 Task: HR & Operations: Post A Job [Hiring Process].
Action: Mouse moved to (81, 121)
Screenshot: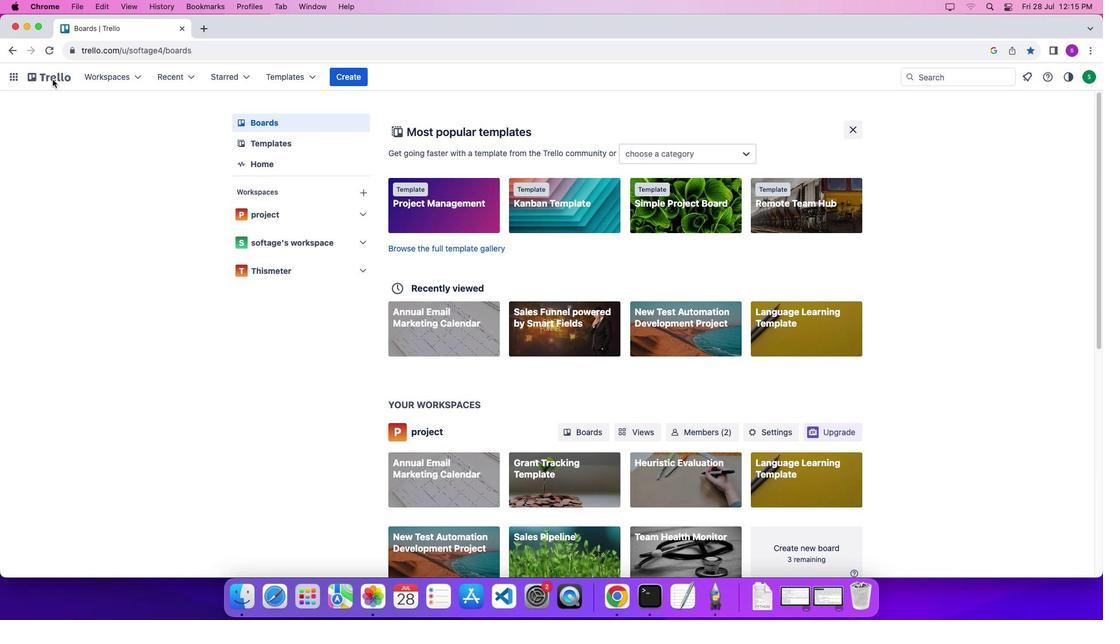 
Action: Mouse pressed left at (81, 121)
Screenshot: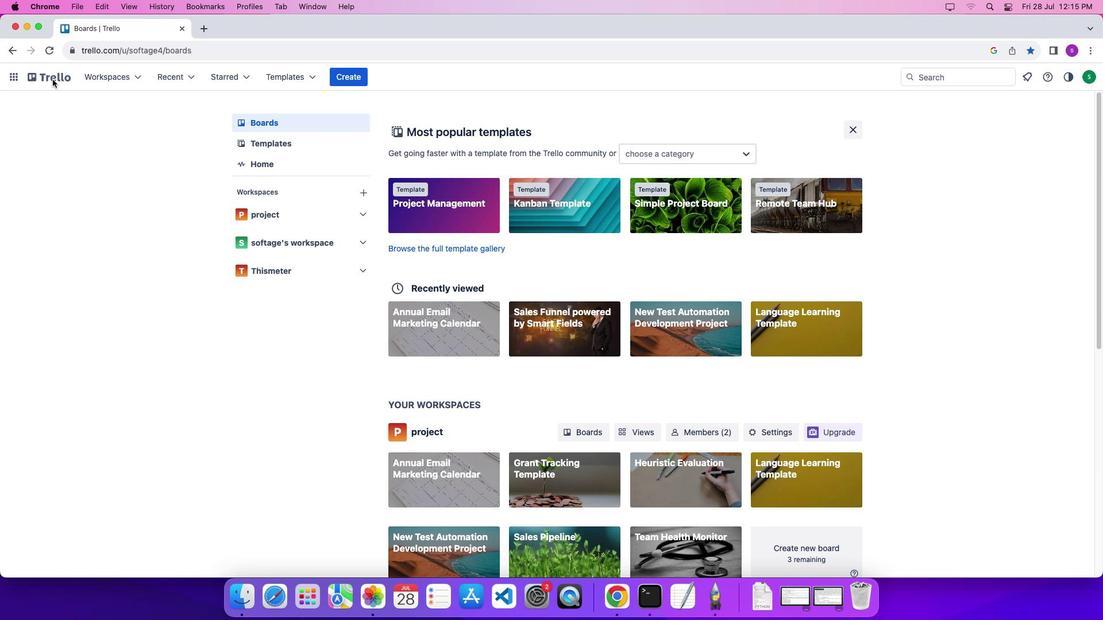 
Action: Mouse moved to (83, 121)
Screenshot: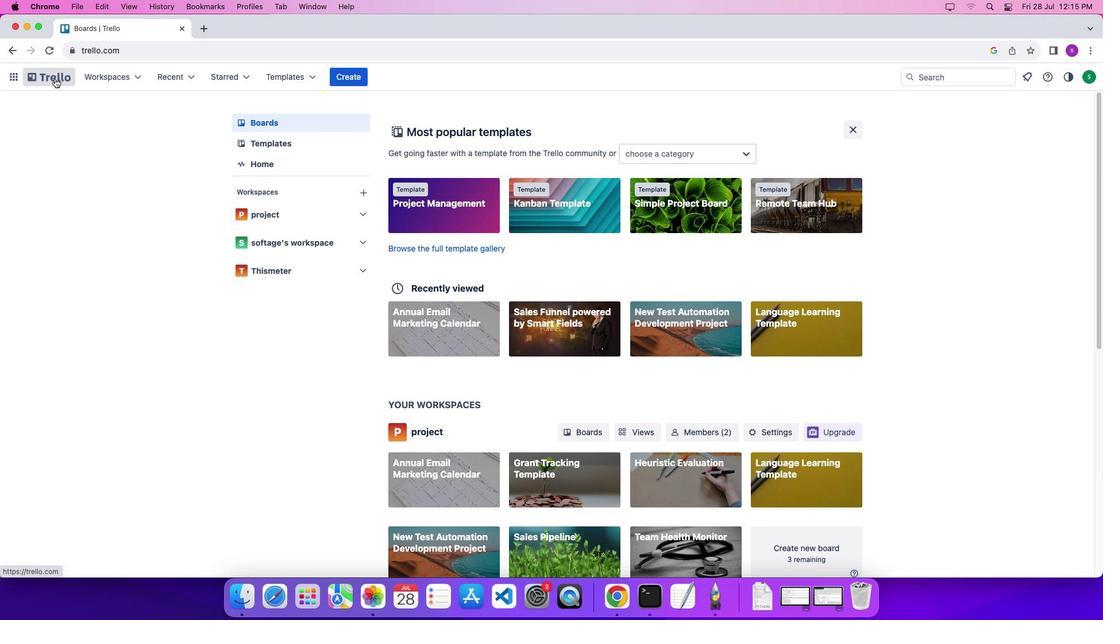 
Action: Mouse pressed left at (83, 121)
Screenshot: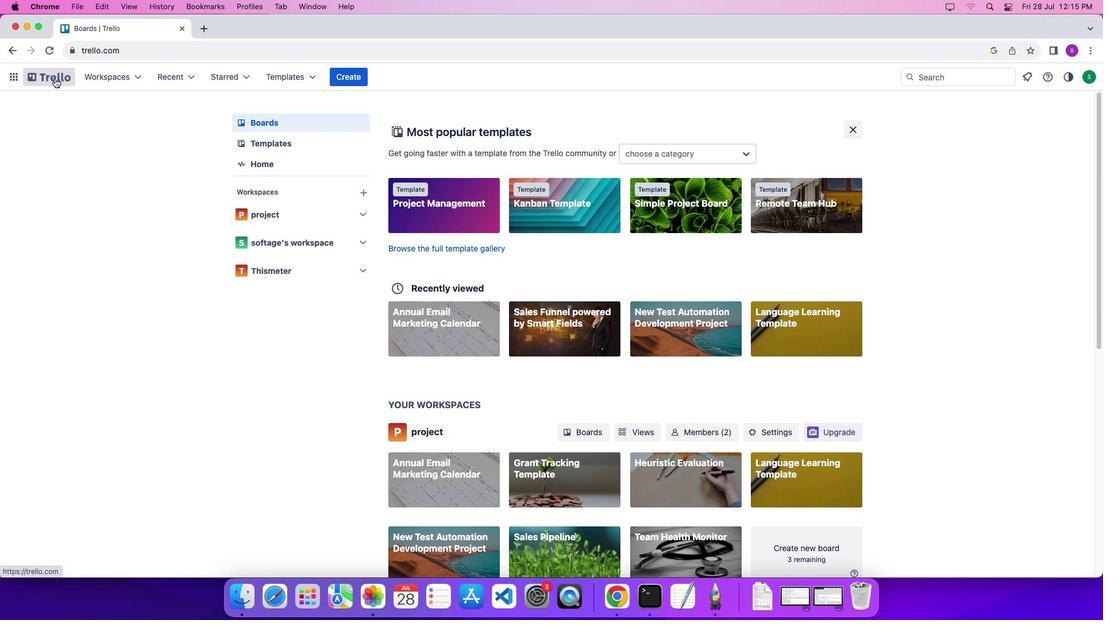 
Action: Mouse moved to (289, 116)
Screenshot: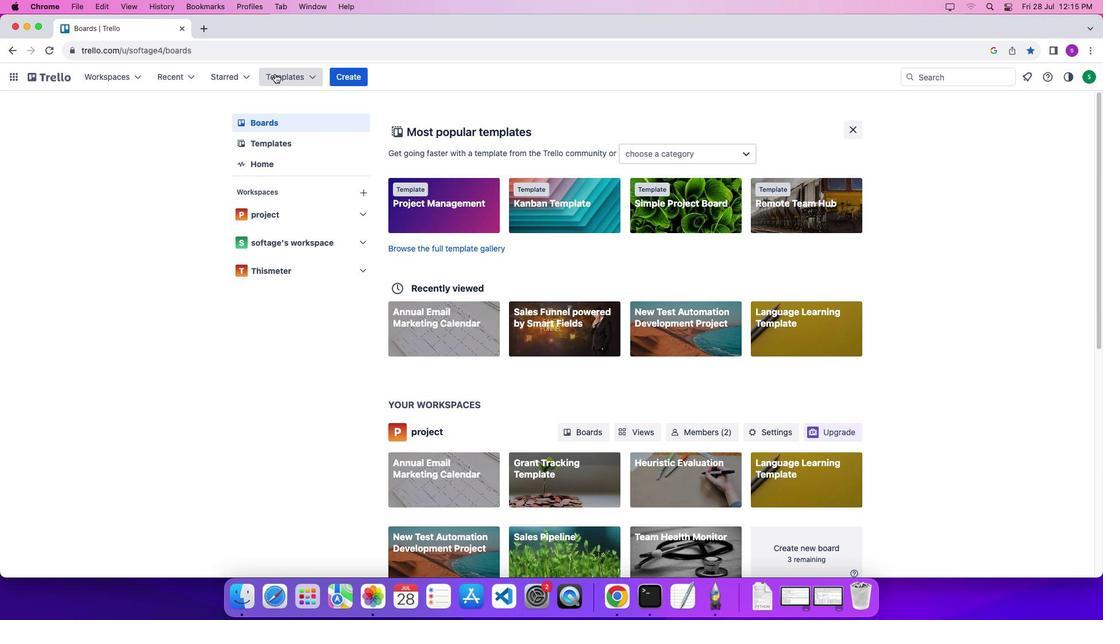 
Action: Mouse pressed left at (289, 116)
Screenshot: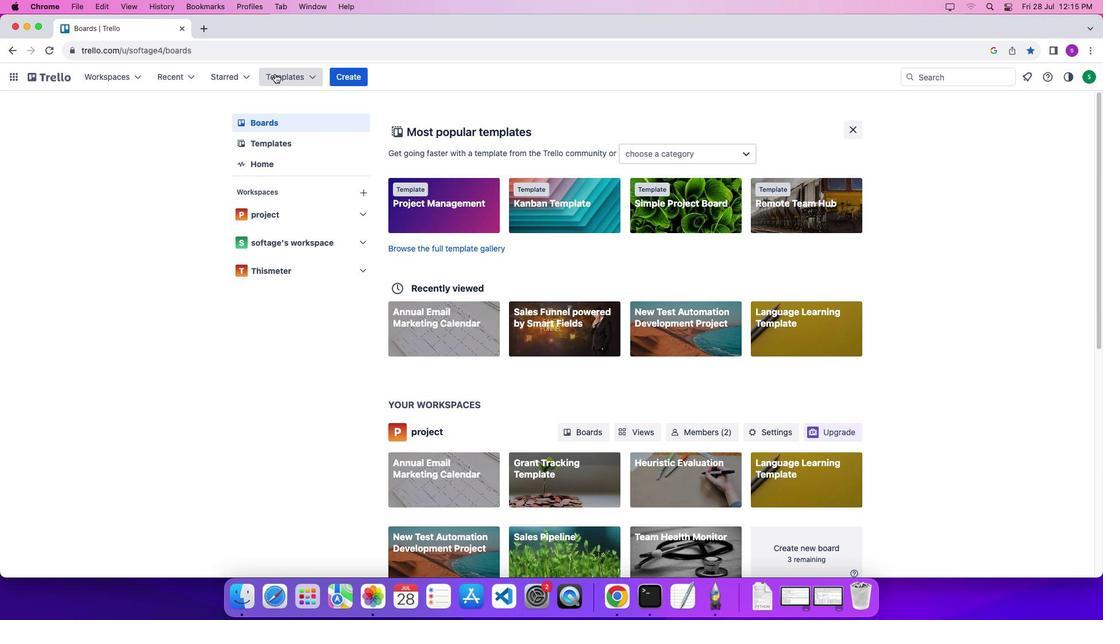
Action: Mouse moved to (333, 436)
Screenshot: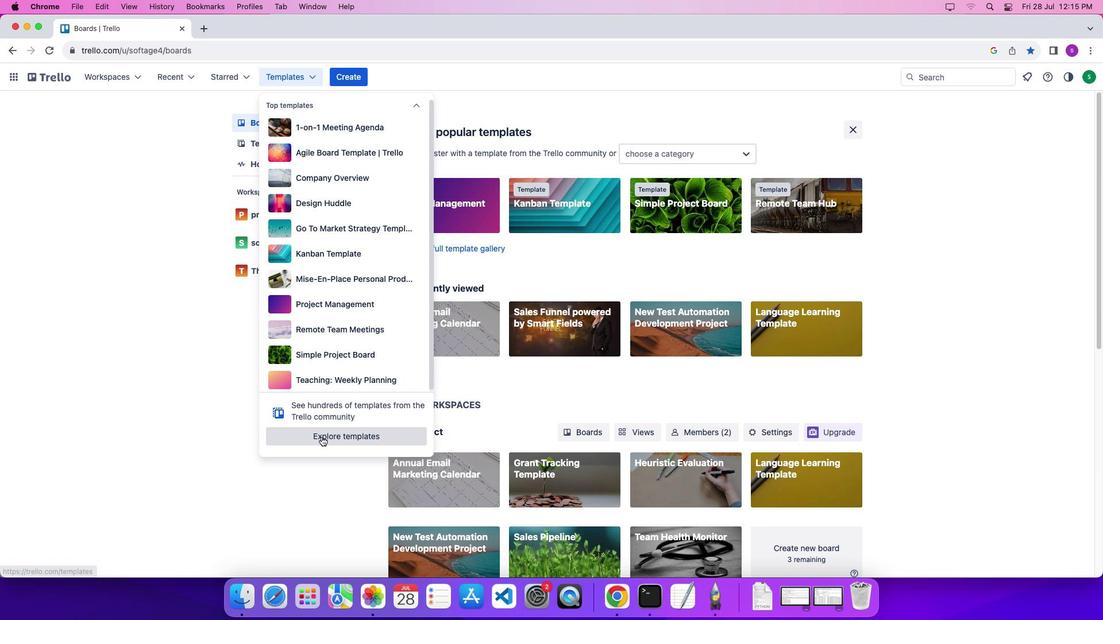 
Action: Mouse pressed left at (333, 436)
Screenshot: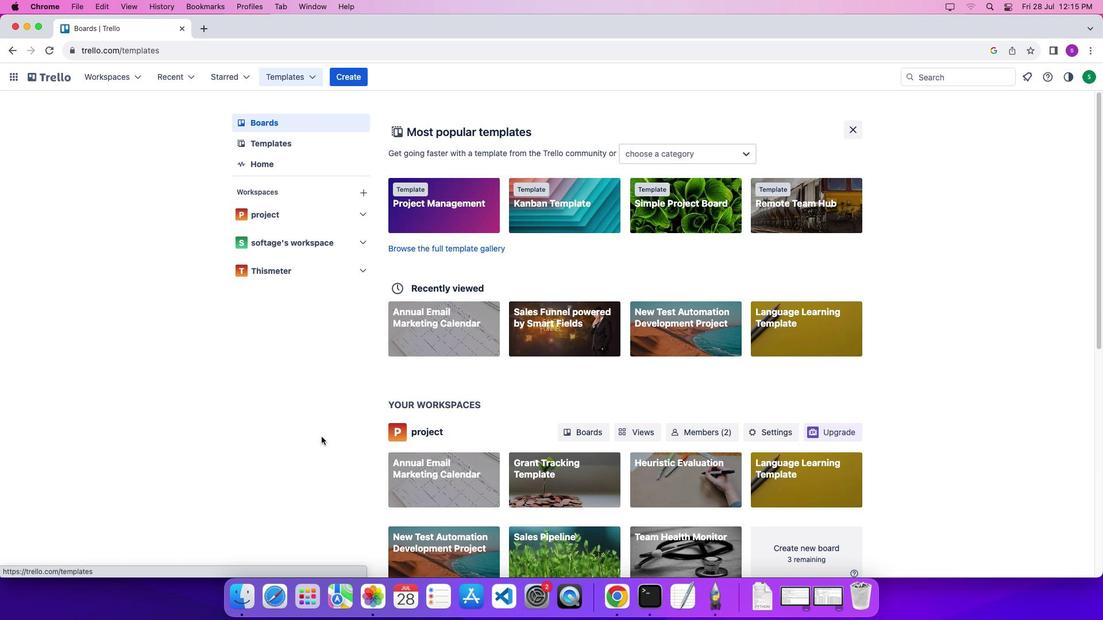 
Action: Mouse moved to (733, 166)
Screenshot: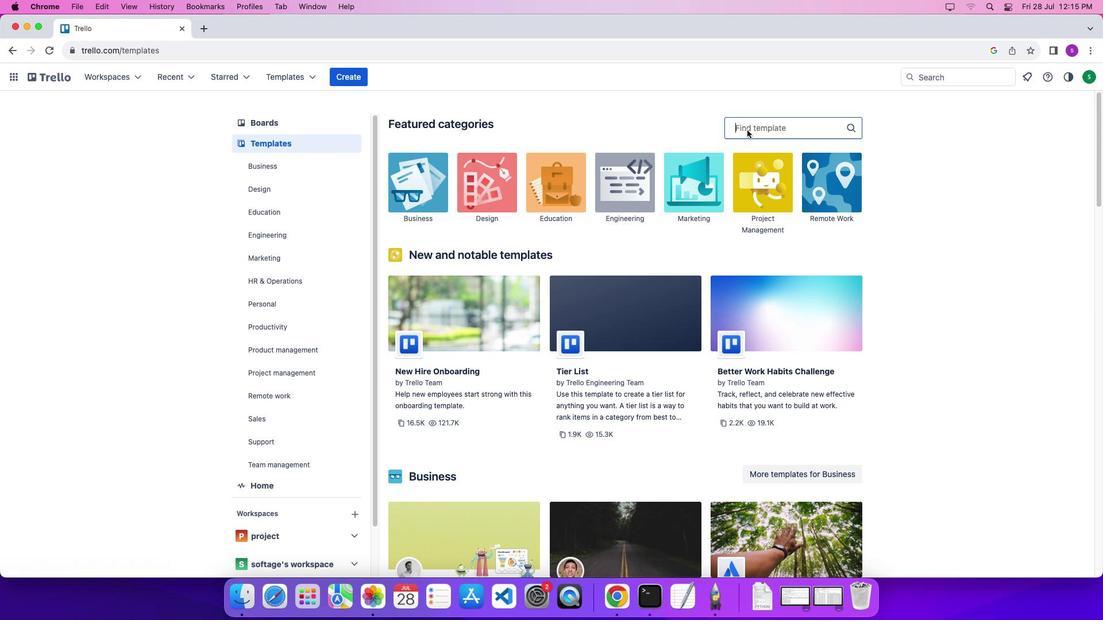 
Action: Mouse pressed left at (733, 166)
Screenshot: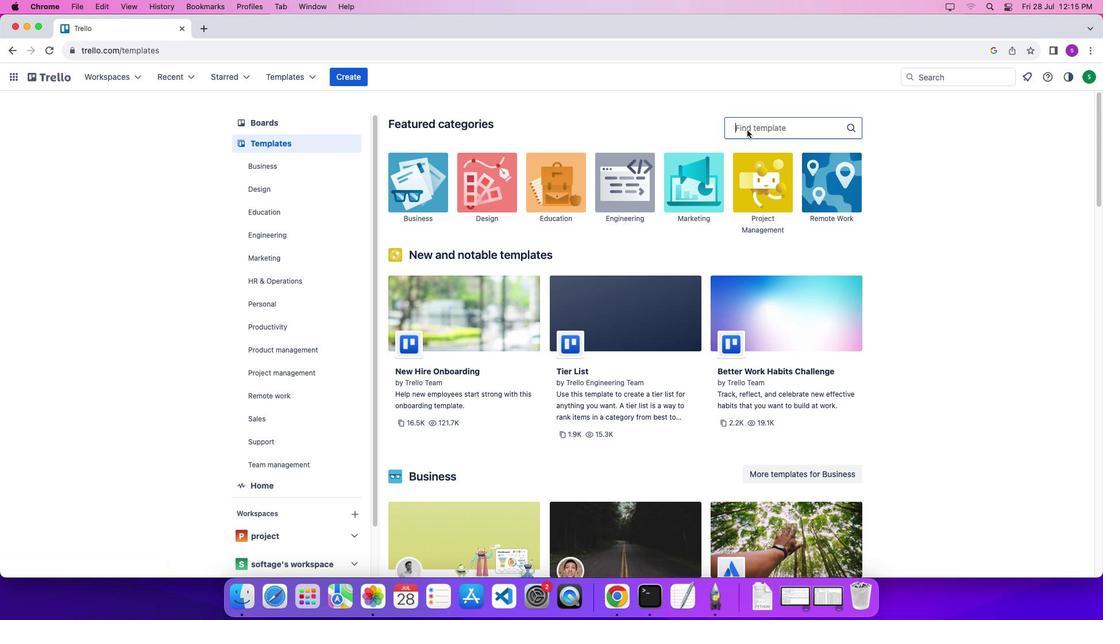 
Action: Mouse moved to (740, 164)
Screenshot: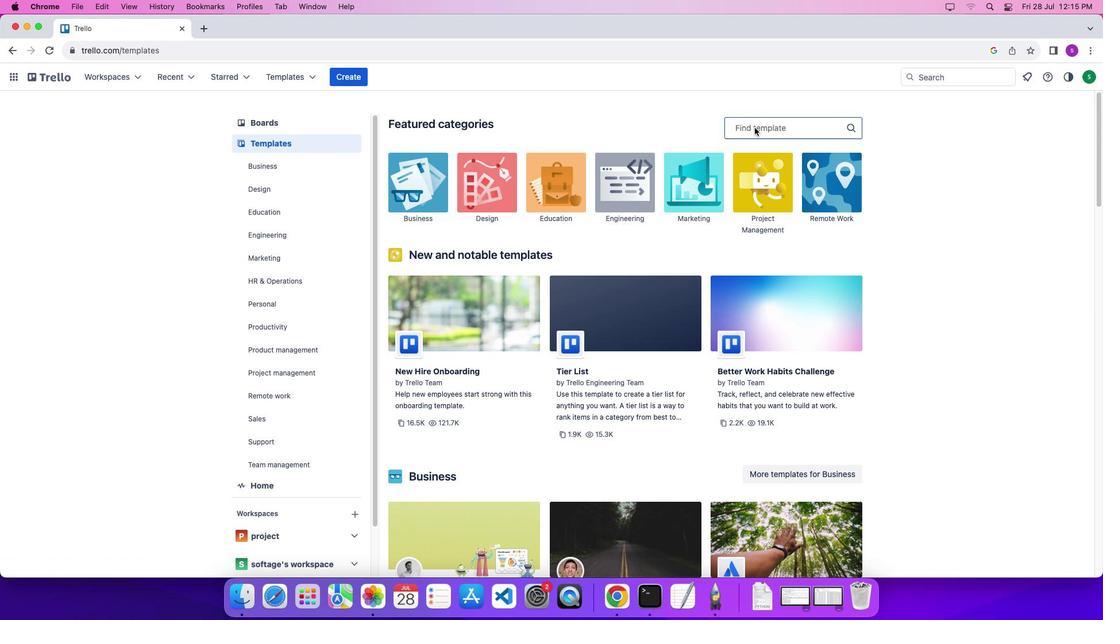 
Action: Mouse pressed left at (740, 164)
Screenshot: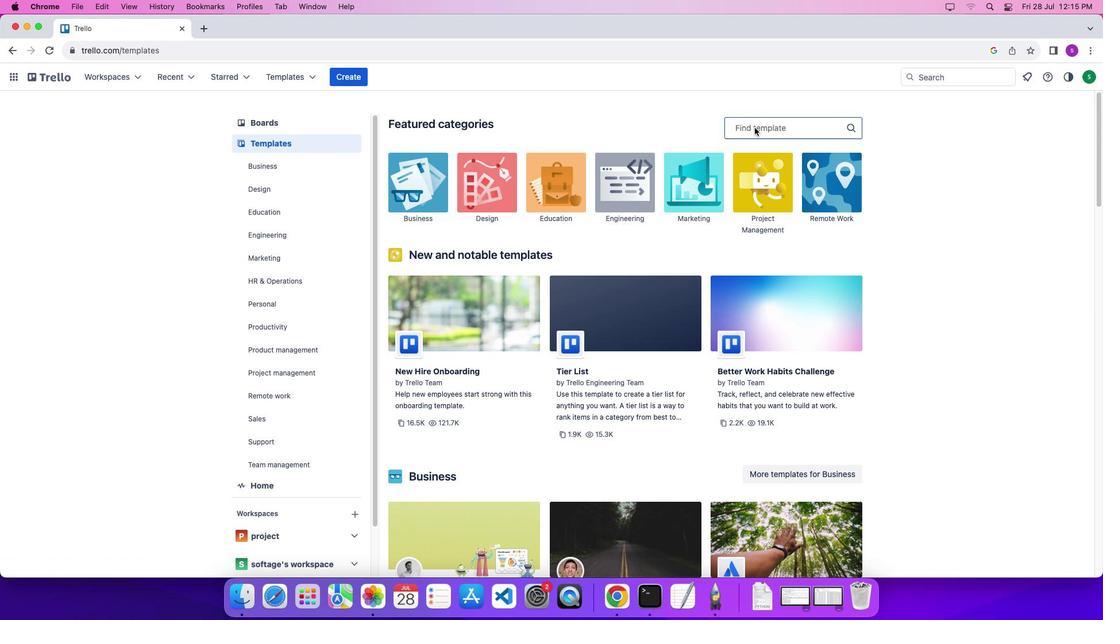
Action: Key pressed Key.shift'P''o''s''t'Key.space'a'Key.space'j''j''j''o''b'
Screenshot: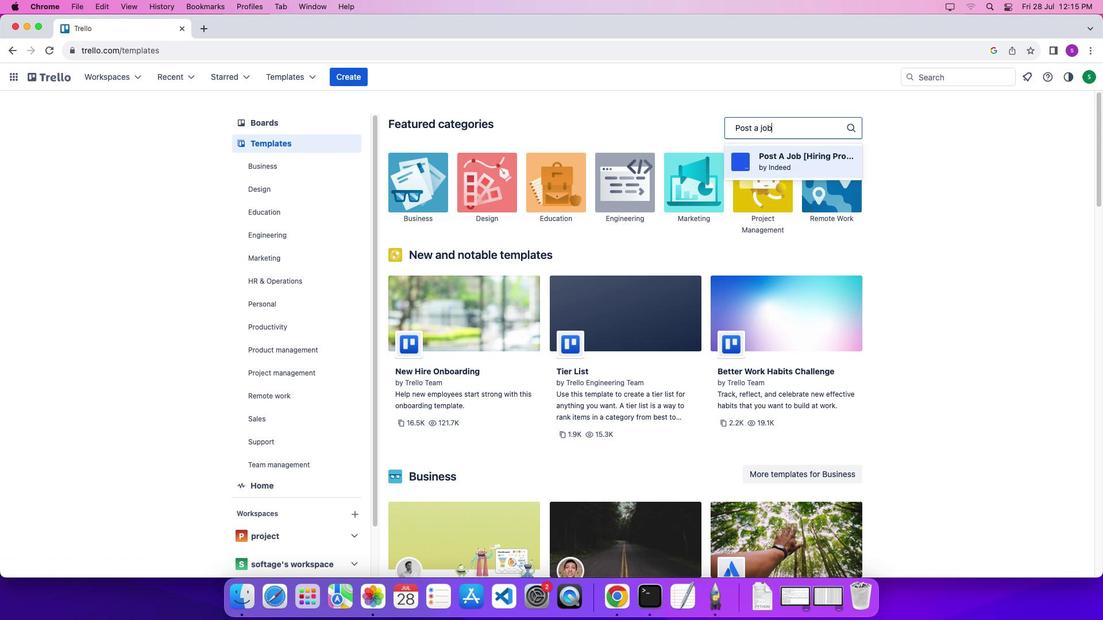 
Action: Mouse moved to (776, 190)
Screenshot: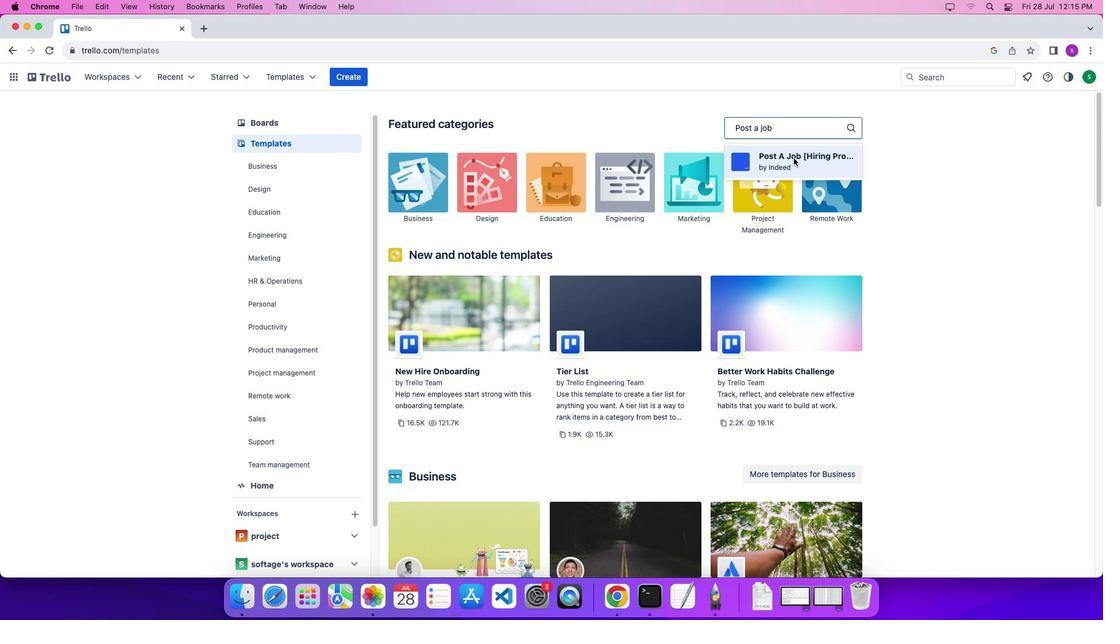 
Action: Mouse pressed left at (776, 190)
Screenshot: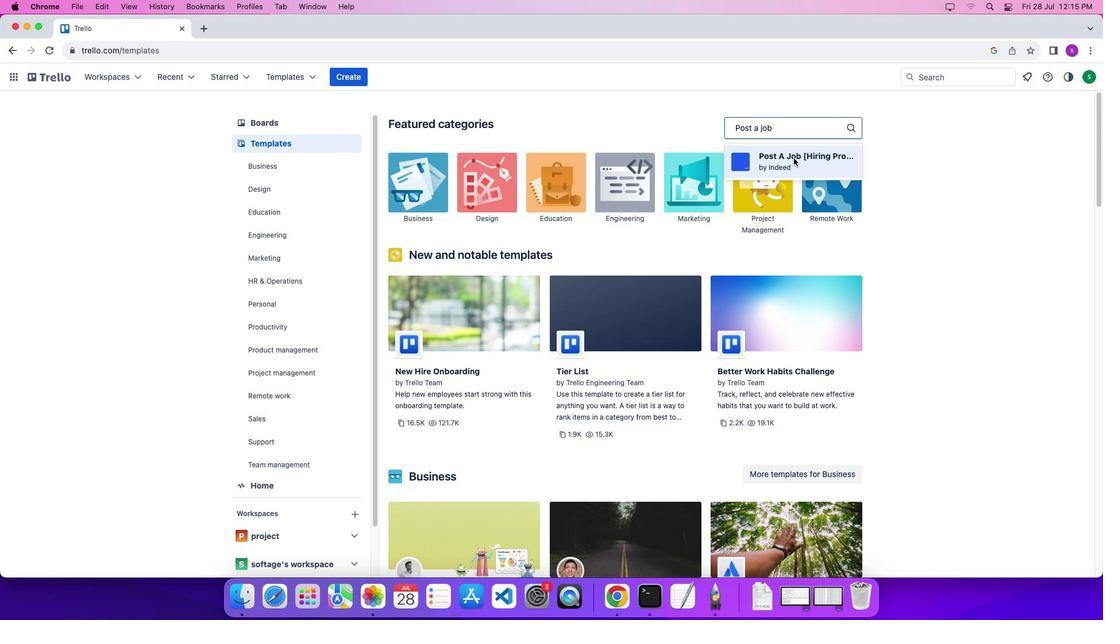 
Action: Mouse moved to (758, 289)
Screenshot: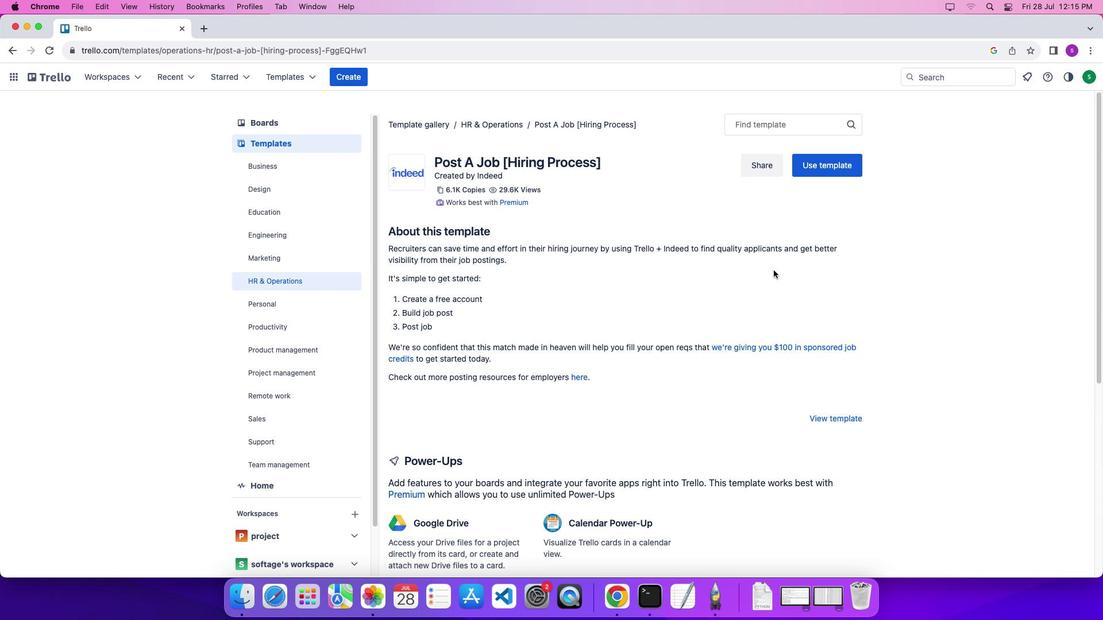 
Action: Mouse scrolled (758, 289) with delta (31, 51)
Screenshot: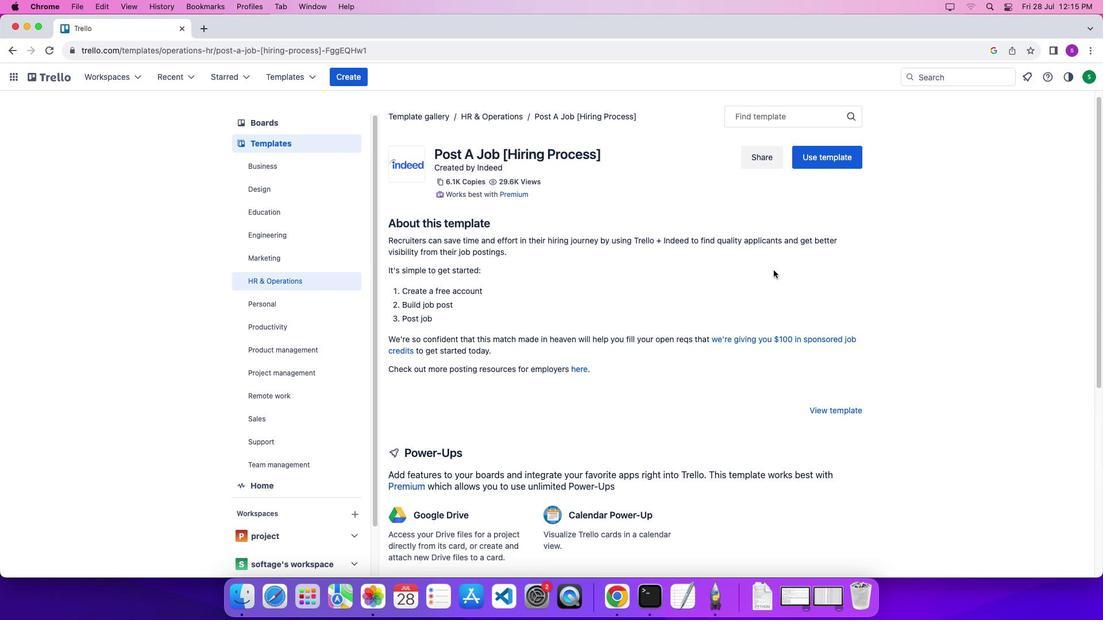 
Action: Mouse scrolled (758, 289) with delta (31, 51)
Screenshot: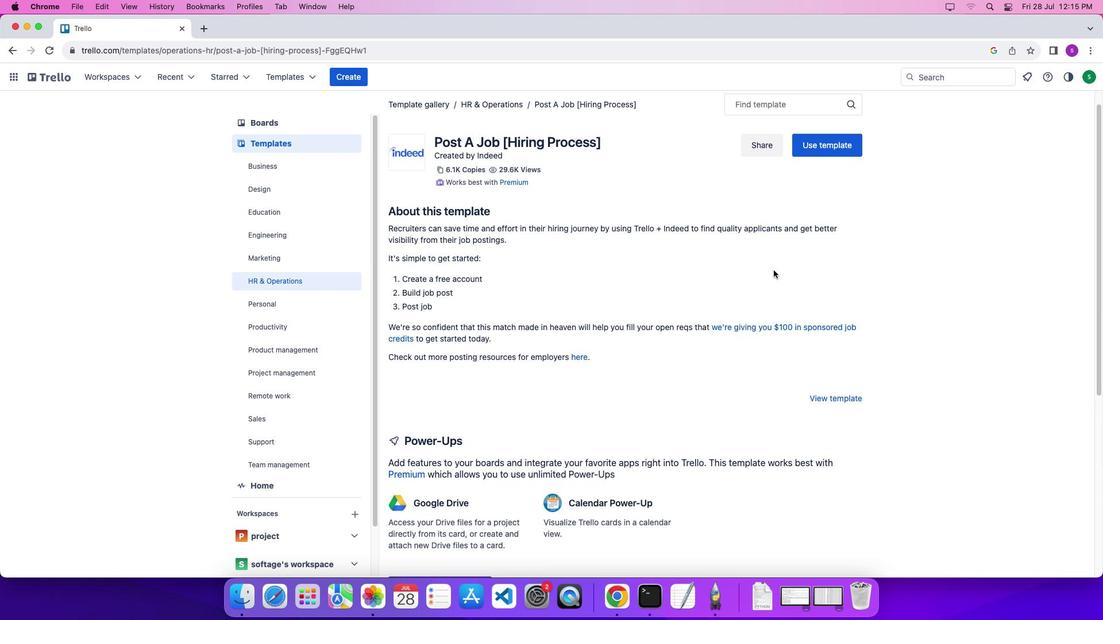 
Action: Mouse scrolled (758, 289) with delta (31, 51)
Screenshot: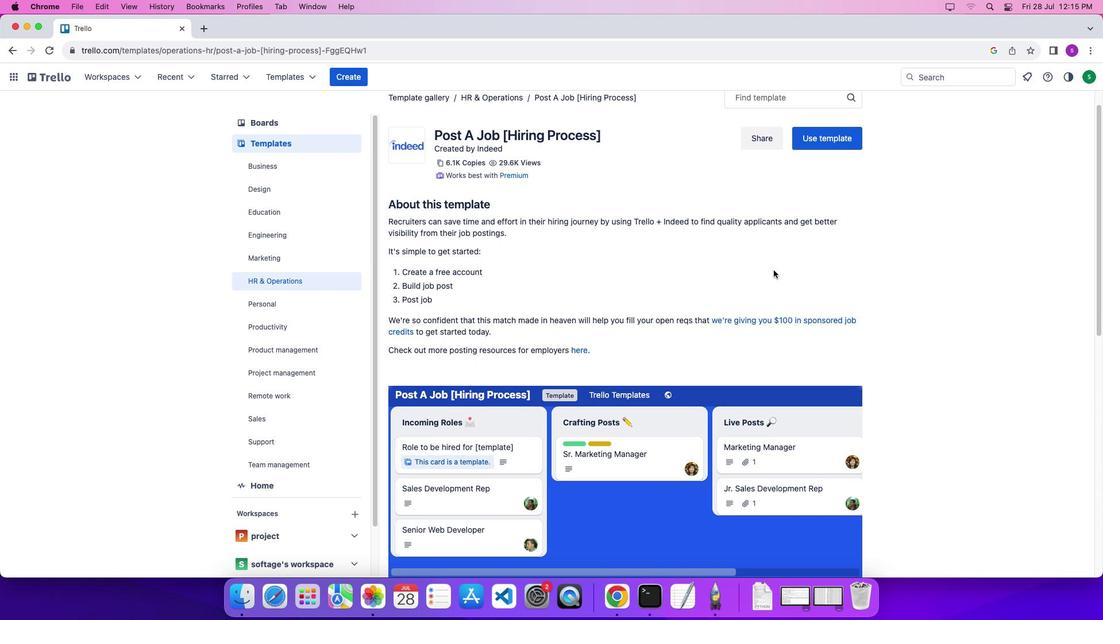 
Action: Mouse scrolled (758, 289) with delta (31, 51)
Screenshot: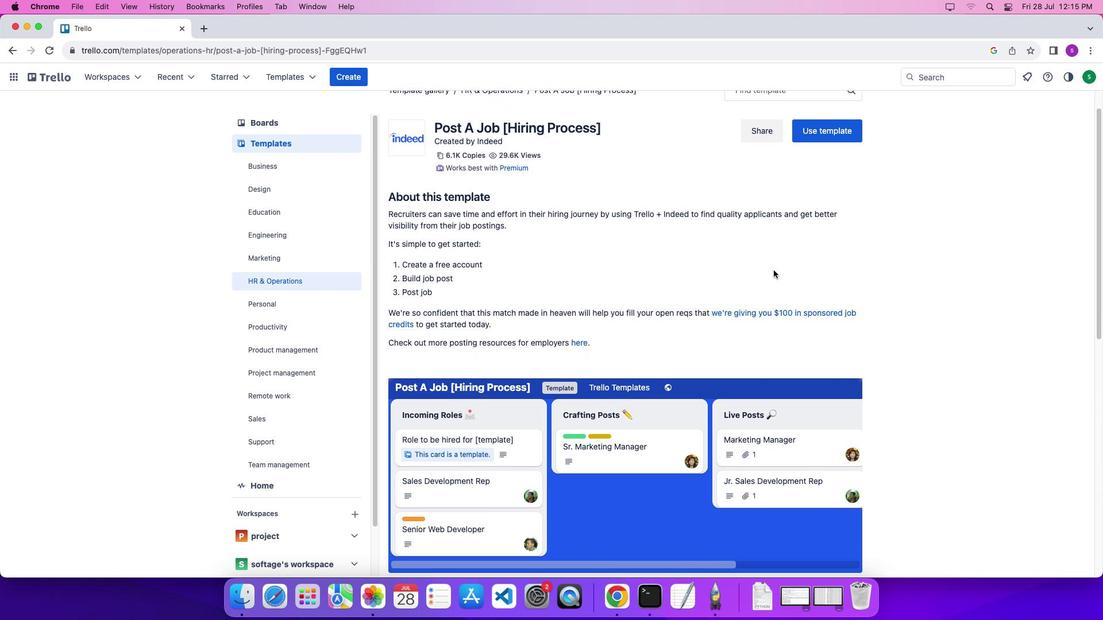 
Action: Mouse scrolled (758, 289) with delta (31, 51)
Screenshot: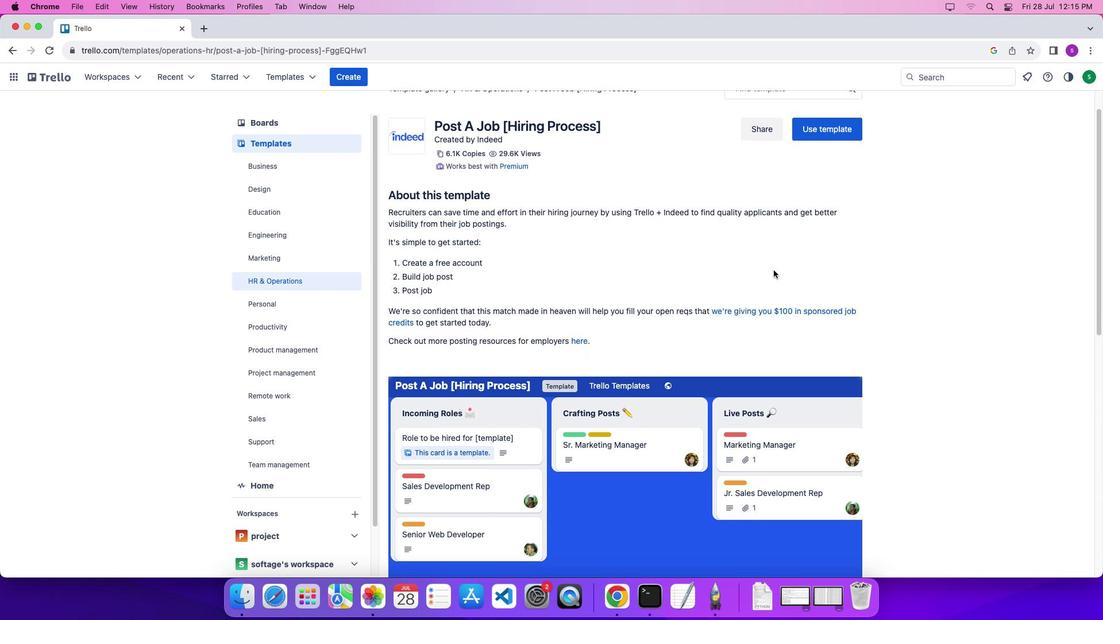 
Action: Mouse scrolled (758, 289) with delta (31, 51)
Screenshot: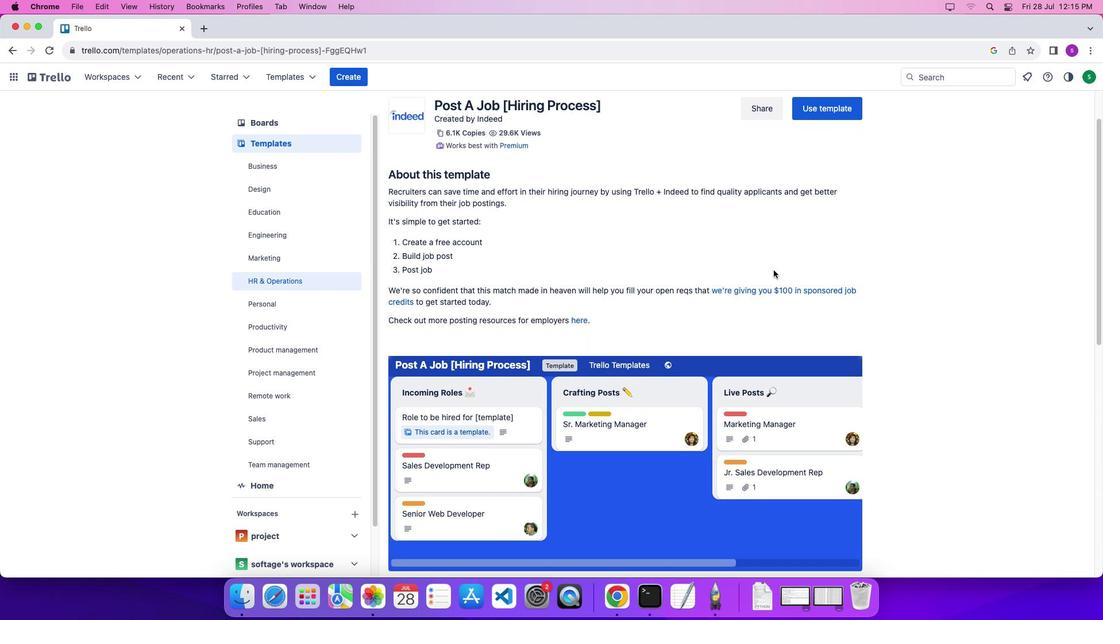 
Action: Mouse scrolled (758, 289) with delta (31, 51)
Screenshot: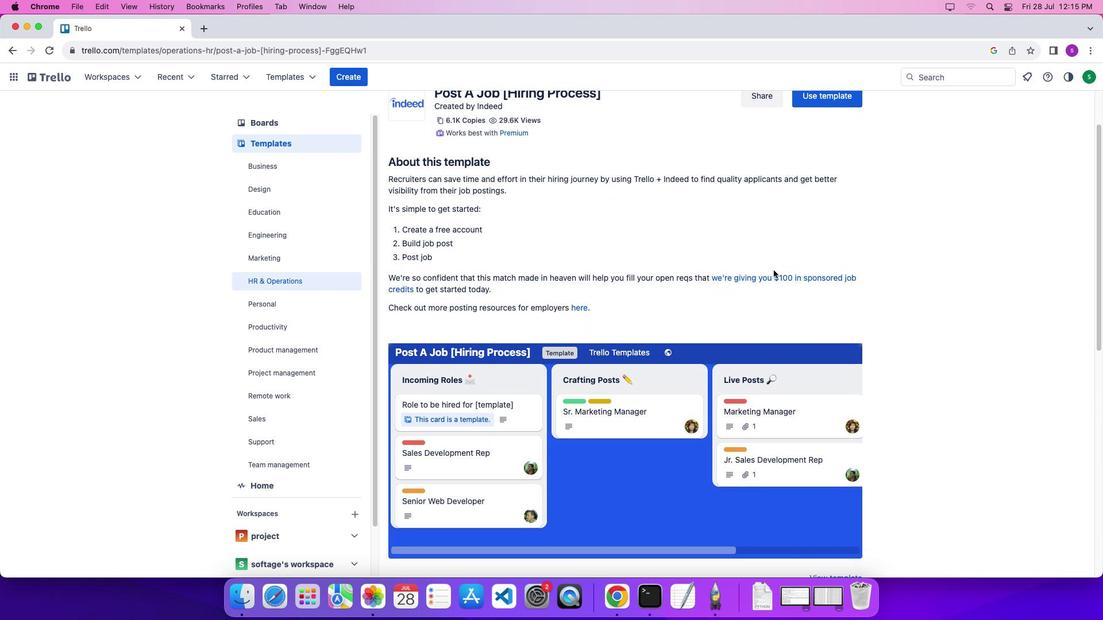 
Action: Mouse scrolled (758, 289) with delta (31, 51)
Screenshot: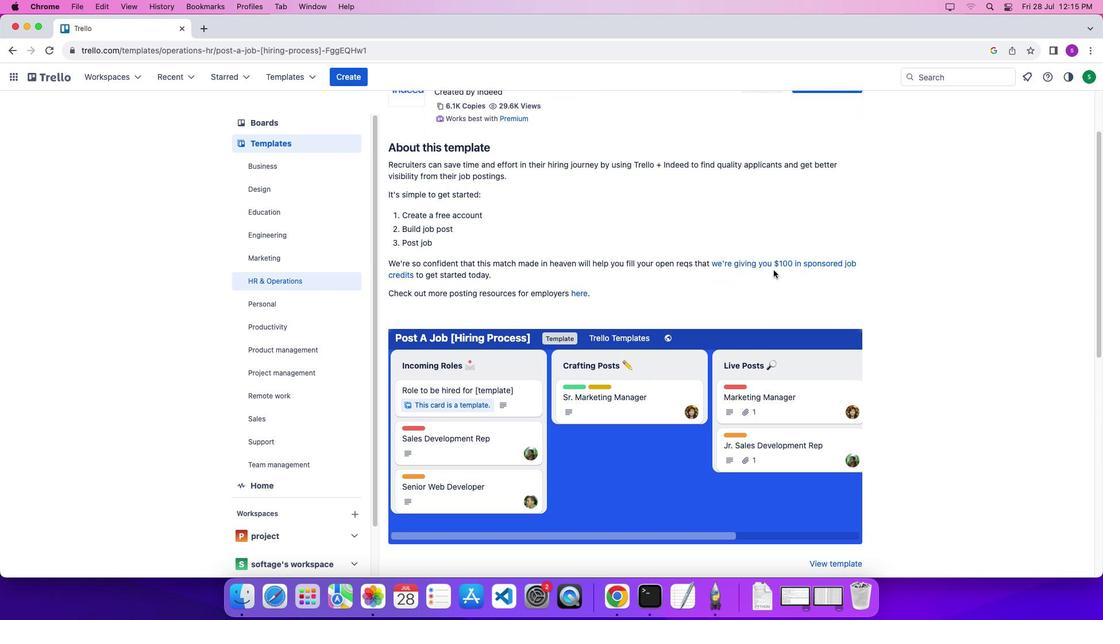 
Action: Mouse scrolled (758, 289) with delta (31, 51)
Screenshot: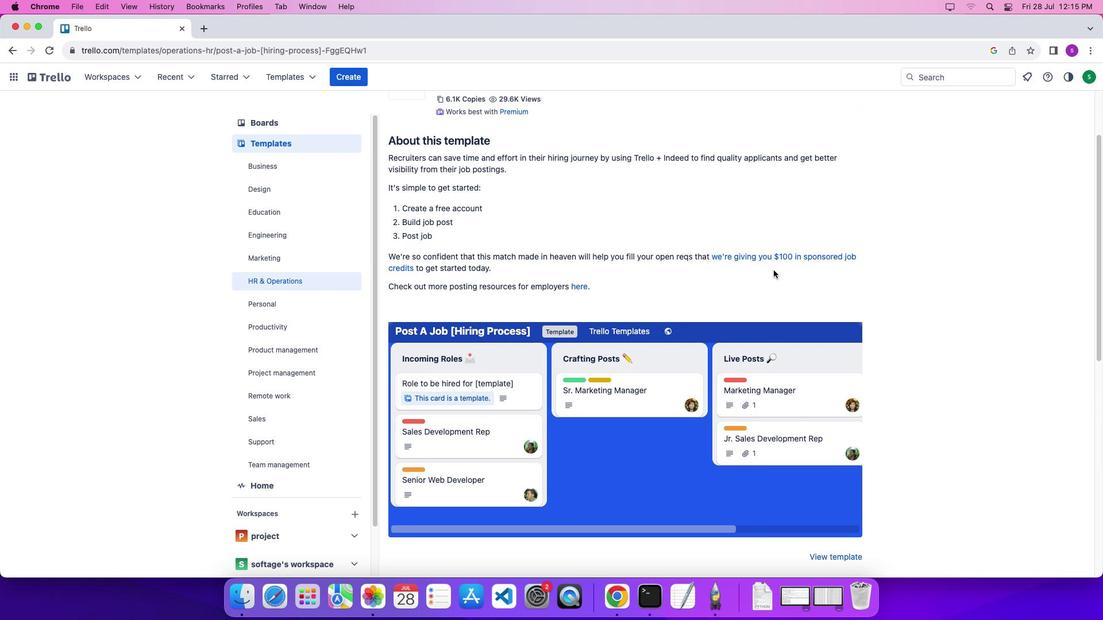 
Action: Mouse scrolled (758, 289) with delta (31, 51)
Screenshot: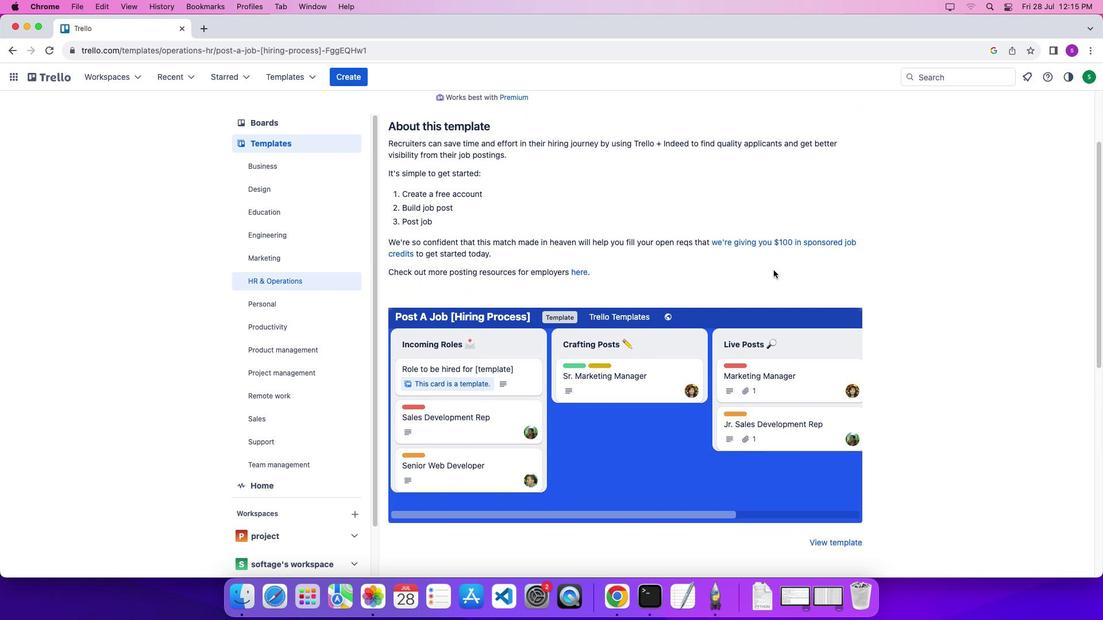 
Action: Mouse scrolled (758, 289) with delta (31, 51)
Screenshot: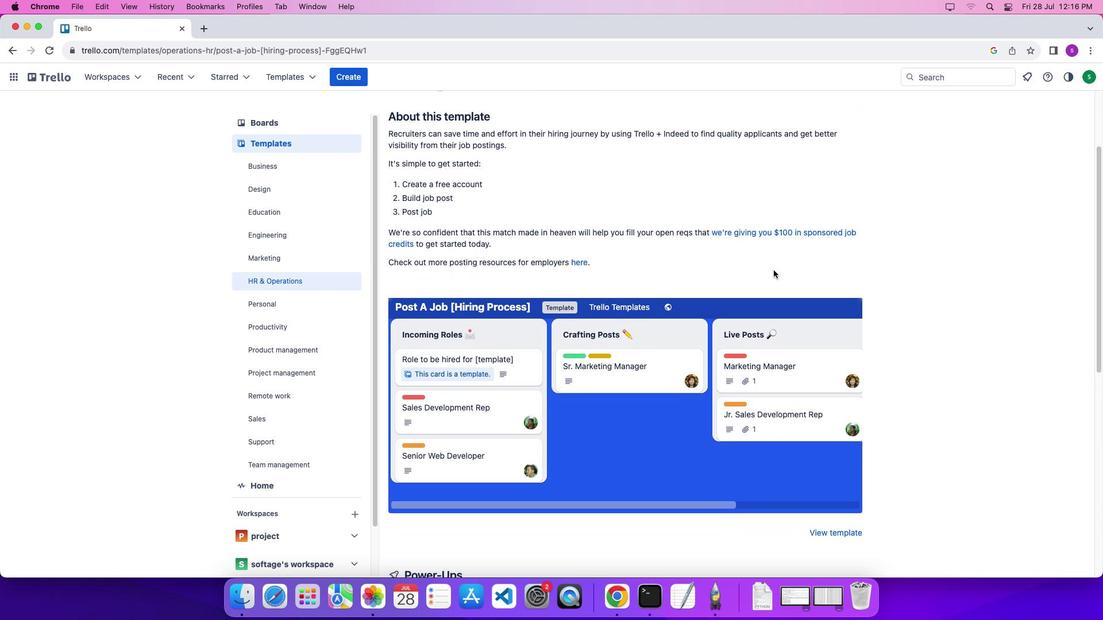 
Action: Mouse scrolled (758, 289) with delta (31, 51)
Screenshot: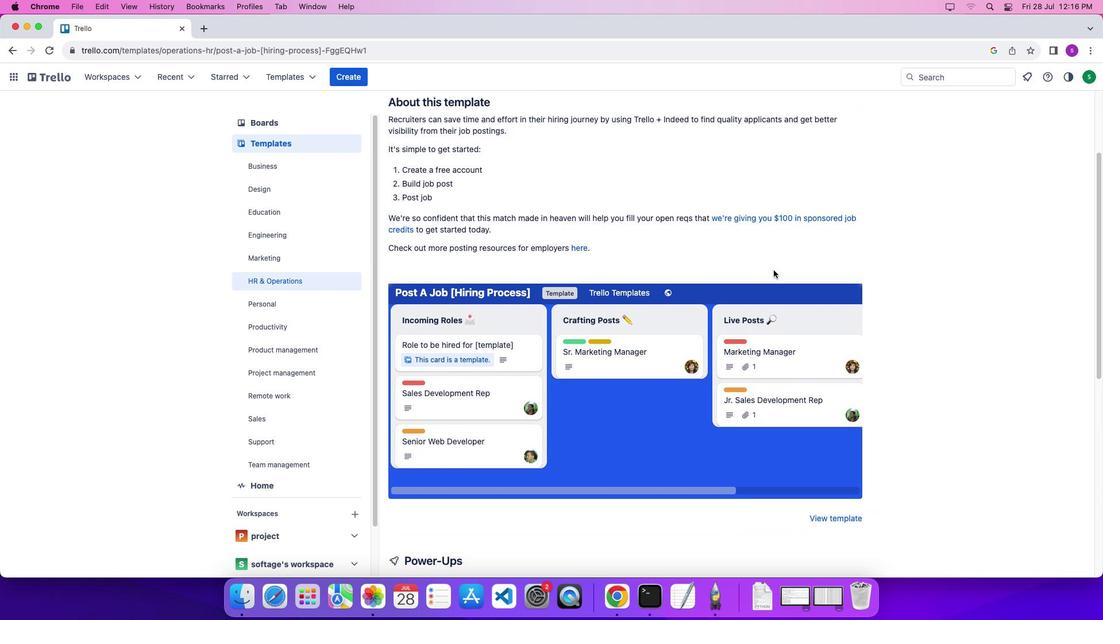 
Action: Mouse scrolled (758, 289) with delta (31, 51)
Screenshot: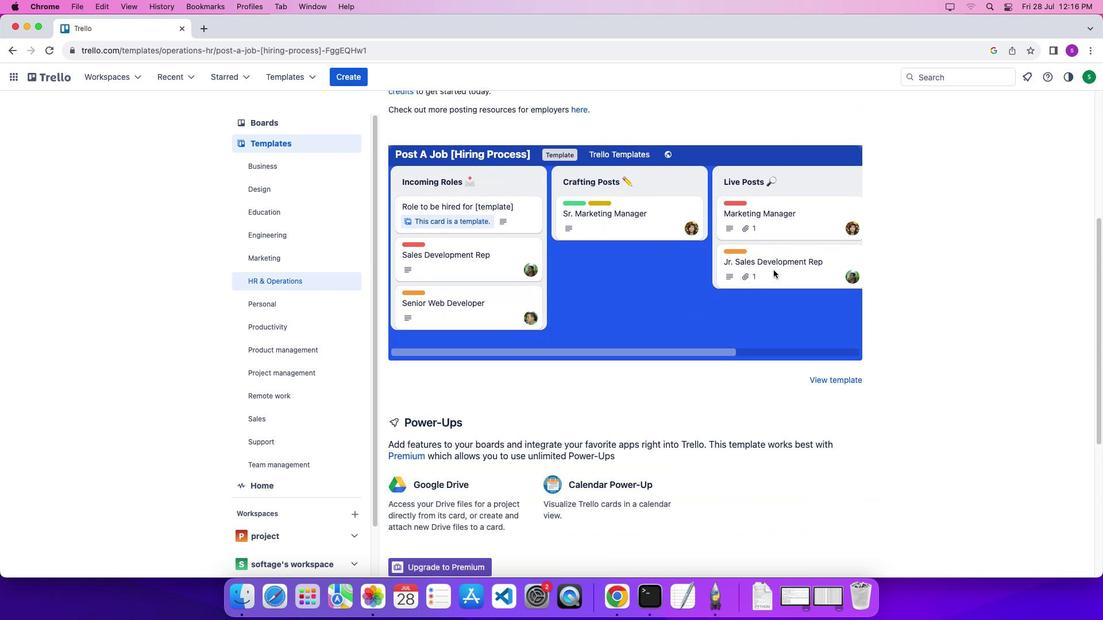 
Action: Mouse scrolled (758, 289) with delta (31, 51)
Screenshot: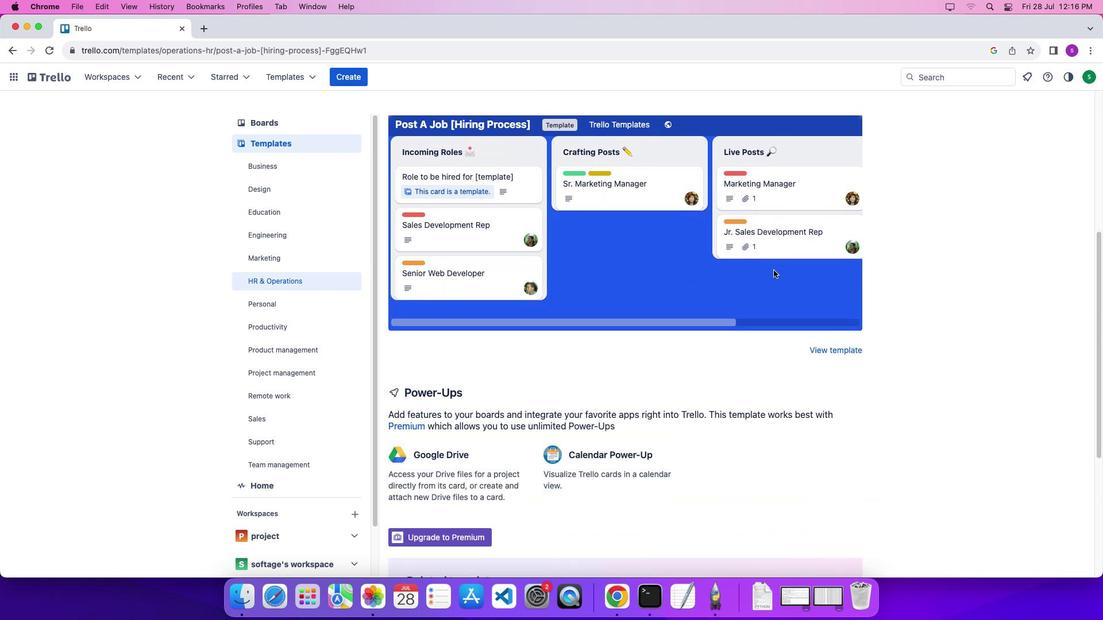 
Action: Mouse scrolled (758, 289) with delta (31, 48)
Screenshot: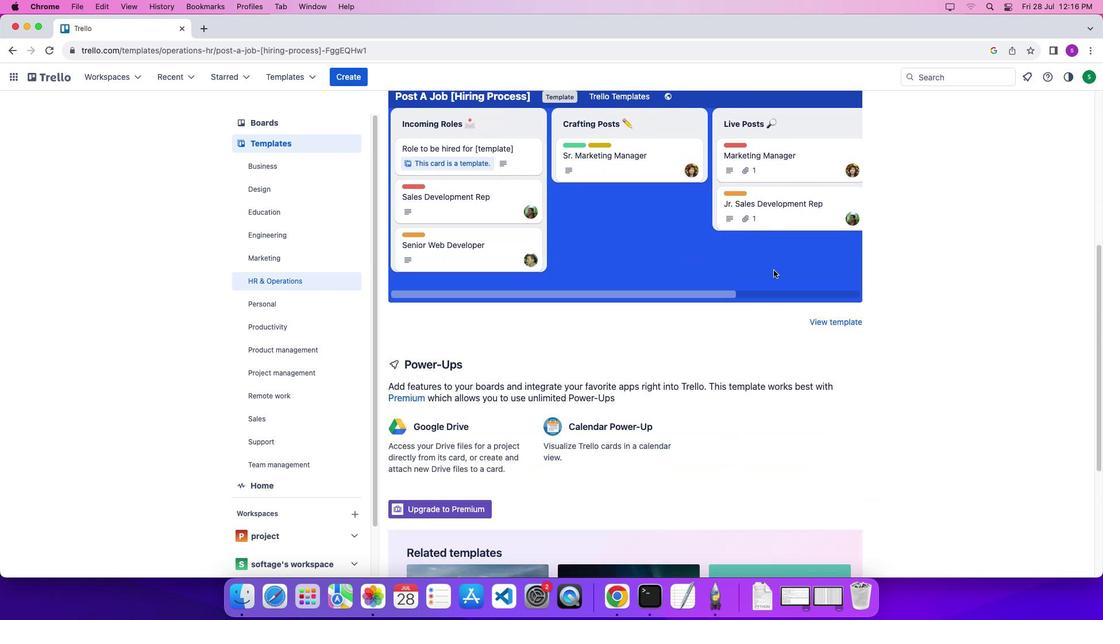 
Action: Mouse scrolled (758, 289) with delta (31, 51)
Screenshot: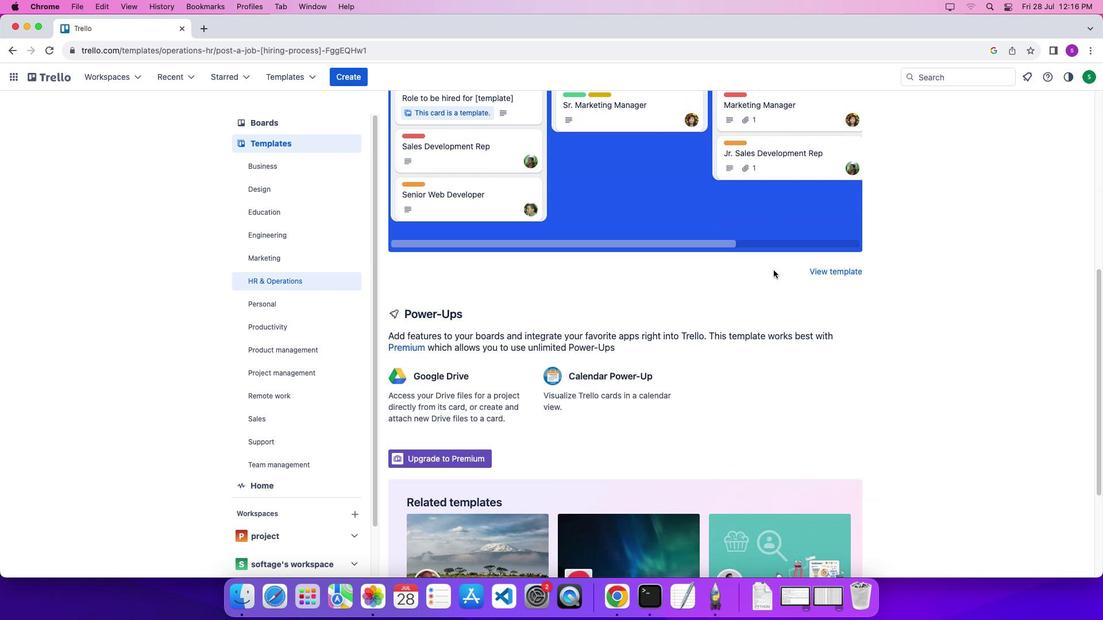 
Action: Mouse scrolled (758, 289) with delta (31, 51)
Screenshot: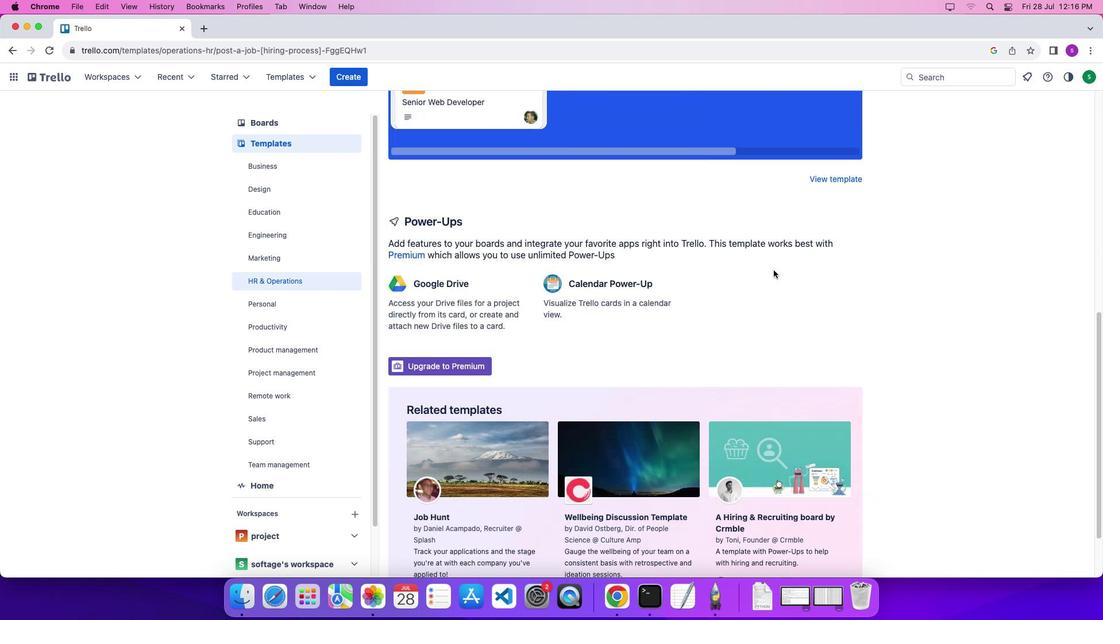 
Action: Mouse scrolled (758, 289) with delta (31, 48)
Screenshot: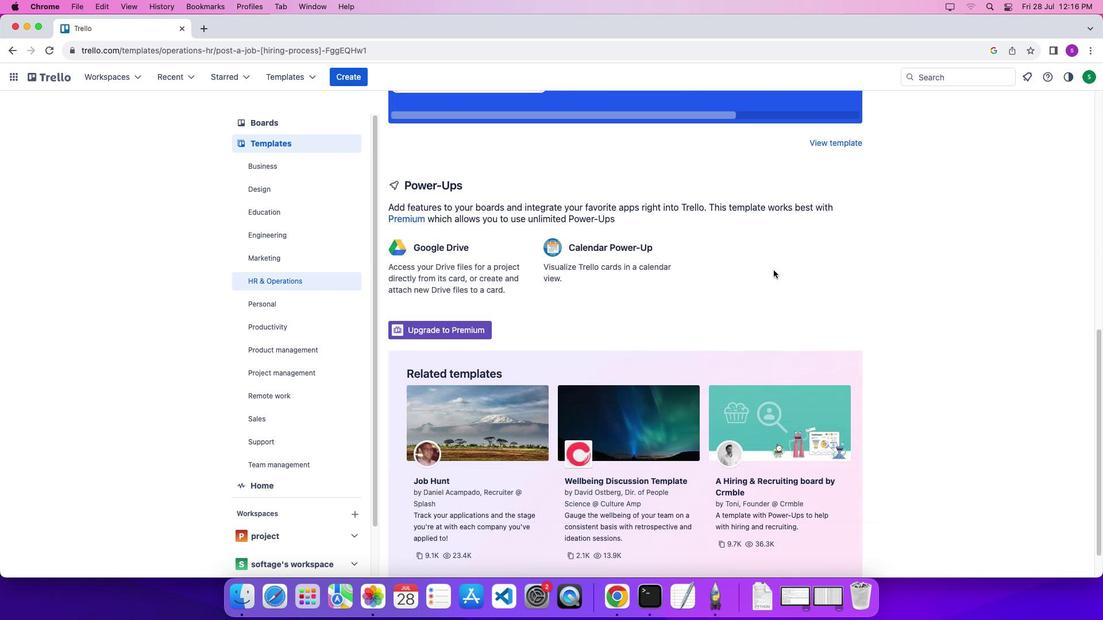 
Action: Mouse scrolled (758, 289) with delta (31, 51)
Screenshot: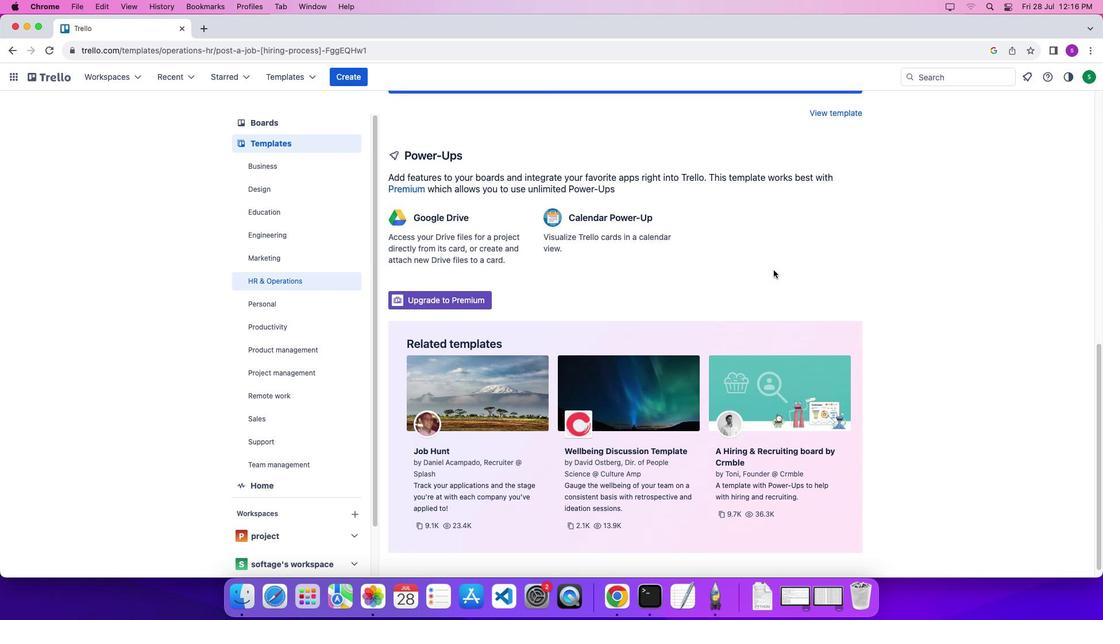 
Action: Mouse scrolled (758, 289) with delta (31, 51)
Screenshot: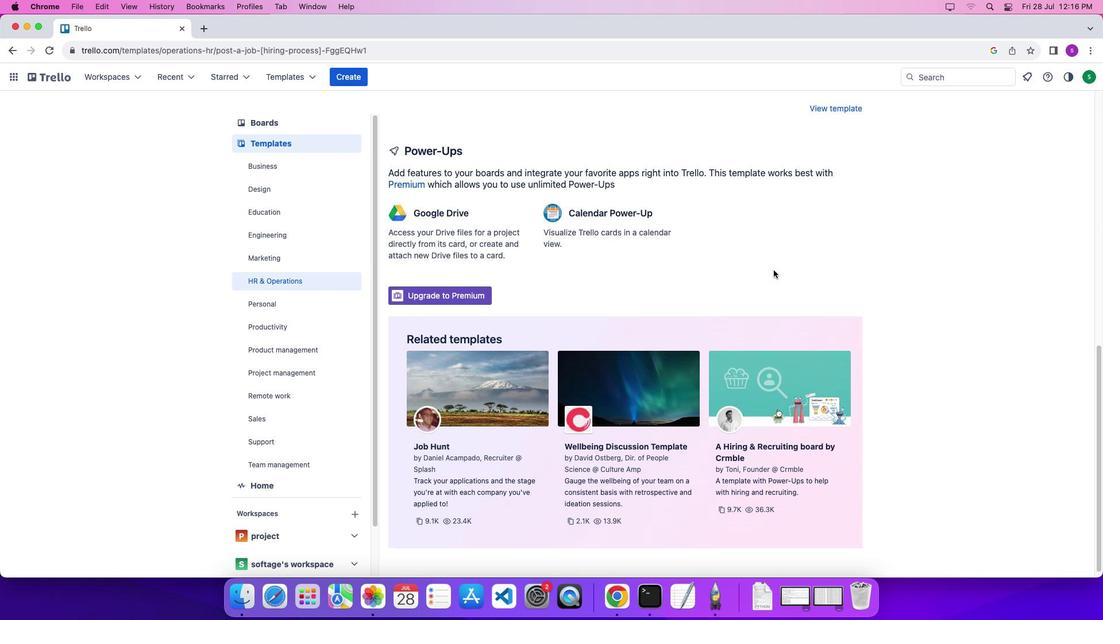 
Action: Mouse scrolled (758, 289) with delta (31, 47)
Screenshot: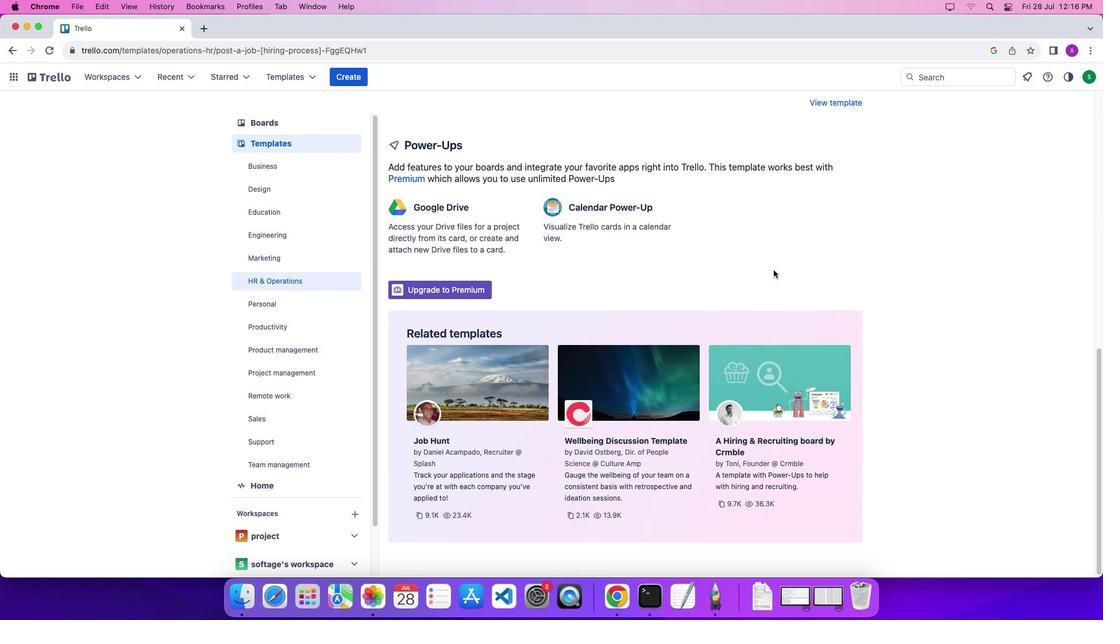 
Action: Mouse scrolled (758, 289) with delta (31, 47)
Screenshot: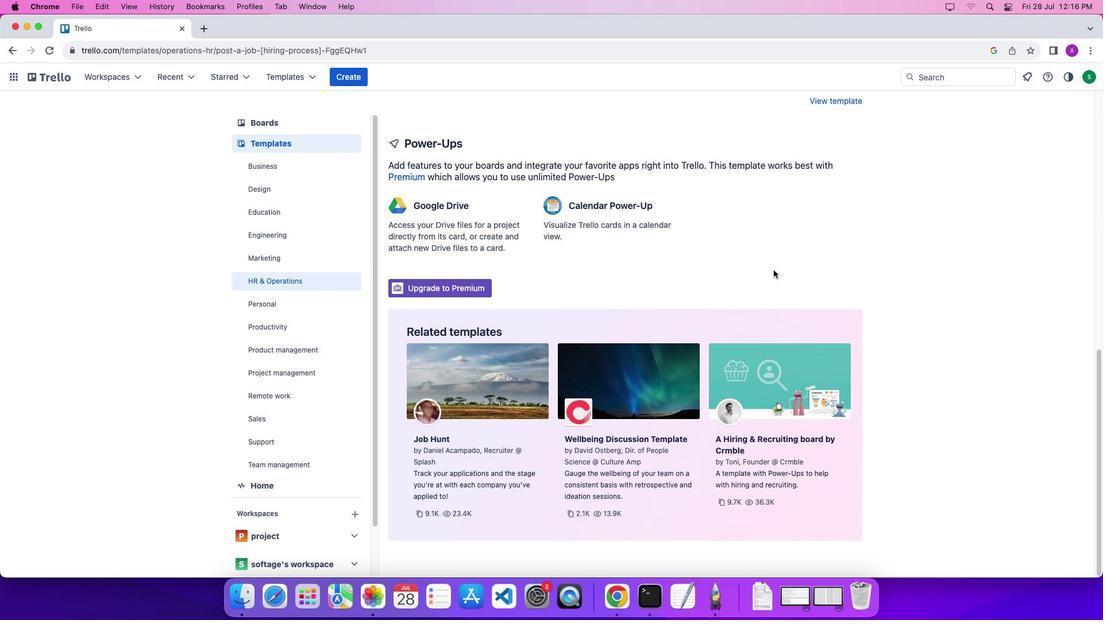 
Action: Mouse scrolled (758, 289) with delta (31, 51)
Screenshot: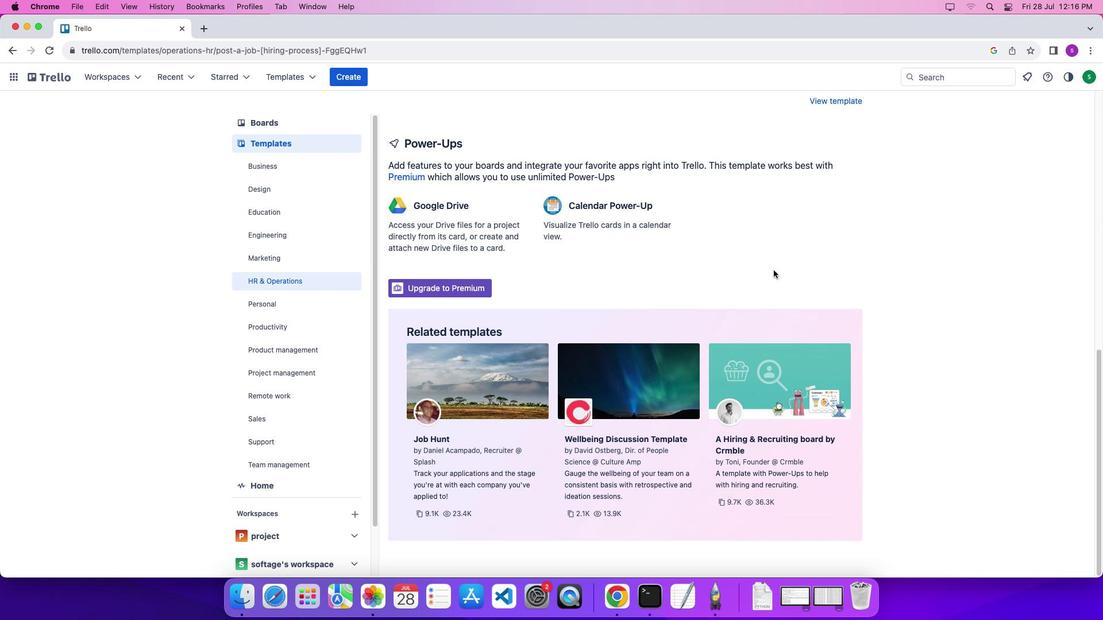 
Action: Mouse scrolled (758, 289) with delta (31, 51)
Screenshot: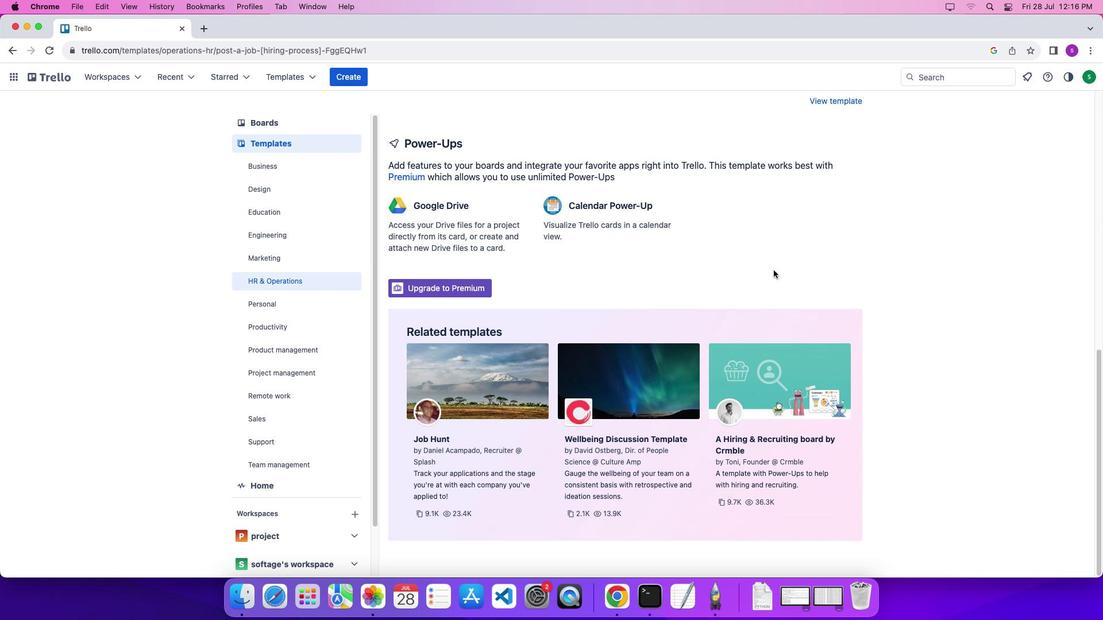 
Action: Mouse scrolled (758, 289) with delta (31, 47)
Screenshot: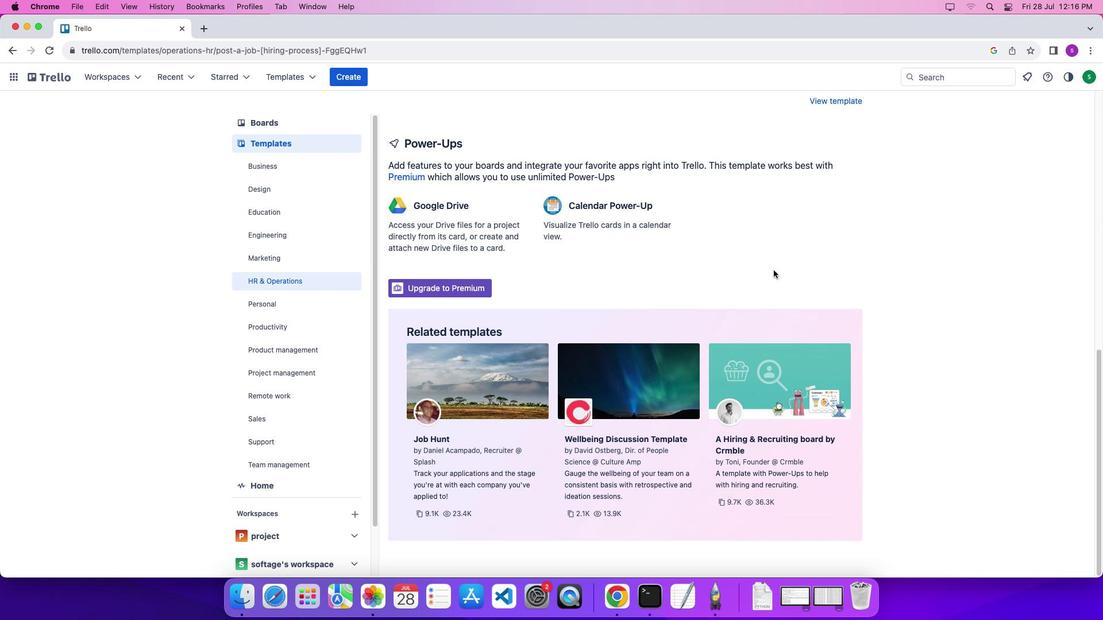 
Action: Mouse scrolled (758, 289) with delta (31, 45)
Screenshot: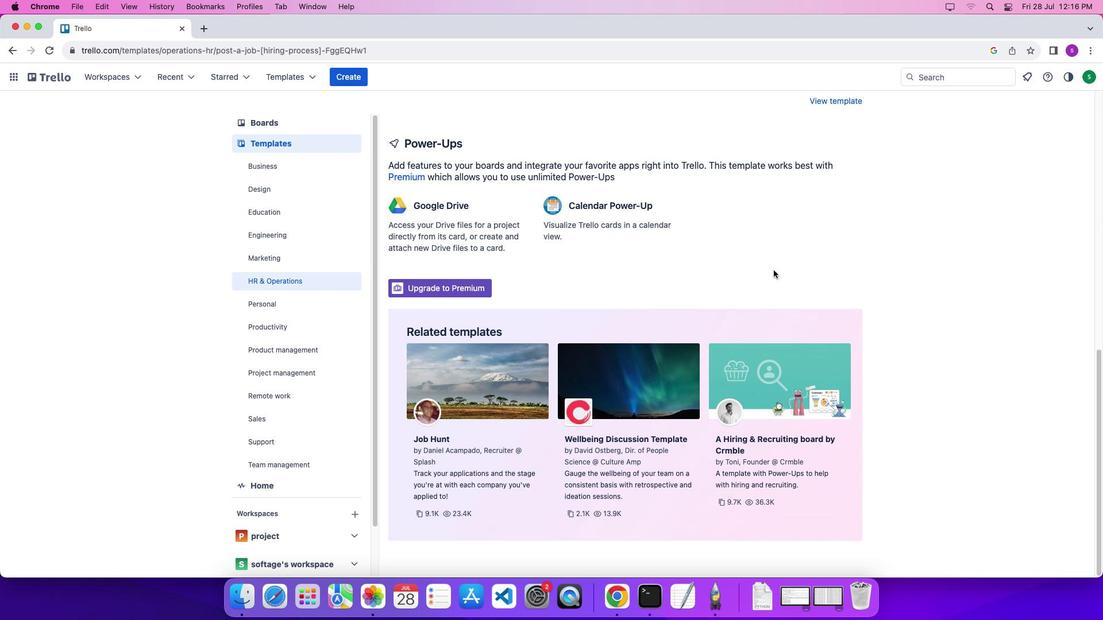 
Action: Mouse scrolled (758, 289) with delta (31, 44)
Screenshot: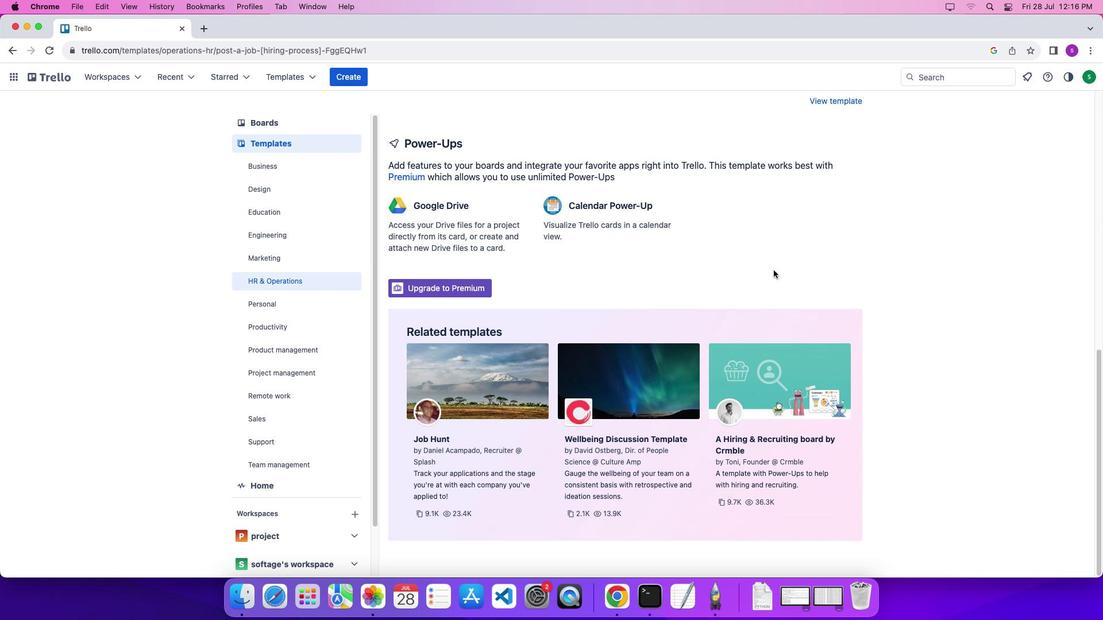
Action: Mouse scrolled (758, 289) with delta (31, 52)
Screenshot: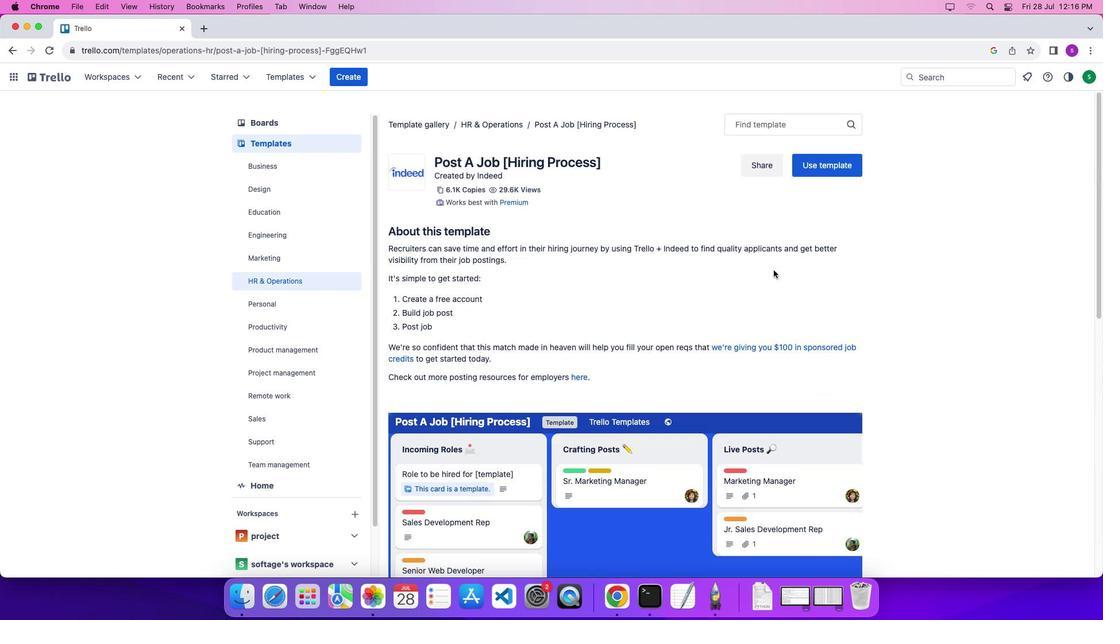 
Action: Mouse scrolled (758, 289) with delta (31, 52)
Screenshot: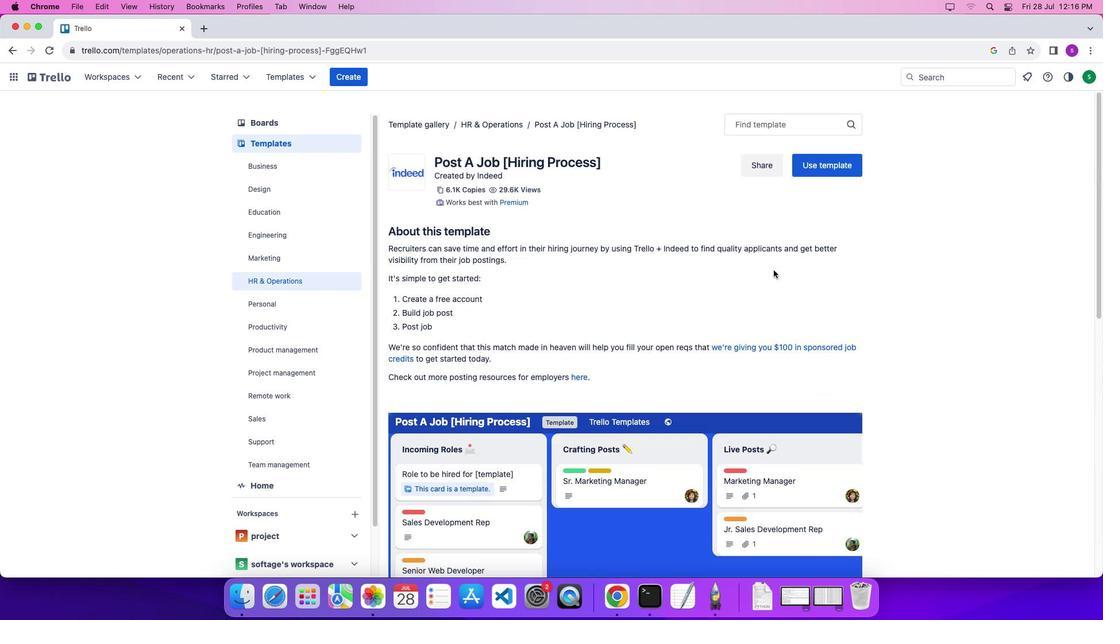 
Action: Mouse scrolled (758, 289) with delta (31, 56)
Screenshot: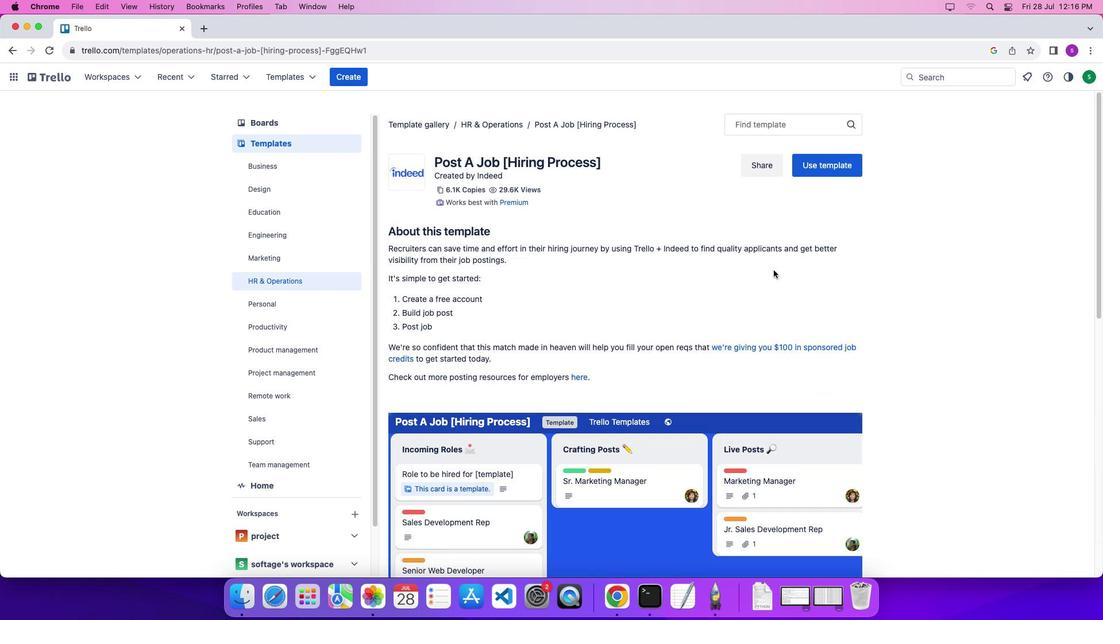 
Action: Mouse scrolled (758, 289) with delta (31, 58)
Screenshot: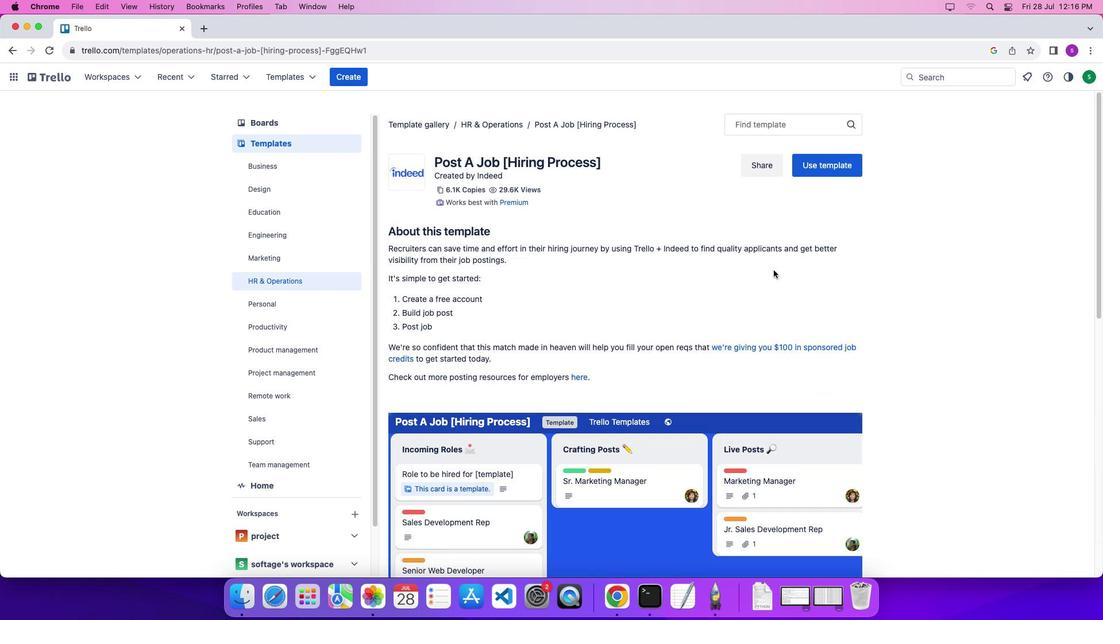 
Action: Mouse scrolled (758, 289) with delta (31, 59)
Screenshot: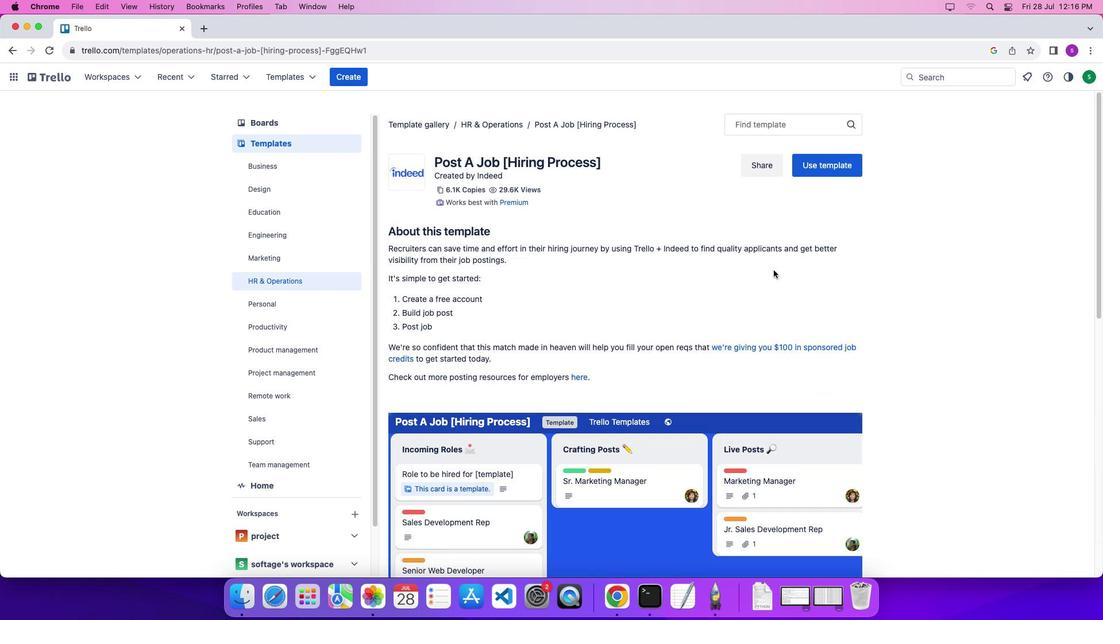 
Action: Mouse scrolled (758, 289) with delta (31, 60)
Screenshot: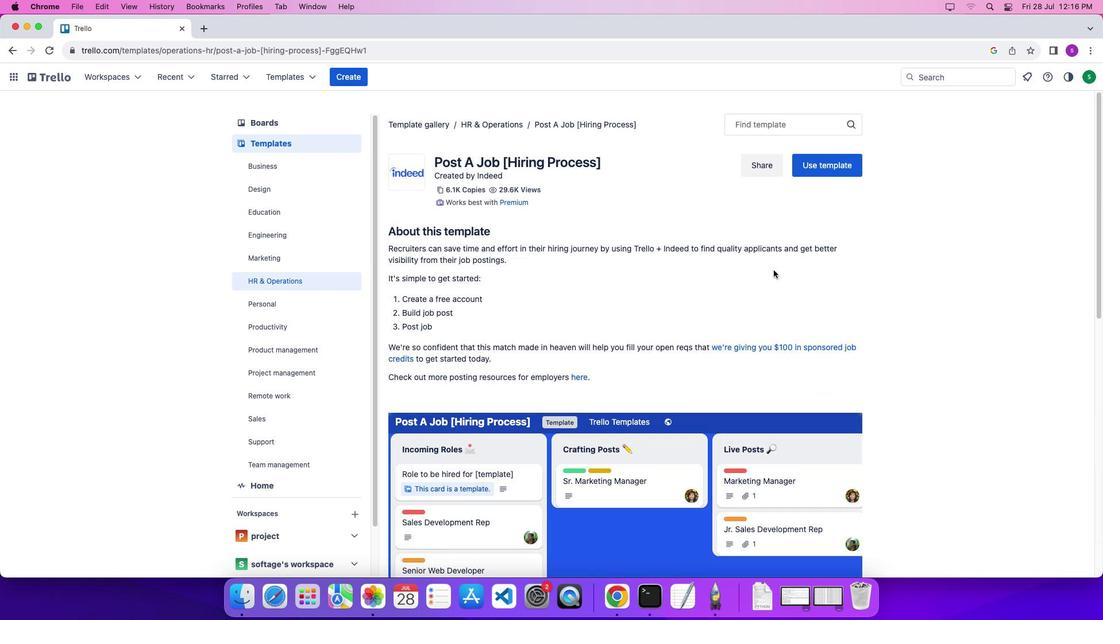 
Action: Mouse scrolled (758, 289) with delta (31, 52)
Screenshot: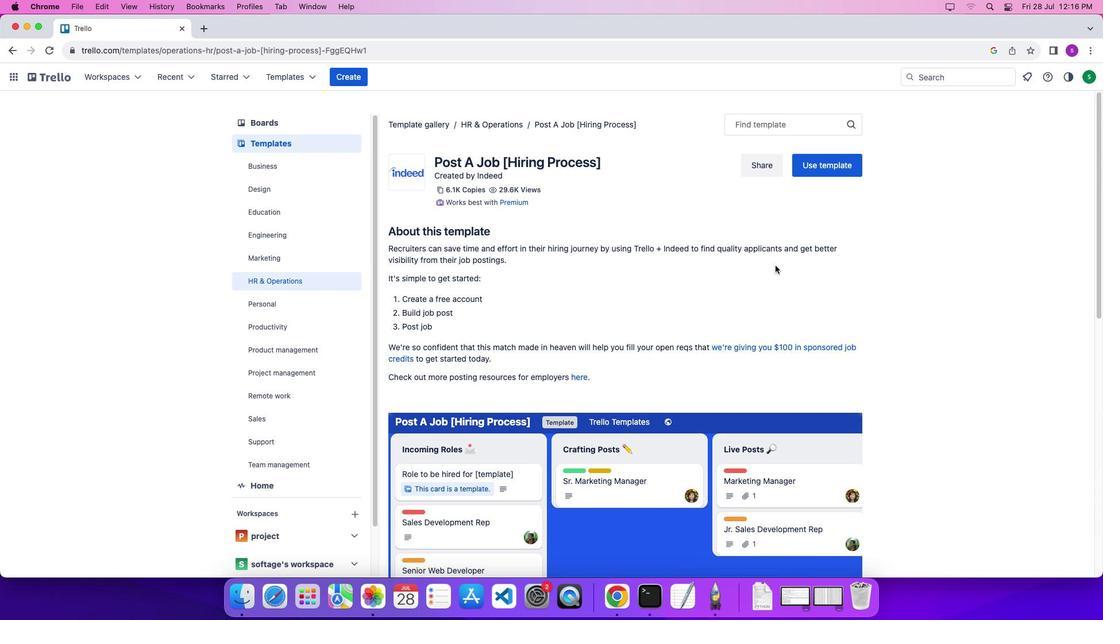 
Action: Mouse scrolled (758, 289) with delta (31, 52)
Screenshot: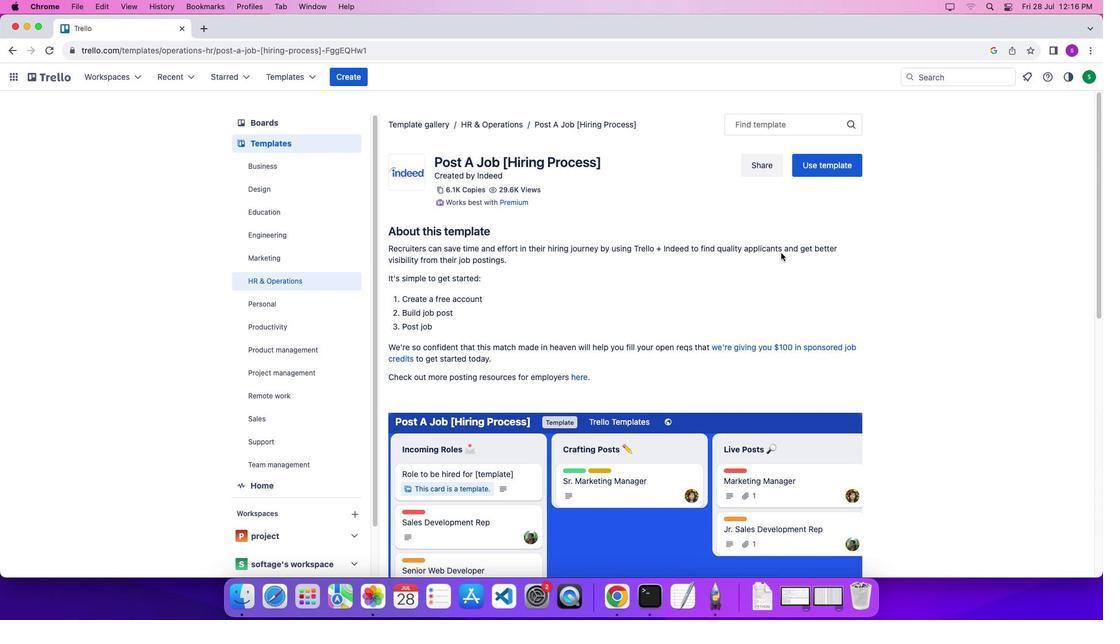 
Action: Mouse scrolled (758, 289) with delta (31, 56)
Screenshot: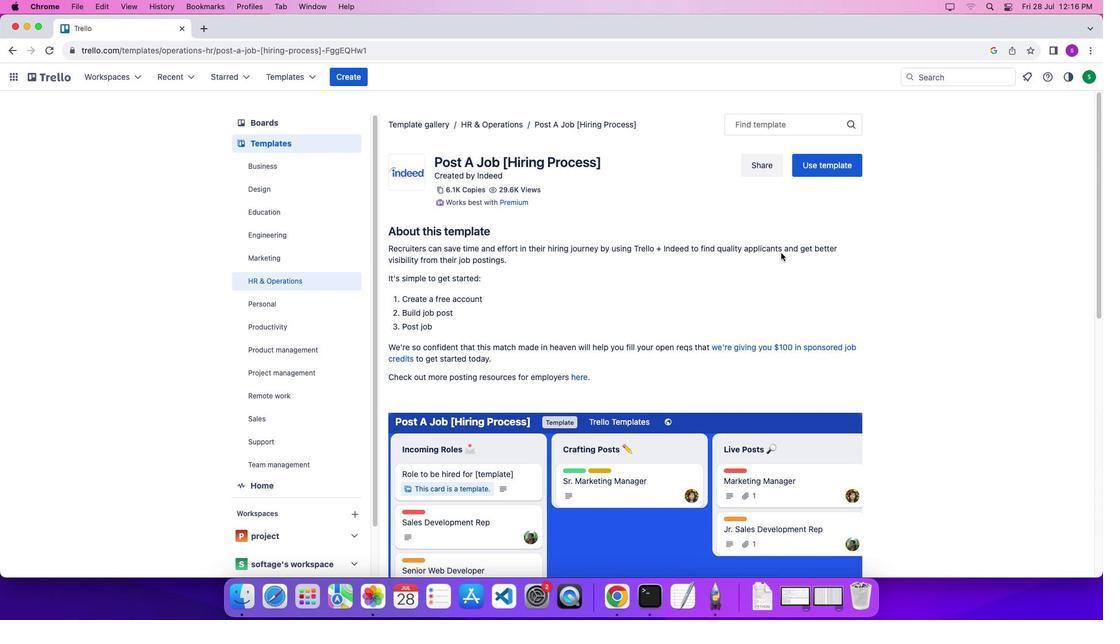 
Action: Mouse scrolled (758, 289) with delta (31, 58)
Screenshot: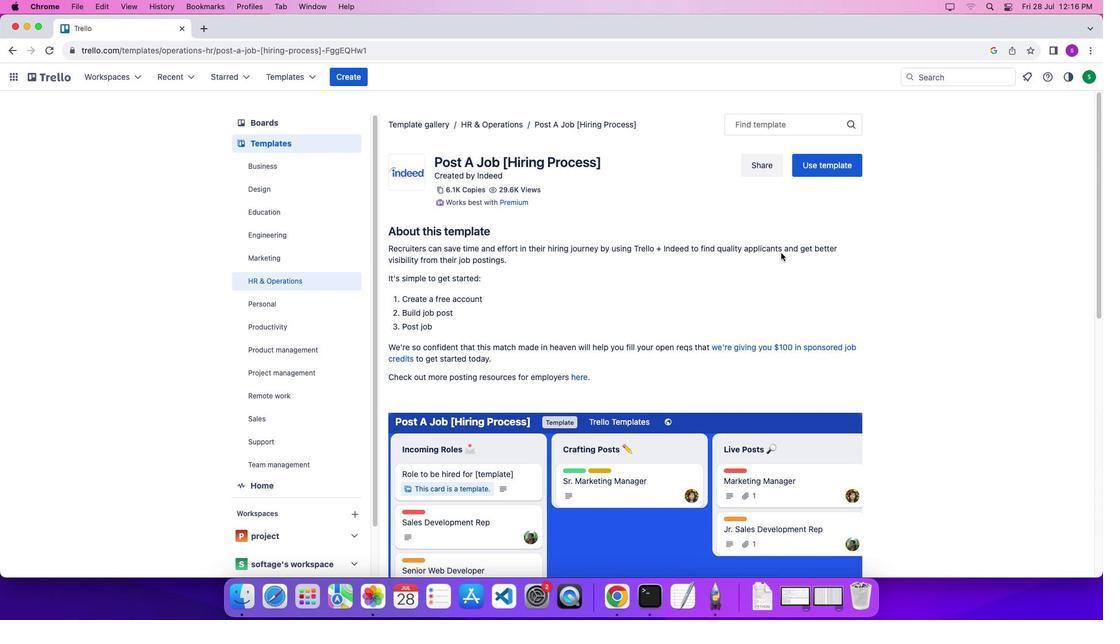 
Action: Mouse moved to (794, 198)
Screenshot: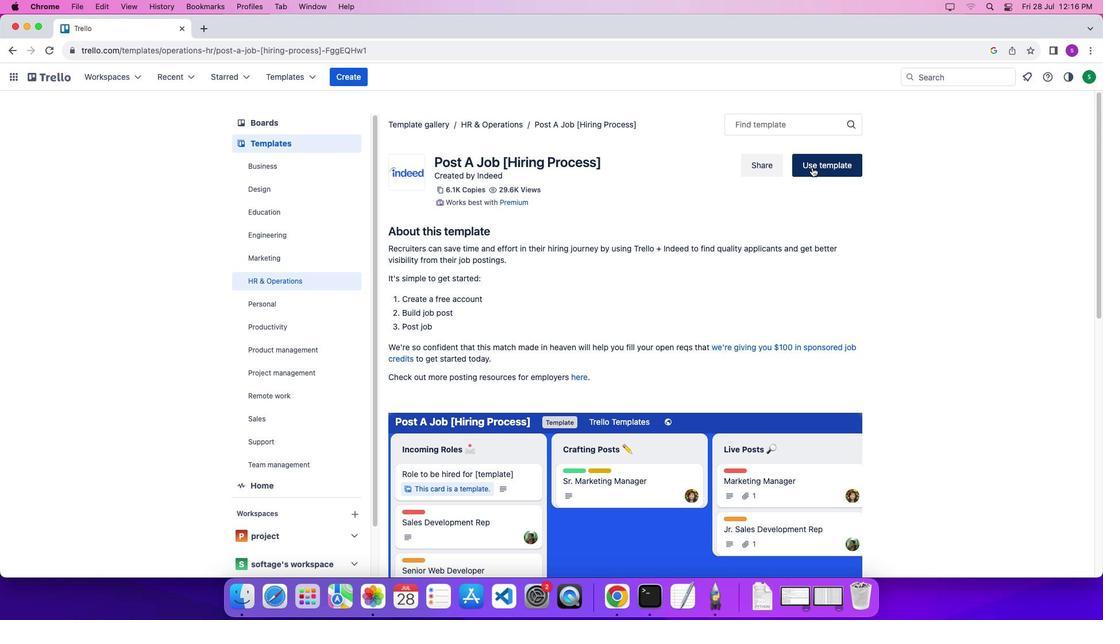 
Action: Mouse pressed left at (794, 198)
Screenshot: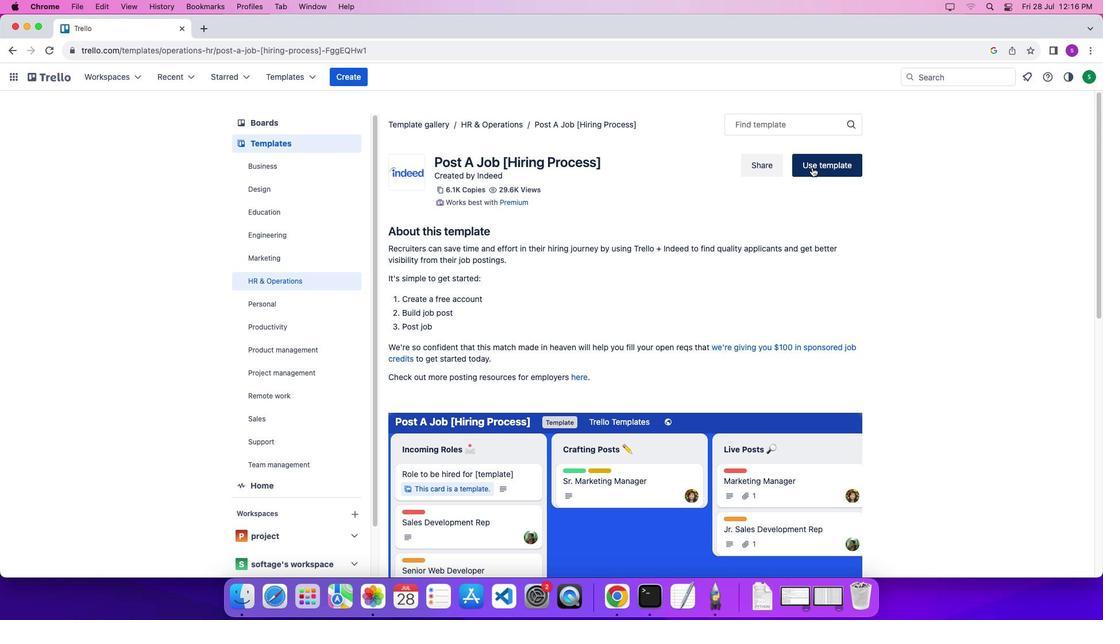 
Action: Mouse moved to (801, 413)
Screenshot: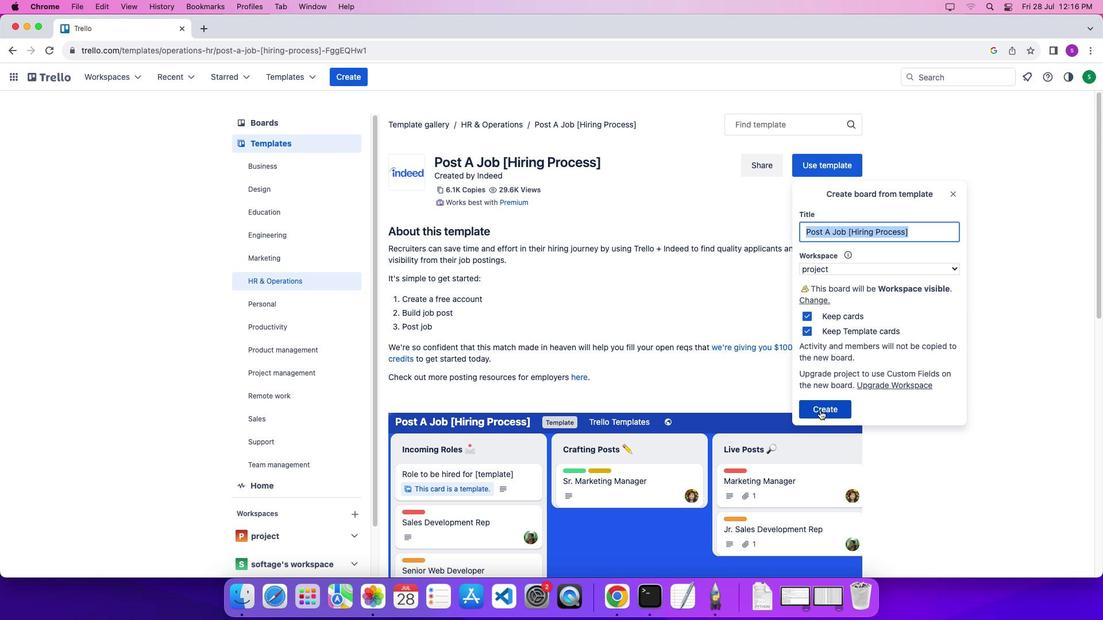 
Action: Mouse pressed left at (801, 413)
Screenshot: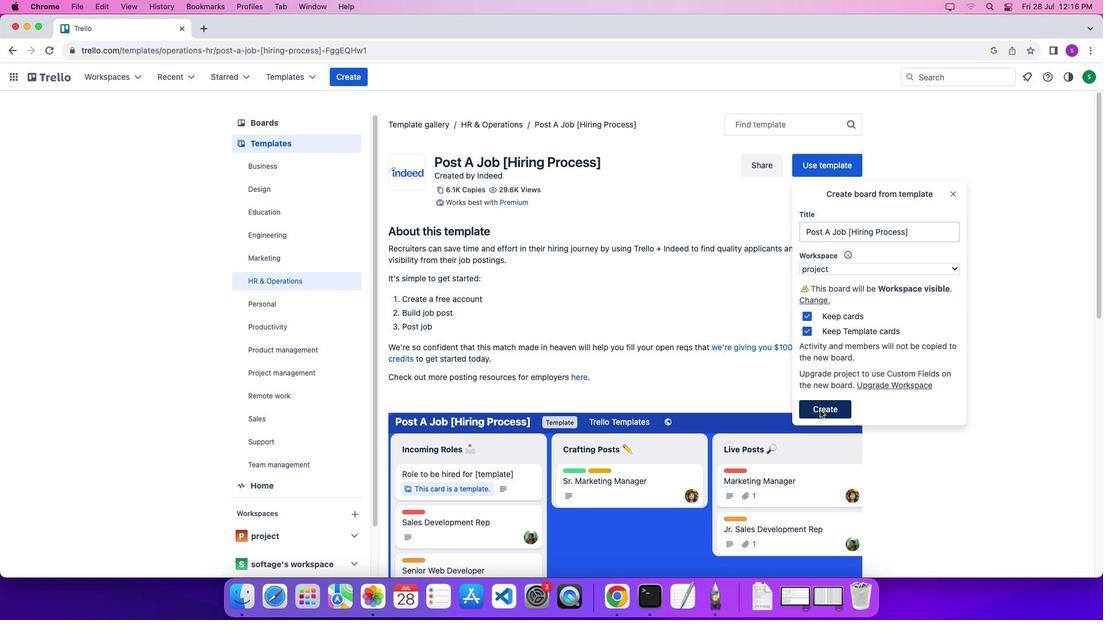 
Action: Mouse moved to (453, 385)
Screenshot: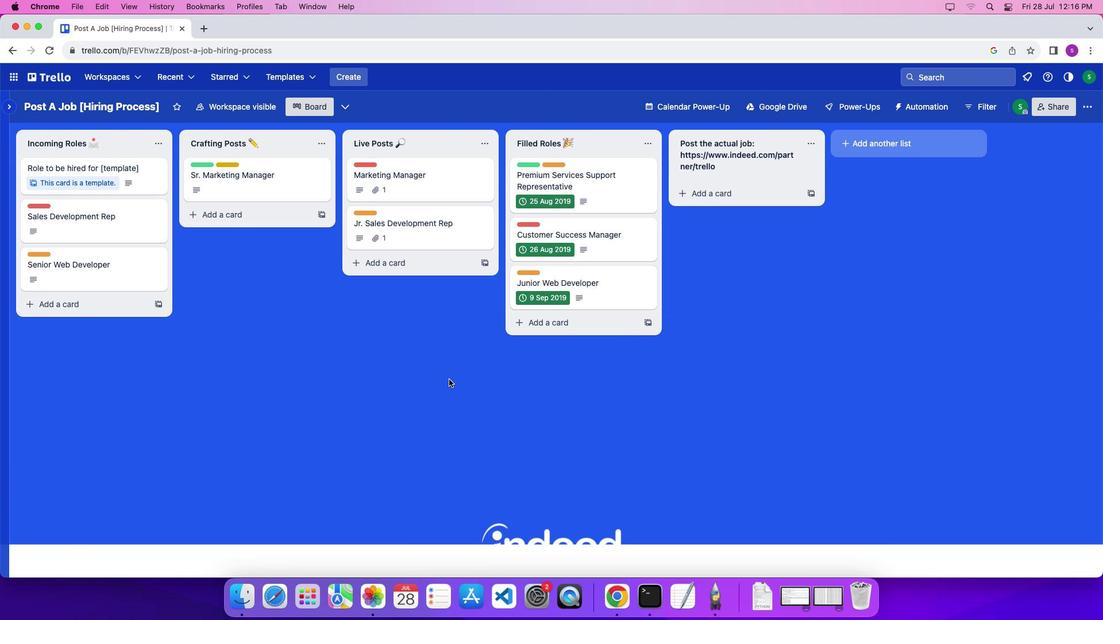 
Action: Mouse pressed left at (453, 385)
Screenshot: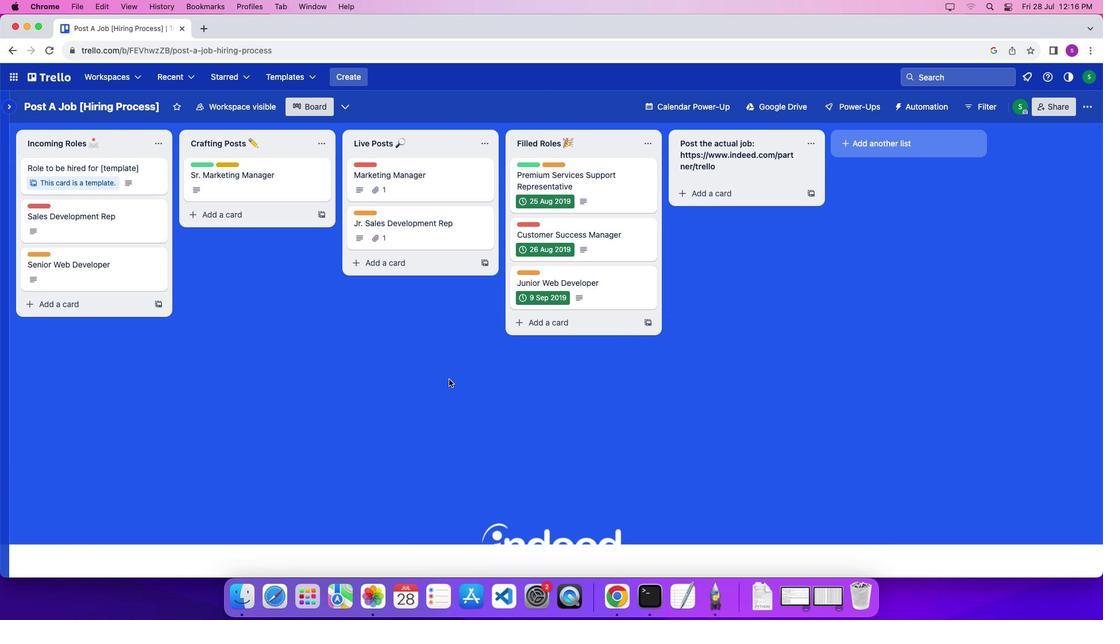 
Action: Mouse moved to (452, 385)
Screenshot: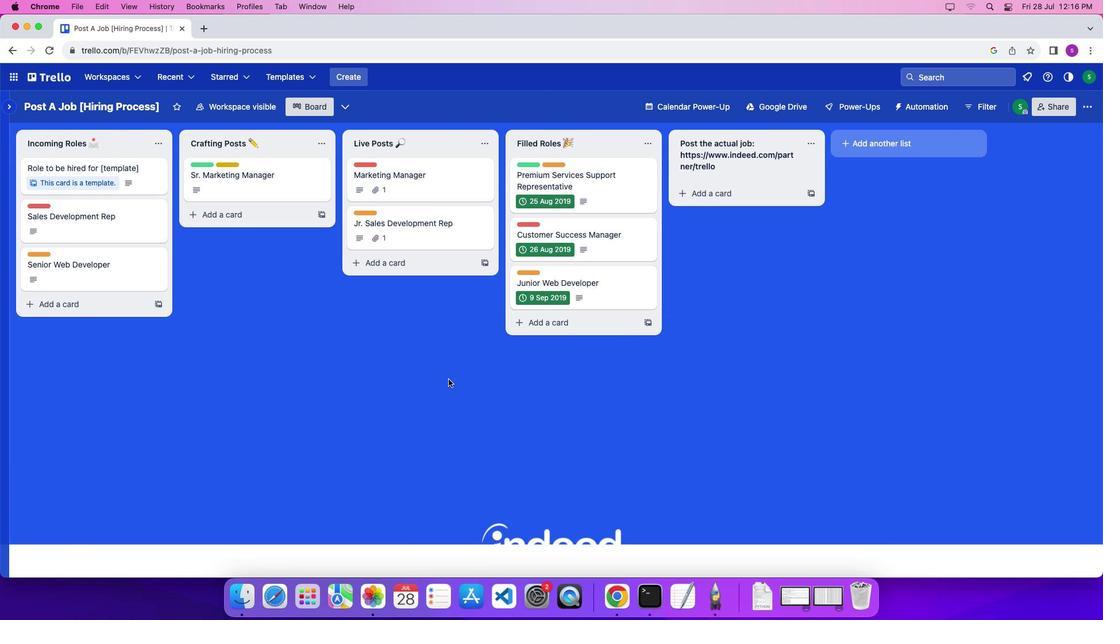 
Action: Mouse scrolled (452, 385) with delta (31, 51)
Screenshot: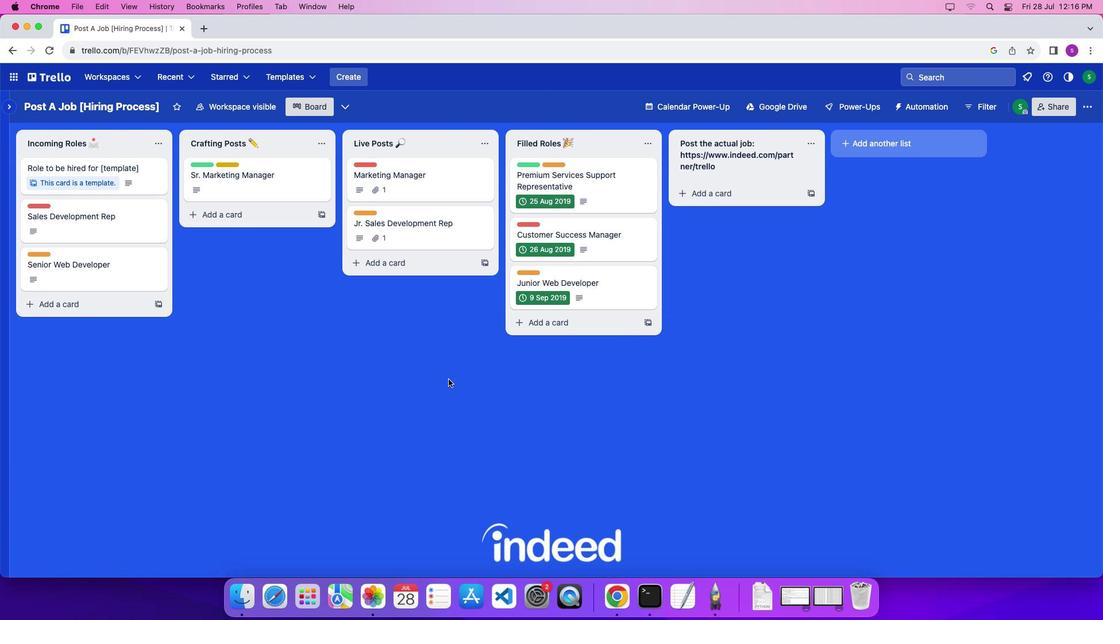 
Action: Mouse scrolled (452, 385) with delta (31, 51)
Screenshot: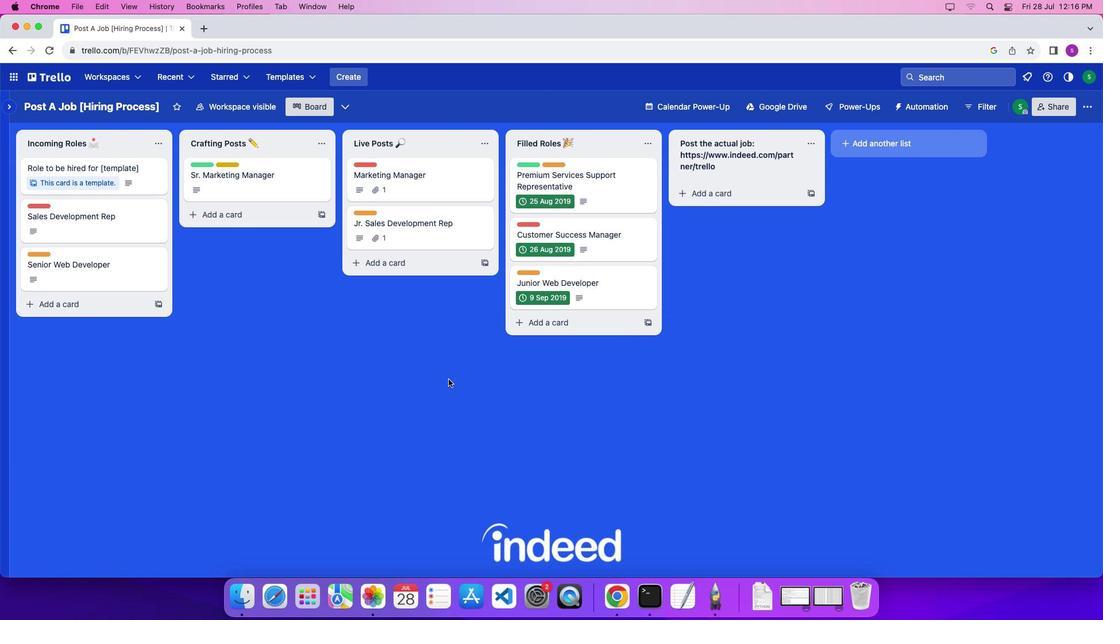 
Action: Mouse scrolled (452, 385) with delta (31, 48)
Screenshot: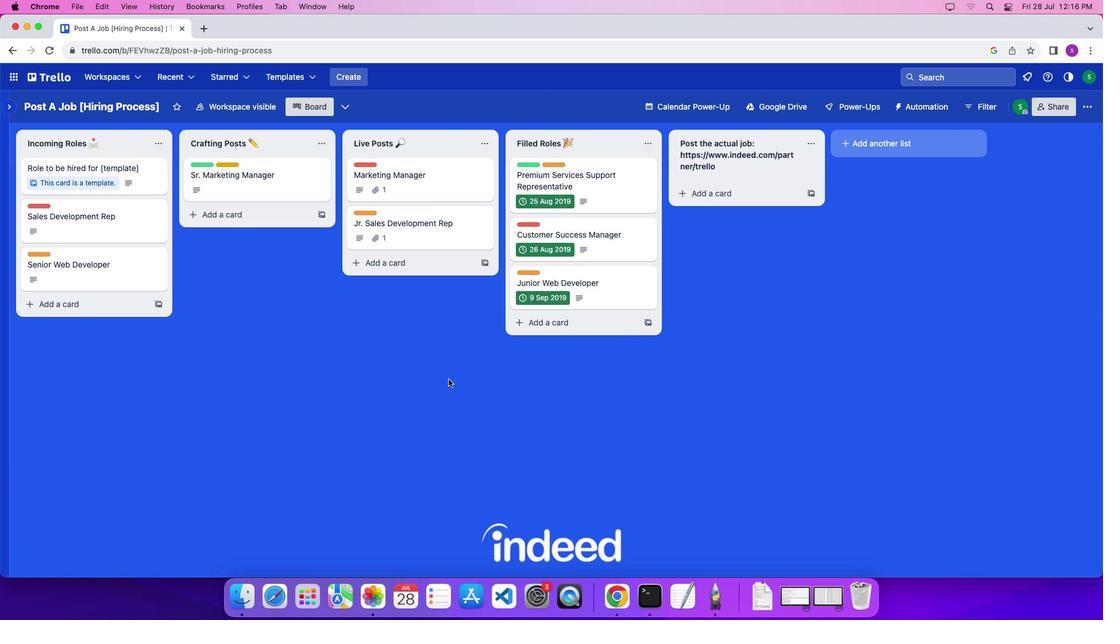 
Action: Mouse moved to (135, 207)
Screenshot: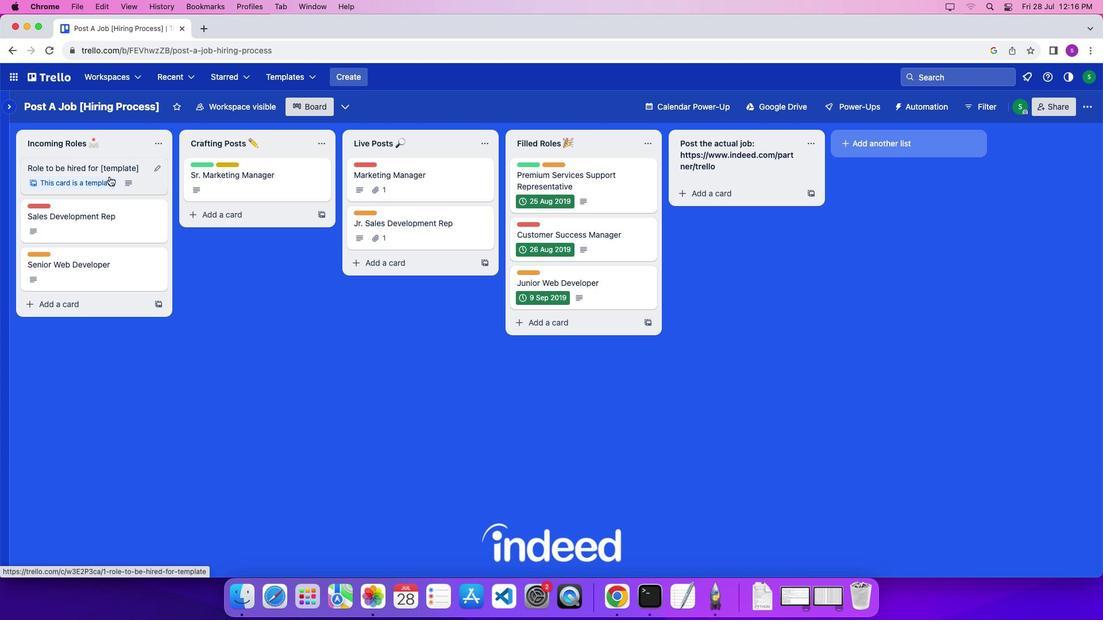 
Action: Mouse pressed left at (135, 207)
Screenshot: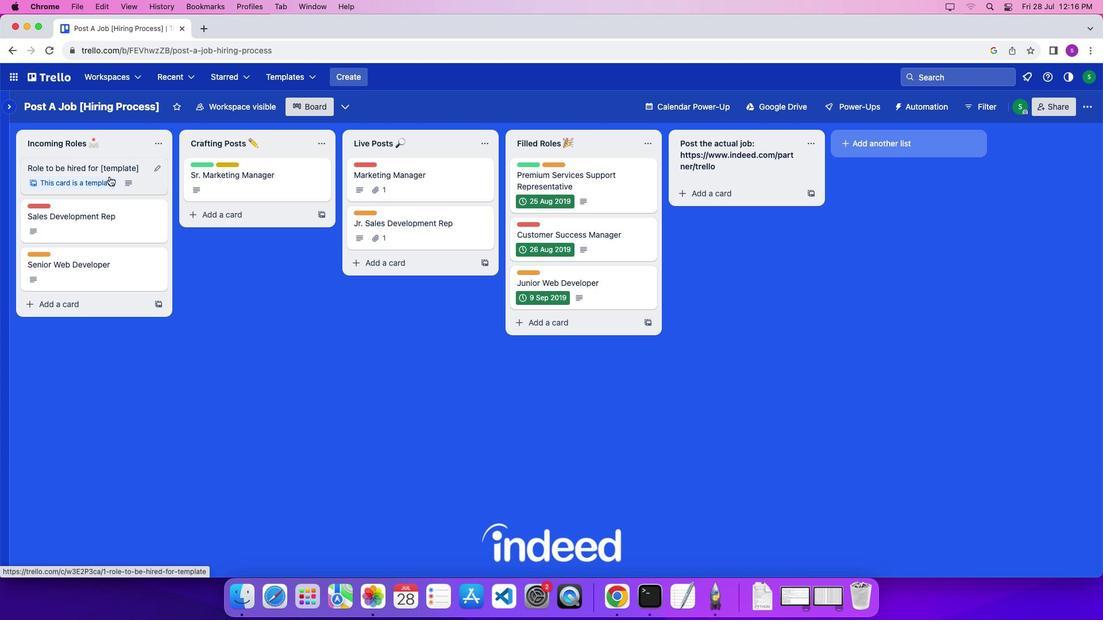 
Action: Mouse moved to (494, 355)
Screenshot: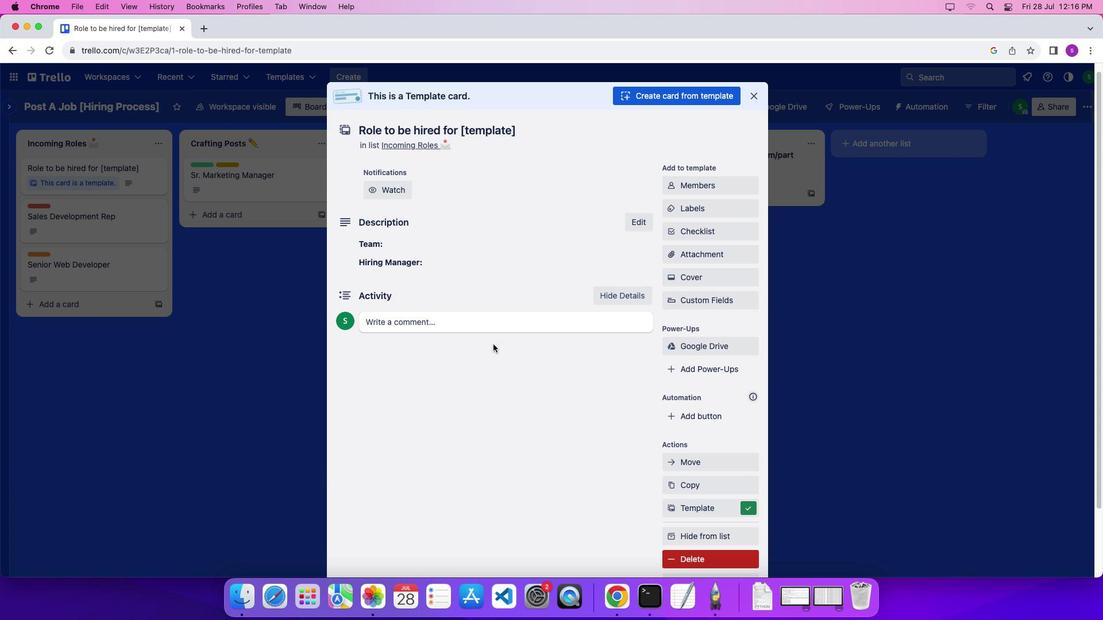 
Action: Mouse scrolled (494, 355) with delta (31, 51)
Screenshot: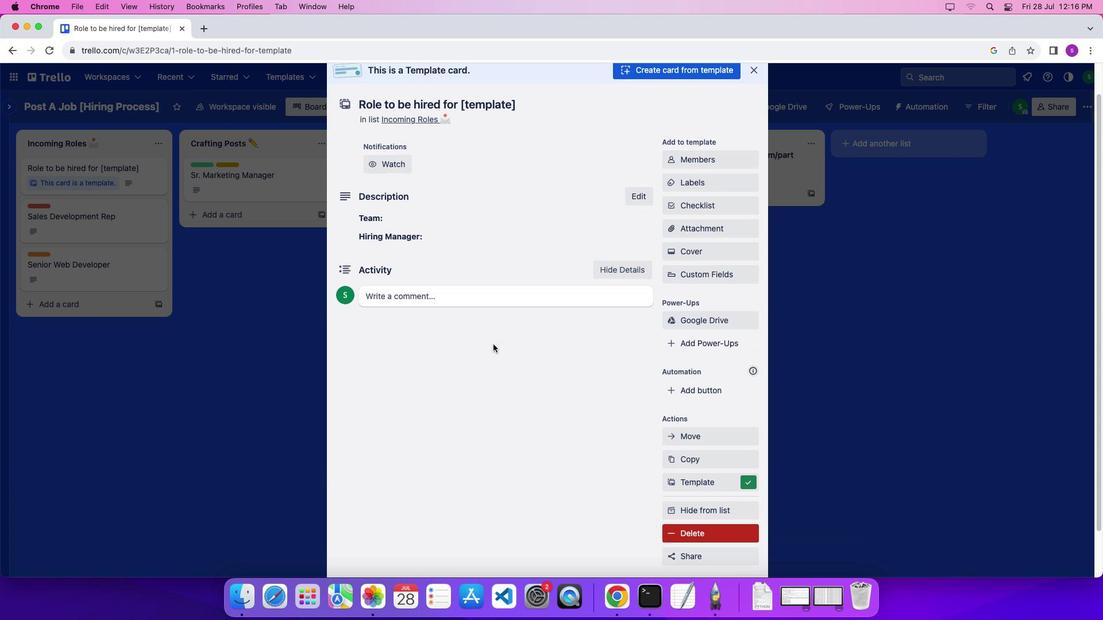 
Action: Mouse scrolled (494, 355) with delta (31, 51)
Screenshot: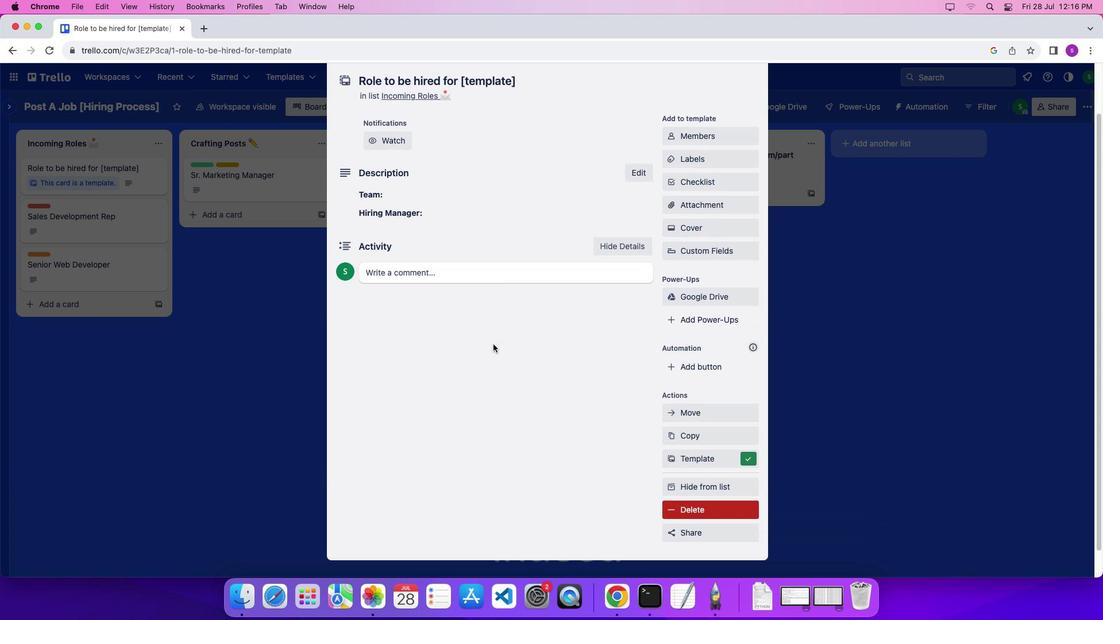 
Action: Mouse scrolled (494, 355) with delta (31, 48)
Screenshot: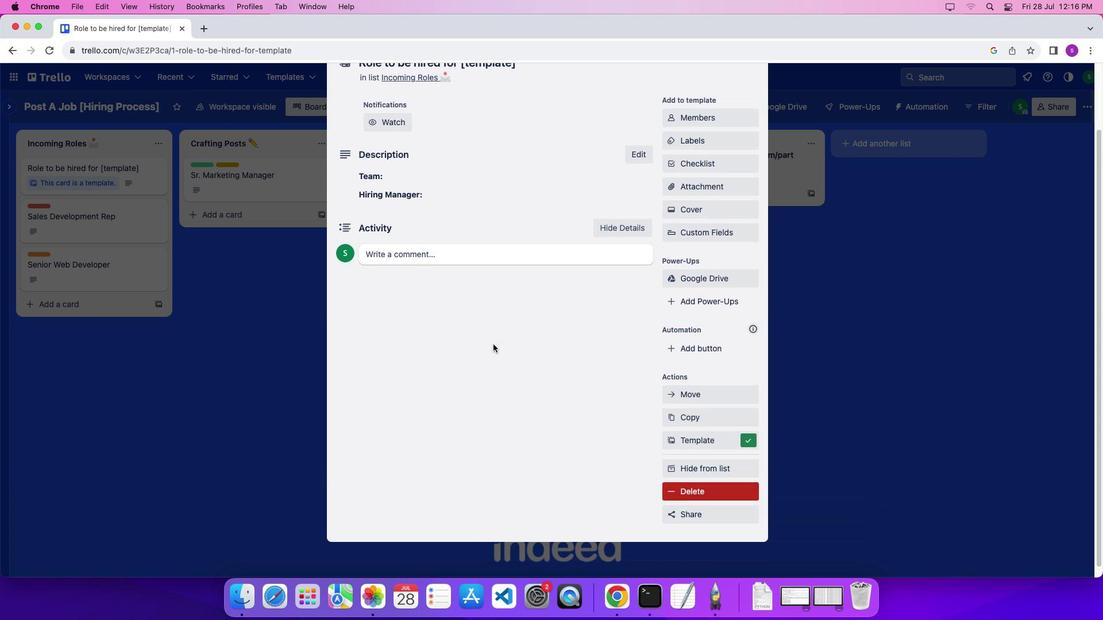 
Action: Mouse scrolled (494, 355) with delta (31, 46)
Screenshot: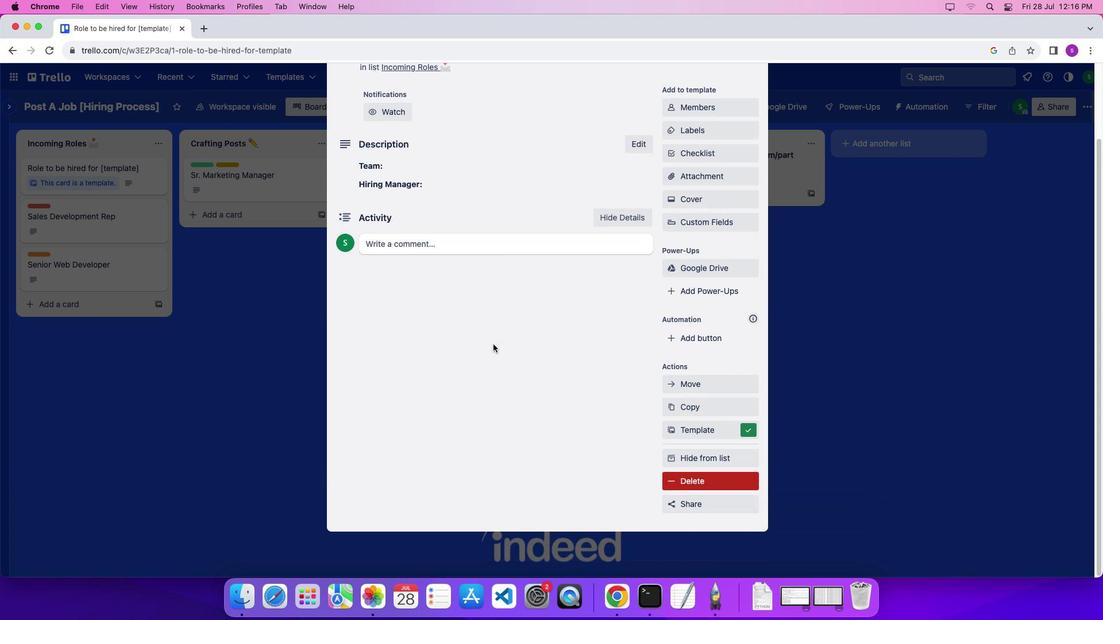 
Action: Mouse scrolled (494, 355) with delta (31, 52)
Screenshot: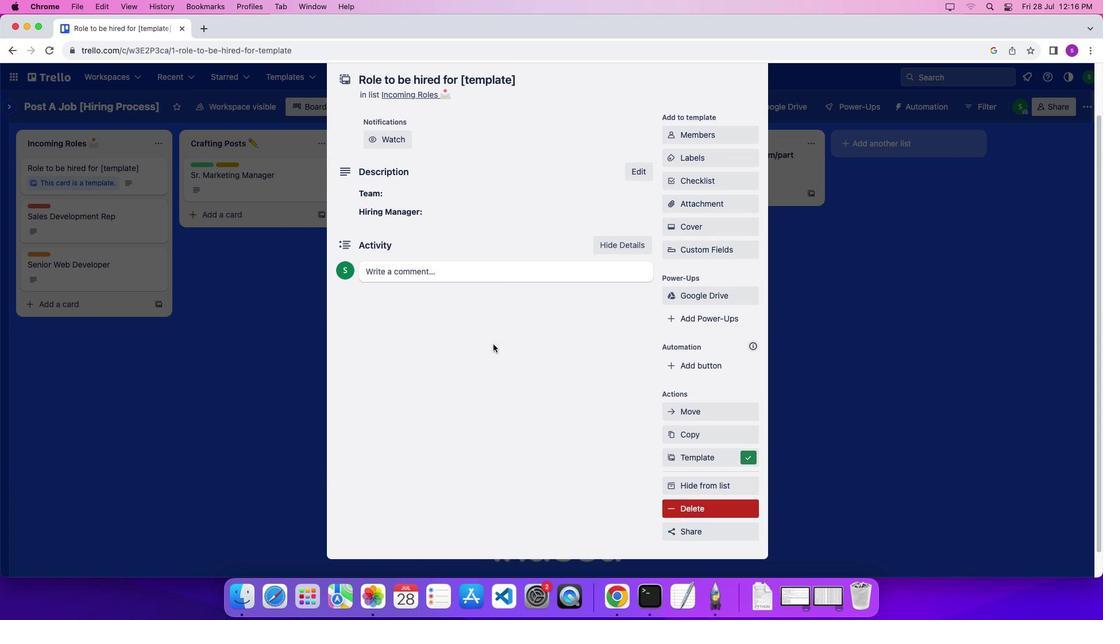 
Action: Mouse scrolled (494, 355) with delta (31, 52)
Screenshot: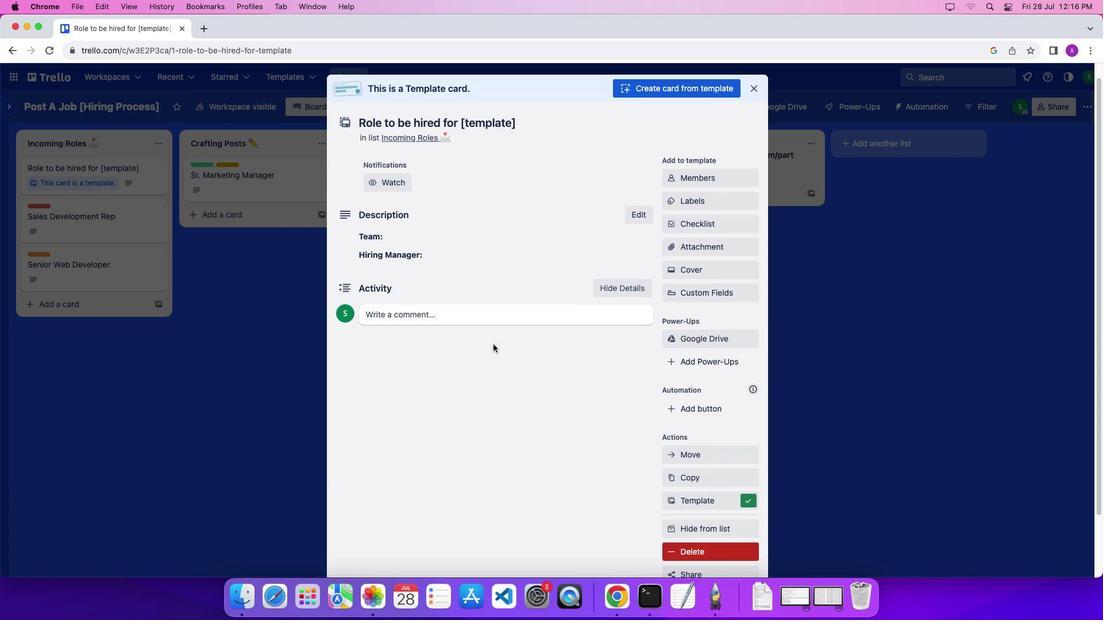 
Action: Mouse scrolled (494, 355) with delta (31, 54)
Screenshot: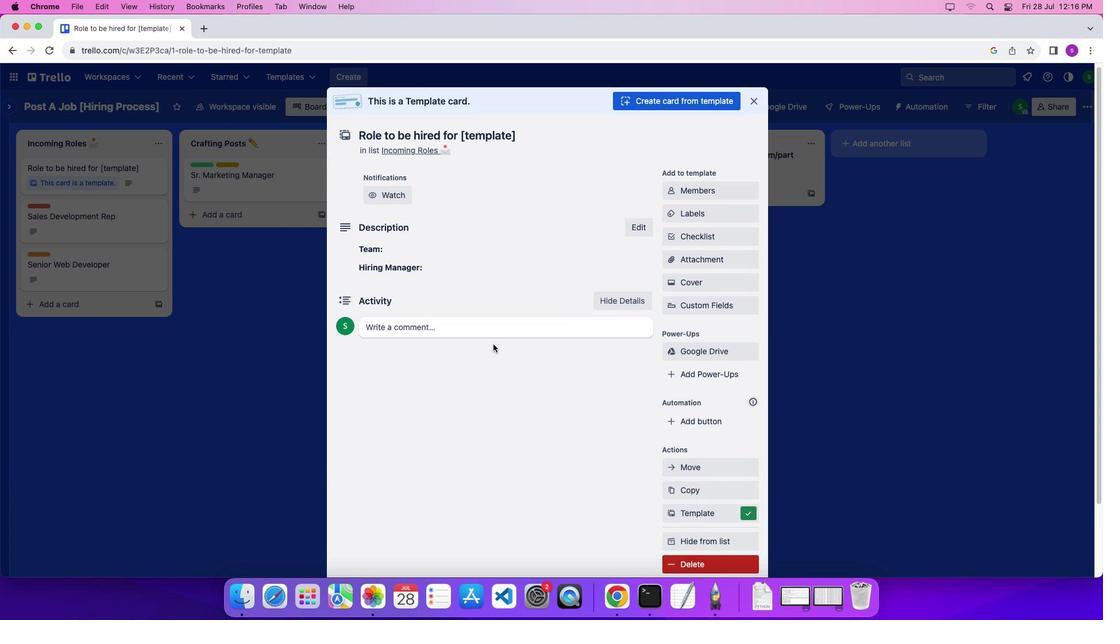 
Action: Mouse moved to (737, 145)
Screenshot: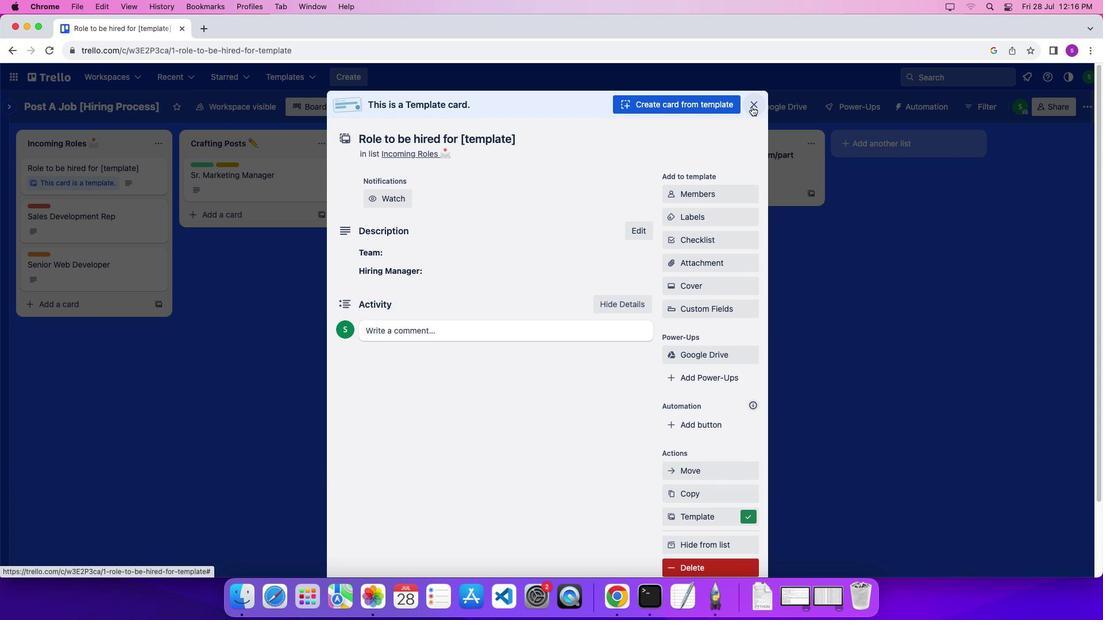 
Action: Mouse pressed left at (737, 145)
Screenshot: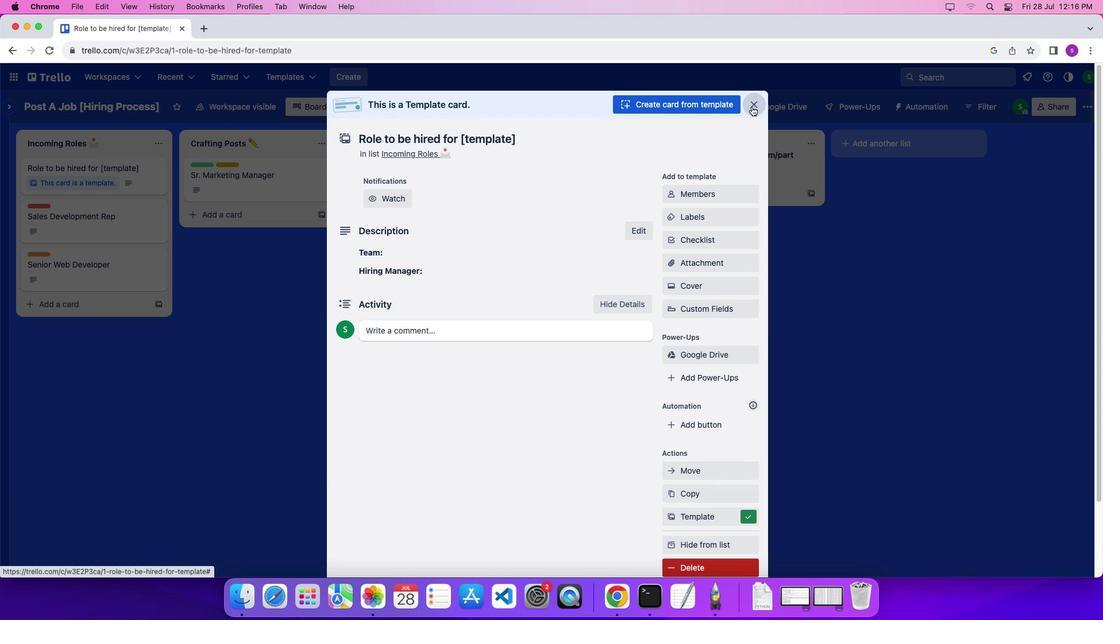 
Action: Mouse moved to (430, 213)
Screenshot: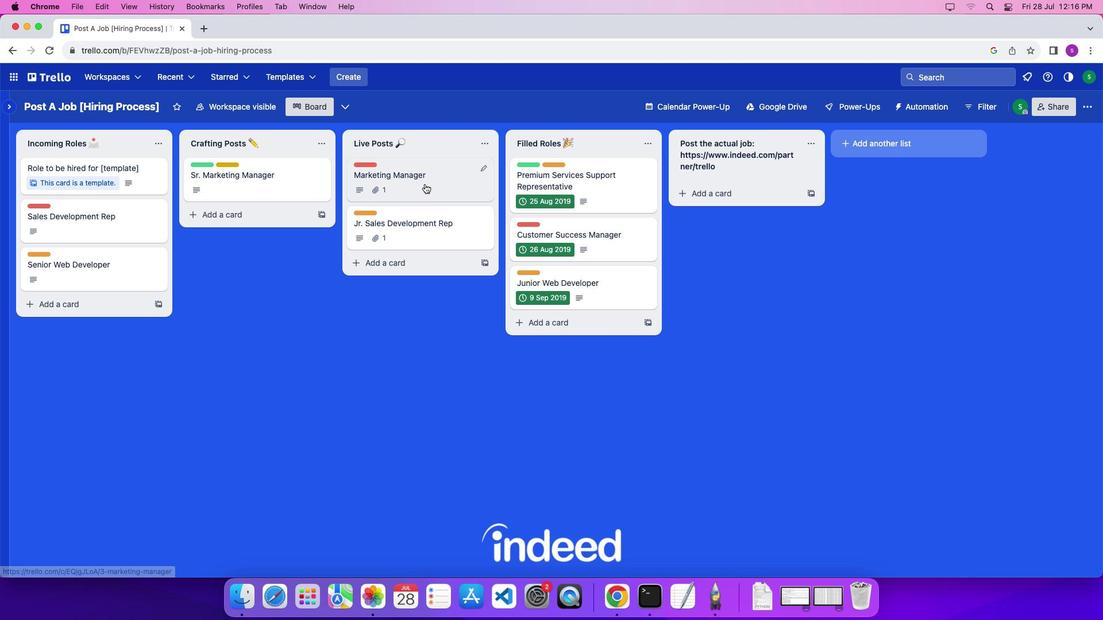 
Action: Mouse pressed left at (430, 213)
Screenshot: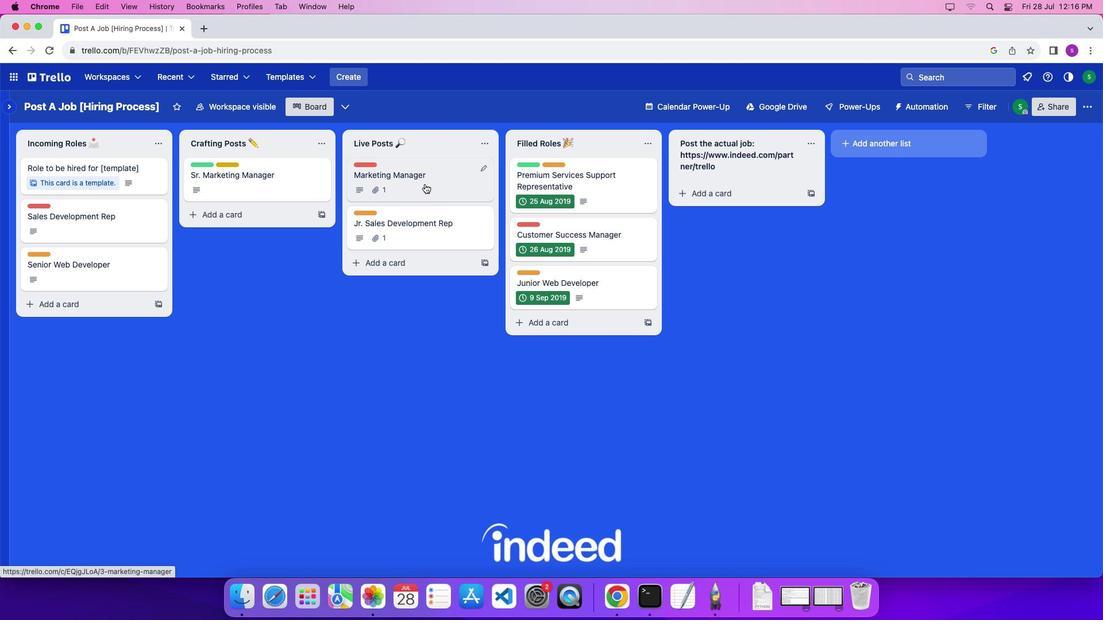 
Action: Mouse moved to (645, 236)
Screenshot: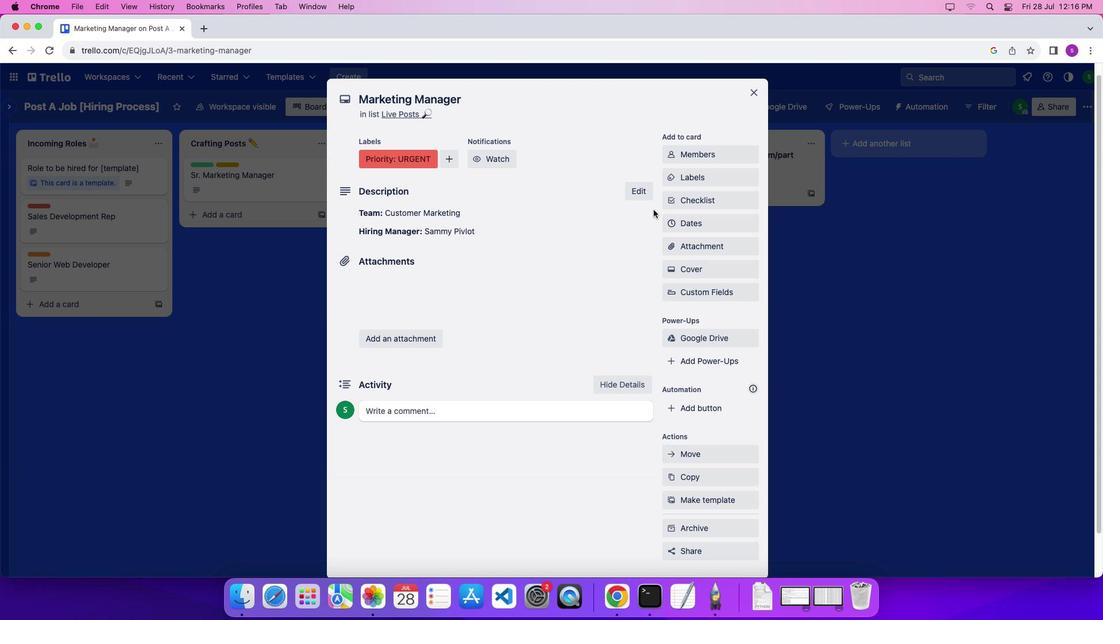 
Action: Mouse scrolled (645, 236) with delta (31, 51)
Screenshot: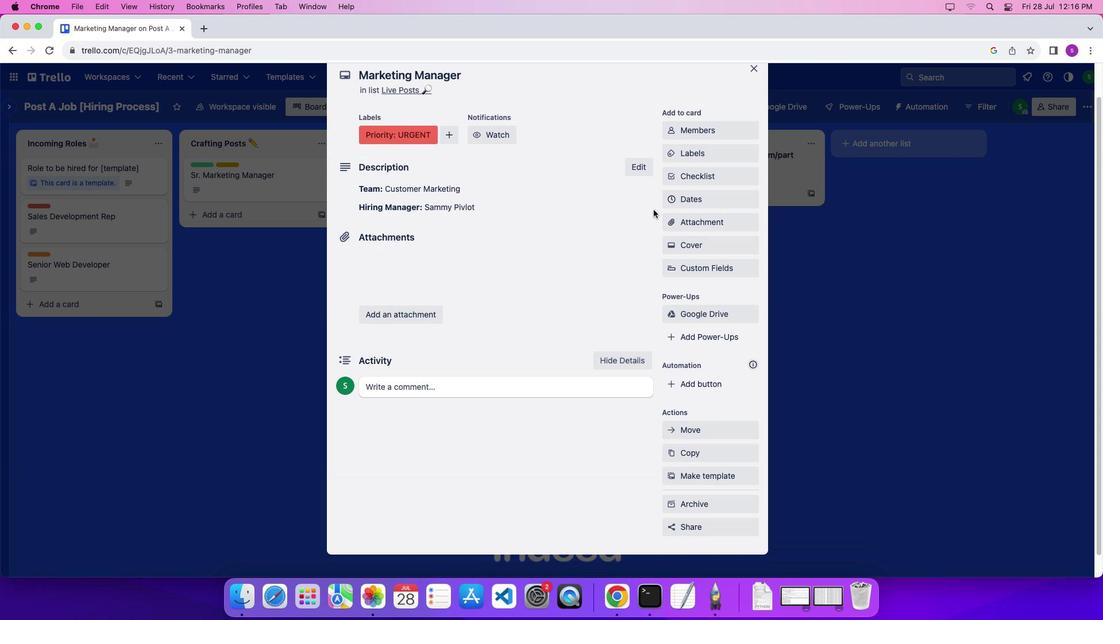 
Action: Mouse scrolled (645, 236) with delta (31, 51)
Screenshot: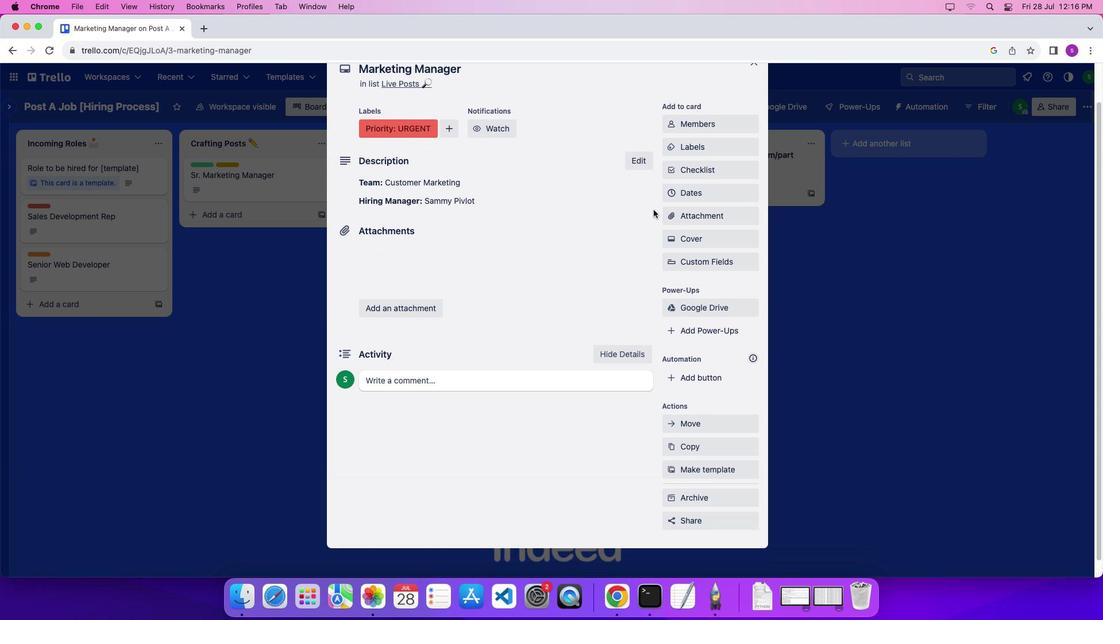 
Action: Mouse scrolled (645, 236) with delta (31, 48)
Screenshot: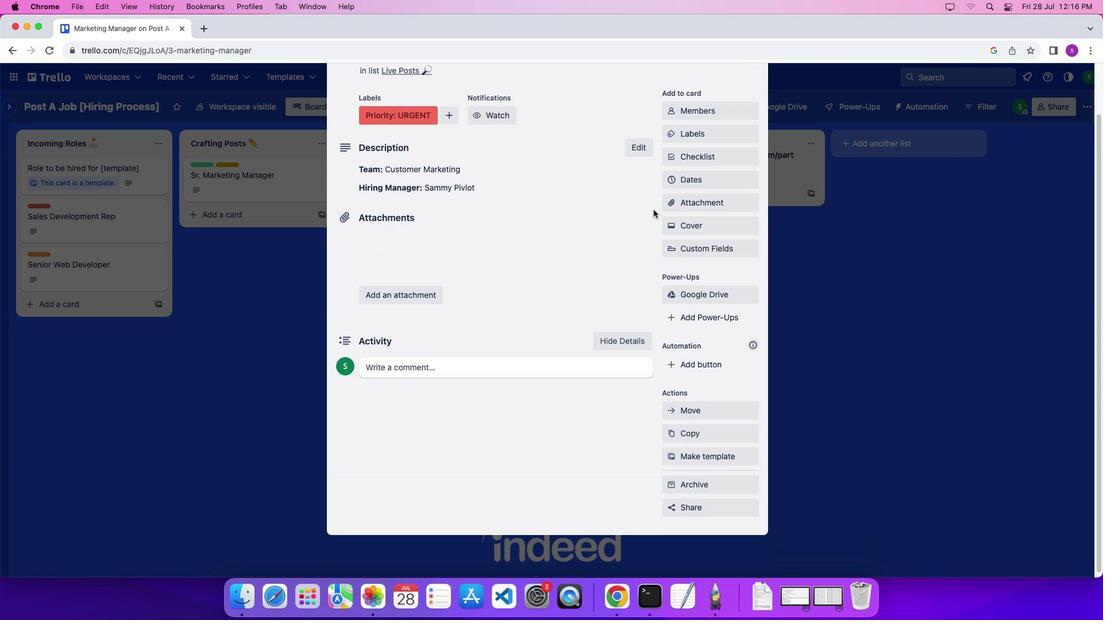 
Action: Mouse scrolled (645, 236) with delta (31, 52)
Screenshot: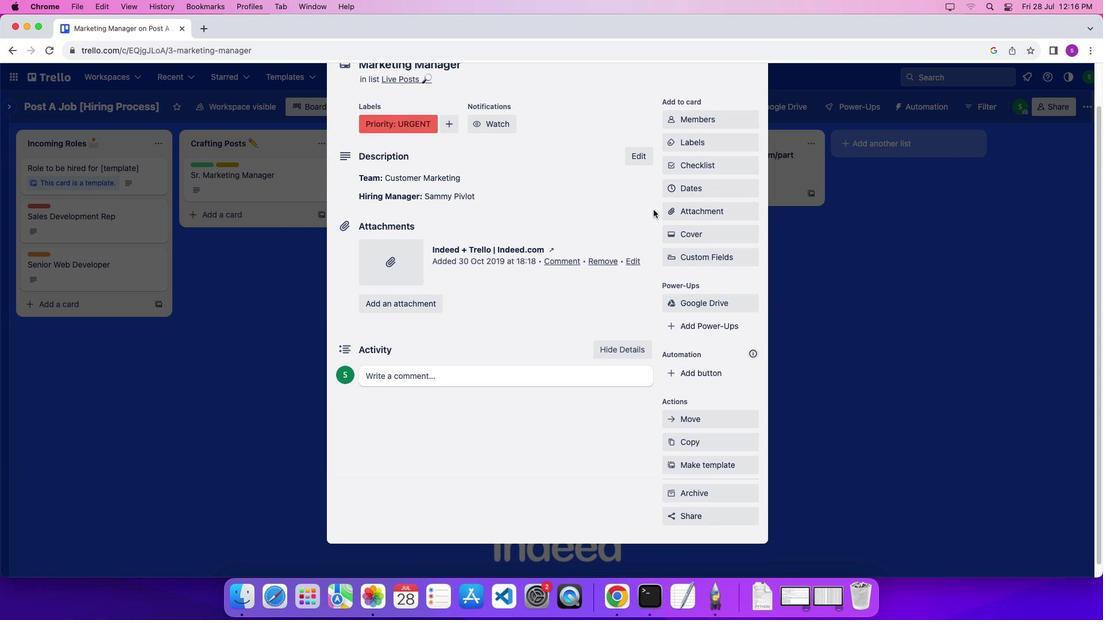 
Action: Mouse scrolled (645, 236) with delta (31, 52)
Screenshot: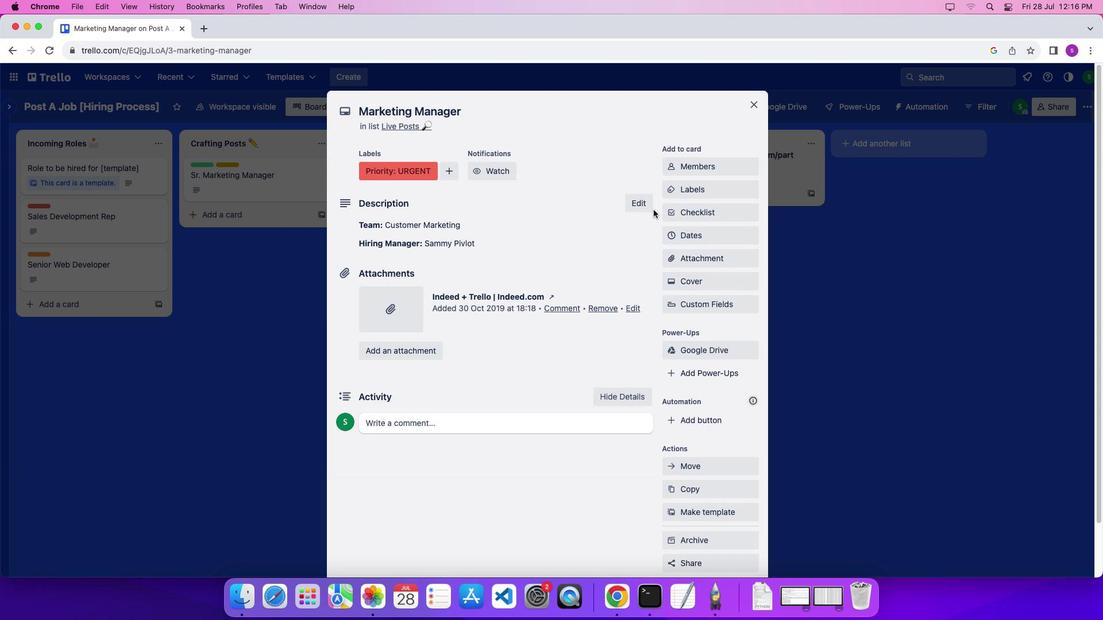 
Action: Mouse scrolled (645, 236) with delta (31, 54)
Screenshot: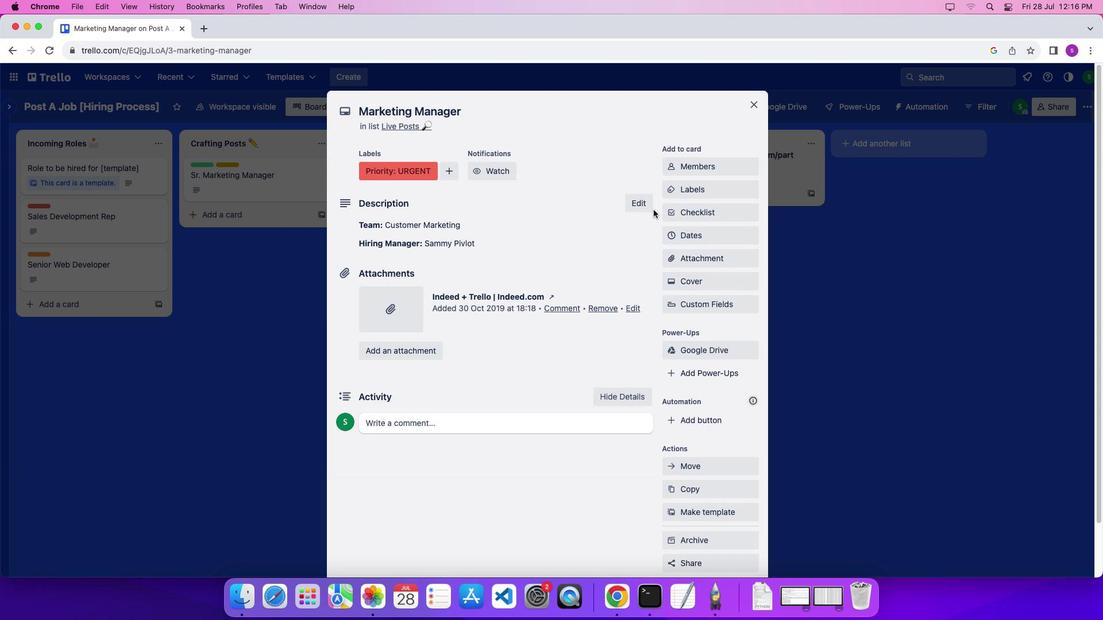 
Action: Mouse moved to (744, 146)
Screenshot: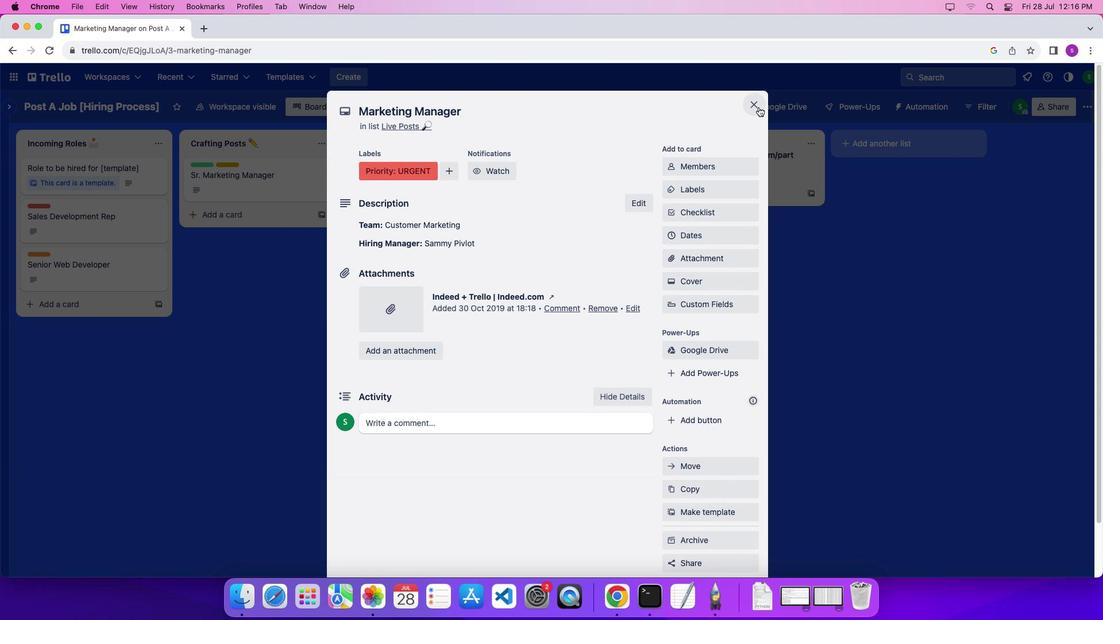 
Action: Mouse pressed left at (744, 146)
Screenshot: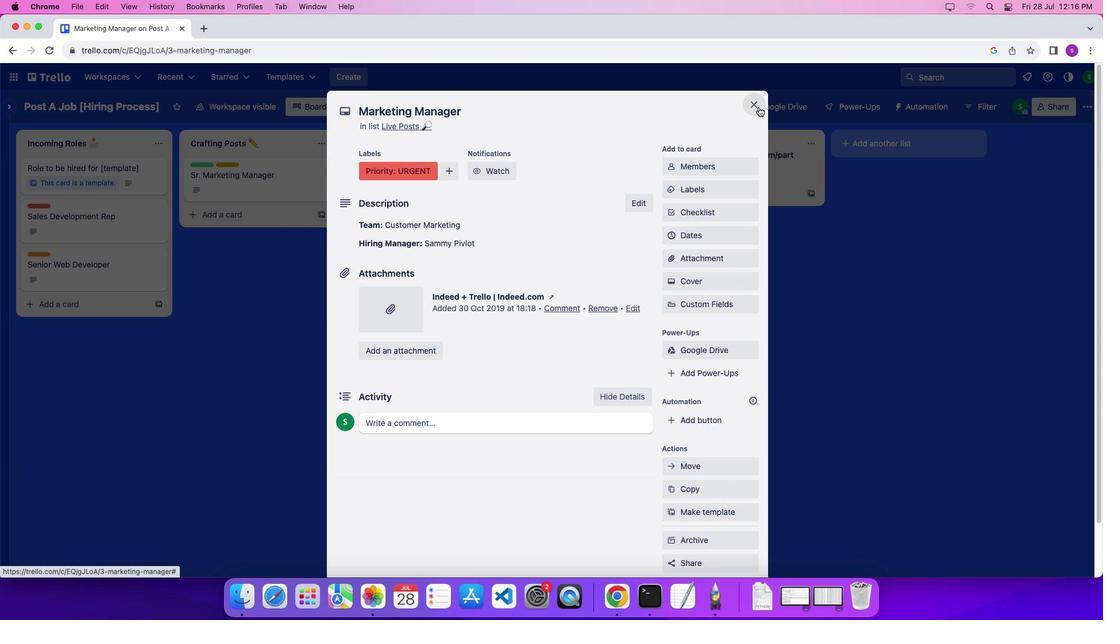 
Action: Mouse moved to (614, 199)
Screenshot: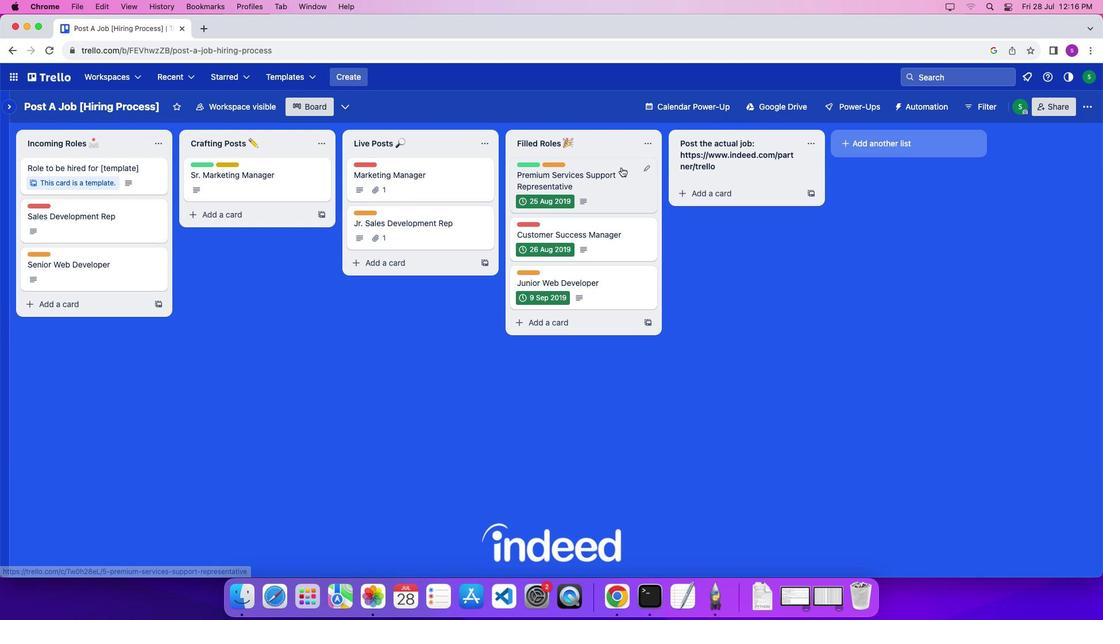 
Action: Mouse pressed left at (614, 199)
Screenshot: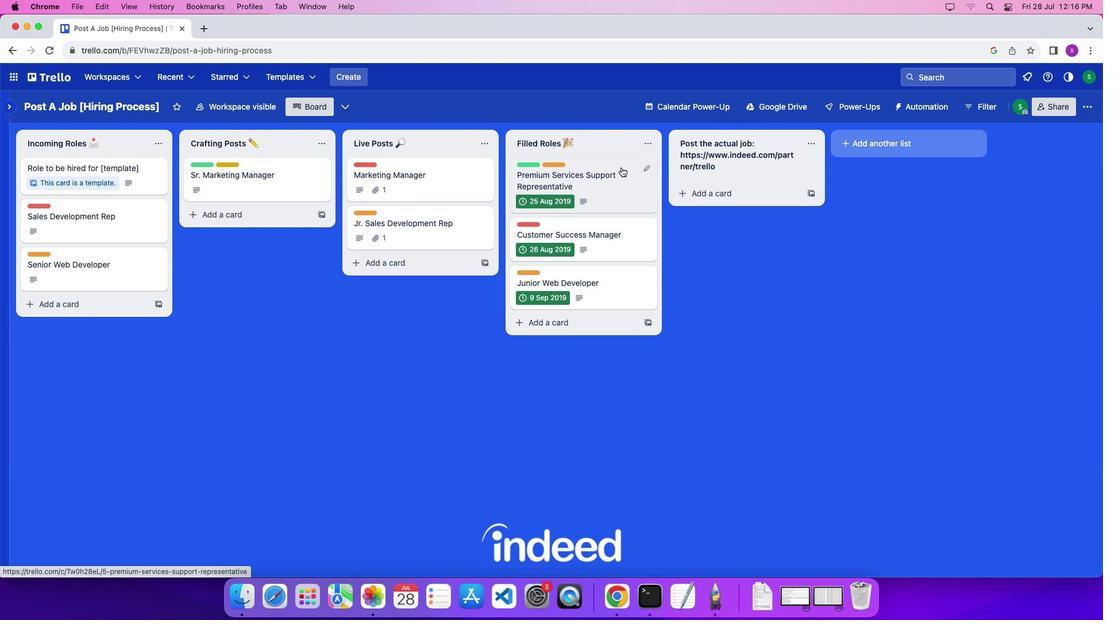 
Action: Mouse moved to (706, 206)
Screenshot: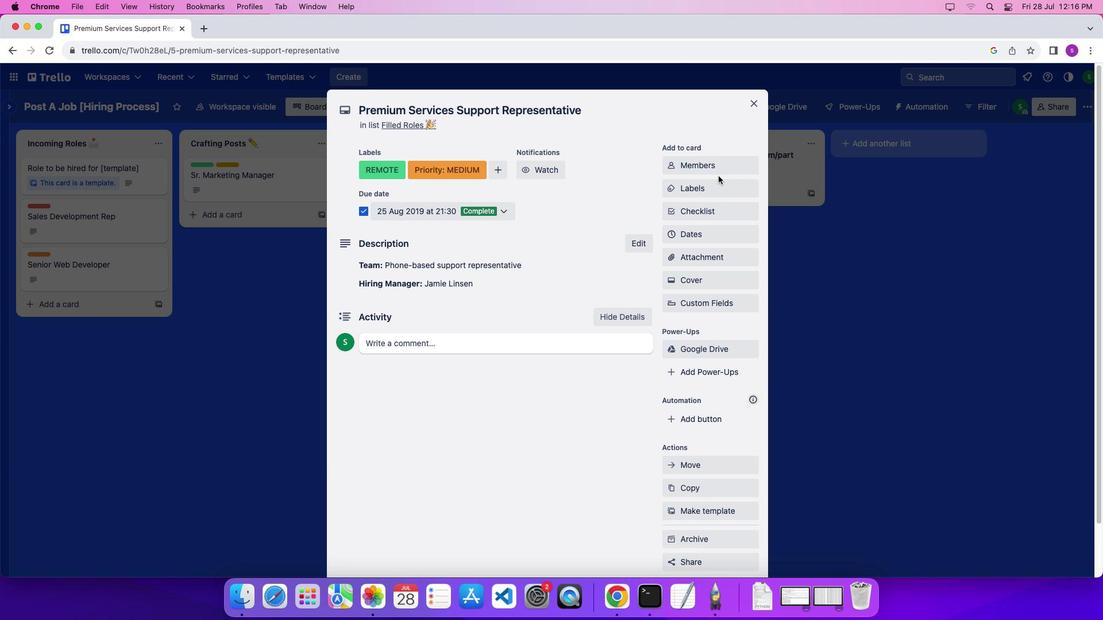 
Action: Mouse scrolled (706, 206) with delta (31, 51)
Screenshot: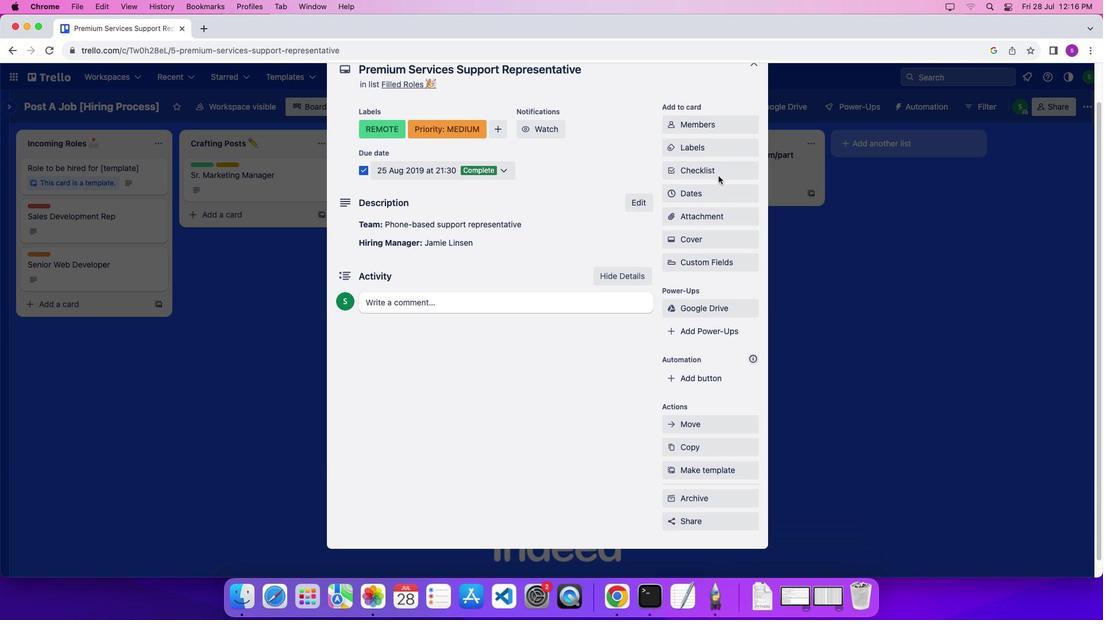
Action: Mouse scrolled (706, 206) with delta (31, 51)
Screenshot: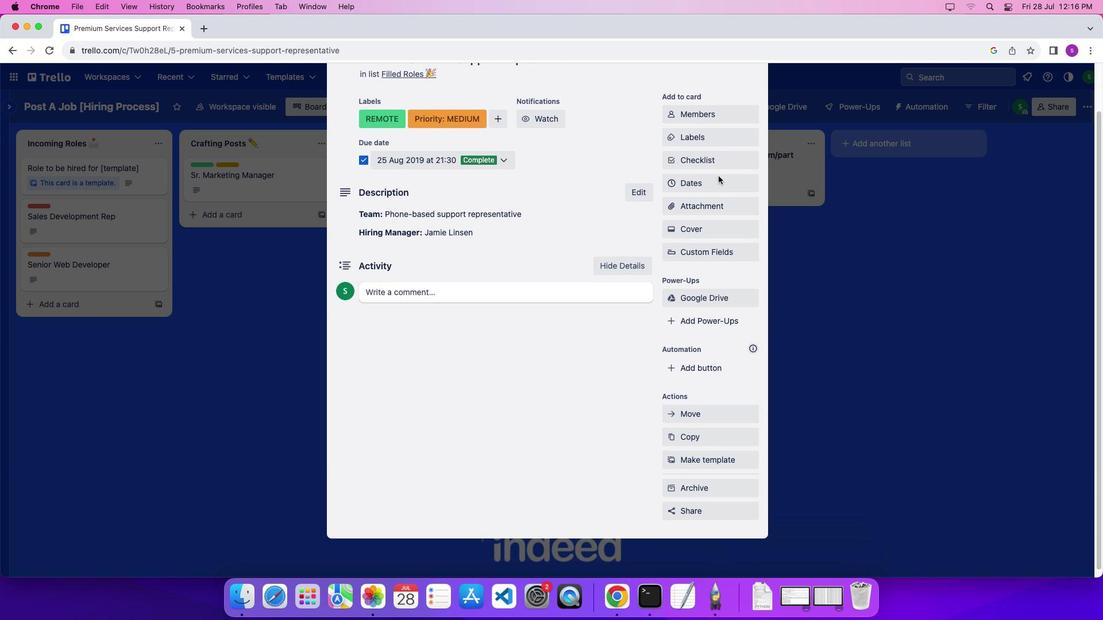 
Action: Mouse scrolled (706, 206) with delta (31, 48)
Screenshot: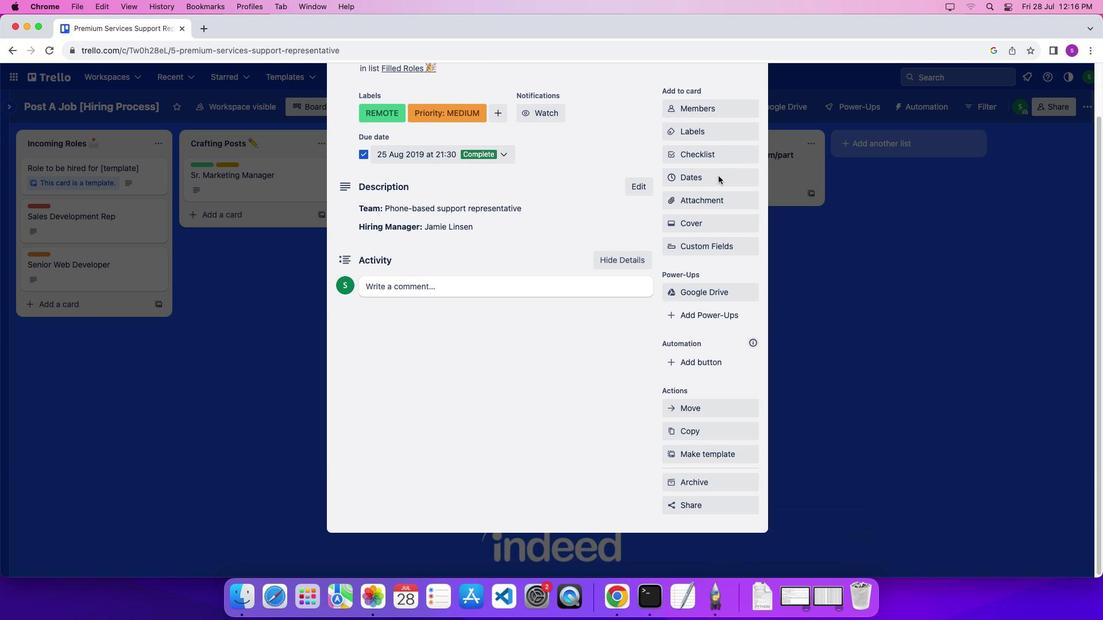 
Action: Mouse scrolled (706, 206) with delta (31, 48)
Screenshot: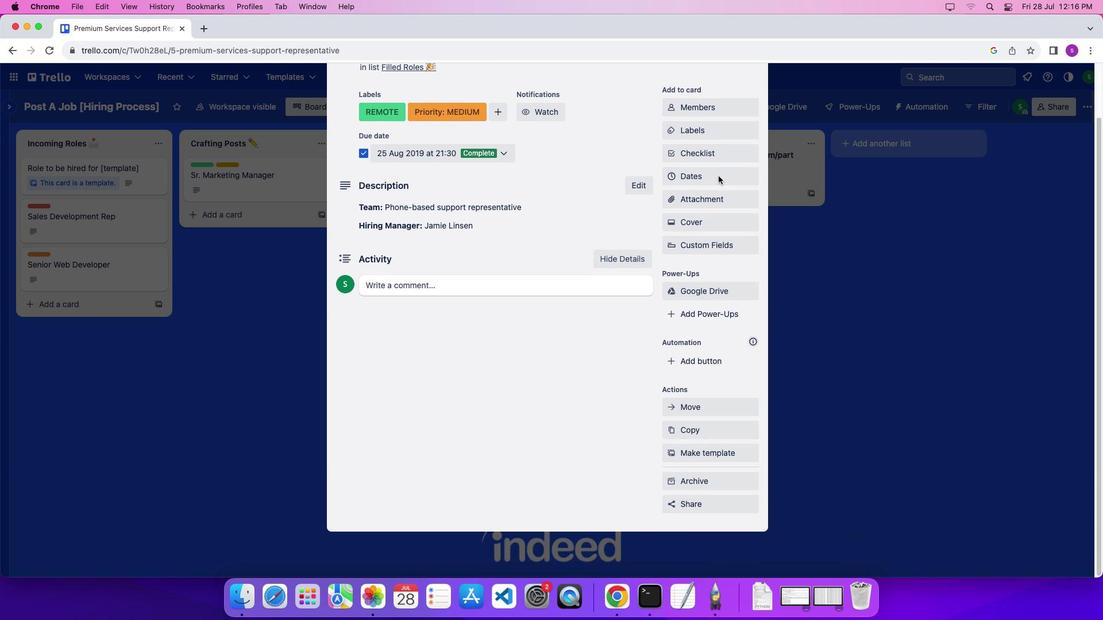 
Action: Mouse scrolled (706, 206) with delta (31, 52)
Screenshot: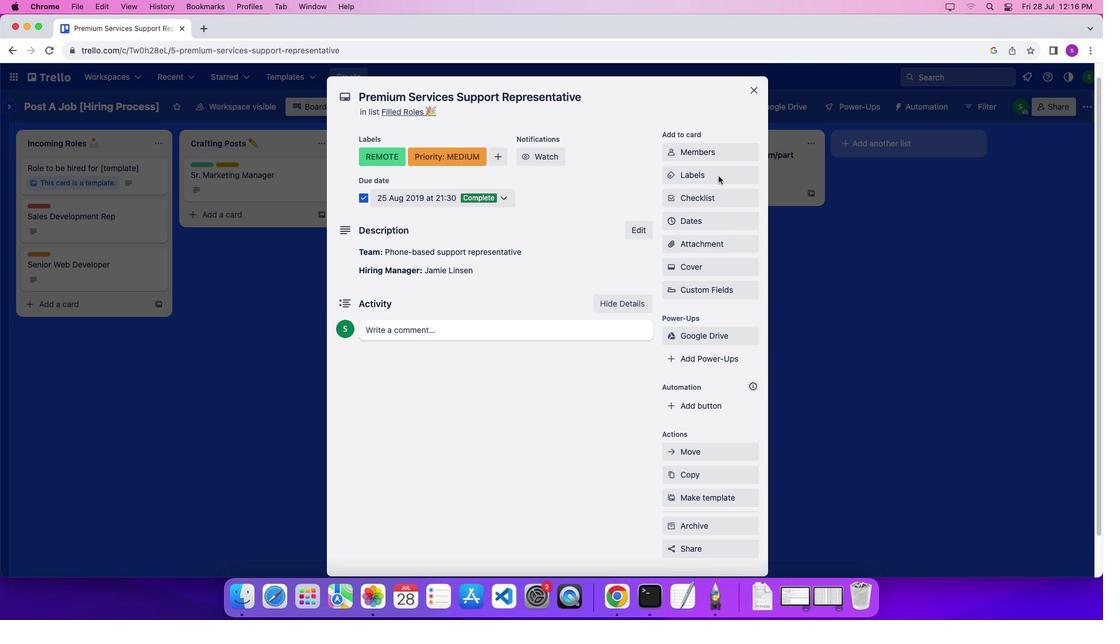 
Action: Mouse scrolled (706, 206) with delta (31, 52)
Screenshot: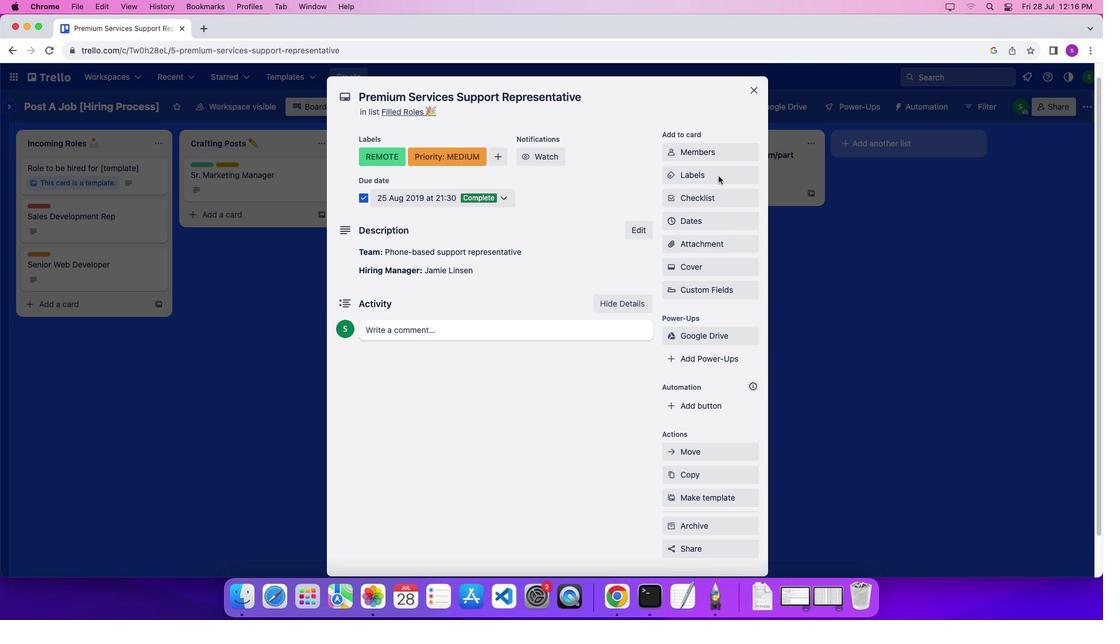 
Action: Mouse scrolled (706, 206) with delta (31, 55)
Screenshot: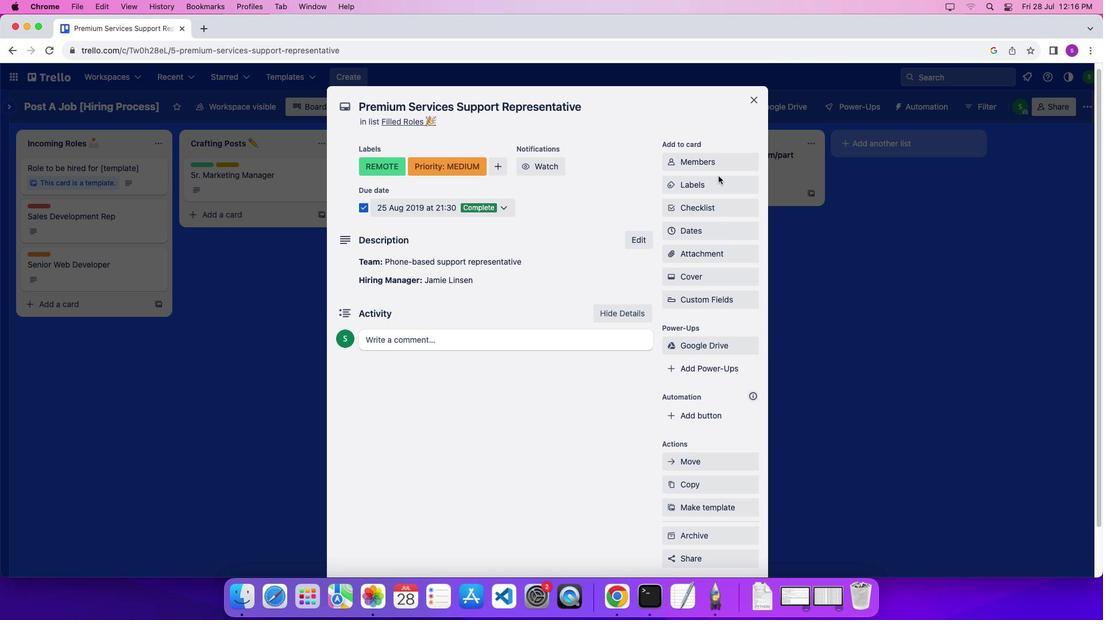 
Action: Mouse scrolled (706, 206) with delta (31, 57)
Screenshot: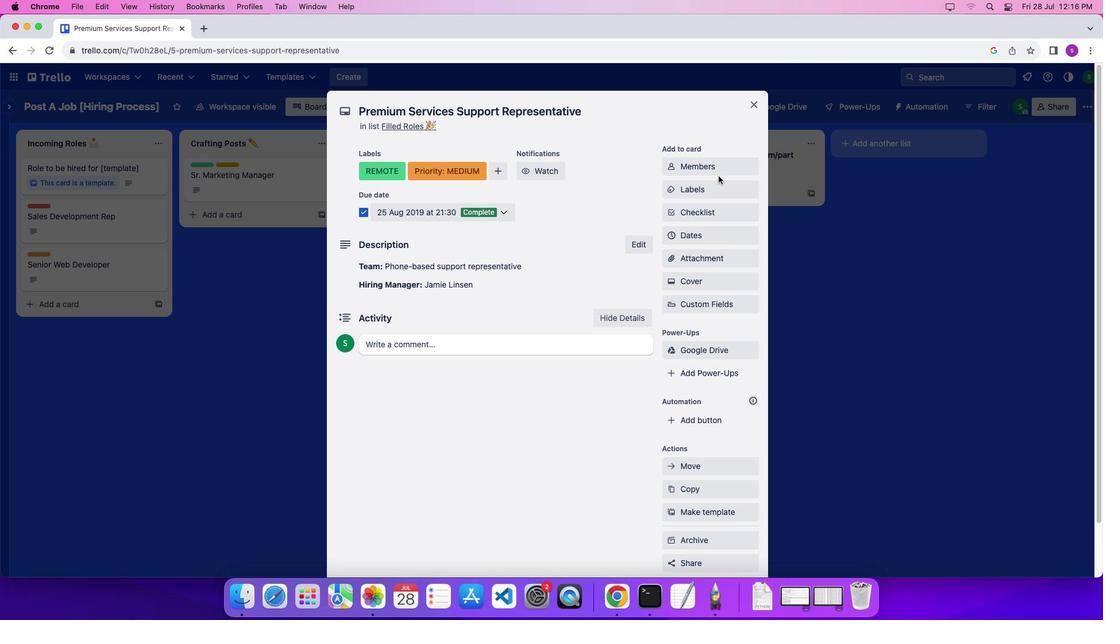 
Action: Mouse moved to (422, 299)
Screenshot: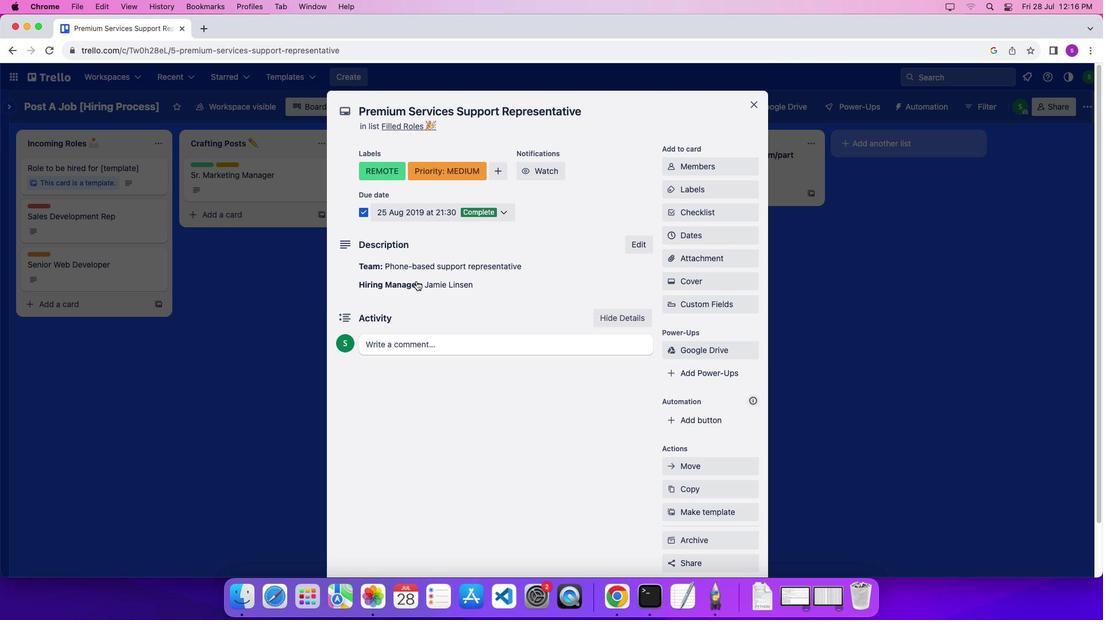 
Action: Mouse pressed left at (422, 299)
Screenshot: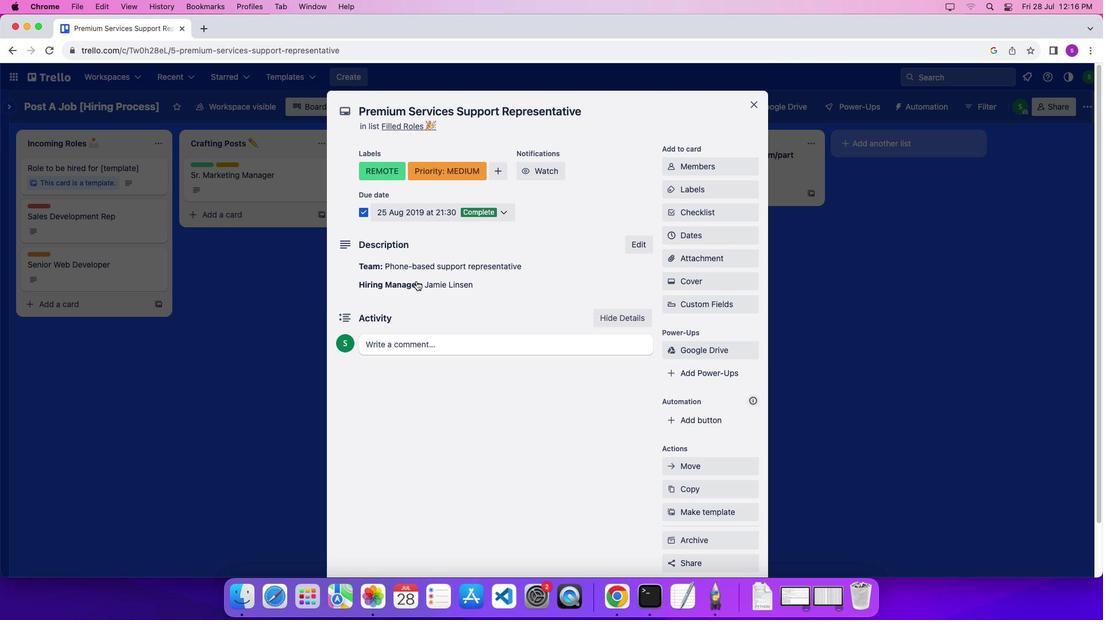 
Action: Mouse moved to (737, 145)
Screenshot: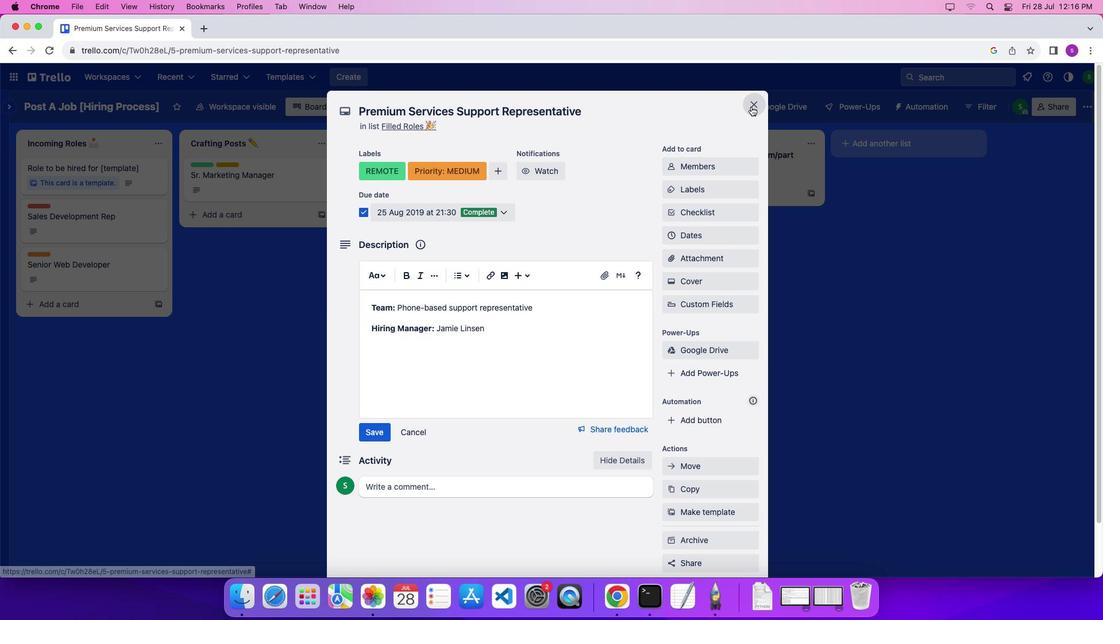 
Action: Mouse pressed left at (737, 145)
Screenshot: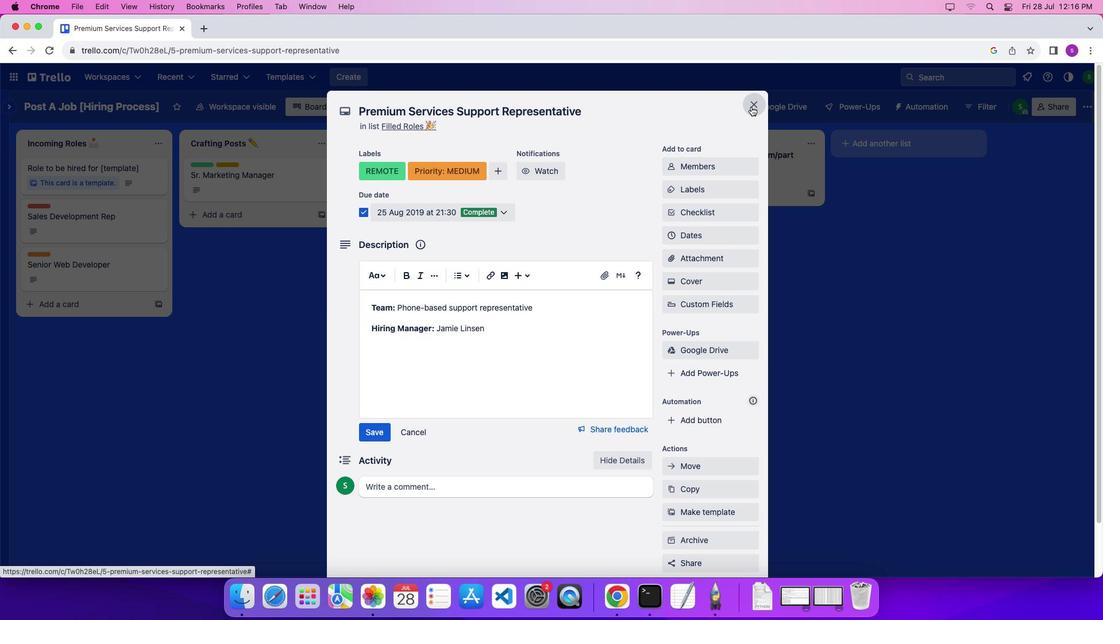 
Action: Mouse moved to (697, 197)
Screenshot: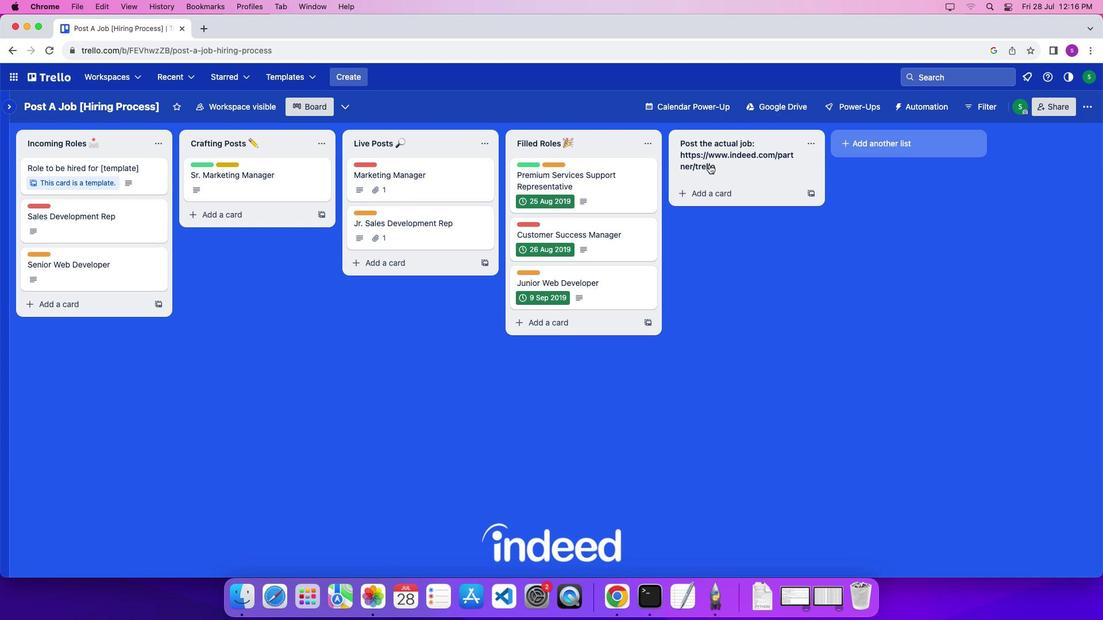 
Action: Mouse pressed left at (697, 197)
Screenshot: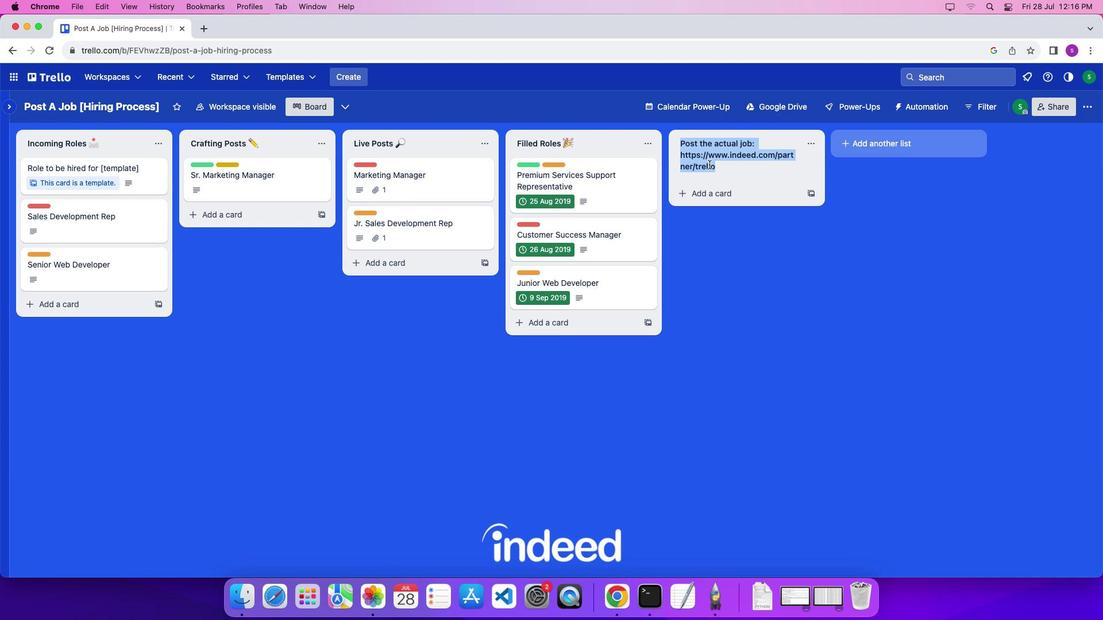 
Action: Mouse moved to (712, 214)
Screenshot: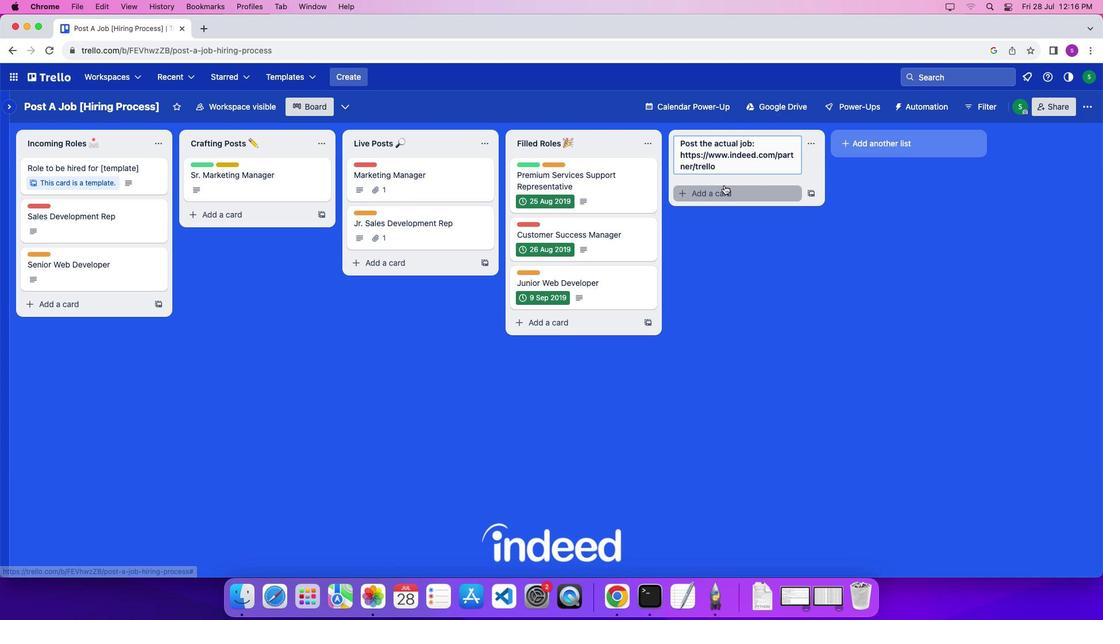 
Action: Mouse pressed left at (712, 214)
Screenshot: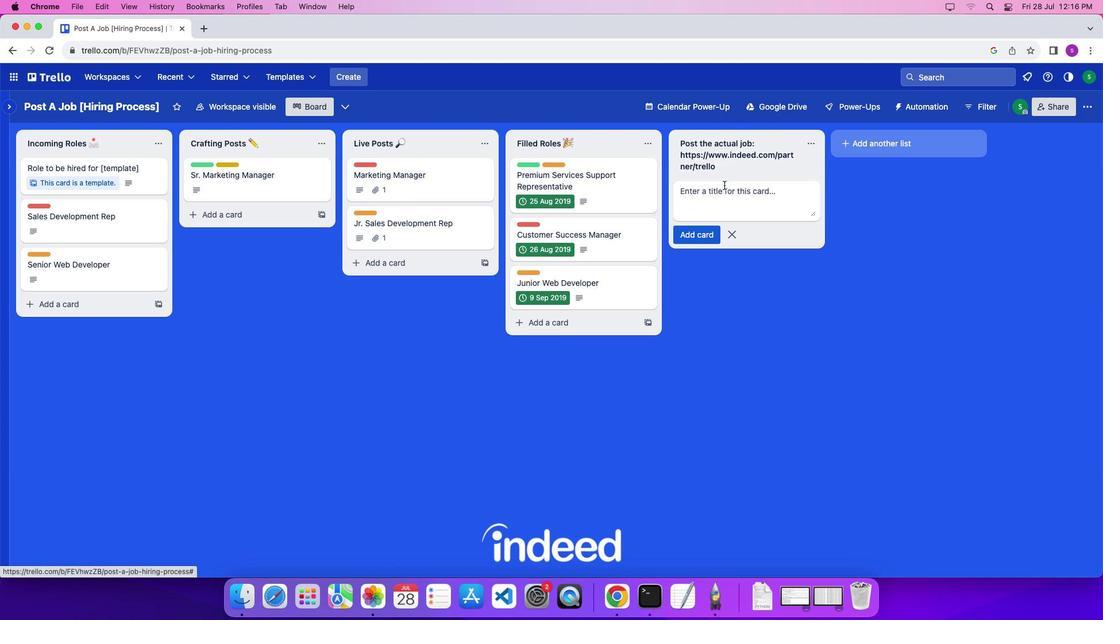 
Action: Mouse moved to (720, 256)
Screenshot: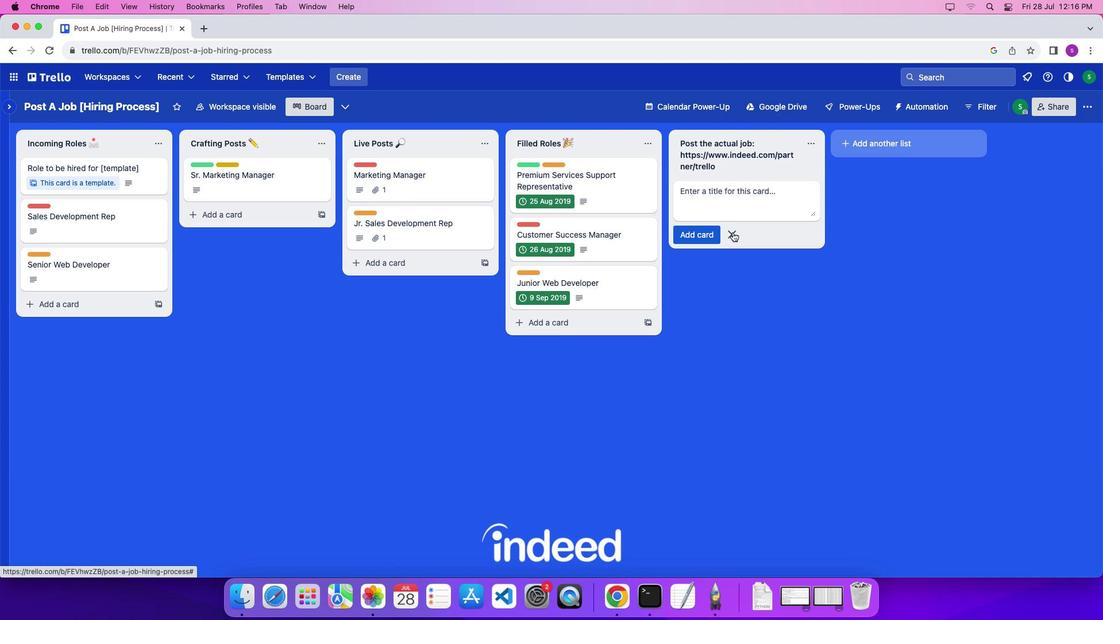 
Action: Mouse pressed left at (720, 256)
Screenshot: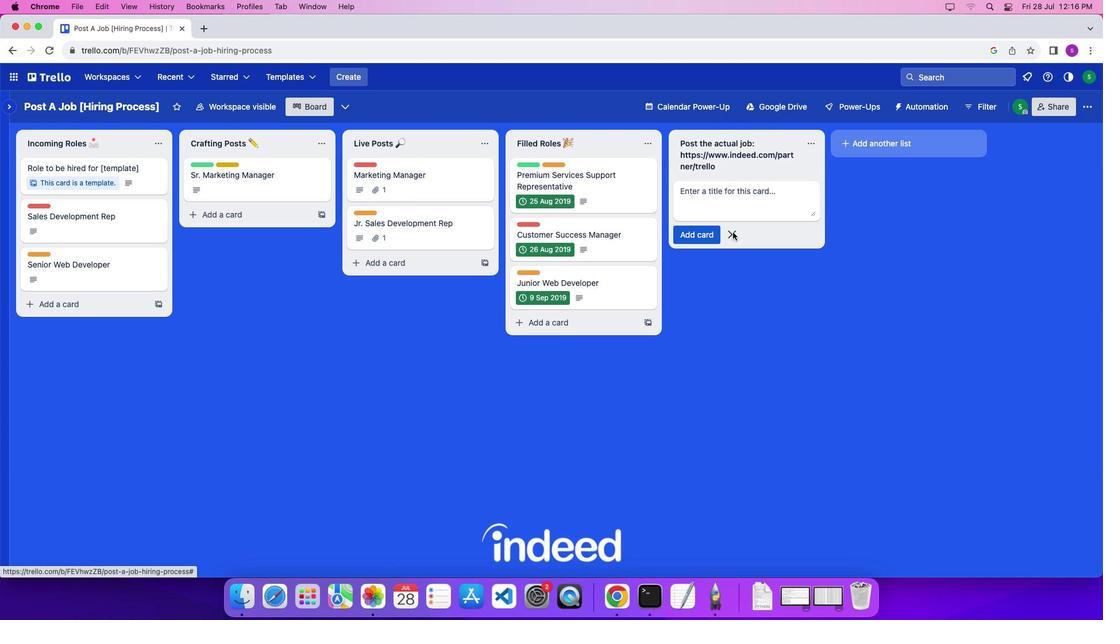 
Action: Mouse moved to (759, 256)
Screenshot: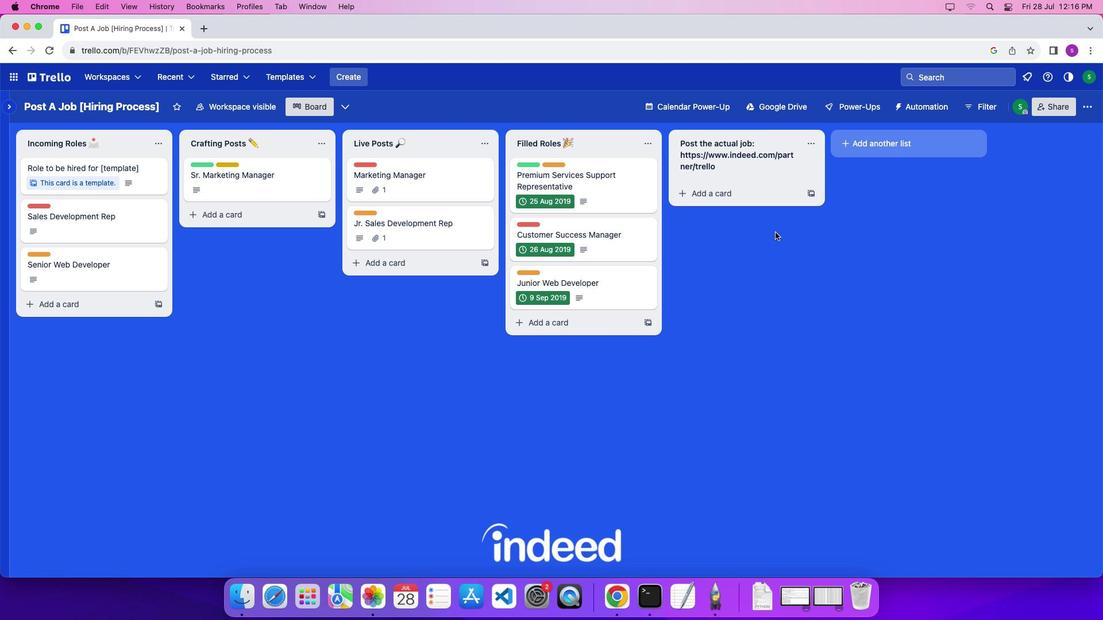 
Action: Mouse pressed left at (759, 256)
Screenshot: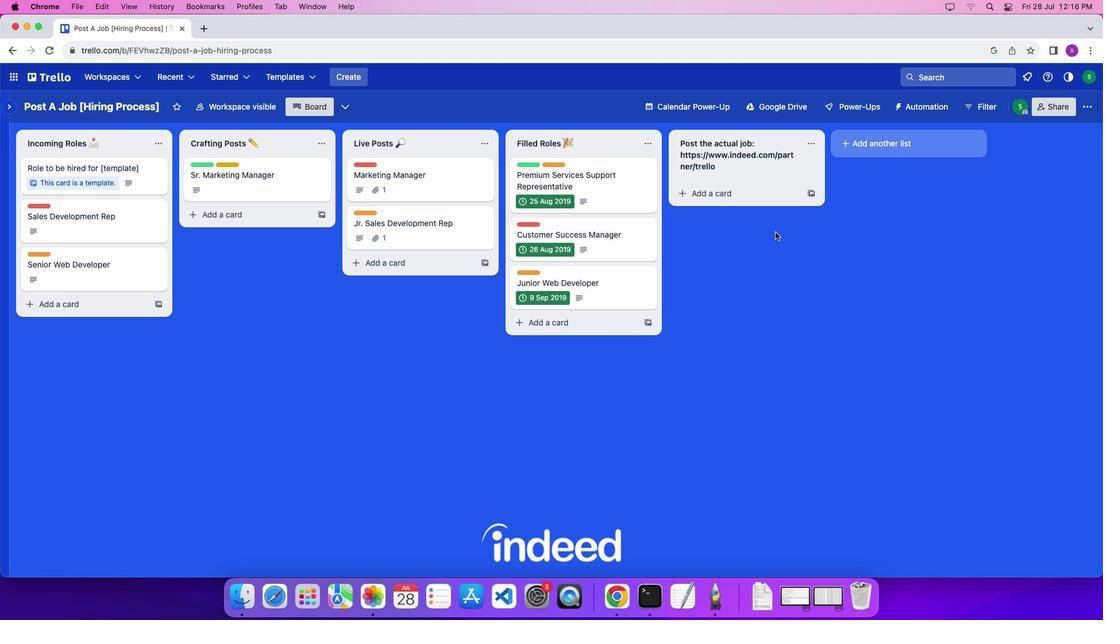 
Action: Mouse moved to (620, 257)
Screenshot: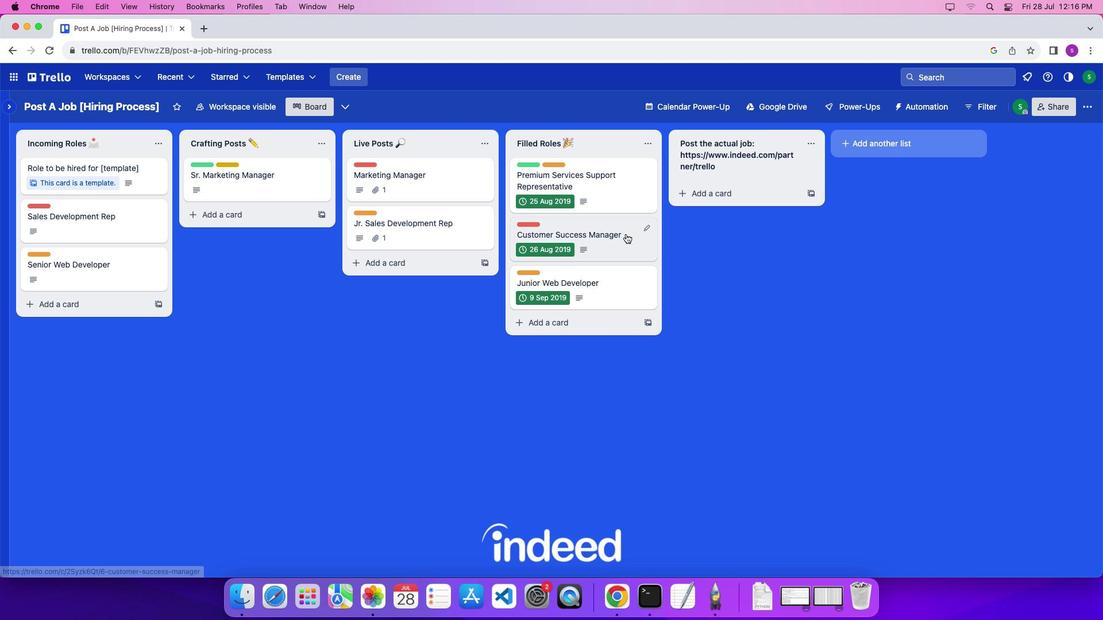 
Action: Mouse pressed left at (620, 257)
Screenshot: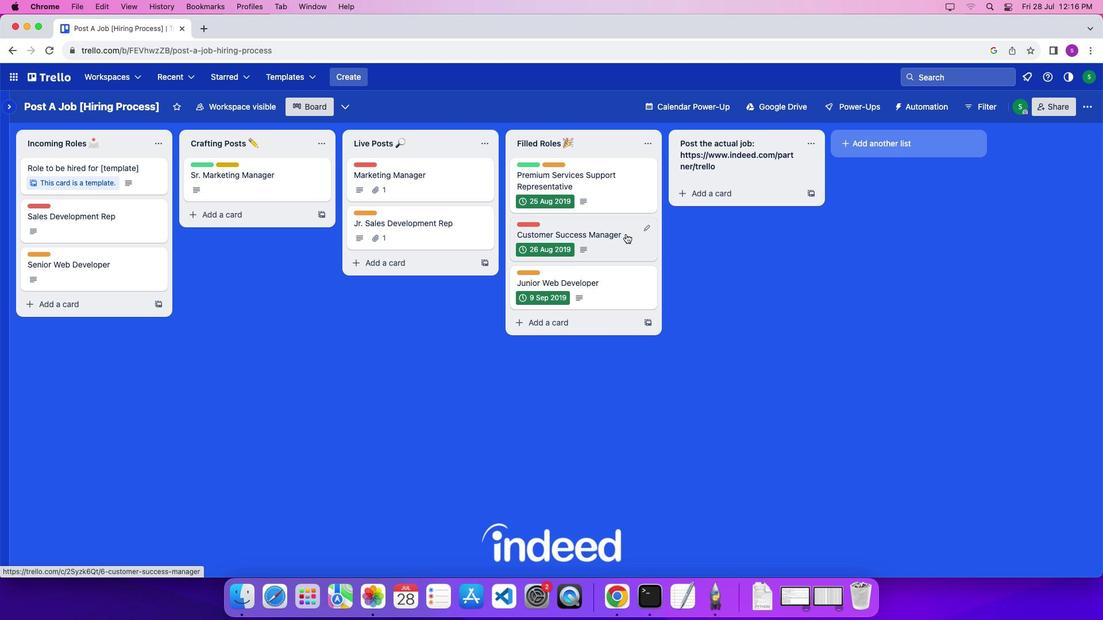 
Action: Mouse moved to (473, 295)
Screenshot: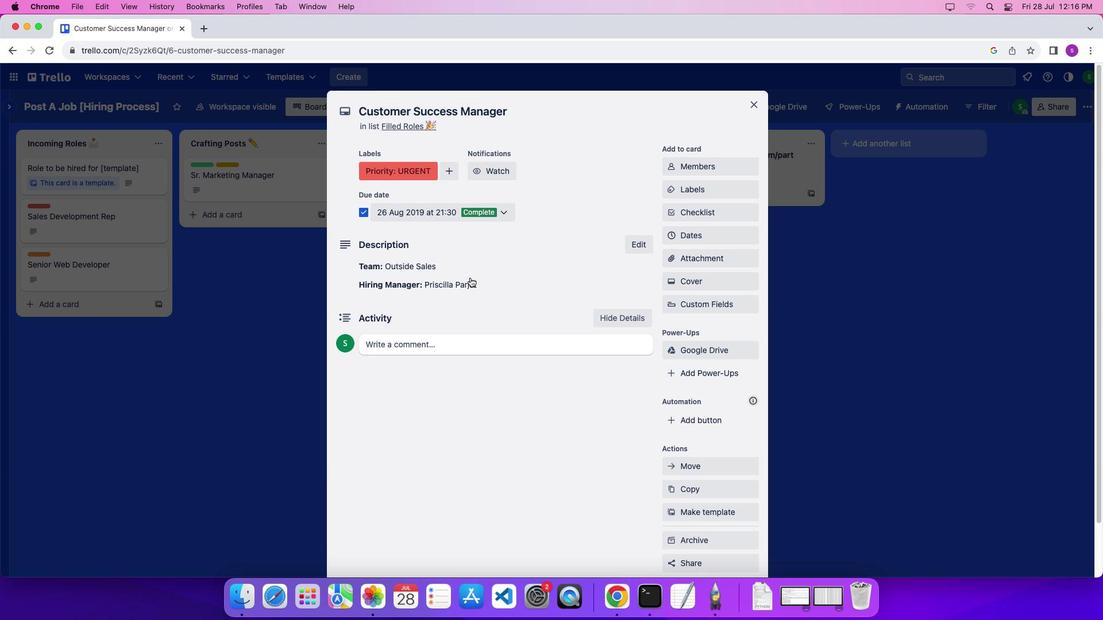 
Action: Mouse pressed left at (473, 295)
Screenshot: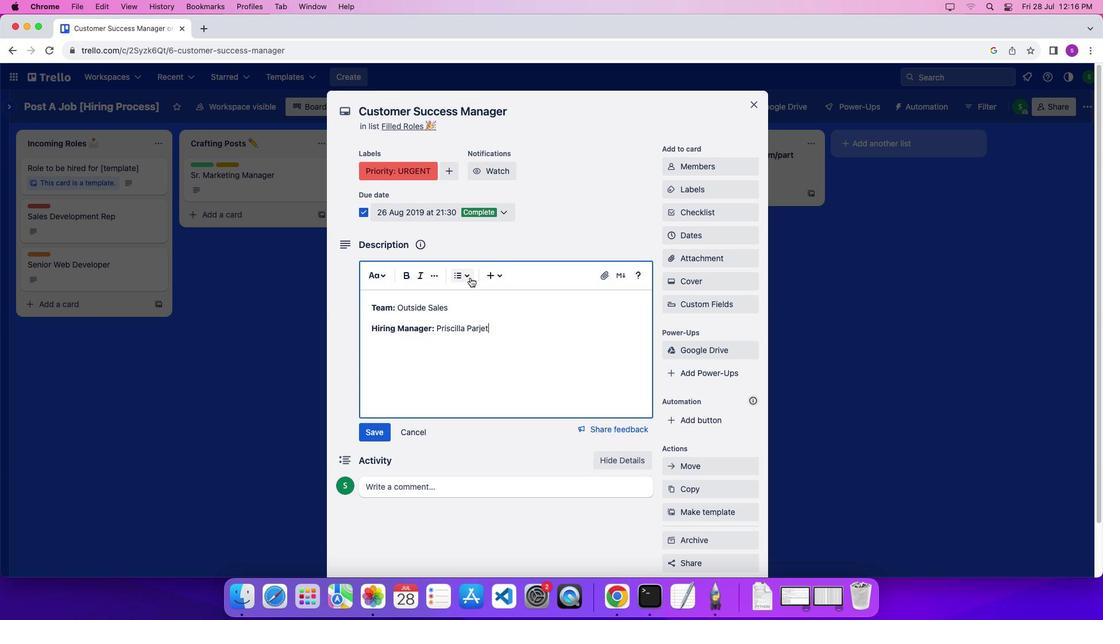
Action: Mouse moved to (734, 147)
Screenshot: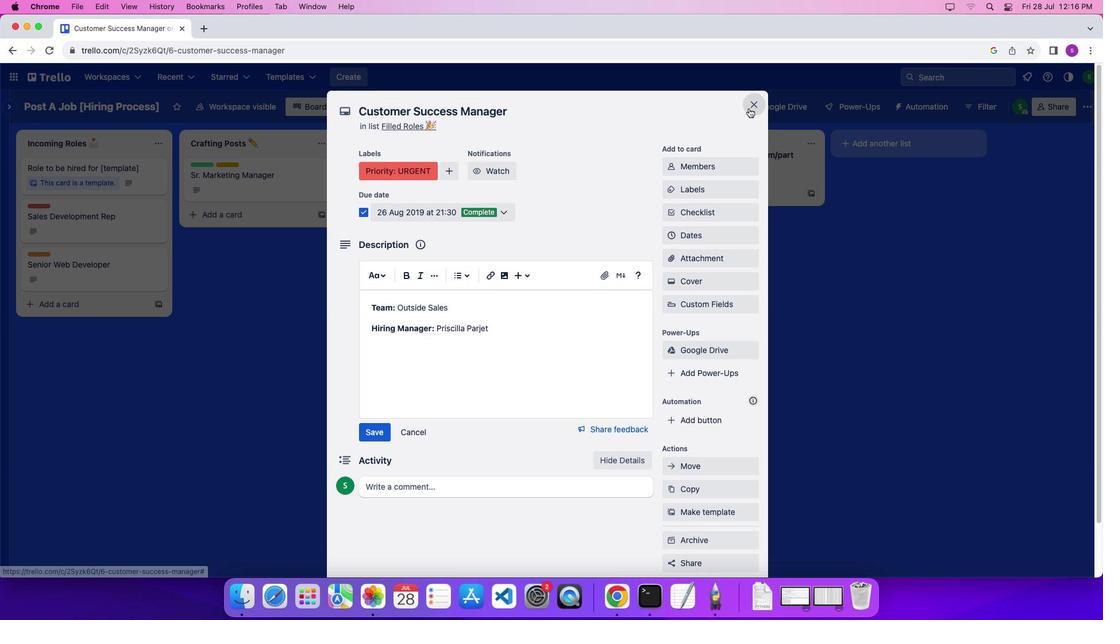 
Action: Mouse pressed left at (734, 147)
Screenshot: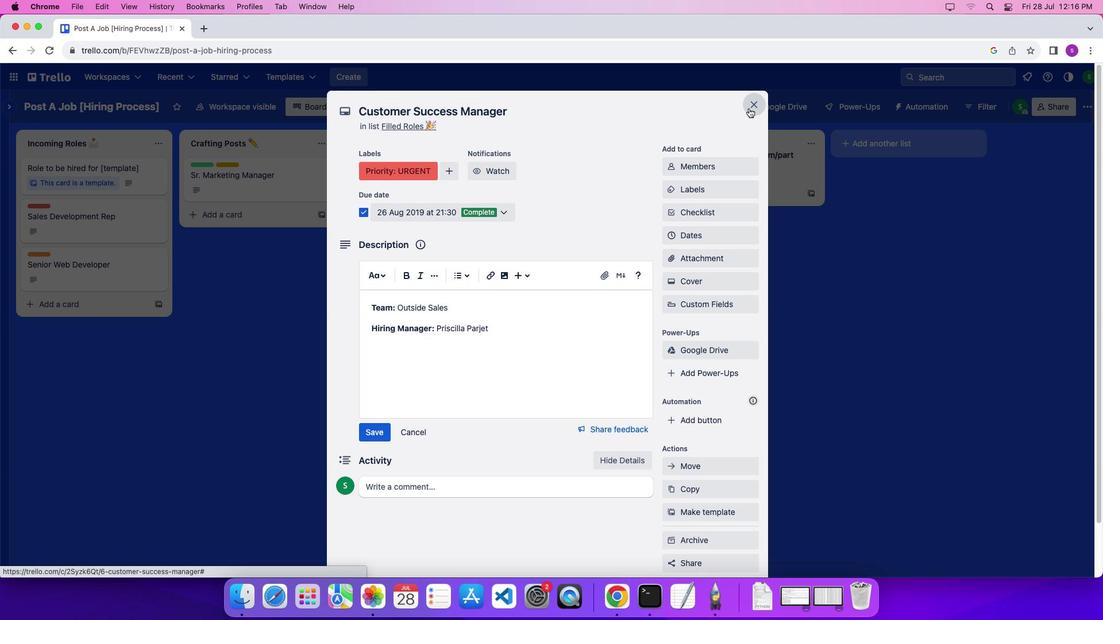 
Action: Mouse moved to (578, 296)
Screenshot: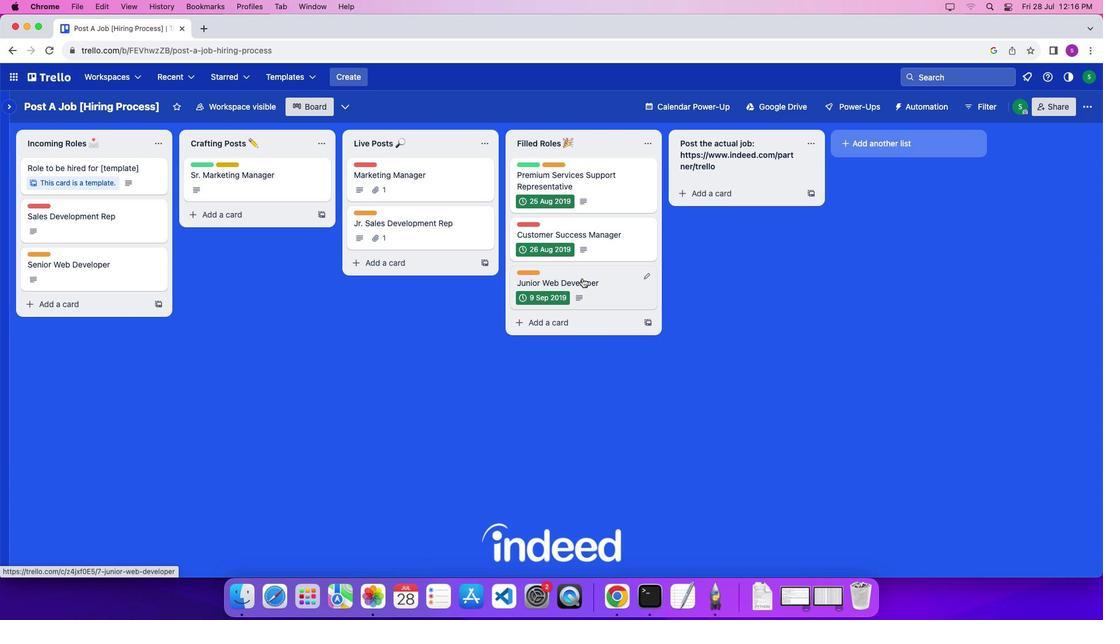 
Action: Mouse pressed left at (578, 296)
Screenshot: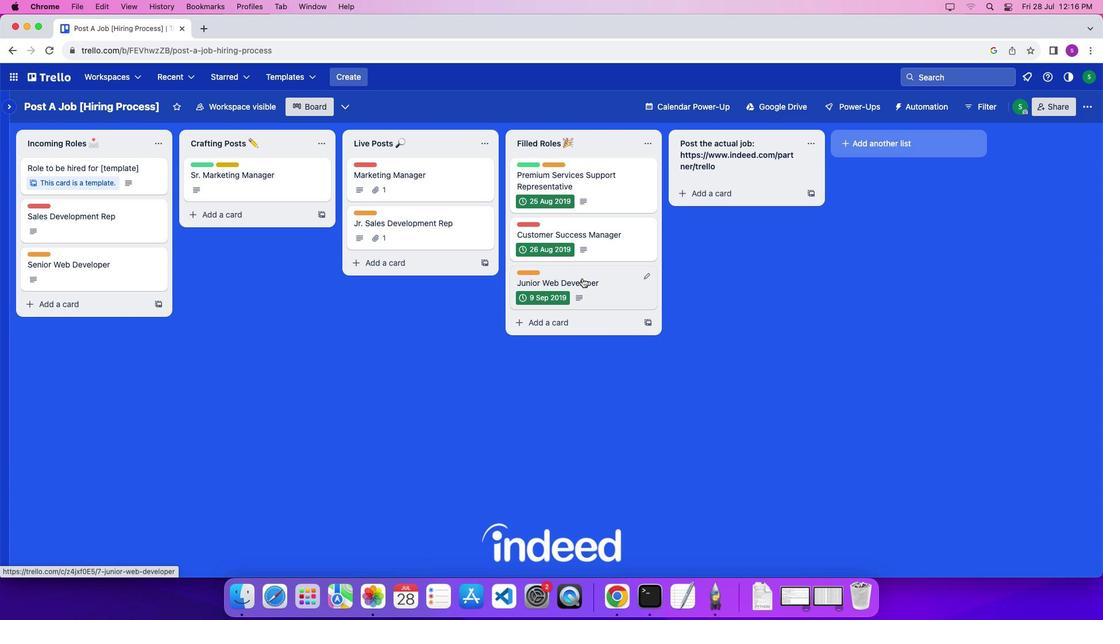 
Action: Mouse moved to (453, 302)
Screenshot: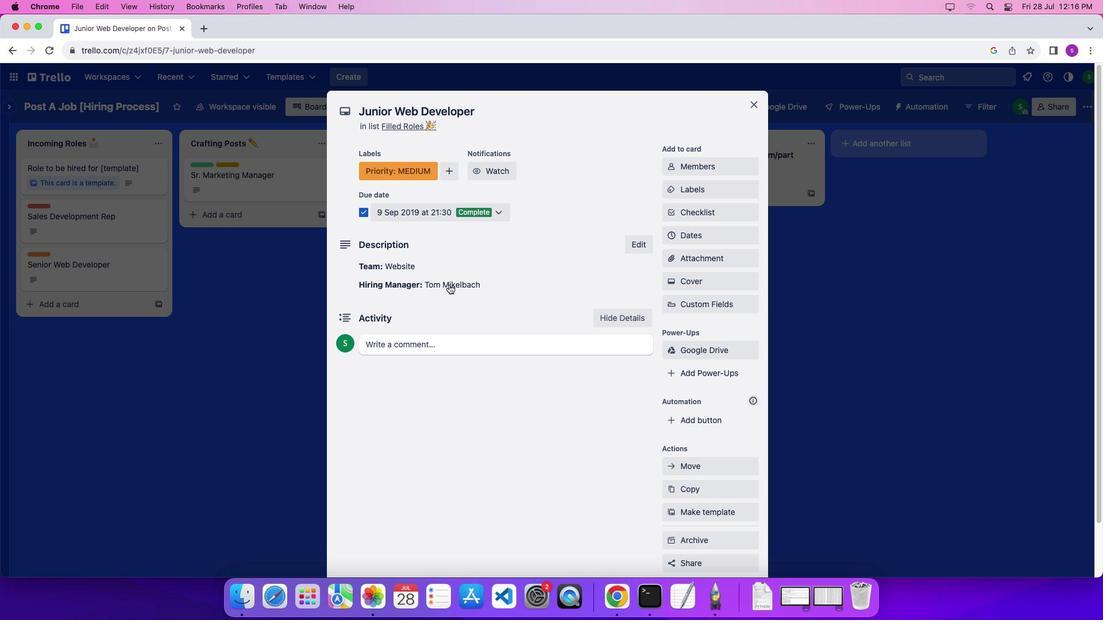
Action: Mouse pressed left at (453, 302)
Screenshot: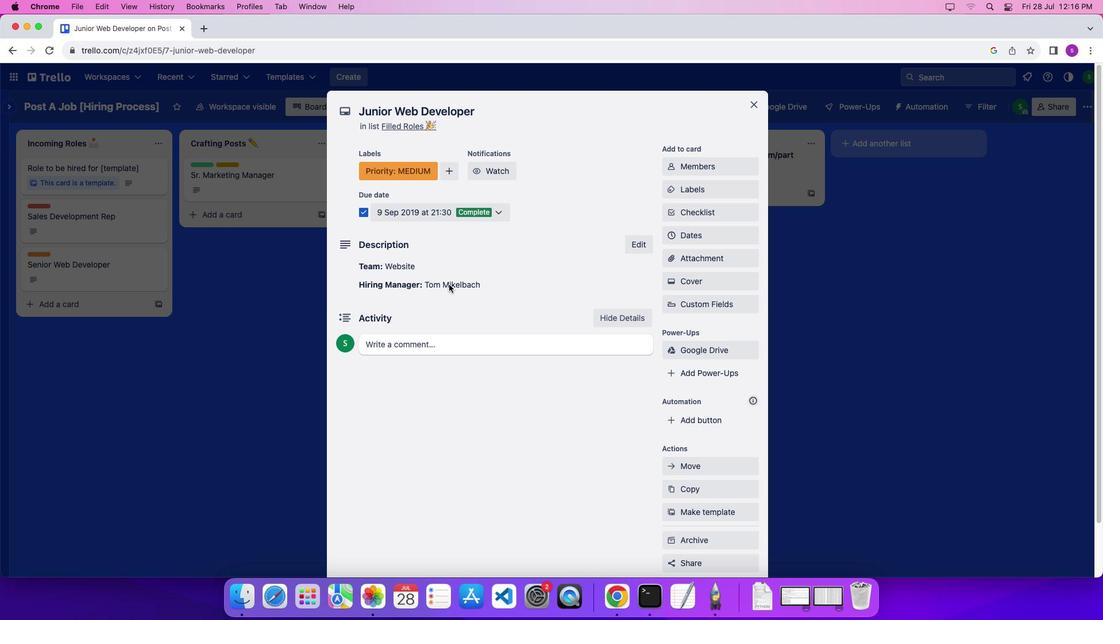 
Action: Mouse moved to (739, 143)
Screenshot: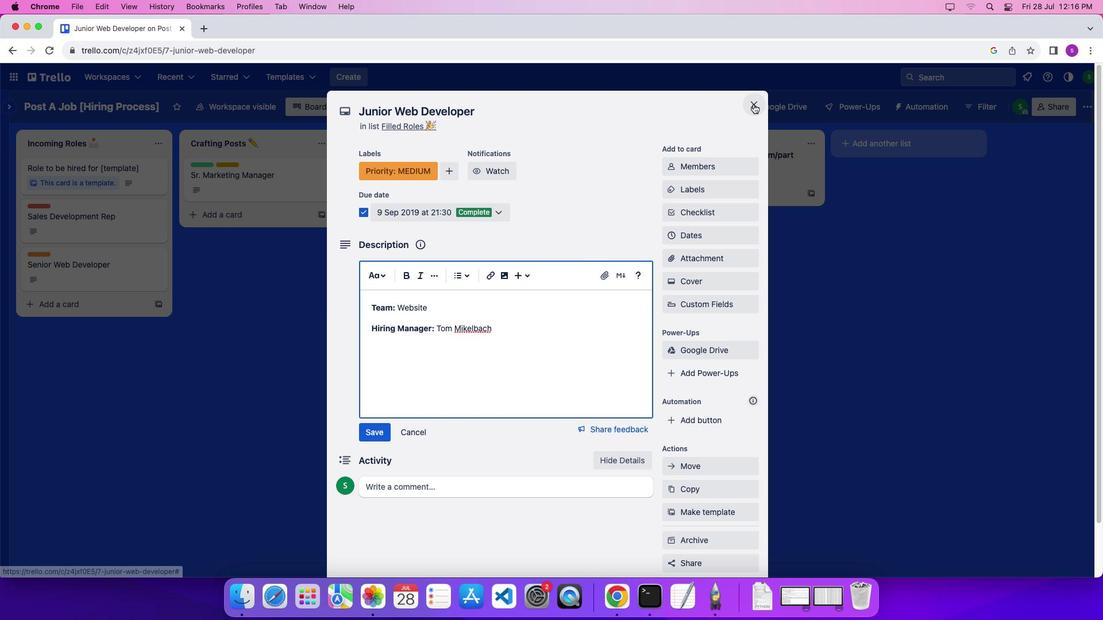 
Action: Mouse pressed left at (739, 143)
Screenshot: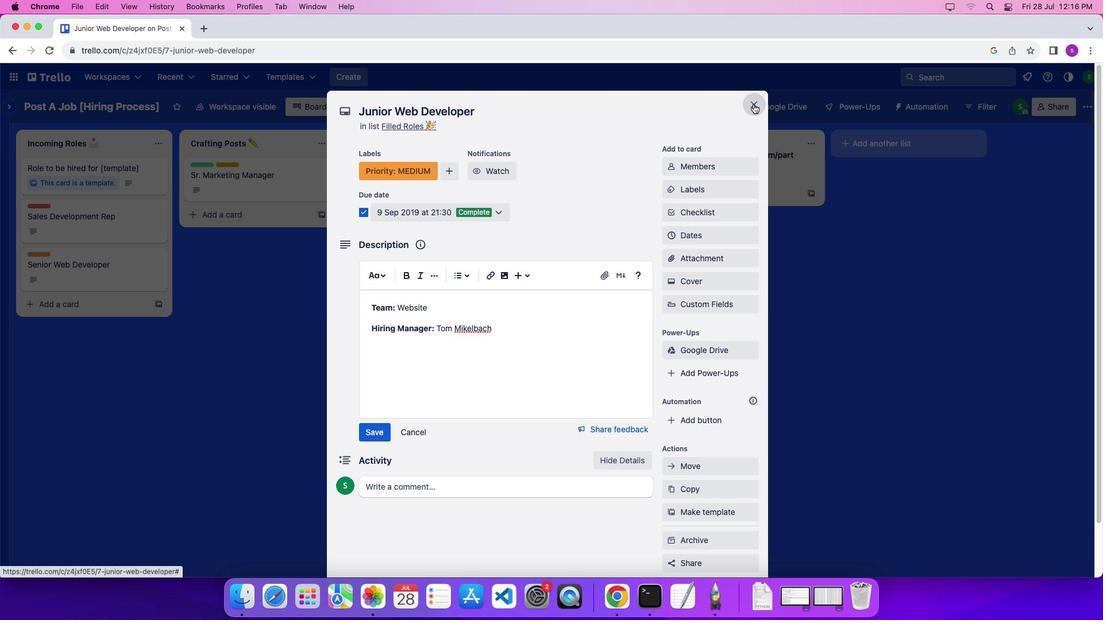 
Action: Mouse moved to (825, 174)
Screenshot: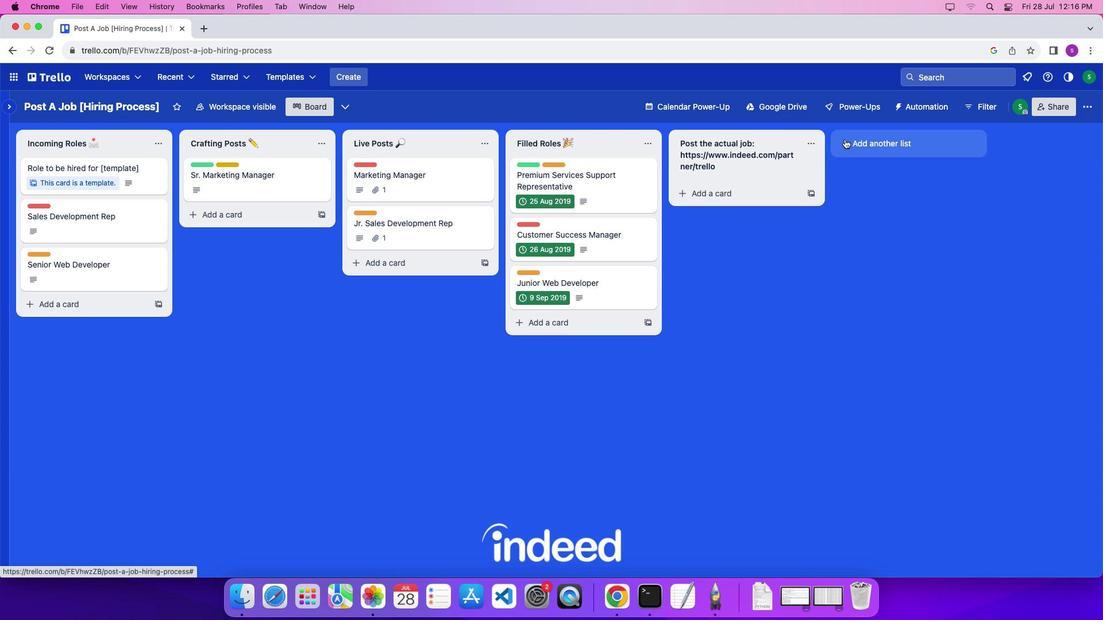 
Action: Mouse pressed left at (825, 174)
Screenshot: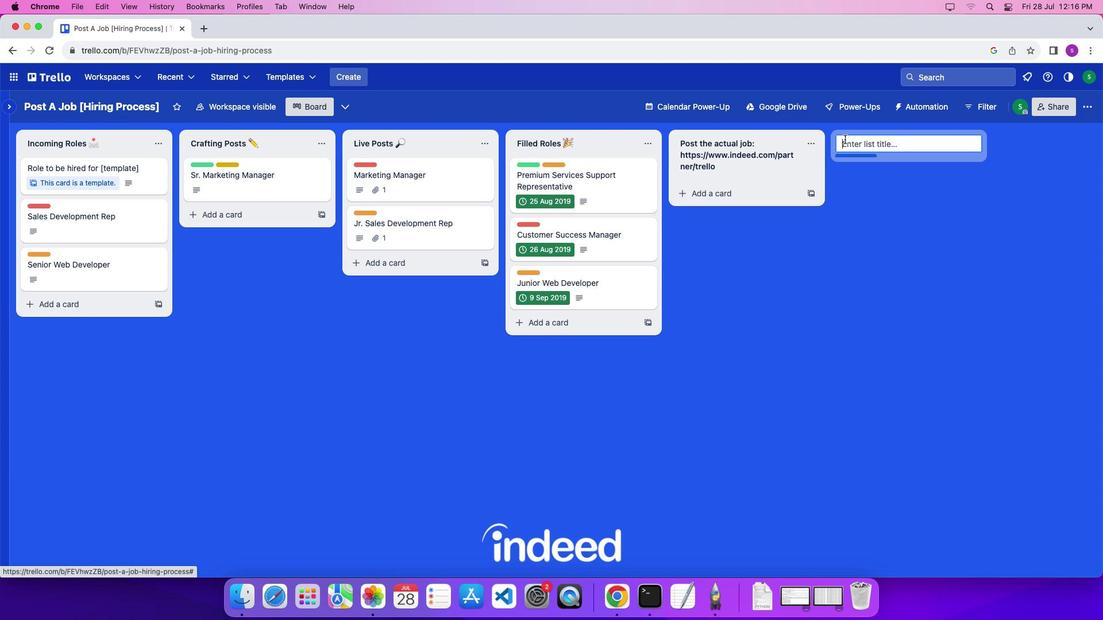 
Action: Mouse moved to (830, 176)
Screenshot: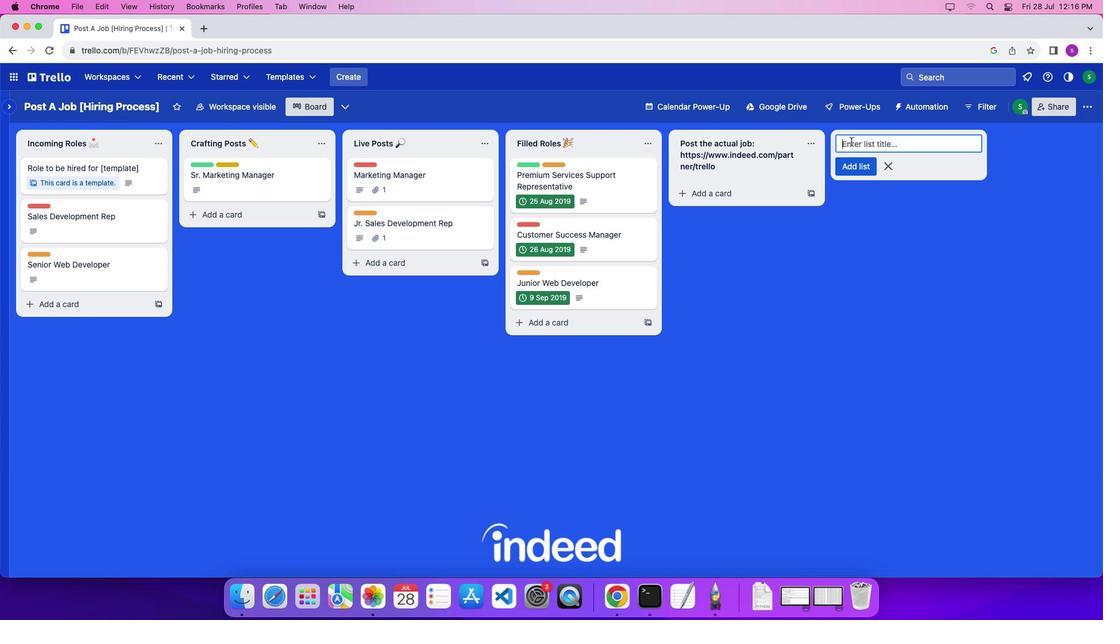 
Action: Mouse pressed left at (830, 176)
Screenshot: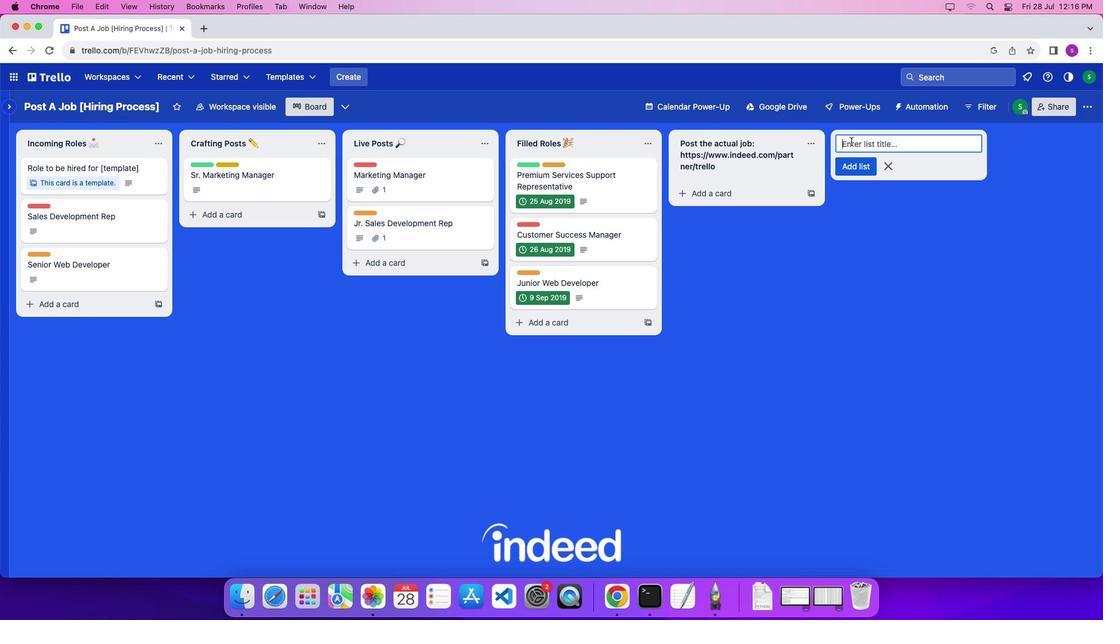 
Action: Mouse moved to (823, 174)
Screenshot: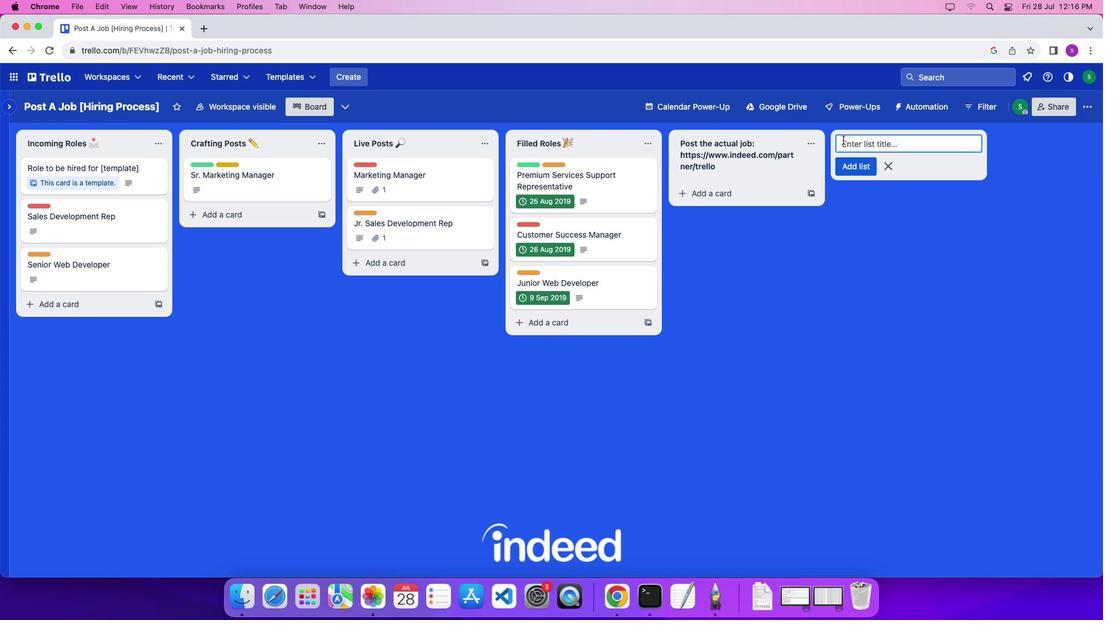 
Action: Key pressed Key.shift'R''e''c''r''u''u''i''t''i''n''g'Key.spaceKey.shift'P''i''p''e''l''i''n''e''\x03'Key.shift'R''i''s''k'Key.spaceKey.shift'R''e''p''o''r''t'Key.enterKey.shift'3''3''0'Key.space'6''0'Key.space'9''0'Key.spaceKey.shift'D''a''y'Key.space'p''l''a''a''n'Key.spaceKey.shift'T''e''m''p''l''a''t''e'Key.enterKey.shift'G''o''v''e''r''n''m''e''n''t'Key.spaceKey.shift'O''n''b''o''a''r''d''i''n''g'Key.spaceKey.shift'p''r''o''c''e''s''s'Key.enter
Screenshot: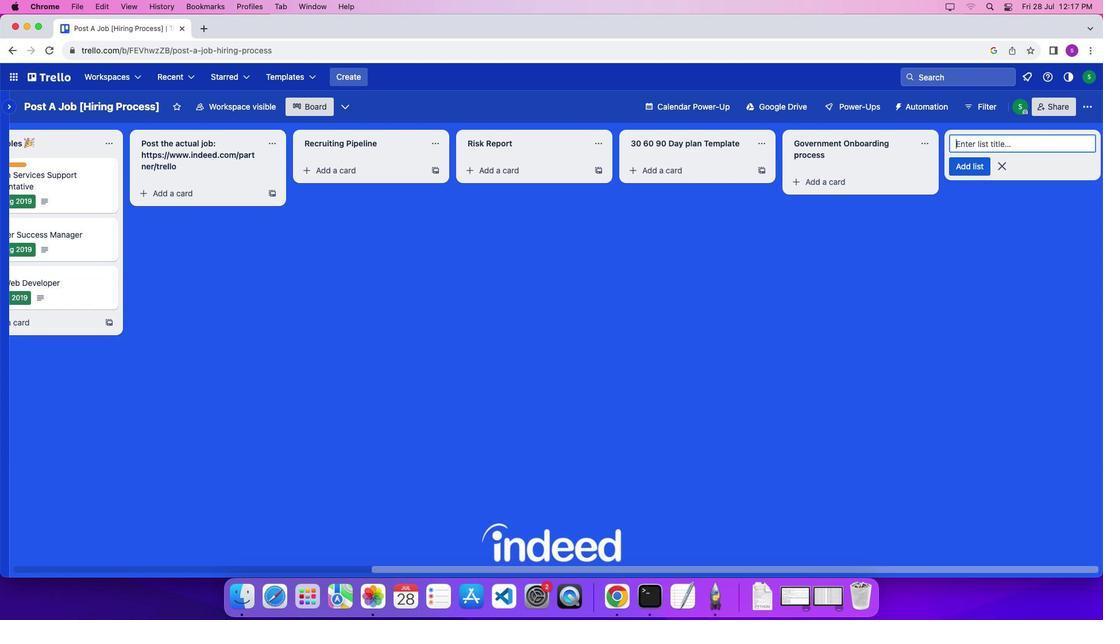 
Action: Mouse moved to (972, 197)
Screenshot: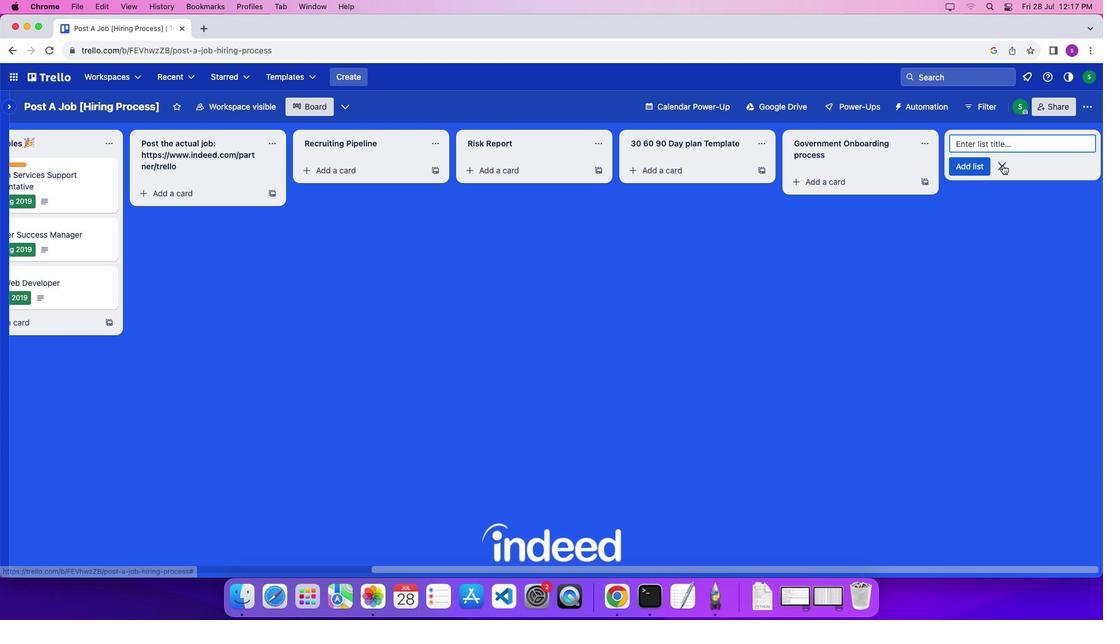 
Action: Mouse pressed left at (972, 197)
Screenshot: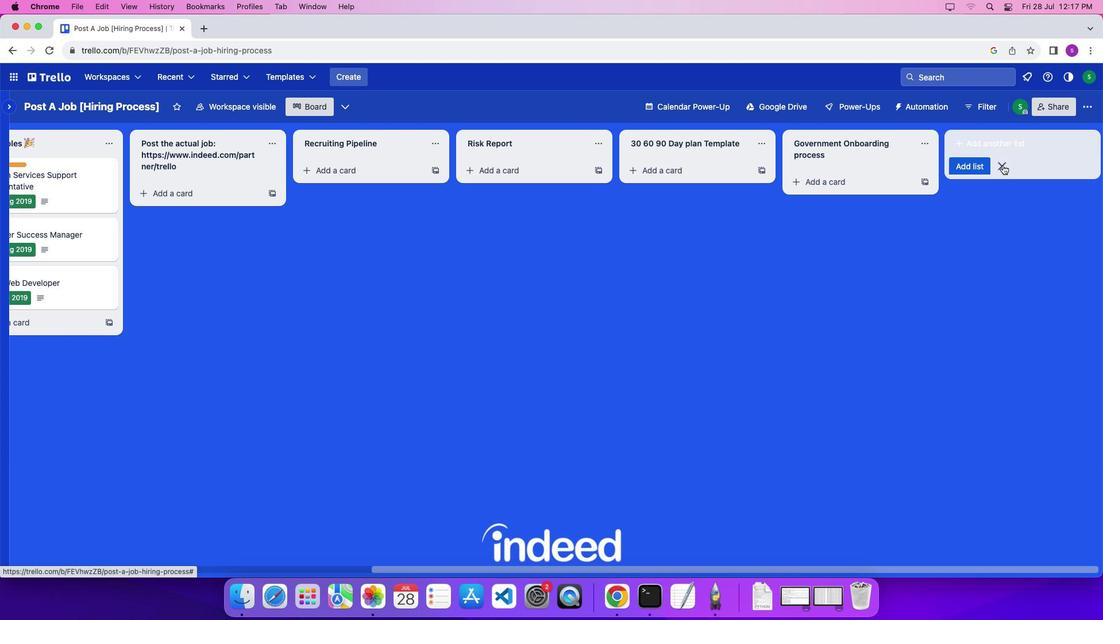 
Action: Mouse moved to (392, 197)
Screenshot: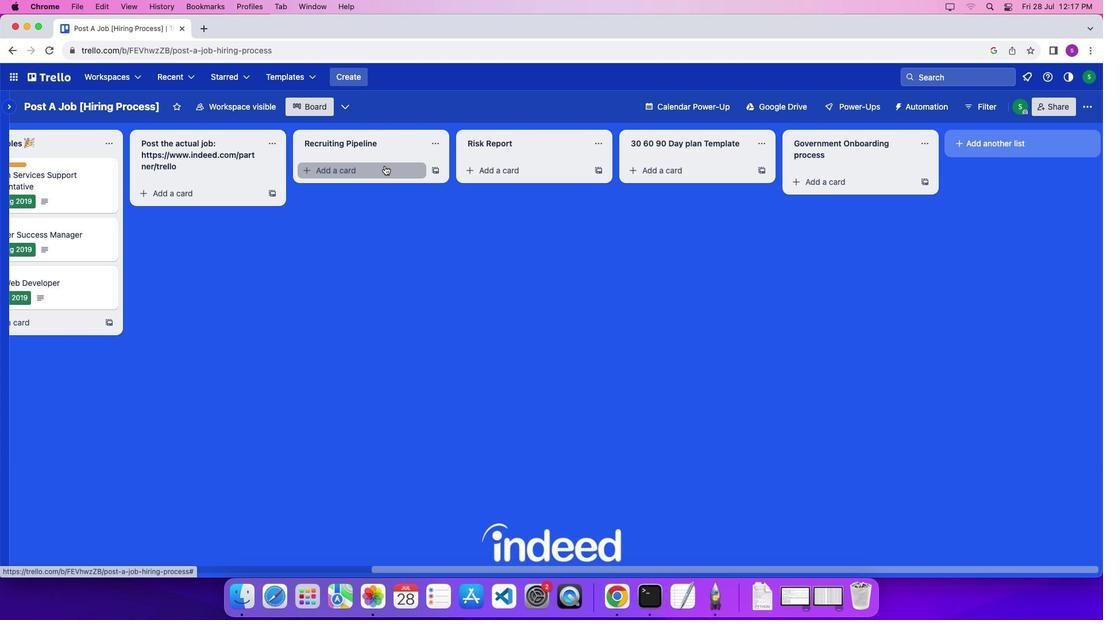 
Action: Mouse pressed left at (392, 197)
Screenshot: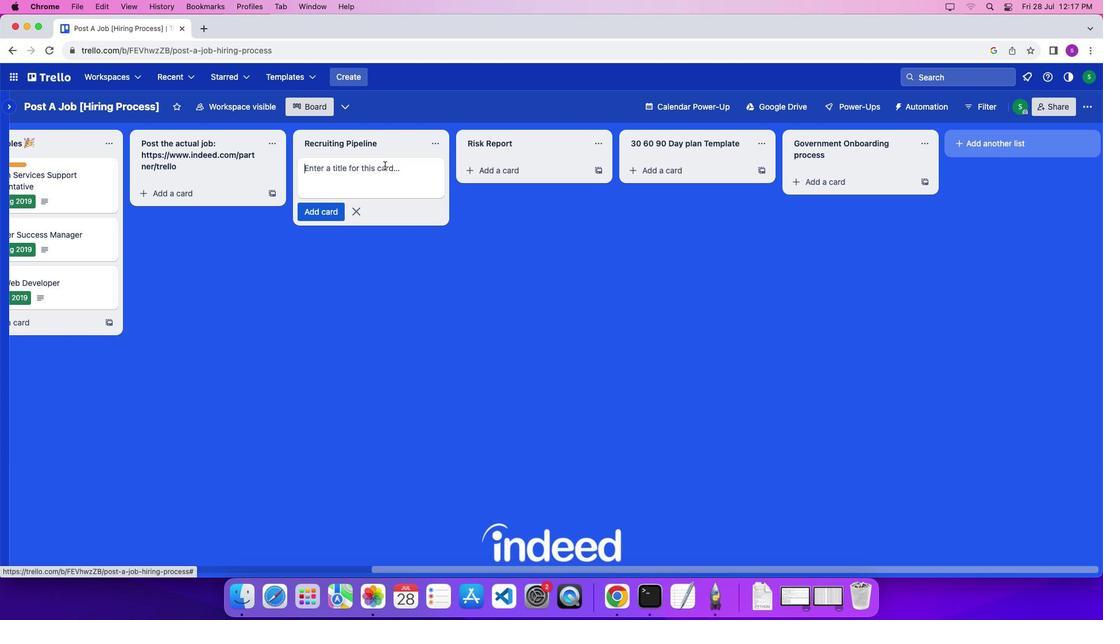
Action: Mouse moved to (393, 202)
Screenshot: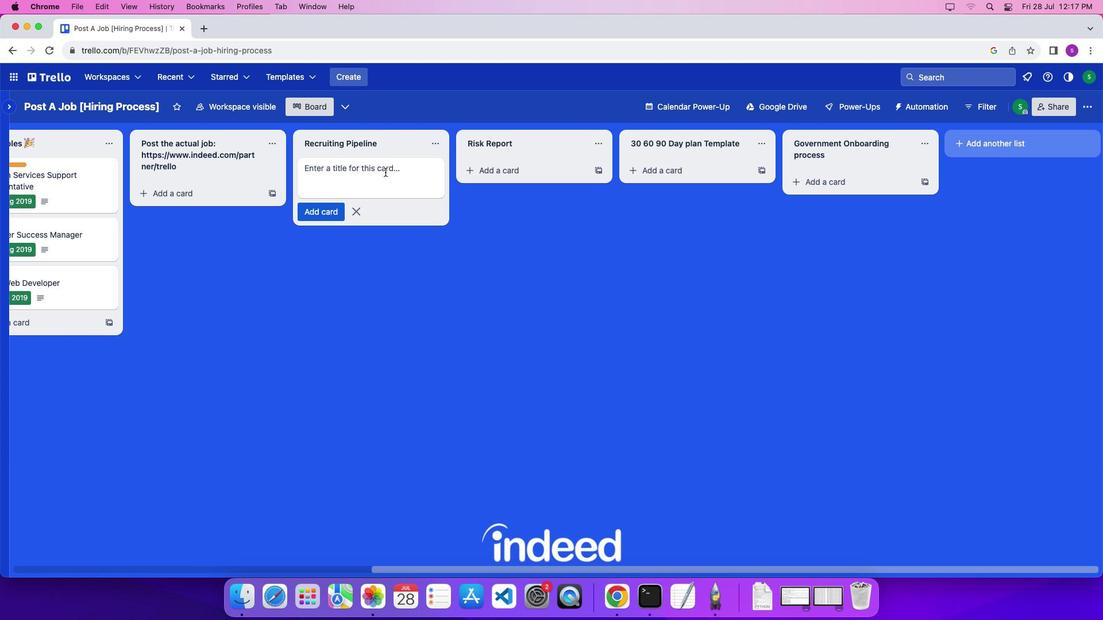 
Action: Mouse pressed left at (393, 202)
Screenshot: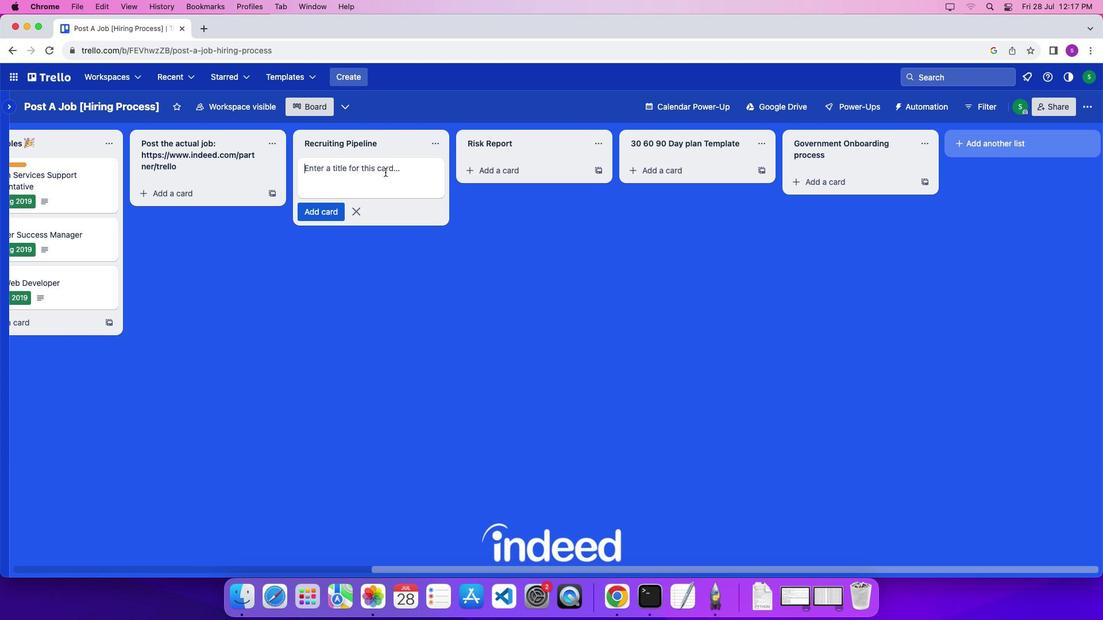 
Action: Mouse moved to (424, 212)
Screenshot: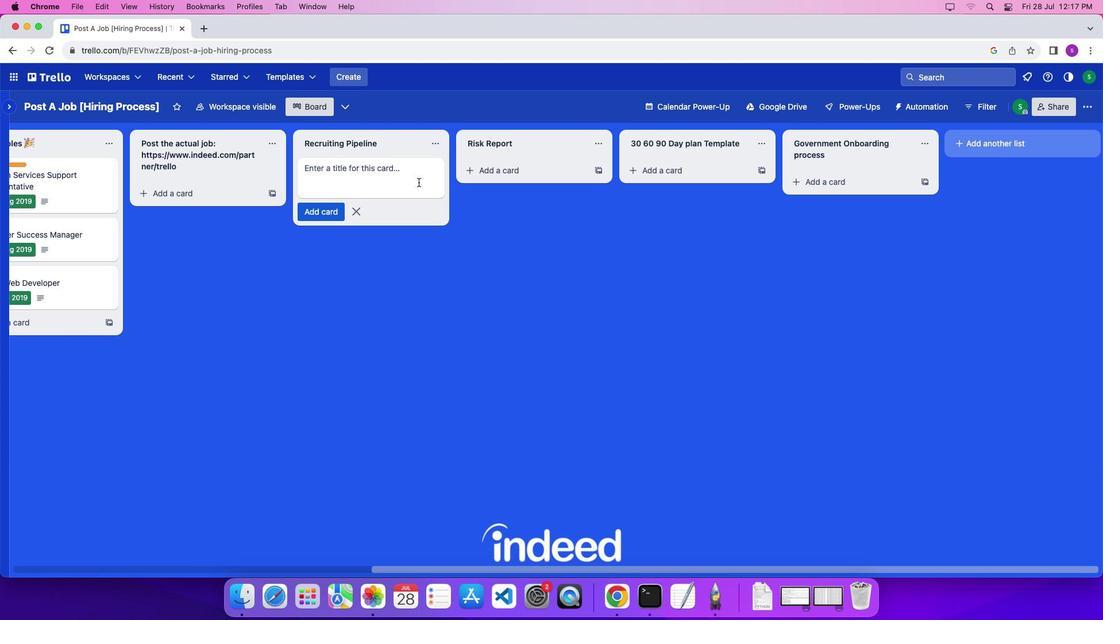 
Action: Key pressed Key.shift'R''e''c''r''i''t''i''n''g'Key.backspaceKey.backspaceKey.backspaceKey.backspaceKey.backspaceKey.backspaceKey.backspaceKey.backspaceKey.backspaceKey.backspaceKey.backspaceKey.backspaceKey.backspaceKey.backspaceKey.backspaceKey.backspaceKey.shift'R''e''c''r''u''i''t''i''n''g''\x03'
Screenshot: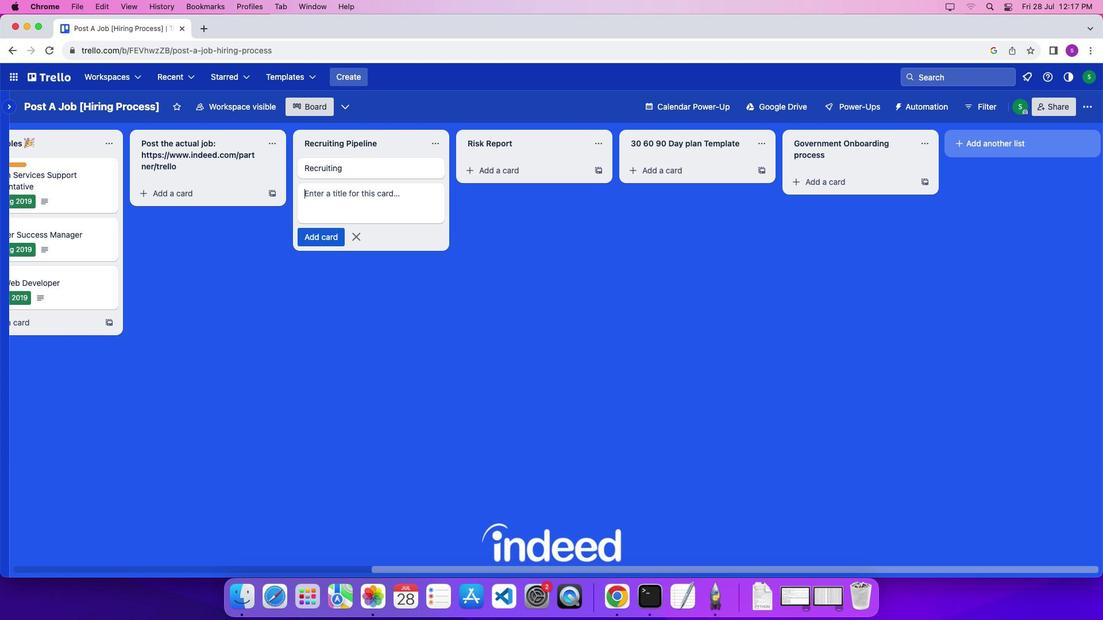 
Action: Mouse moved to (489, 201)
Screenshot: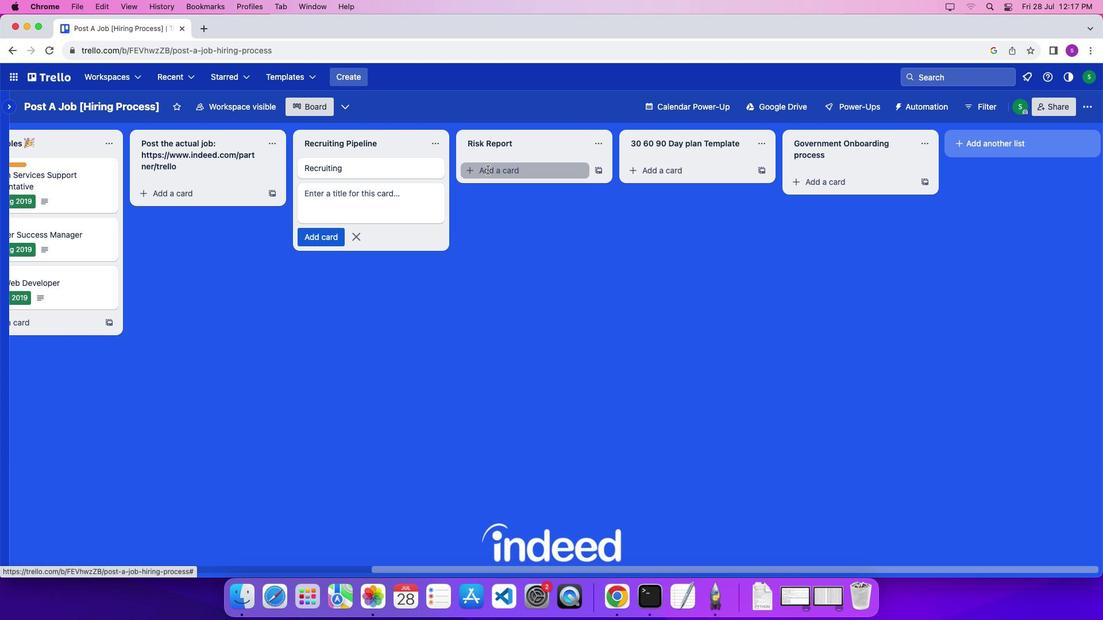 
Action: Mouse pressed left at (489, 201)
Screenshot: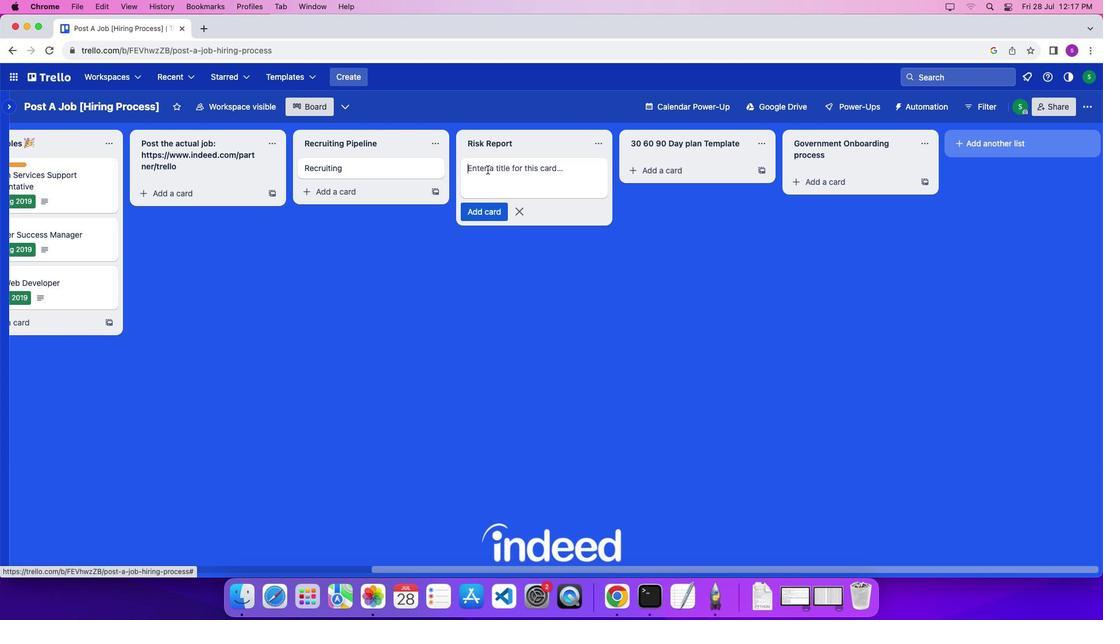 
Action: Mouse moved to (498, 204)
Screenshot: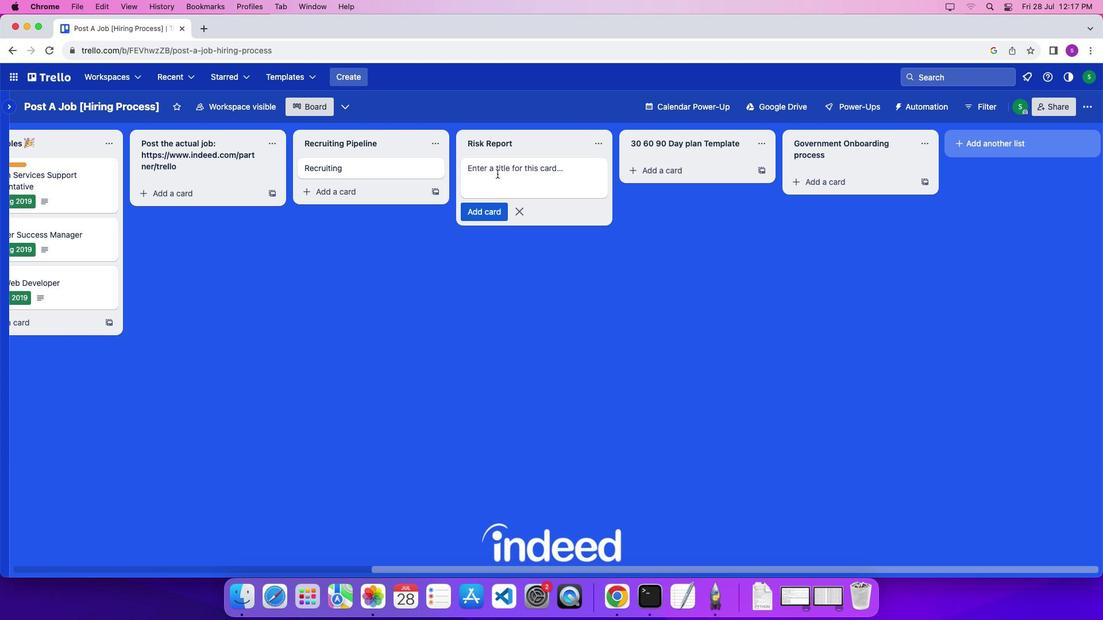 
Action: Mouse pressed left at (498, 204)
Screenshot: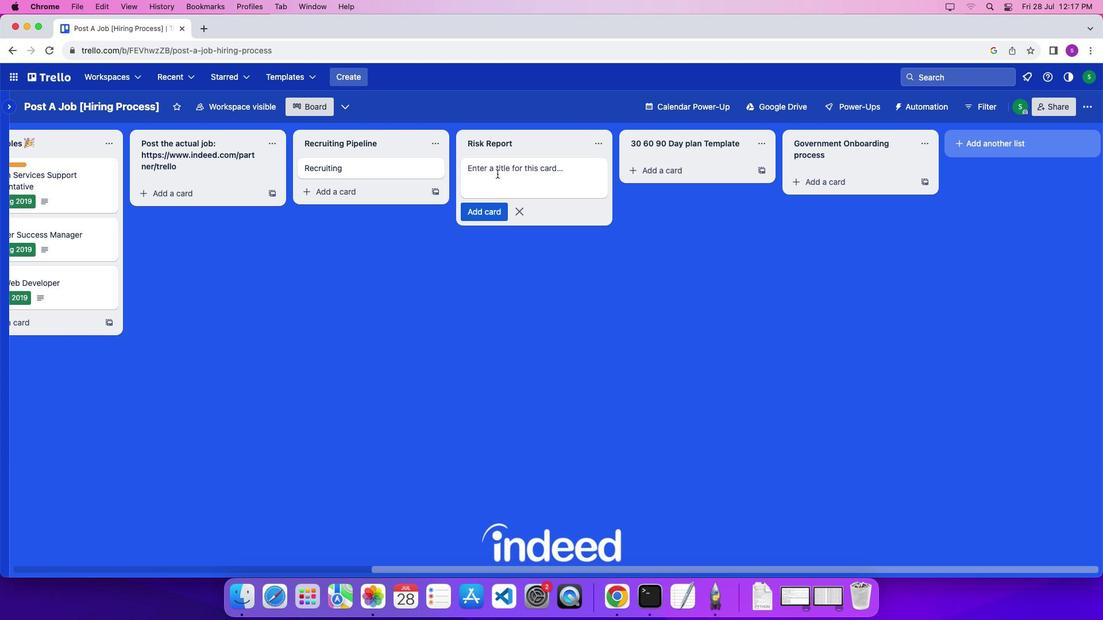 
Action: Key pressed Key.shift'r''e''p''o''r''t'Key.space'o''f'Key.spaceKey.shift'R''i''s''k''\x03'
Screenshot: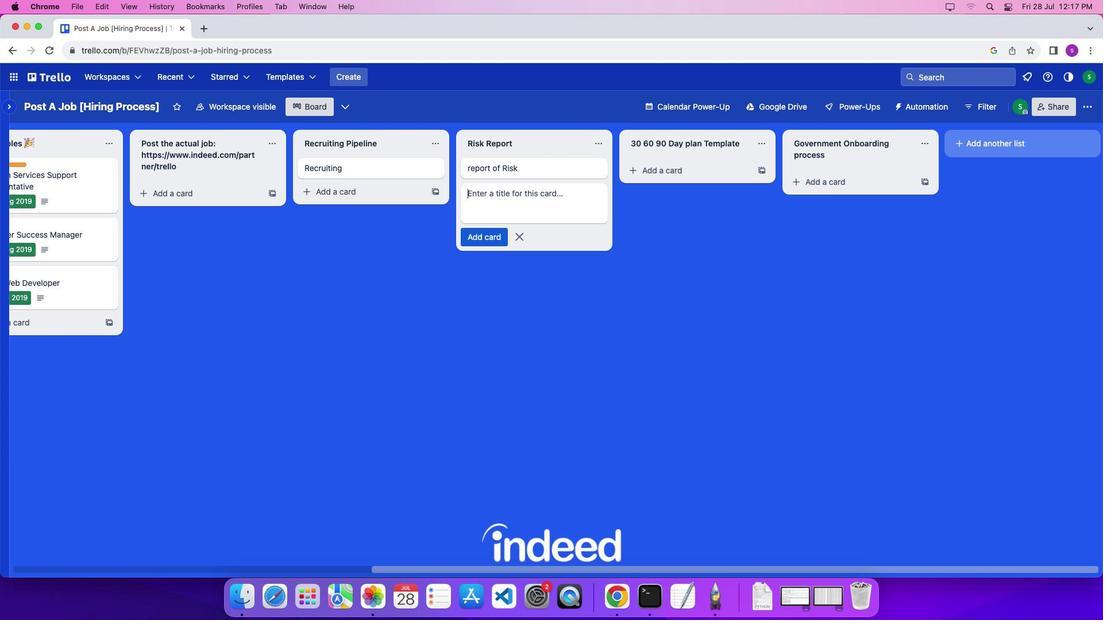 
Action: Mouse moved to (630, 199)
Screenshot: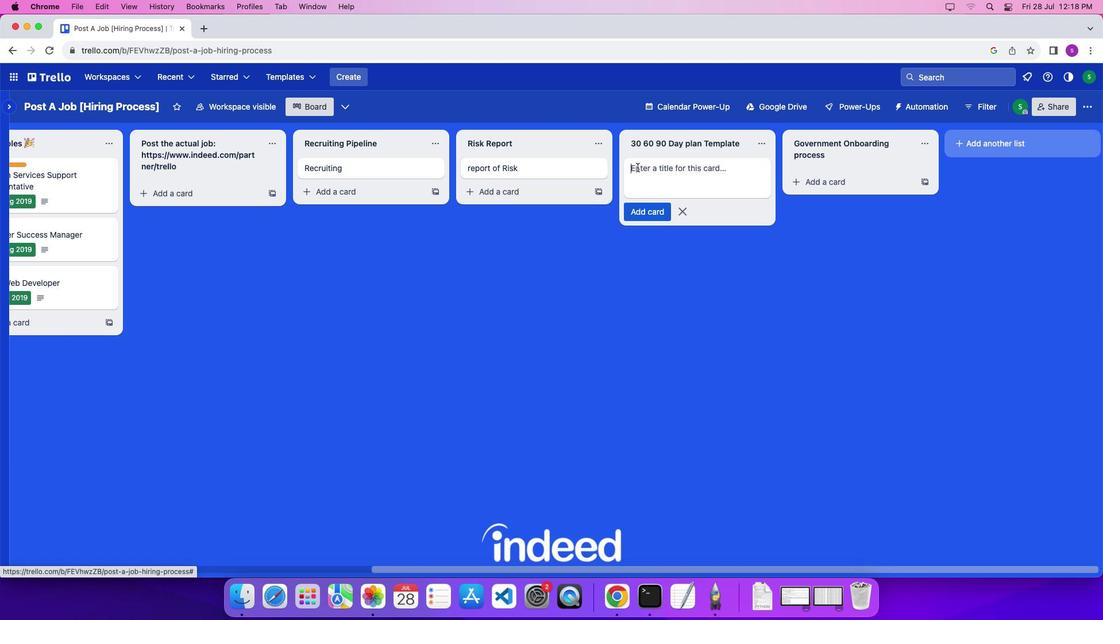 
Action: Mouse pressed left at (630, 199)
Screenshot: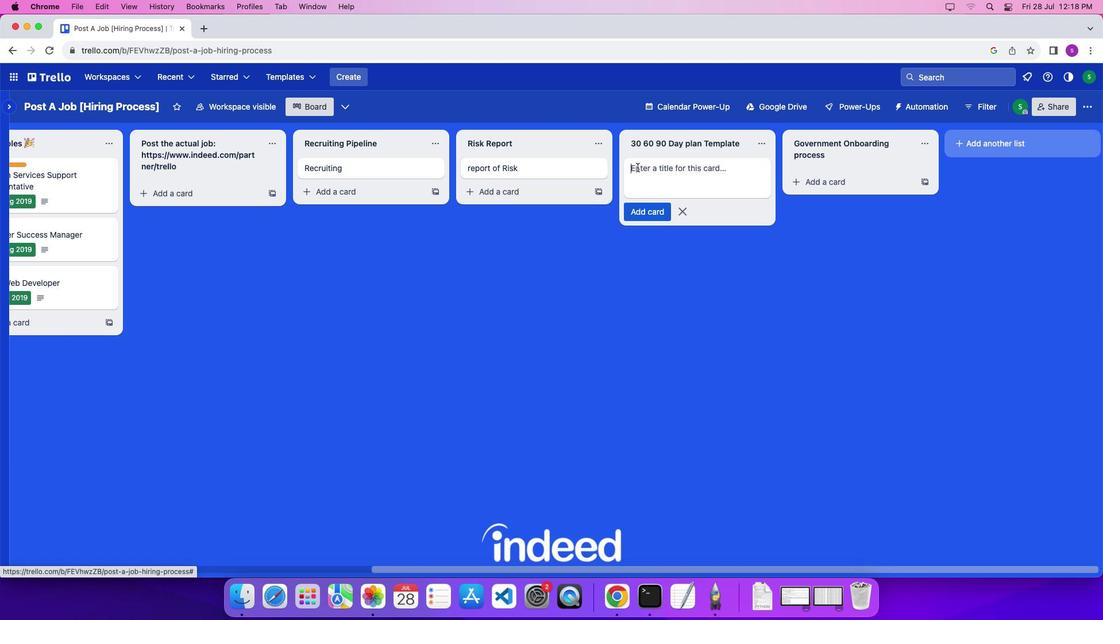 
Action: Mouse moved to (636, 209)
Screenshot: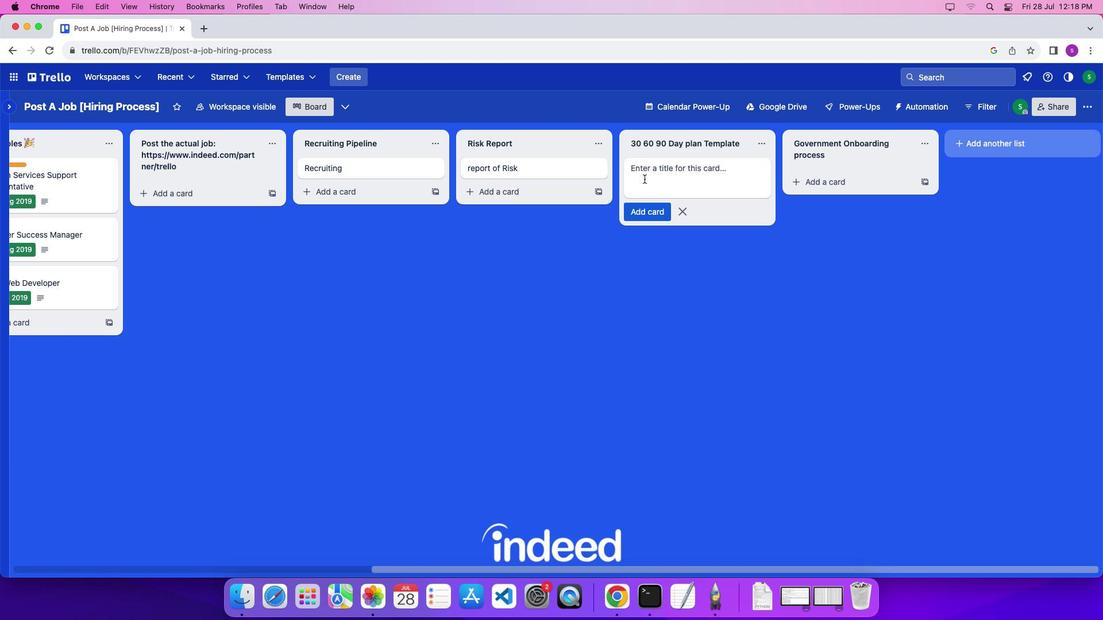 
Action: Mouse pressed left at (636, 209)
Screenshot: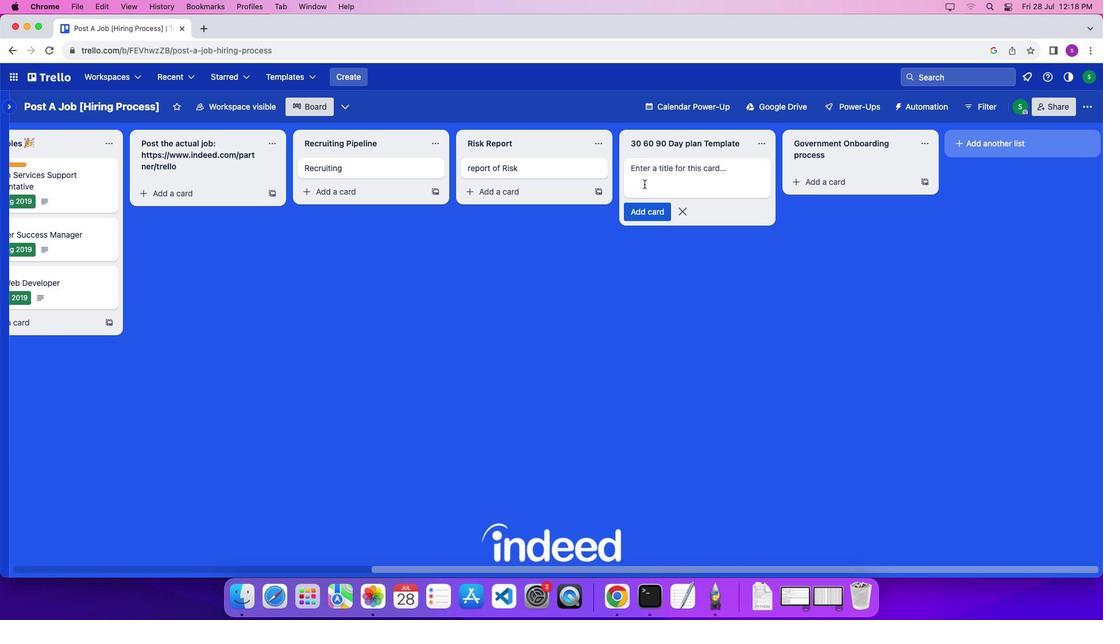 
Action: Mouse moved to (636, 213)
Screenshot: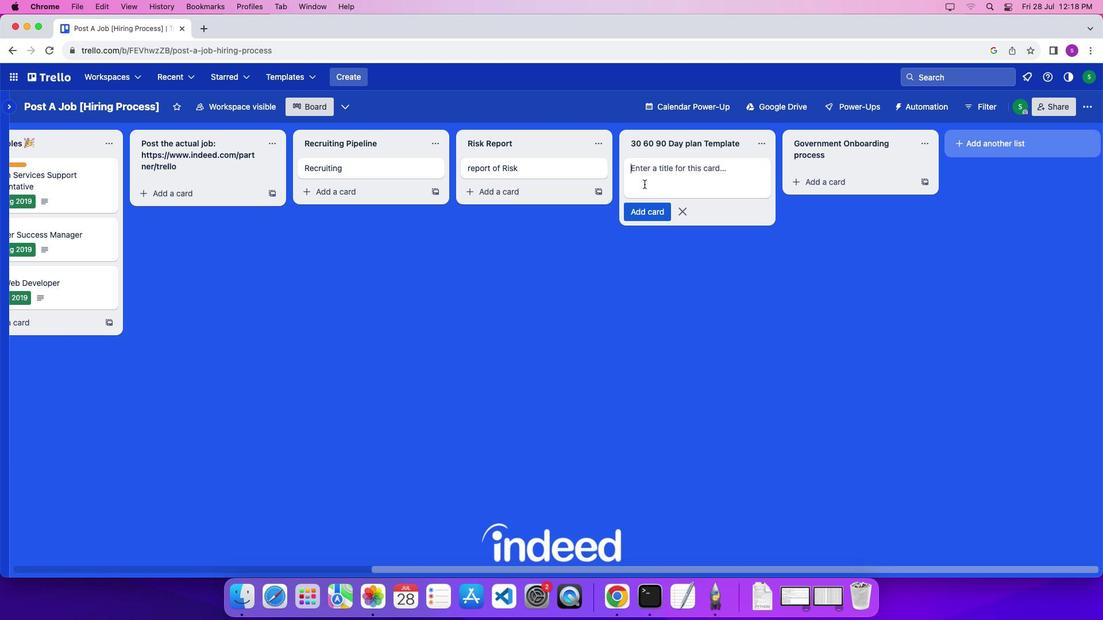 
Action: Key pressed Key.shift'P''l''a''n''n''i''n''g'Key.enter
Screenshot: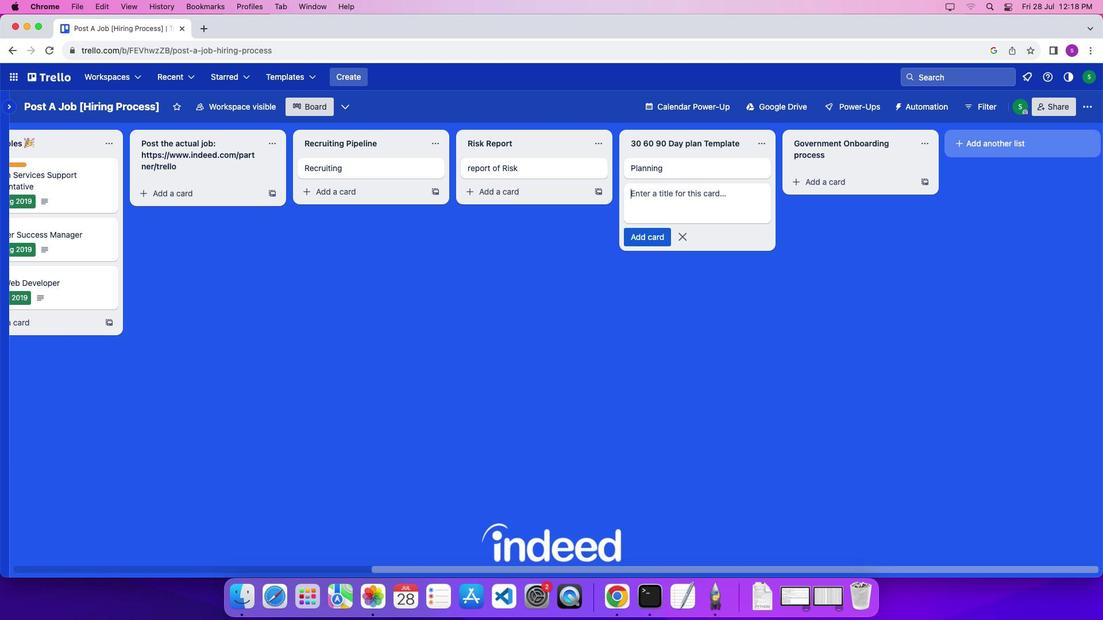 
Action: Mouse moved to (826, 208)
Screenshot: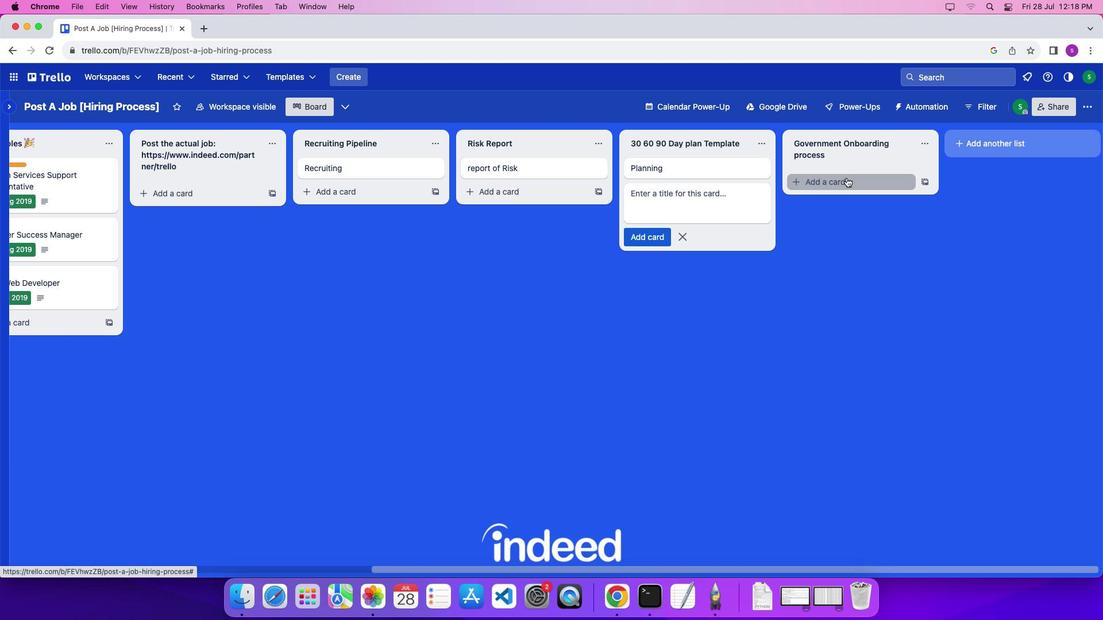 
Action: Mouse pressed left at (826, 208)
Screenshot: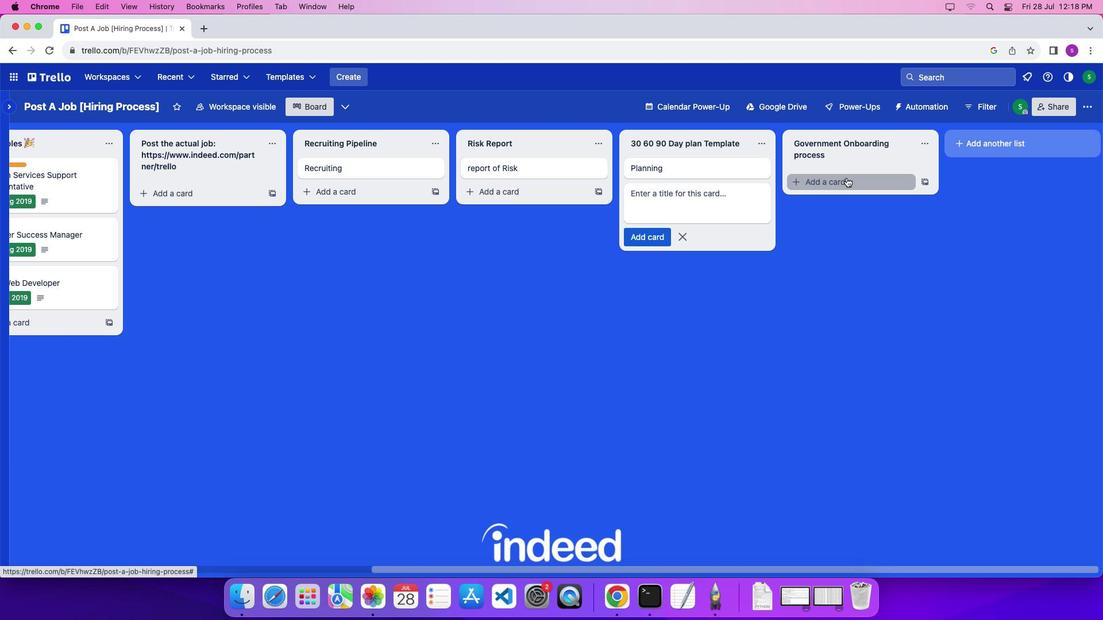 
Action: Mouse moved to (826, 203)
Screenshot: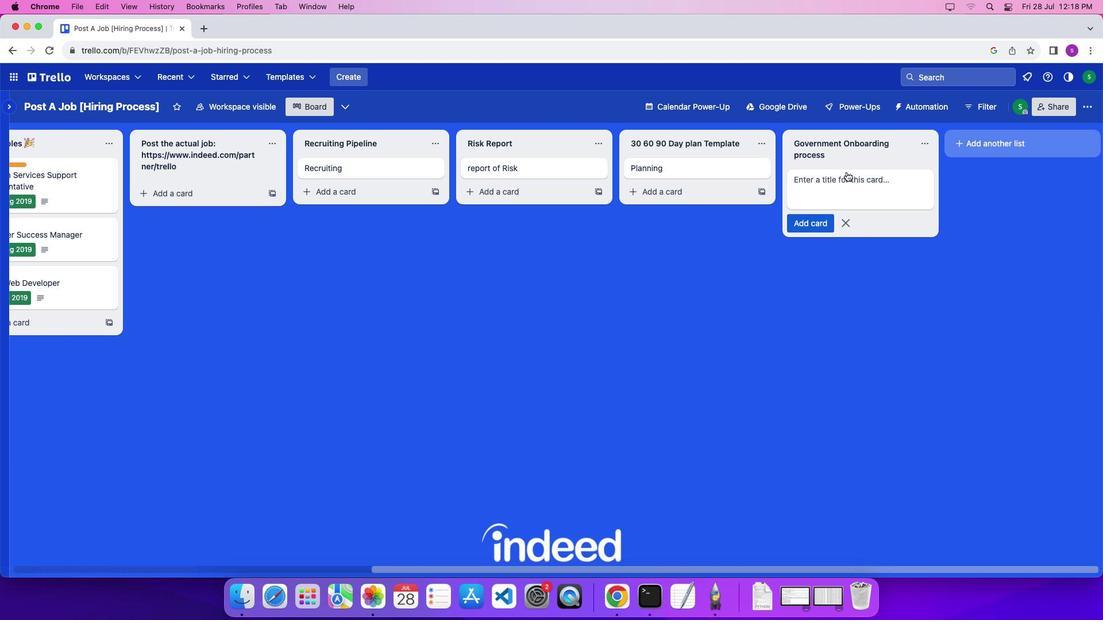
Action: Mouse pressed left at (826, 203)
Screenshot: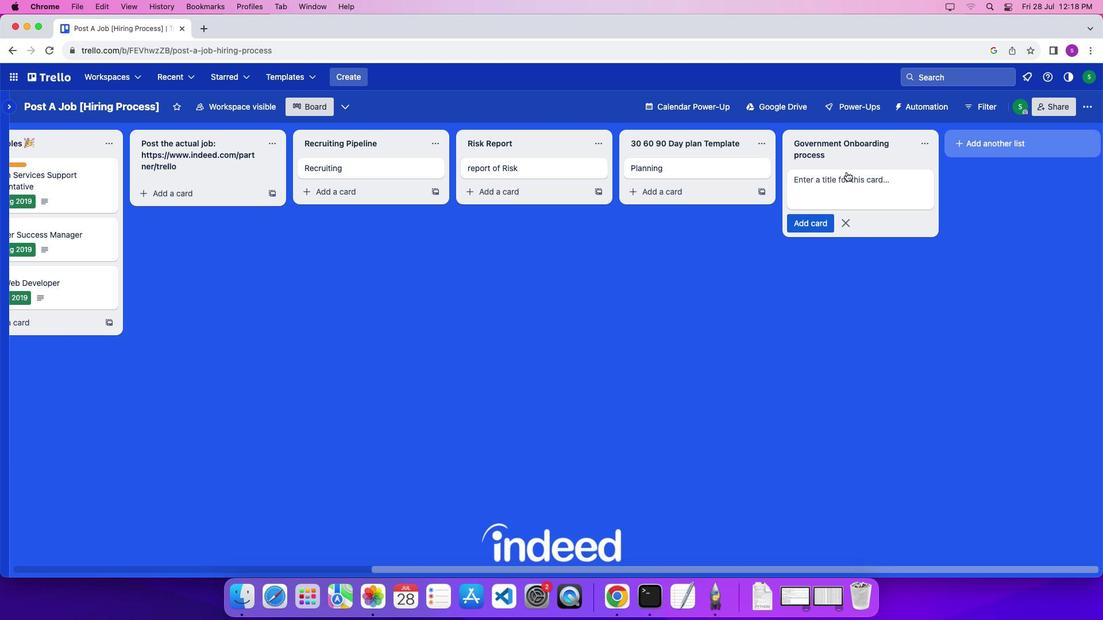
Action: Mouse moved to (832, 213)
Screenshot: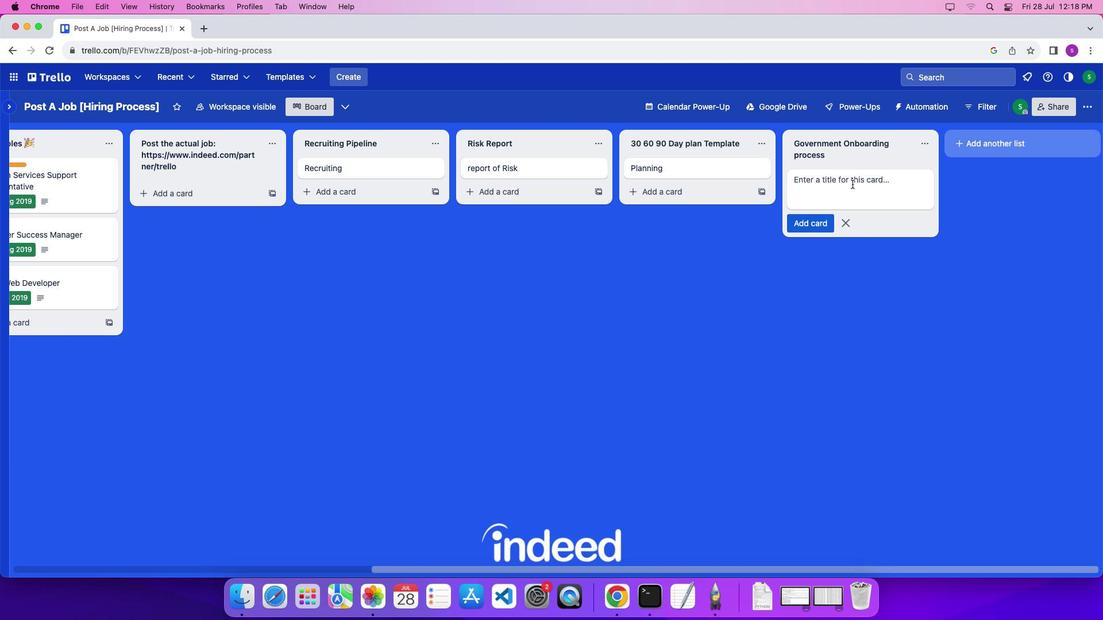 
Action: Mouse pressed left at (832, 213)
Screenshot: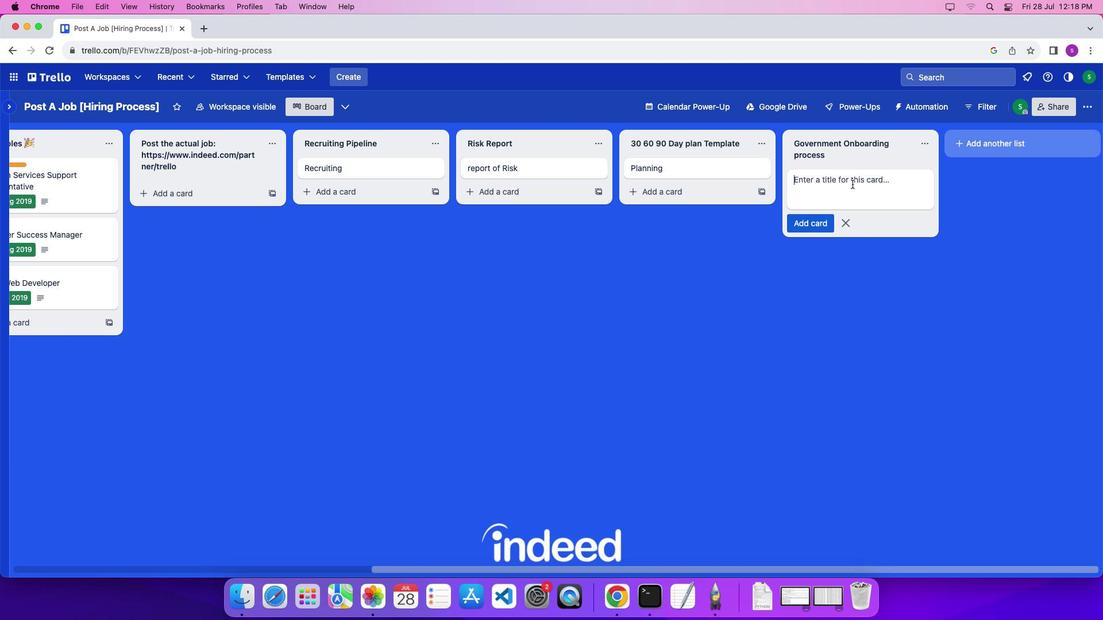 
Action: Key pressed Key.shift'G''o''v''e''r''n''m''e''n''t'Key.spaceKey.shift'p''r''o''c''e''s''s'Key.enter
Screenshot: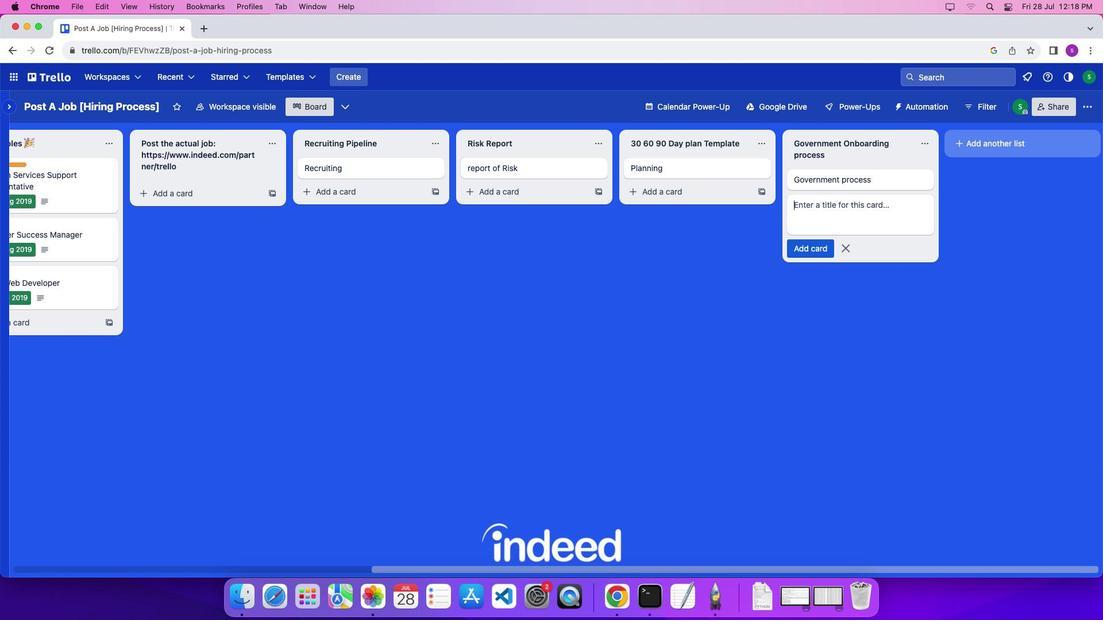 
Action: Mouse moved to (826, 269)
Screenshot: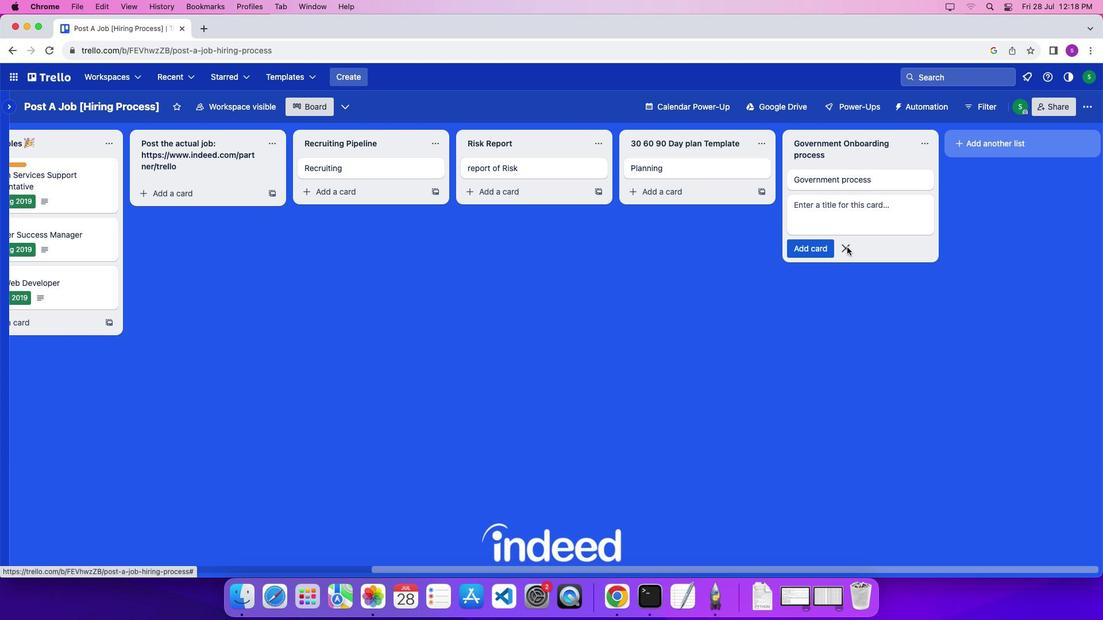 
Action: Mouse pressed left at (826, 269)
Screenshot: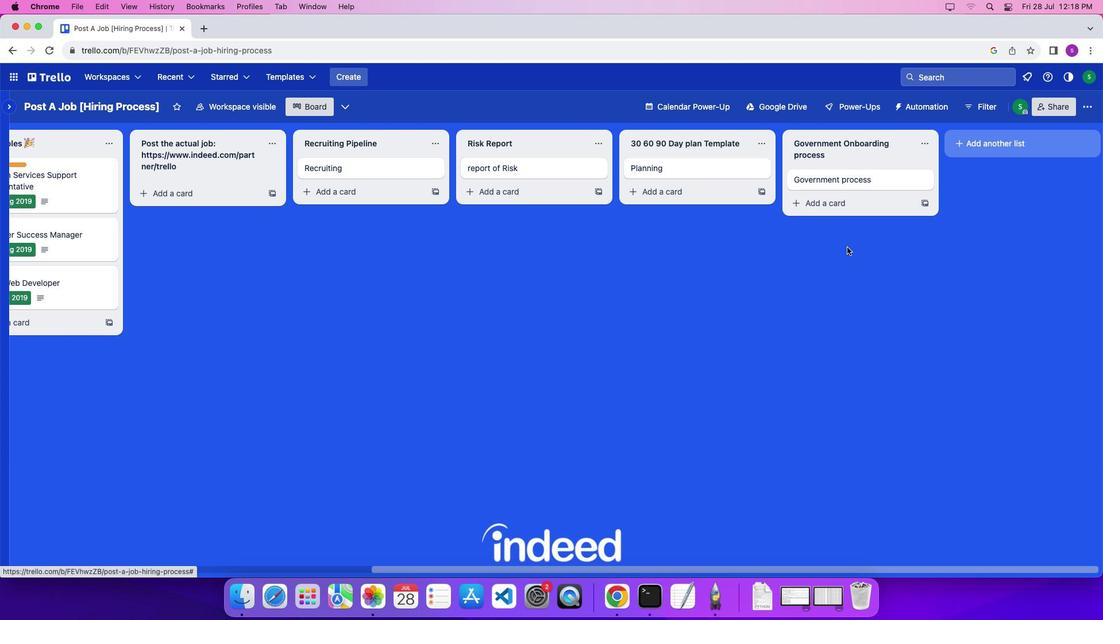 
Action: Mouse moved to (381, 201)
Screenshot: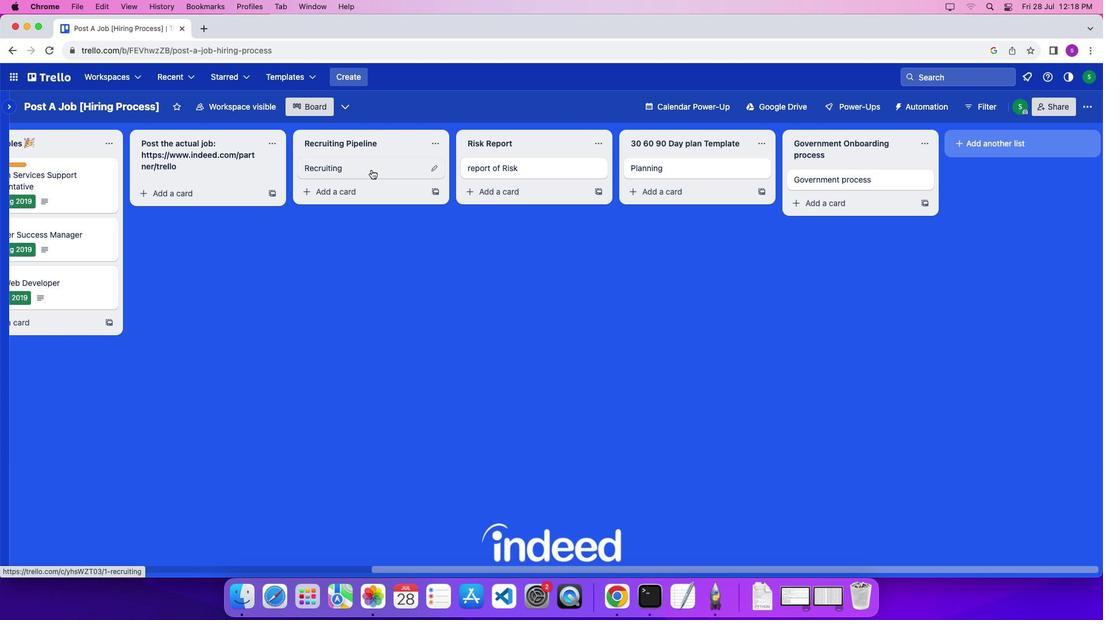 
Action: Mouse pressed left at (381, 201)
Screenshot: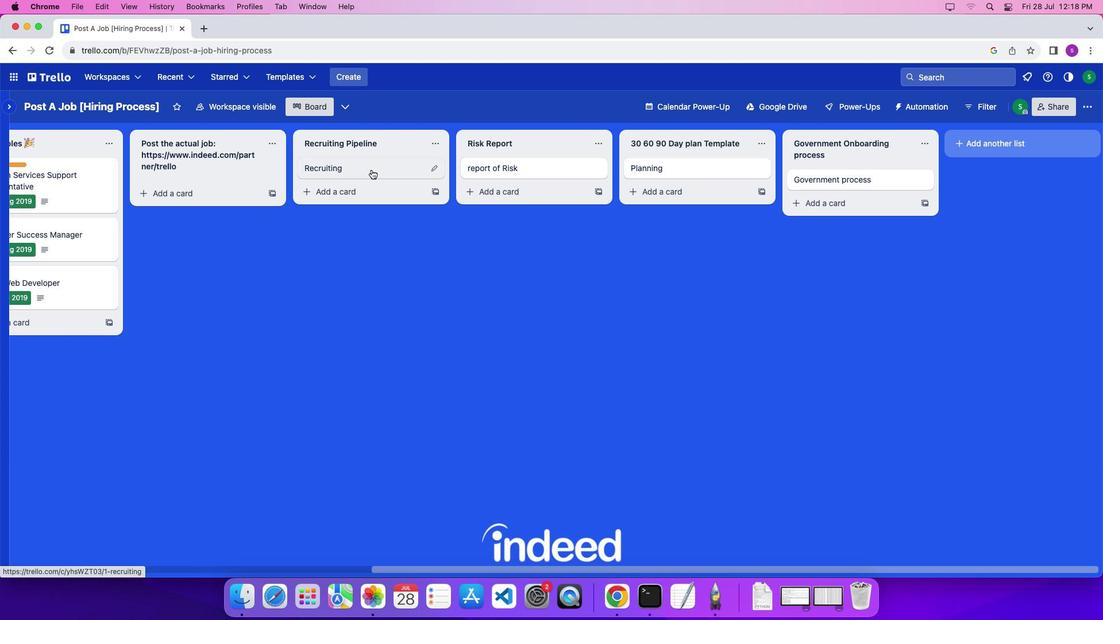 
Action: Mouse moved to (391, 206)
Screenshot: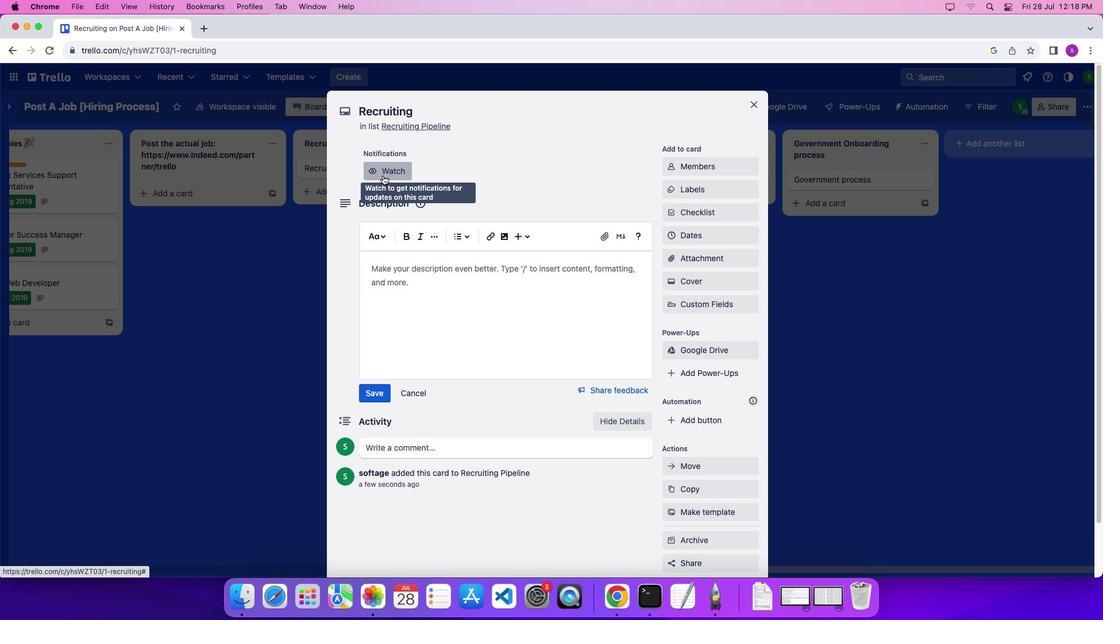 
Action: Mouse pressed left at (391, 206)
Screenshot: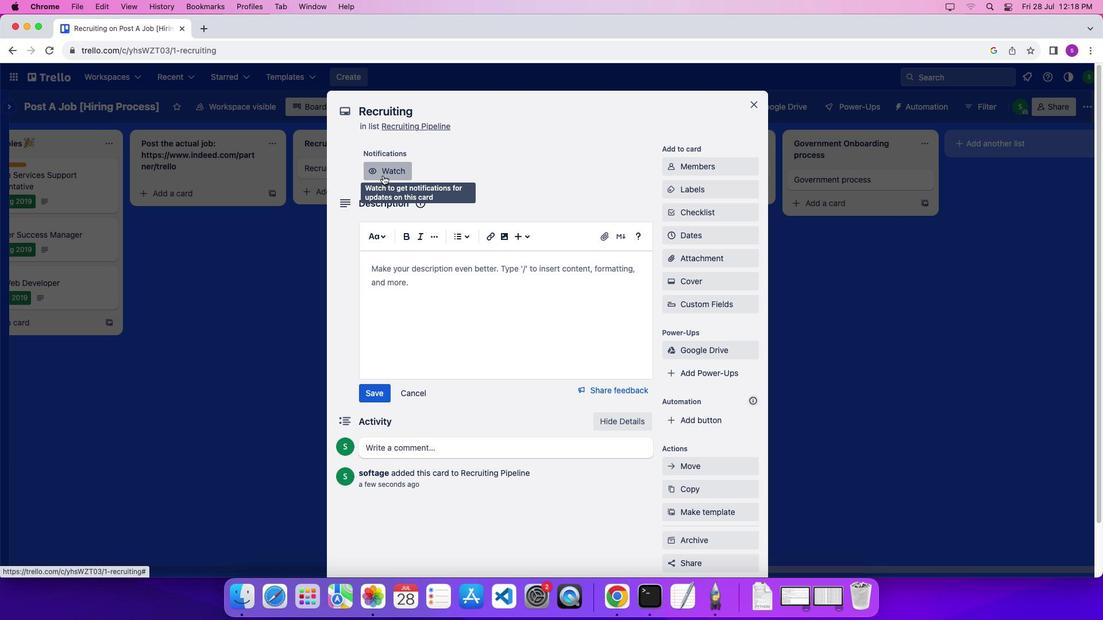 
Action: Mouse moved to (664, 199)
Screenshot: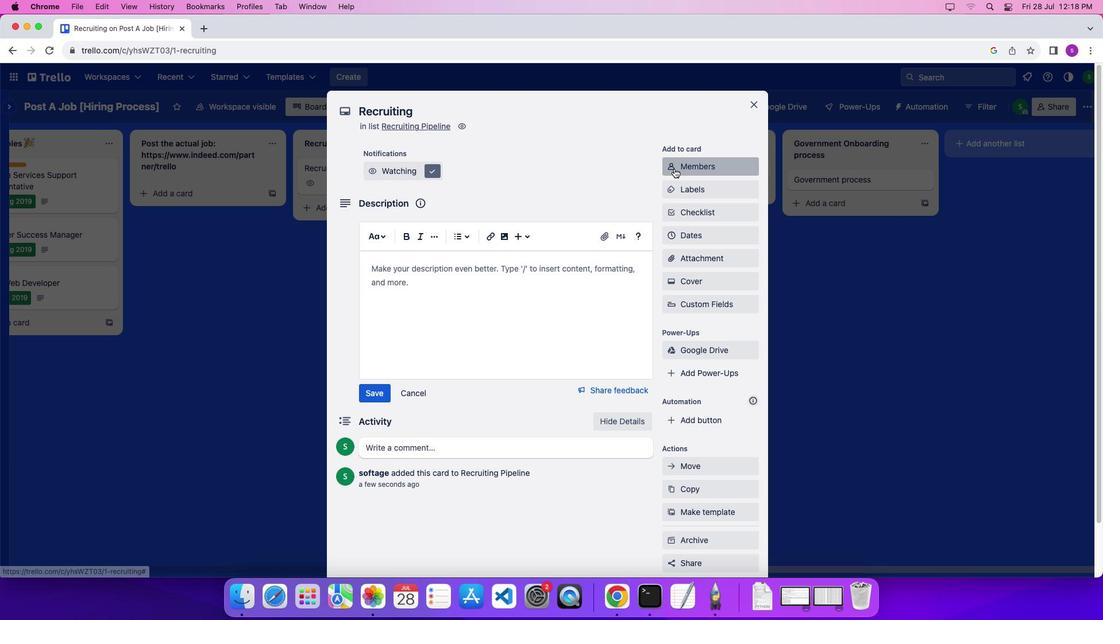 
Action: Mouse pressed left at (664, 199)
Screenshot: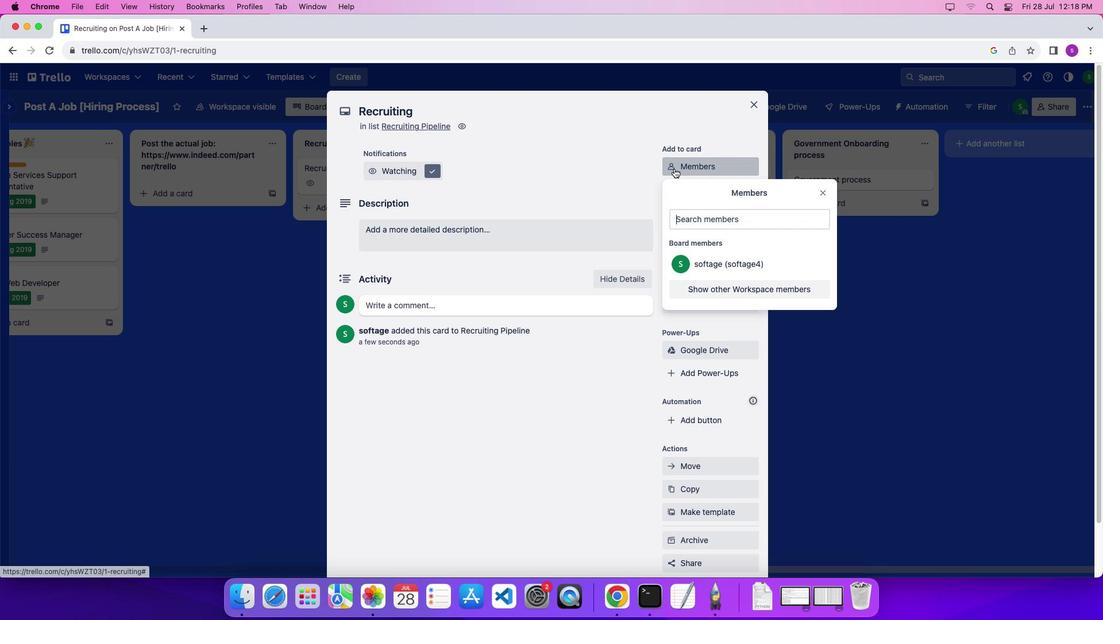 
Action: Mouse moved to (680, 243)
Screenshot: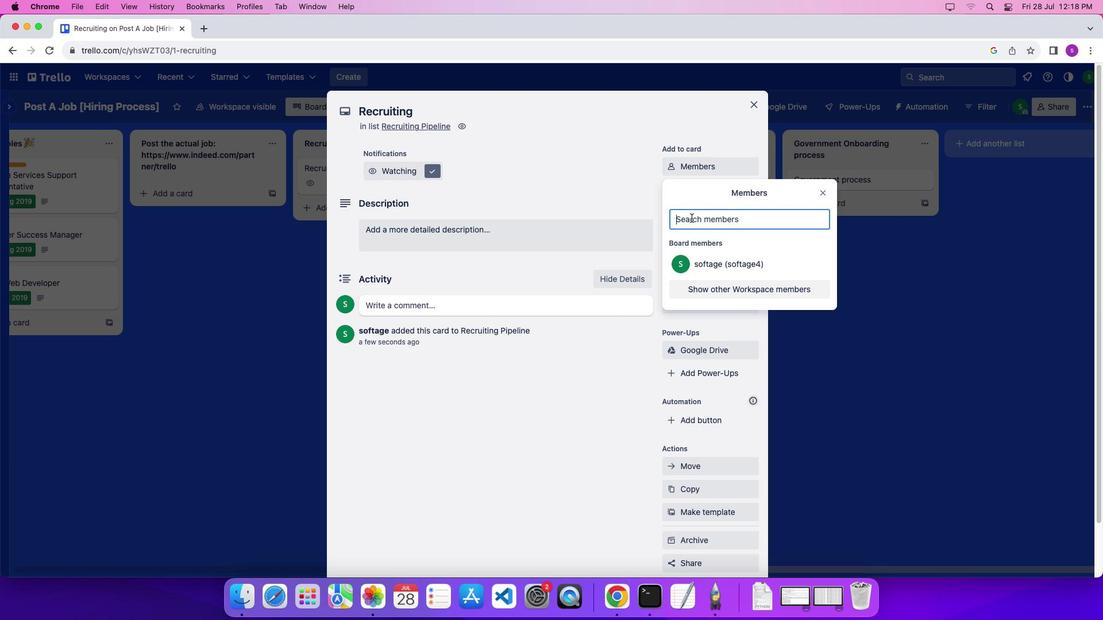 
Action: Mouse pressed left at (680, 243)
Screenshot: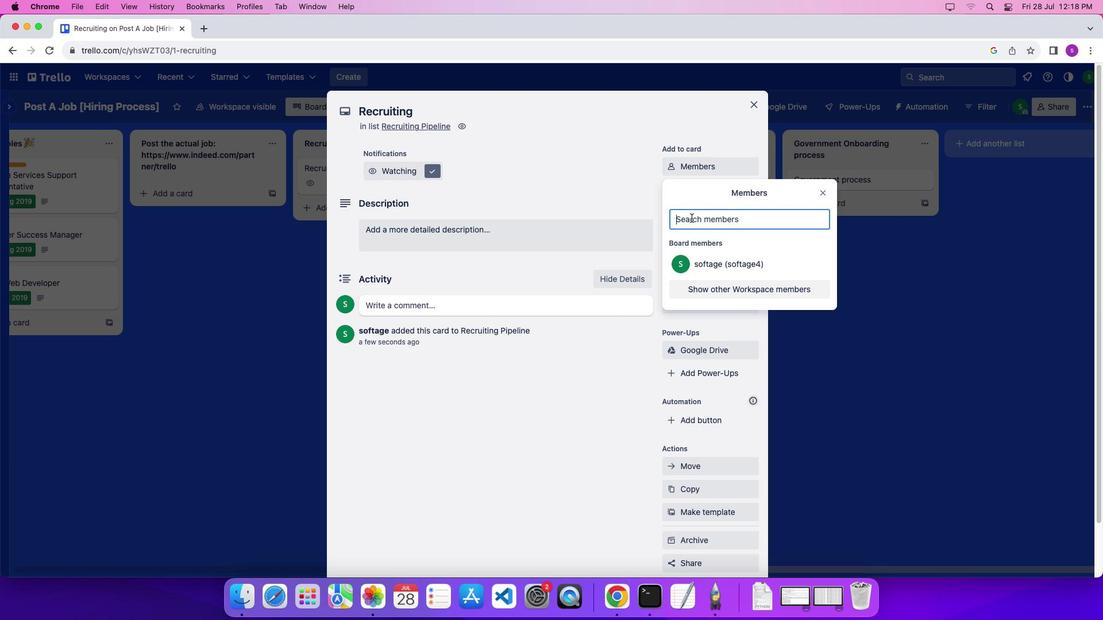 
Action: Key pressed 's''o''f''t''a''g''e''.''3'Key.shift'@''s''o''f''t''a''g''e''.''n''e''t'
Screenshot: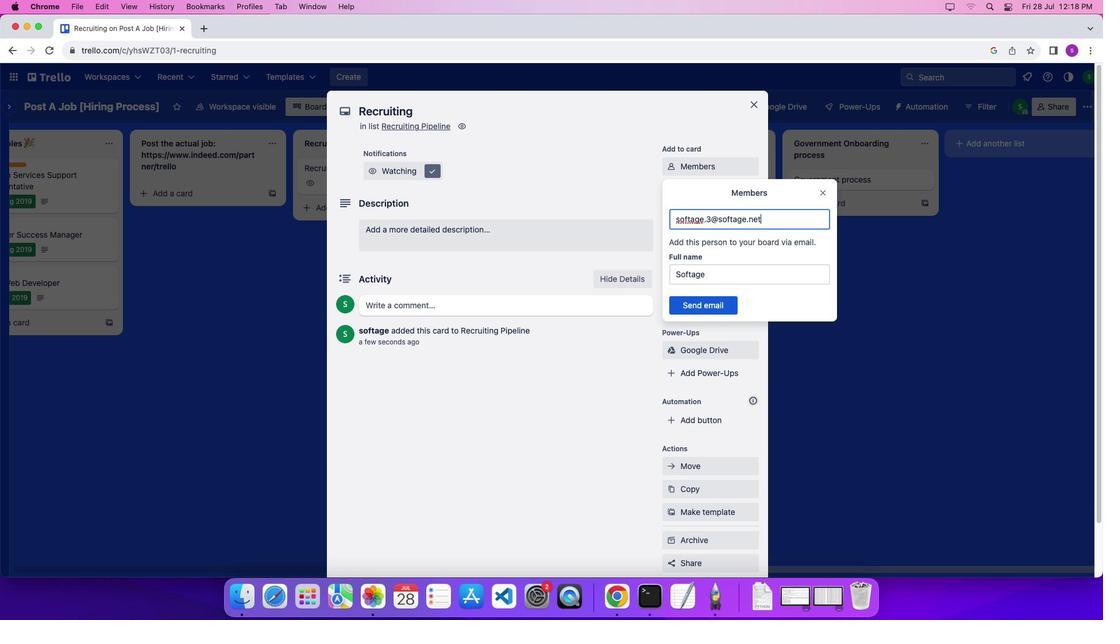 
Action: Mouse moved to (688, 322)
Screenshot: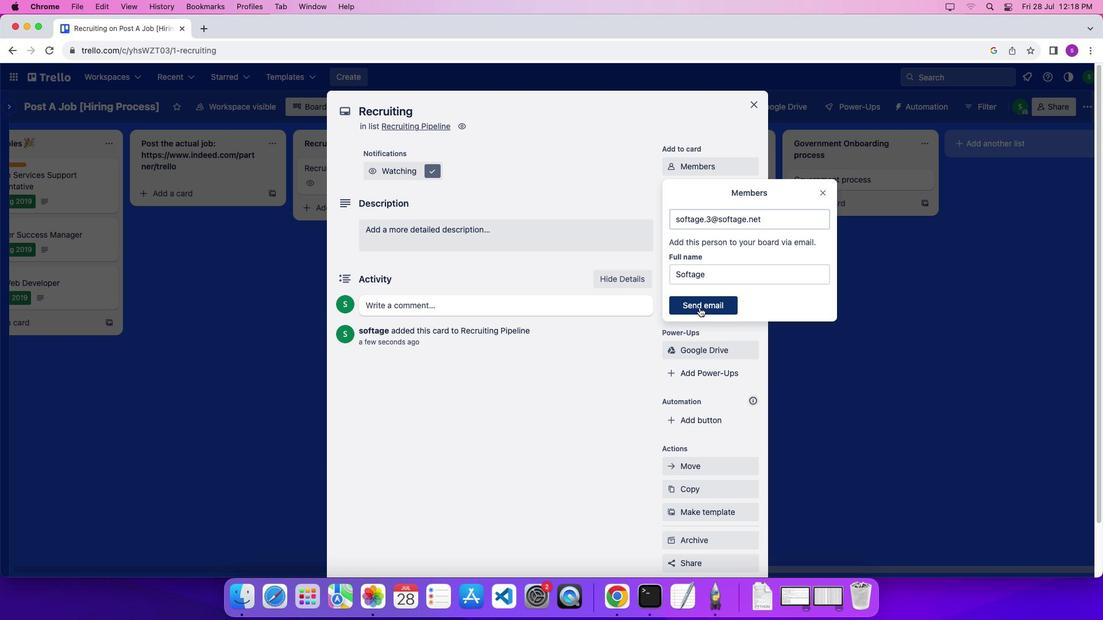 
Action: Mouse pressed left at (688, 322)
Screenshot: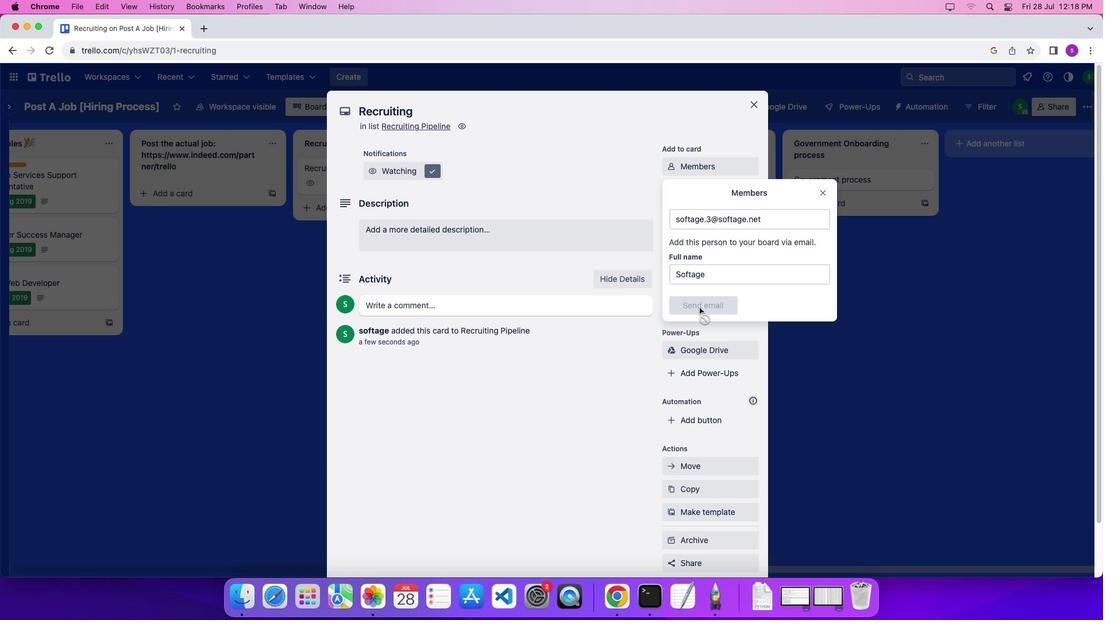 
Action: Mouse moved to (702, 248)
Screenshot: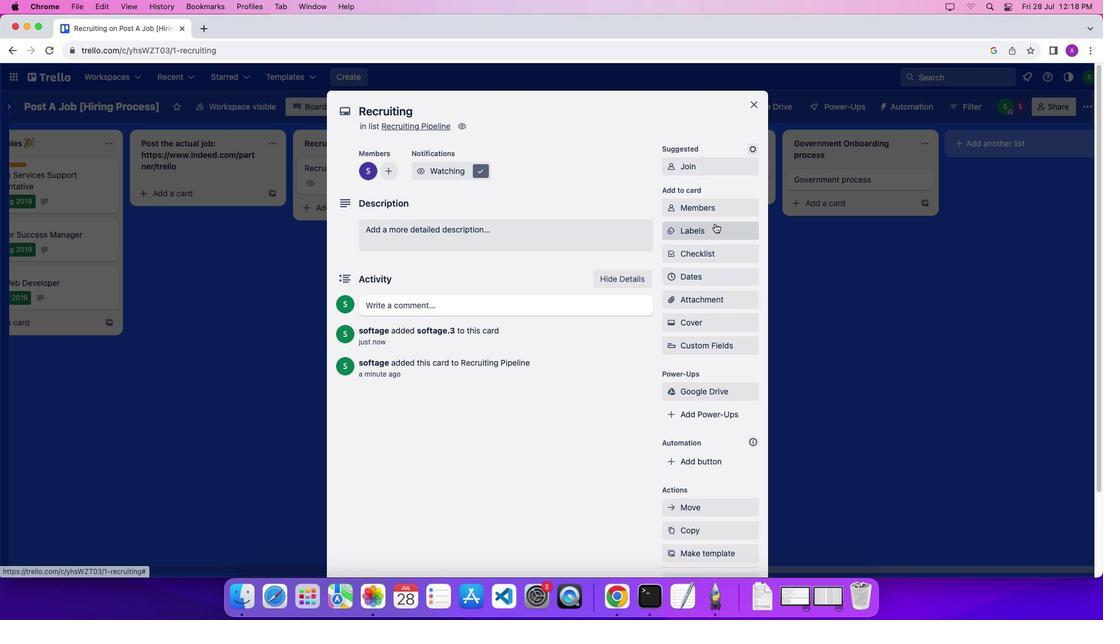 
Action: Mouse pressed left at (702, 248)
Screenshot: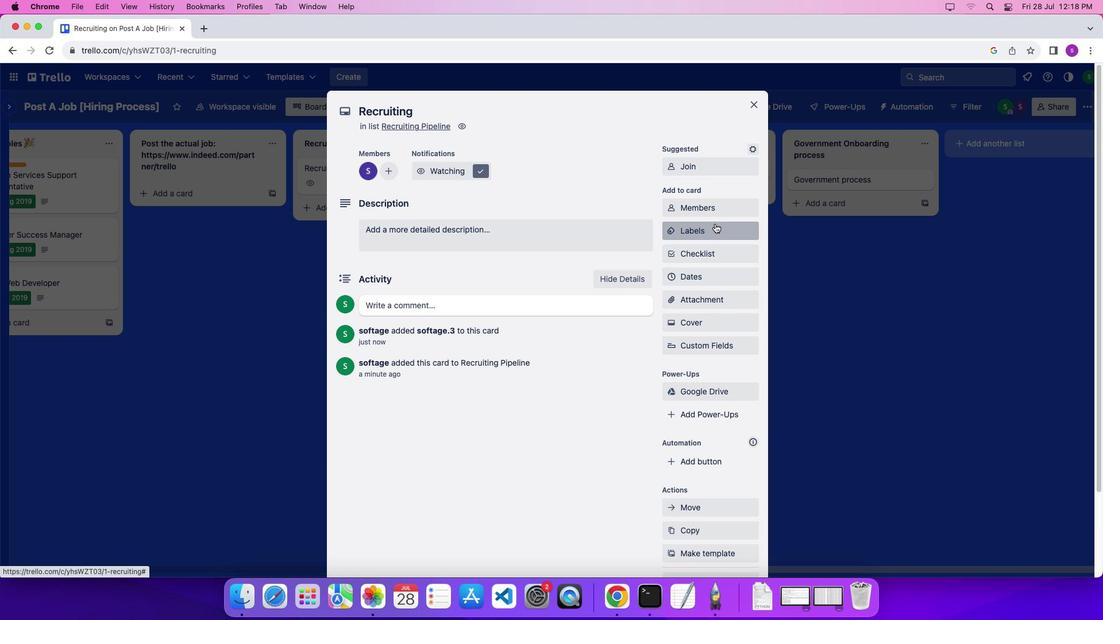 
Action: Mouse moved to (718, 362)
Screenshot: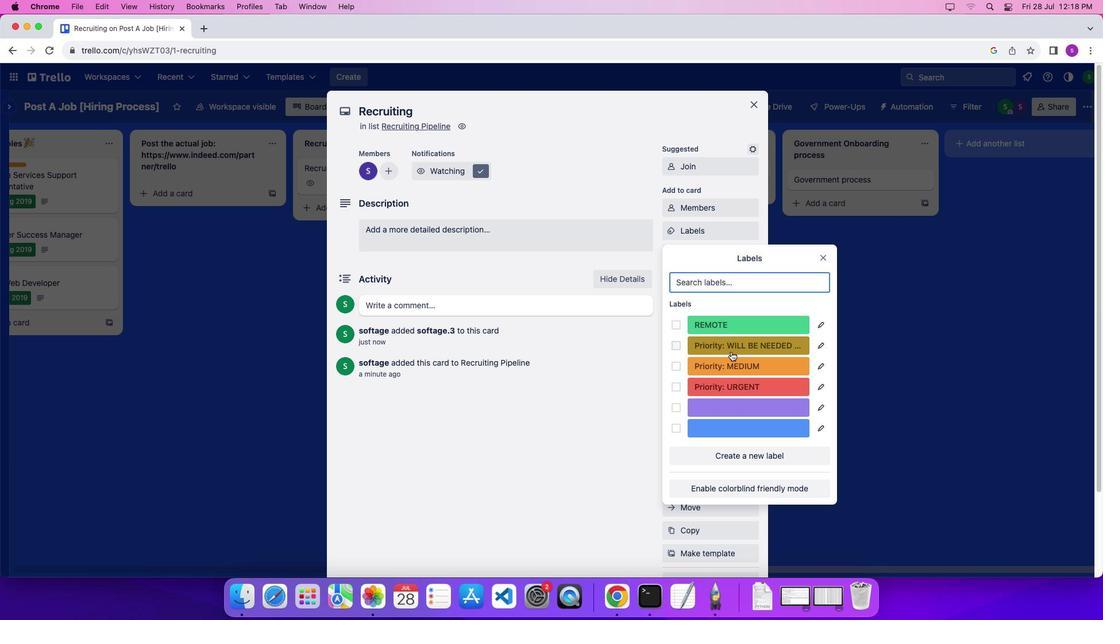 
Action: Mouse pressed left at (718, 362)
Screenshot: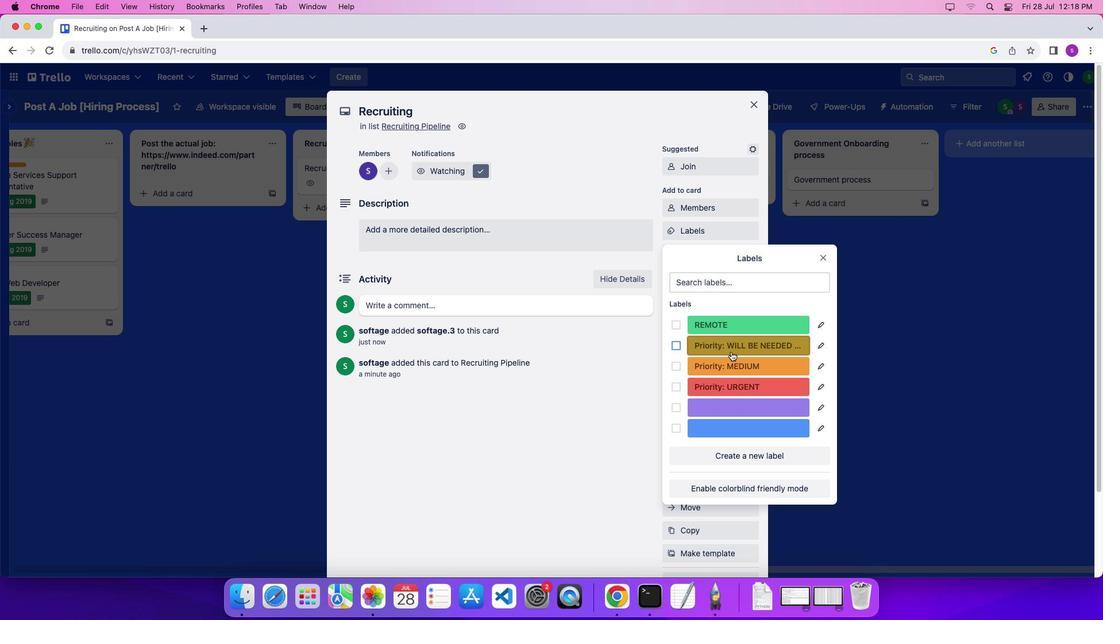 
Action: Mouse moved to (765, 342)
Screenshot: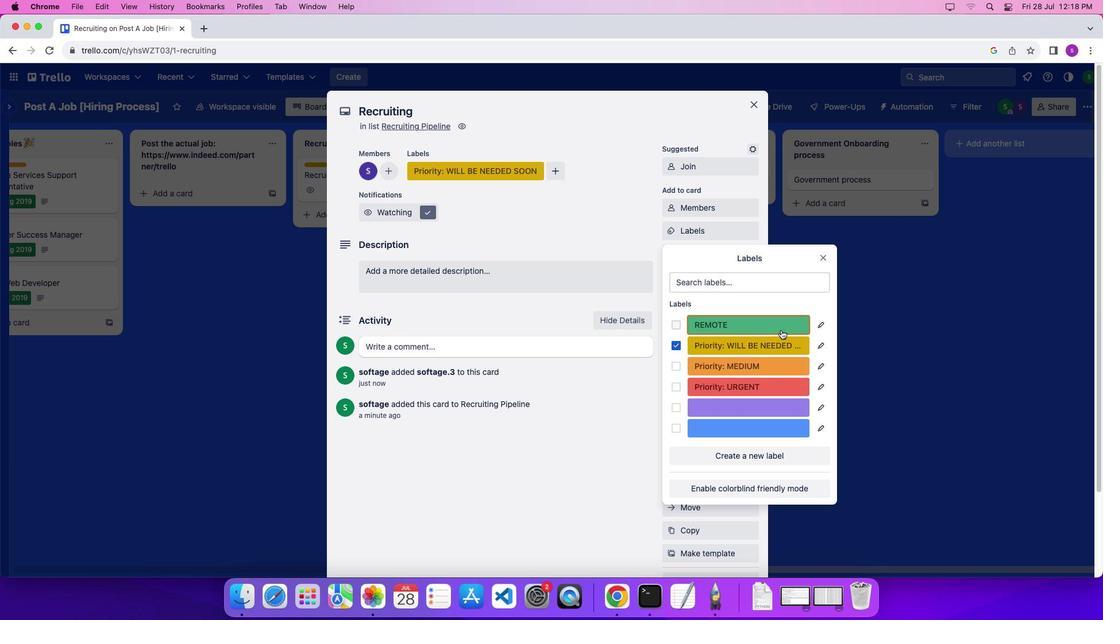 
Action: Mouse pressed left at (765, 342)
Screenshot: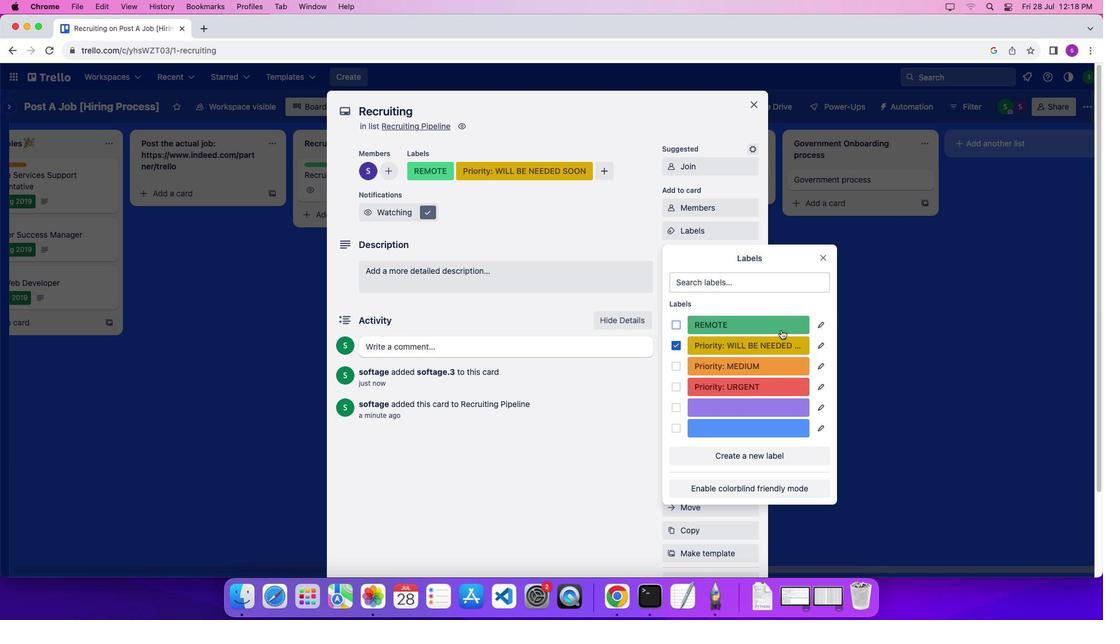 
Action: Mouse moved to (805, 283)
Screenshot: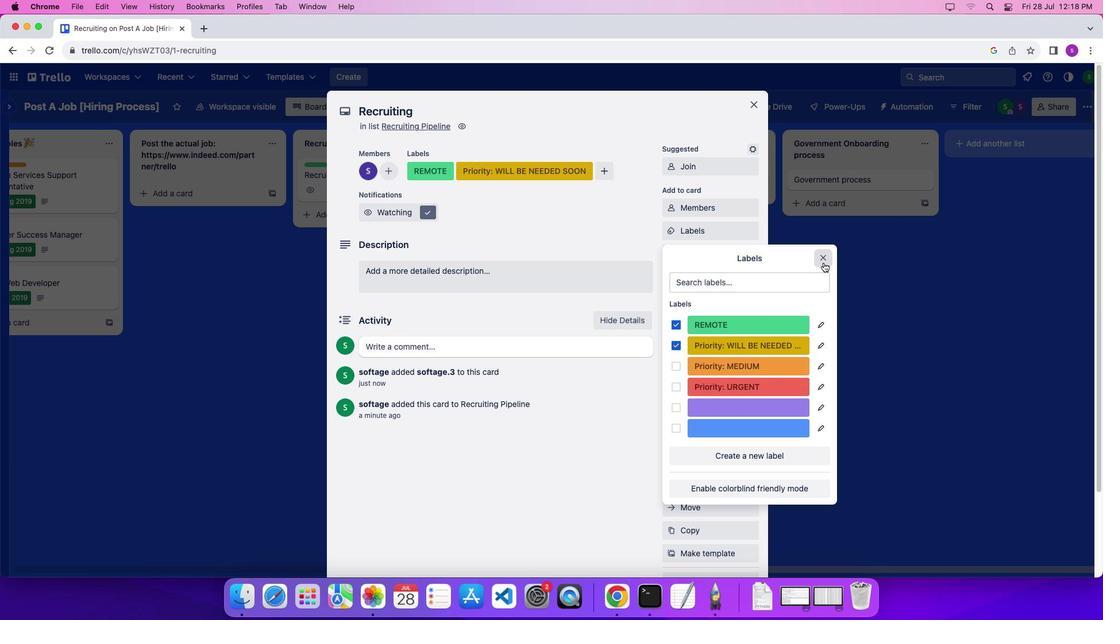 
Action: Mouse pressed left at (805, 283)
Screenshot: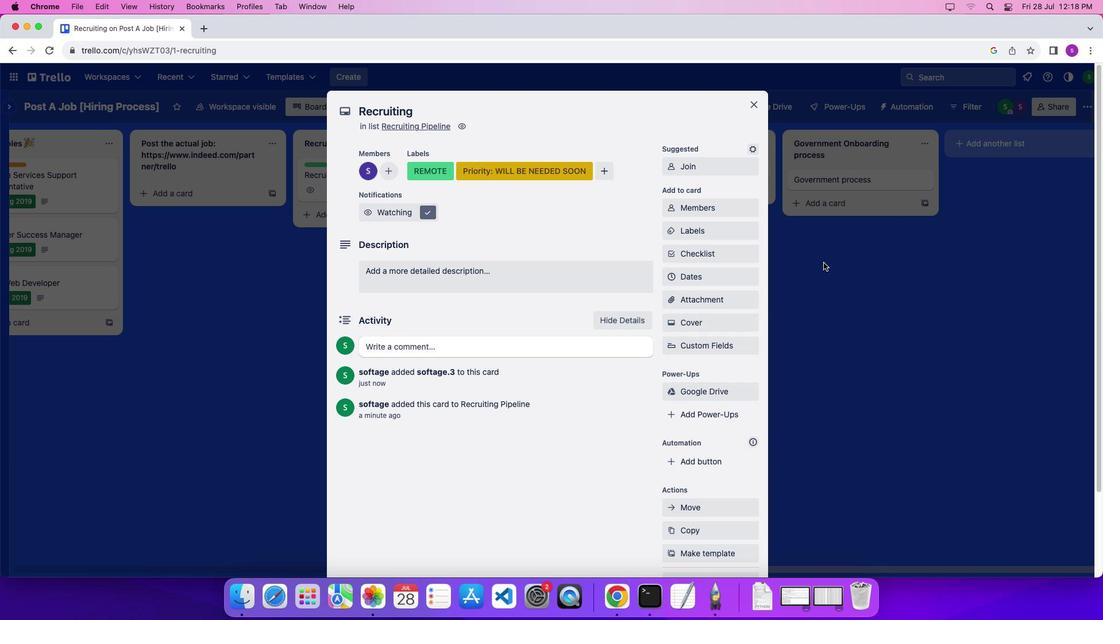 
Action: Mouse moved to (707, 271)
Screenshot: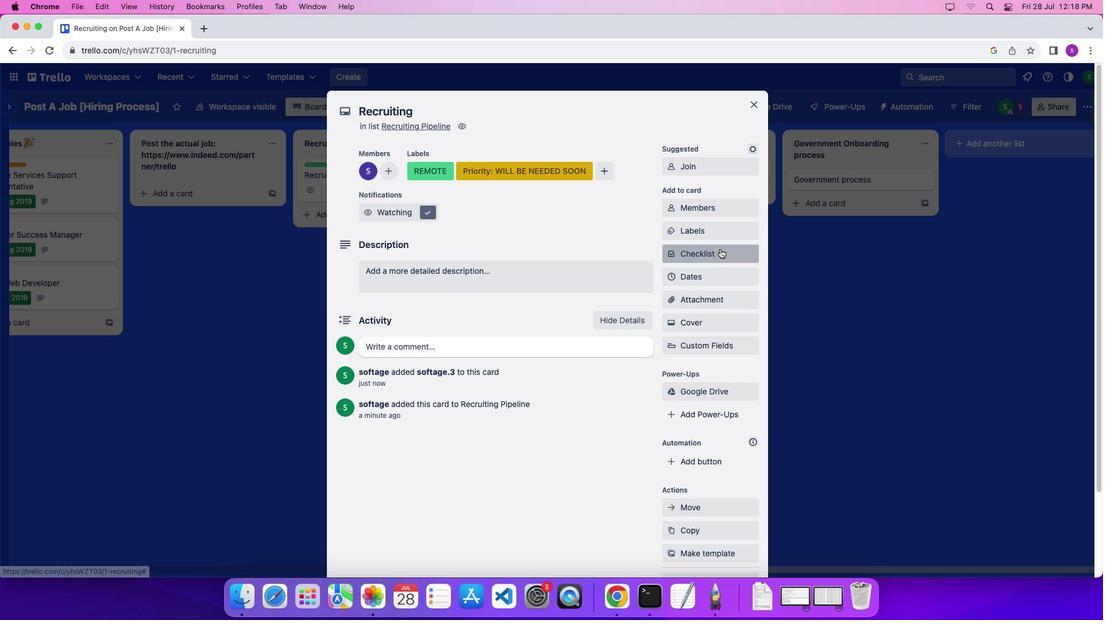 
Action: Mouse pressed left at (707, 271)
Screenshot: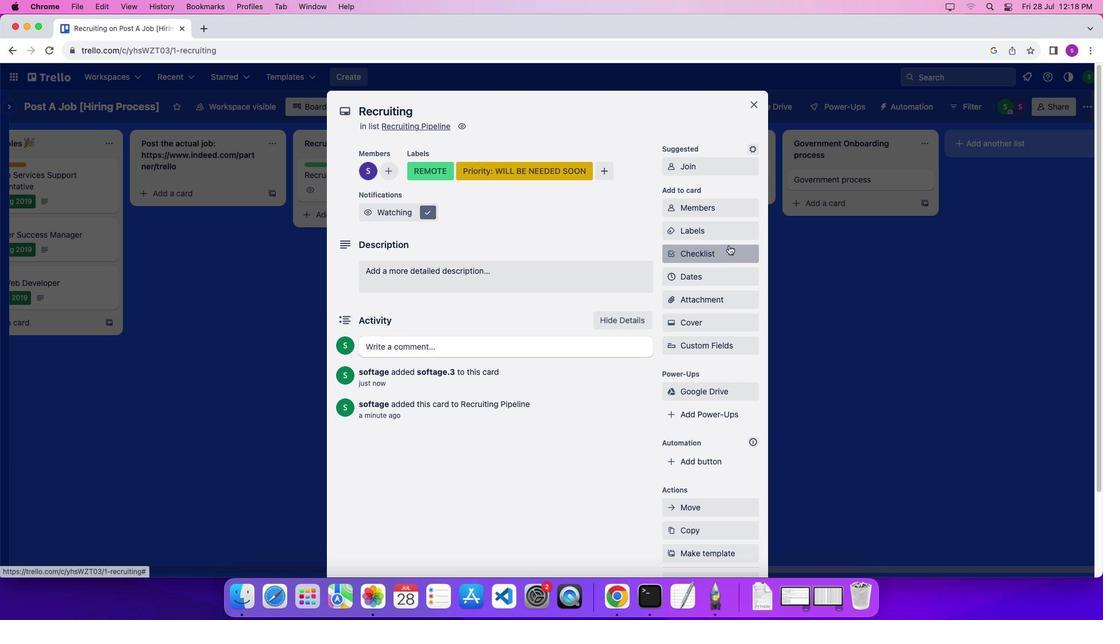 
Action: Mouse moved to (714, 336)
Screenshot: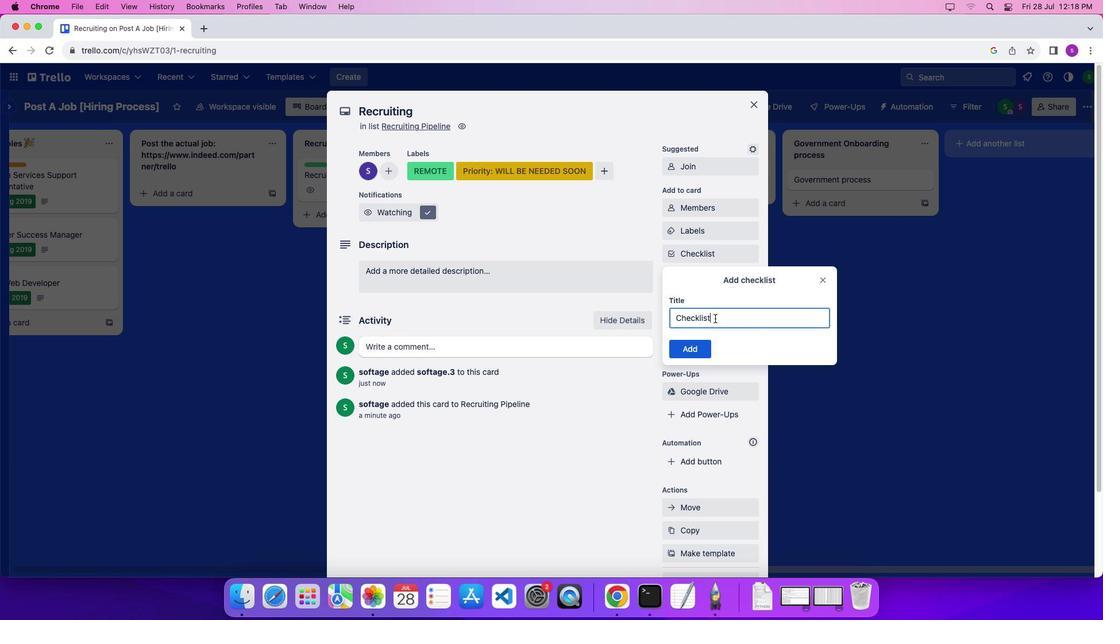 
Action: Mouse pressed left at (714, 336)
Screenshot: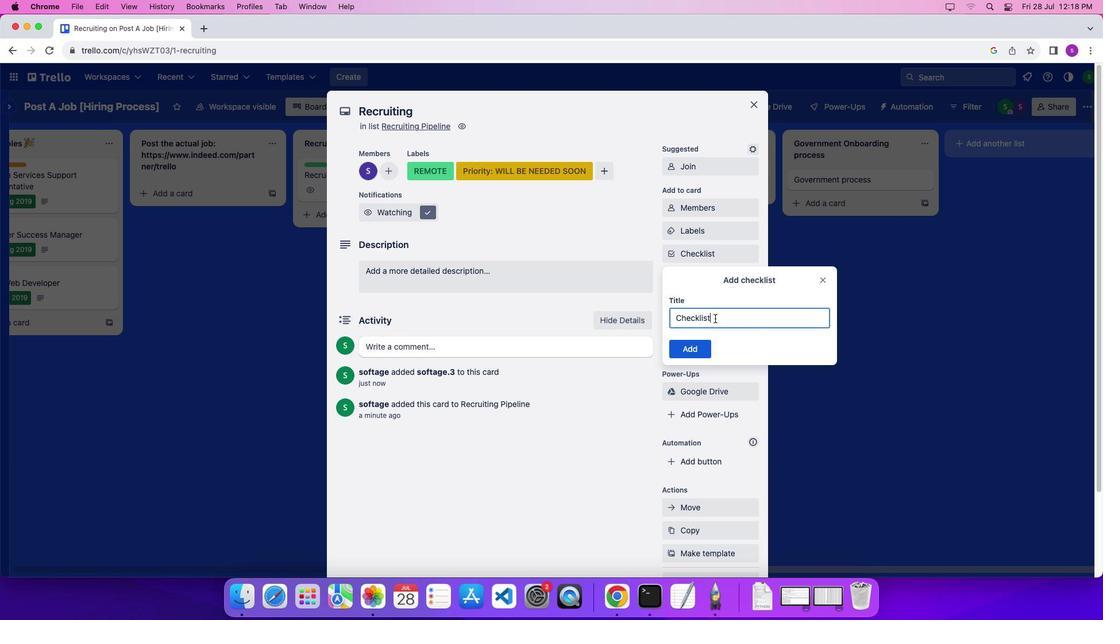 
Action: Mouse moved to (658, 324)
Screenshot: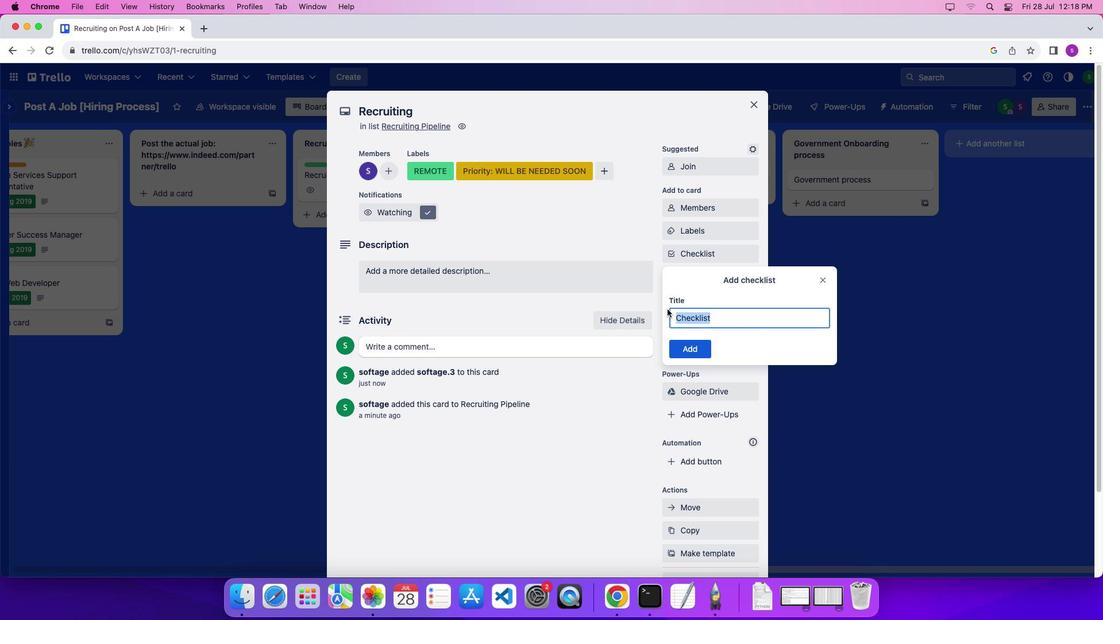 
Action: Key pressed Key.shift'R''e''c''r''u''i''t''m''e''n''t'
Screenshot: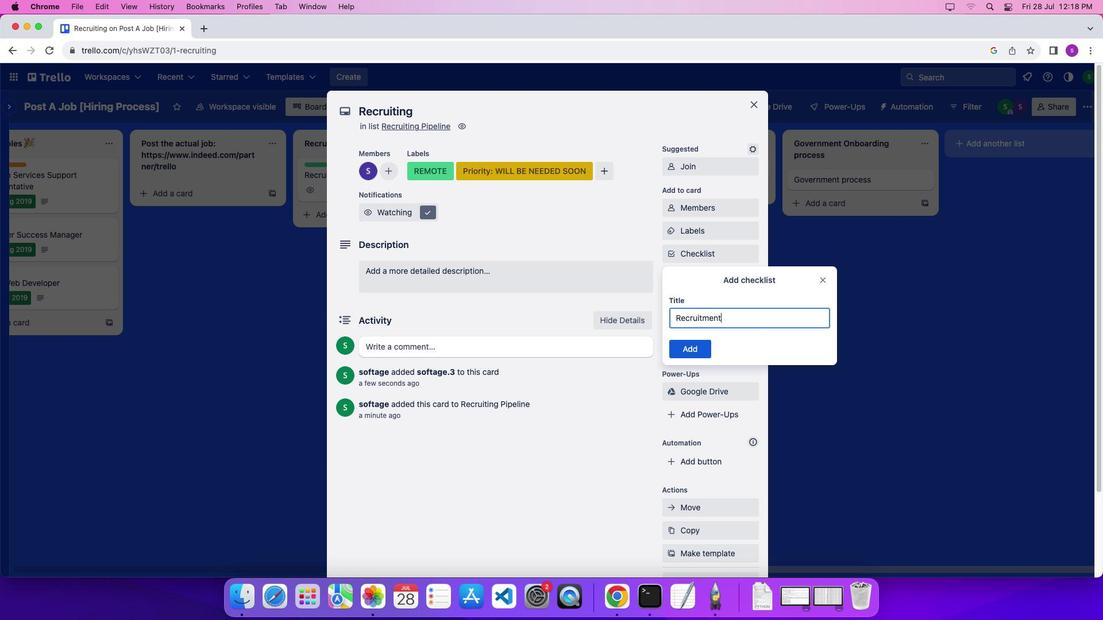 
Action: Mouse moved to (674, 354)
Screenshot: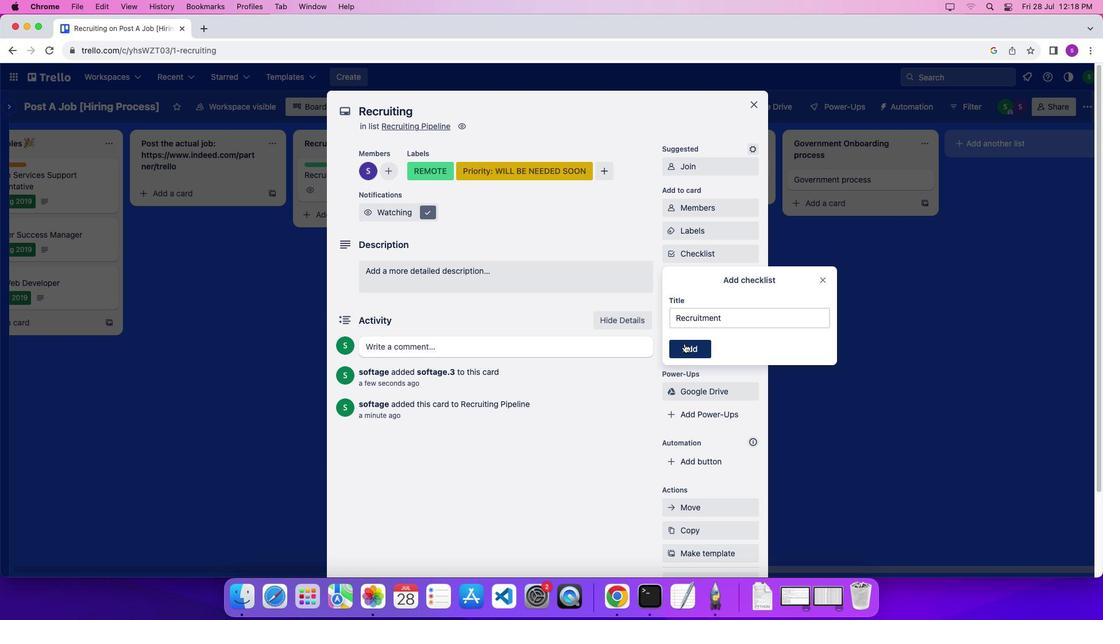 
Action: Mouse pressed left at (674, 354)
Screenshot: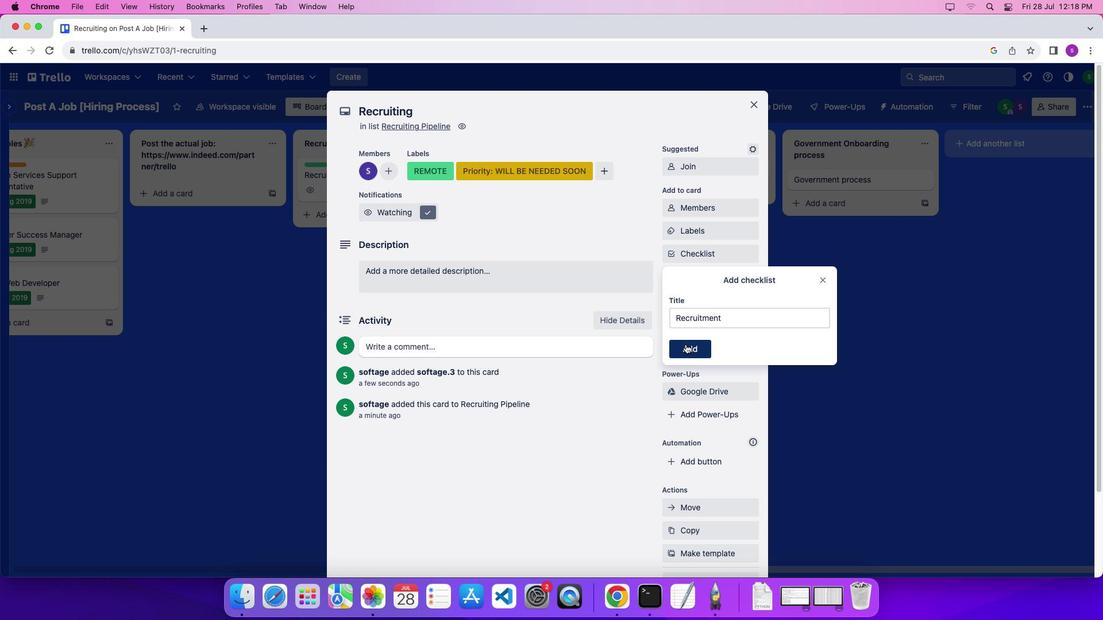 
Action: Mouse moved to (679, 298)
Screenshot: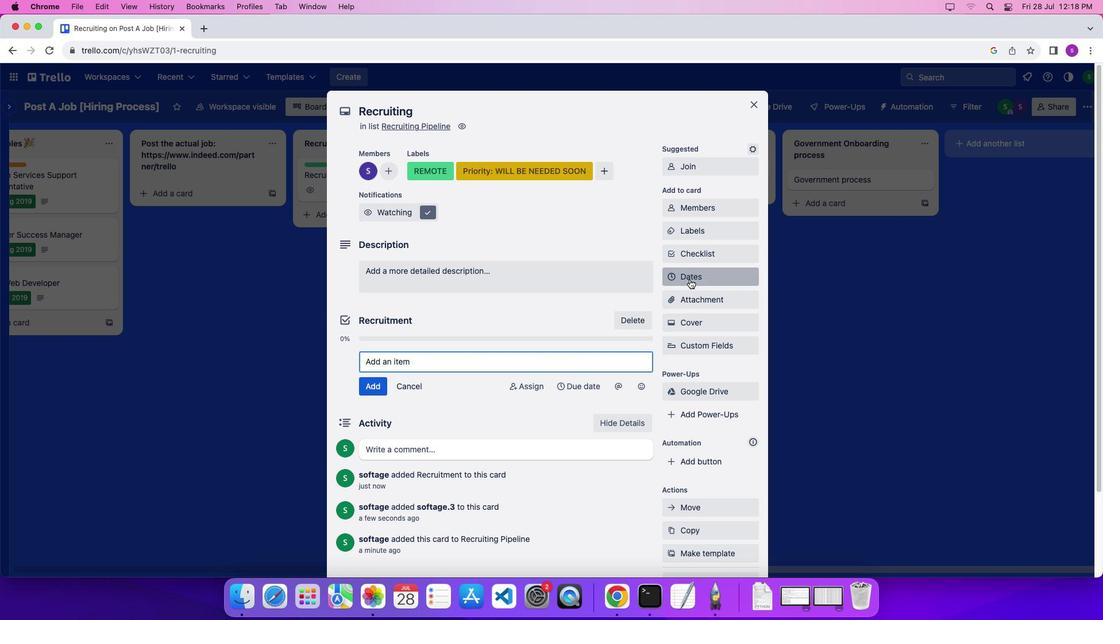 
Action: Mouse pressed left at (679, 298)
Screenshot: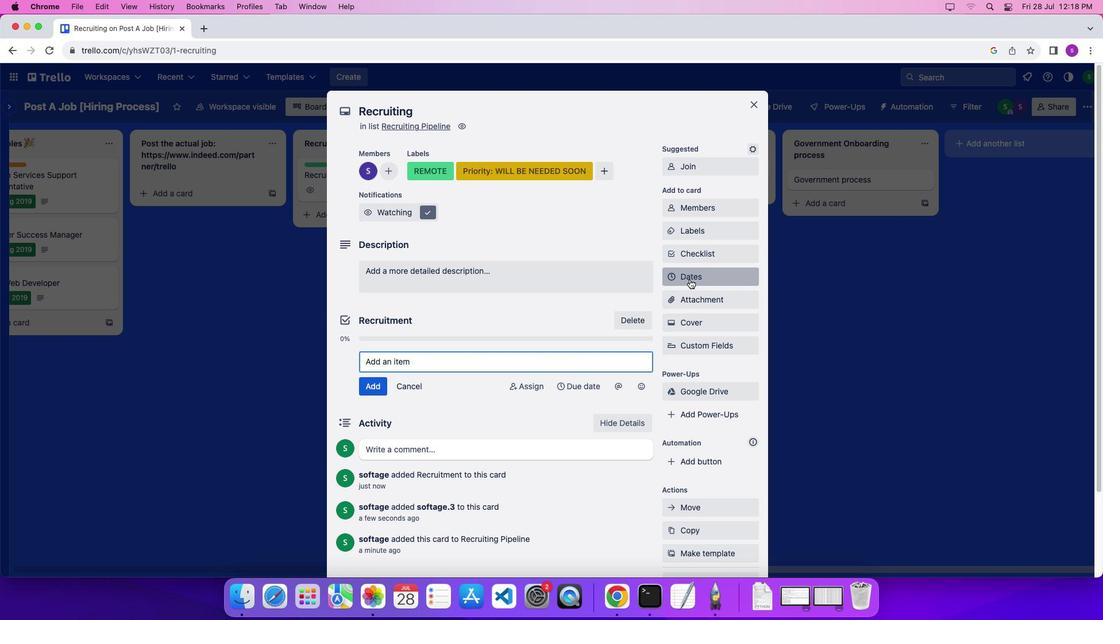 
Action: Mouse moved to (799, 270)
Screenshot: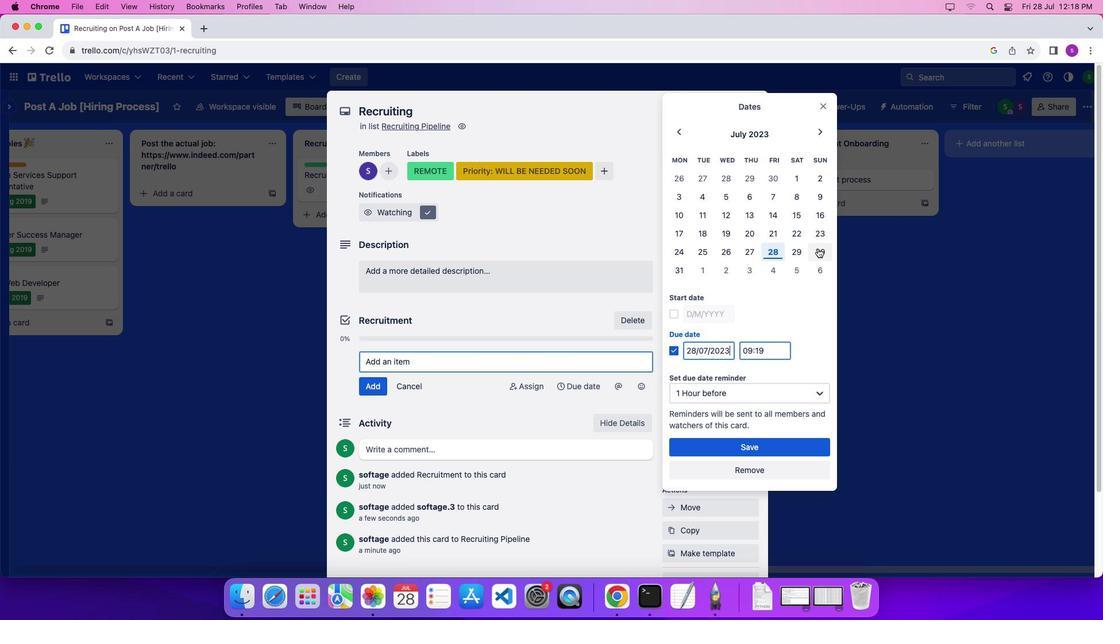 
Action: Mouse pressed left at (799, 270)
Screenshot: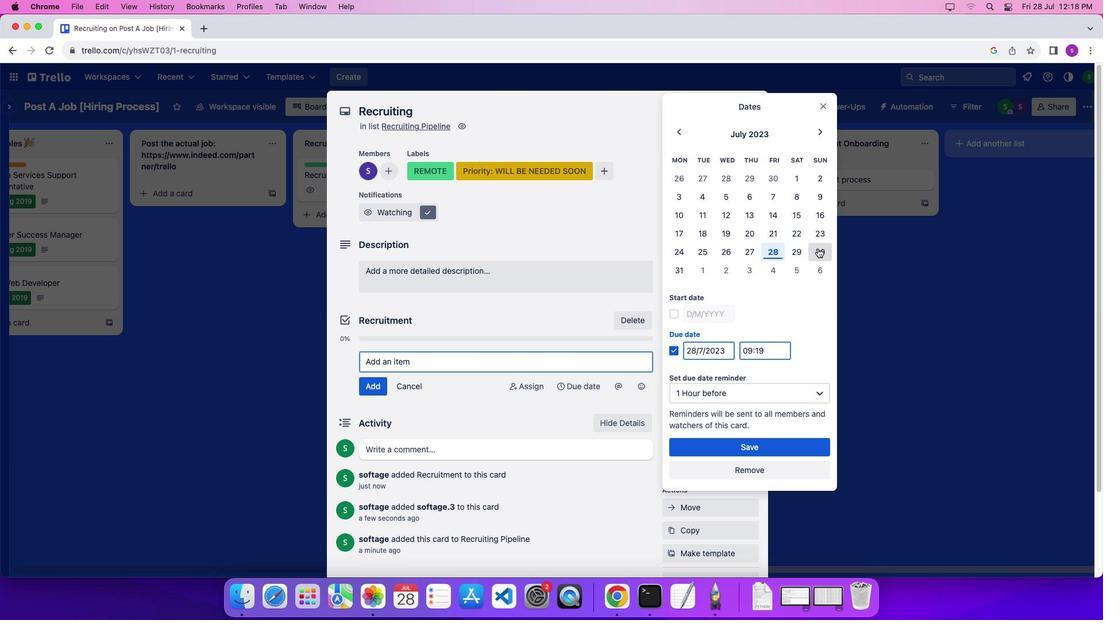 
Action: Mouse moved to (666, 328)
Screenshot: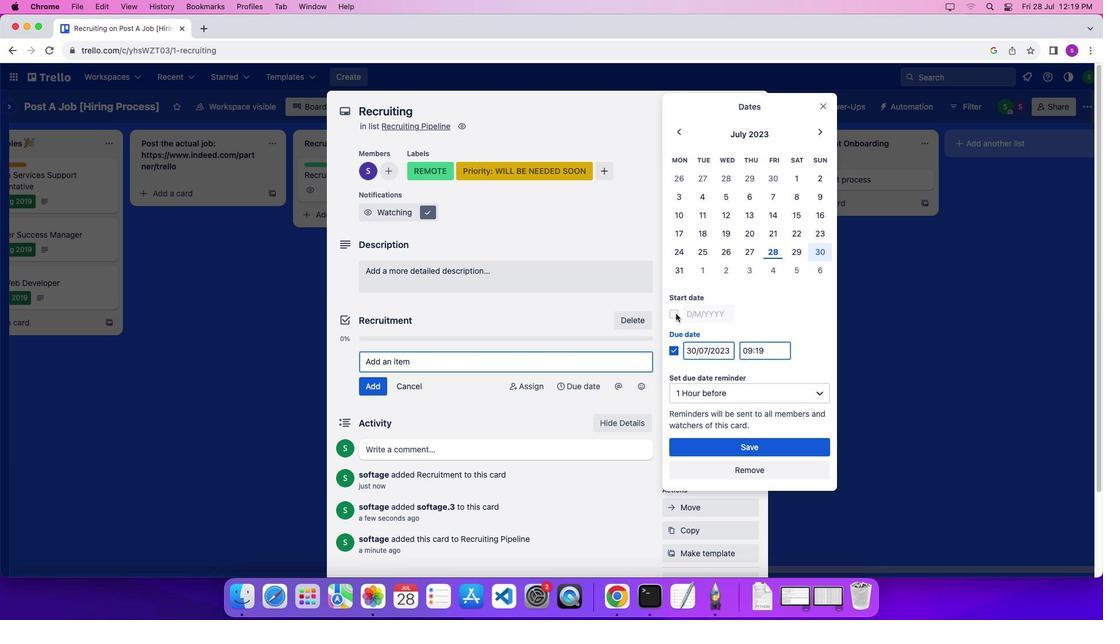 
Action: Mouse pressed left at (666, 328)
Screenshot: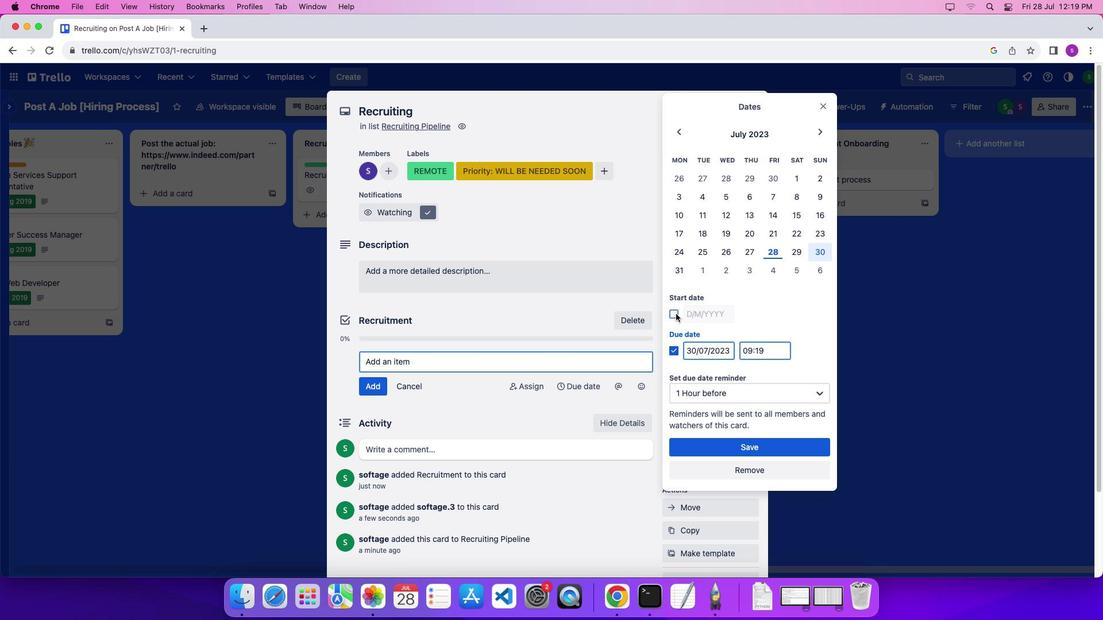 
Action: Mouse moved to (724, 394)
Screenshot: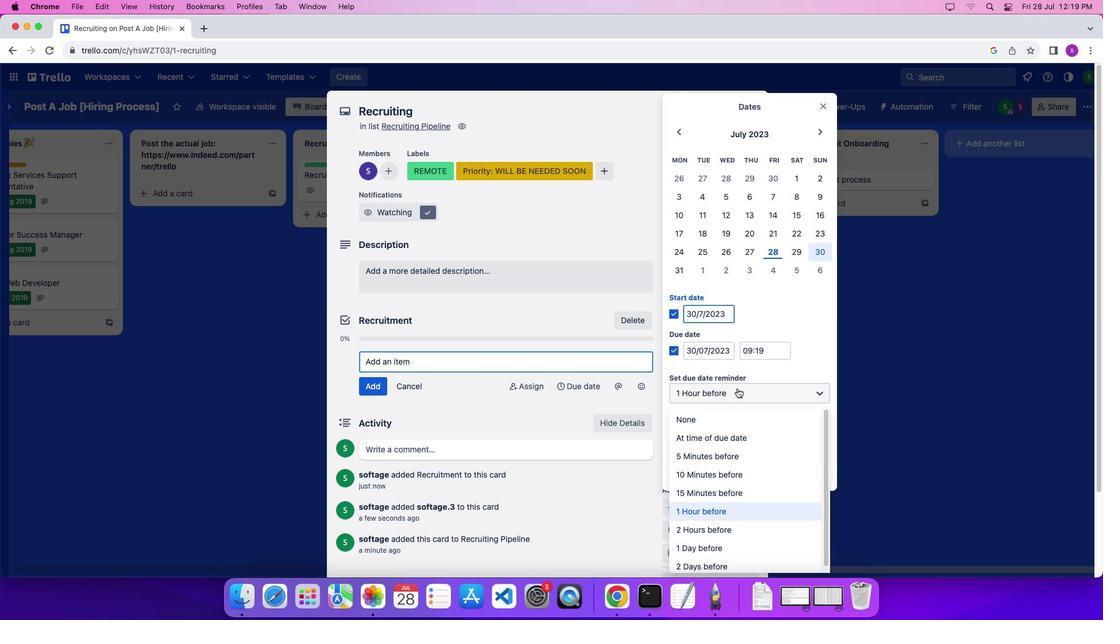 
Action: Mouse pressed left at (724, 394)
Screenshot: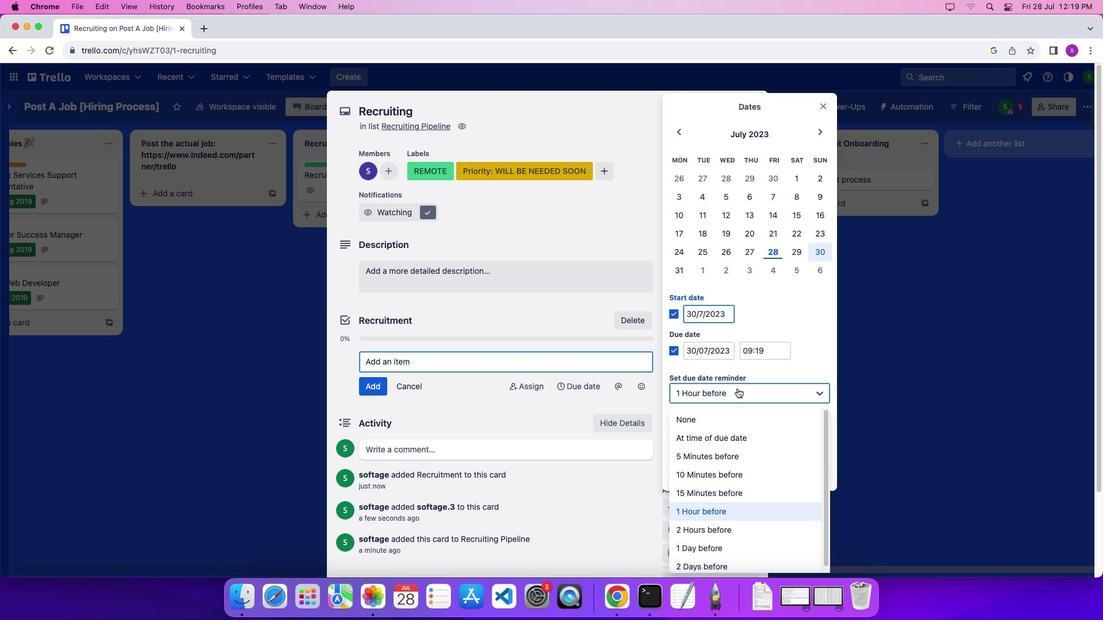 
Action: Mouse moved to (721, 443)
Screenshot: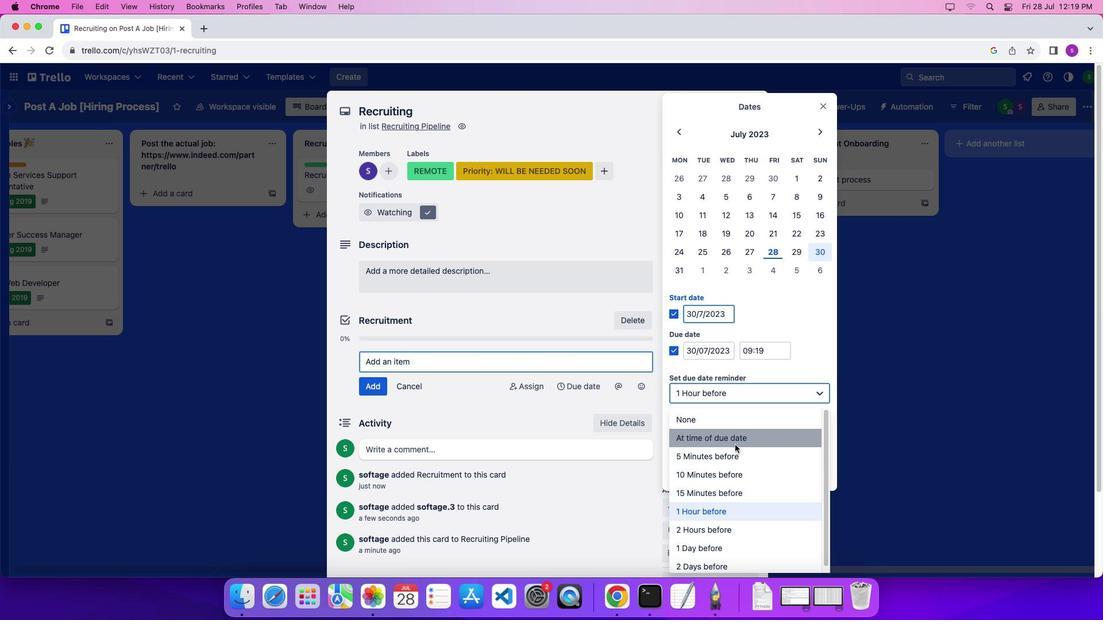 
Action: Mouse pressed left at (721, 443)
Screenshot: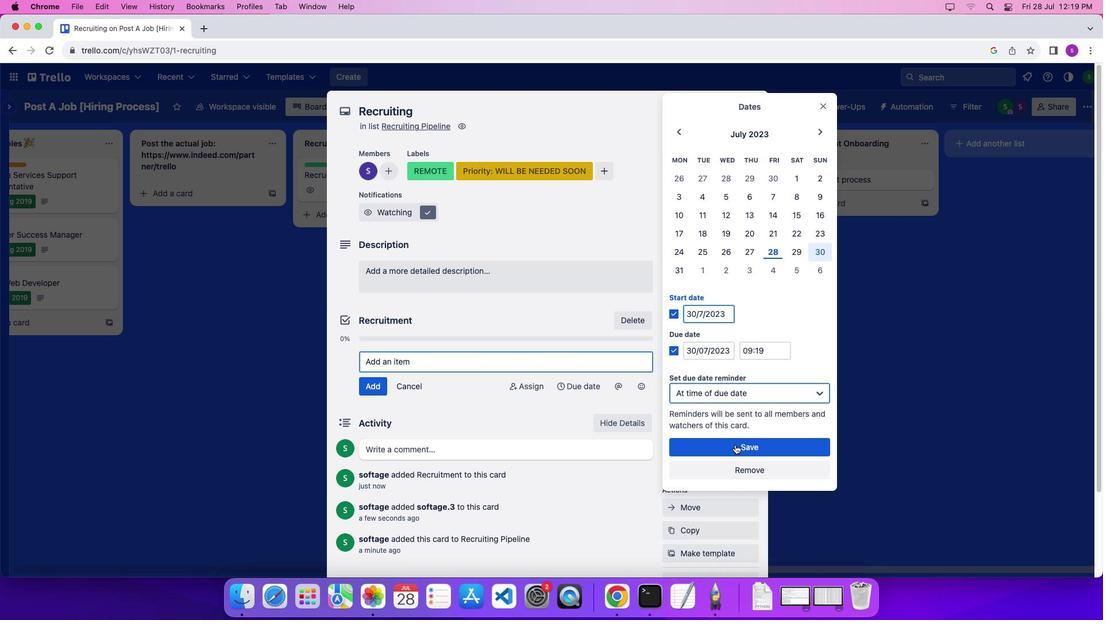 
Action: Mouse moved to (726, 447)
Screenshot: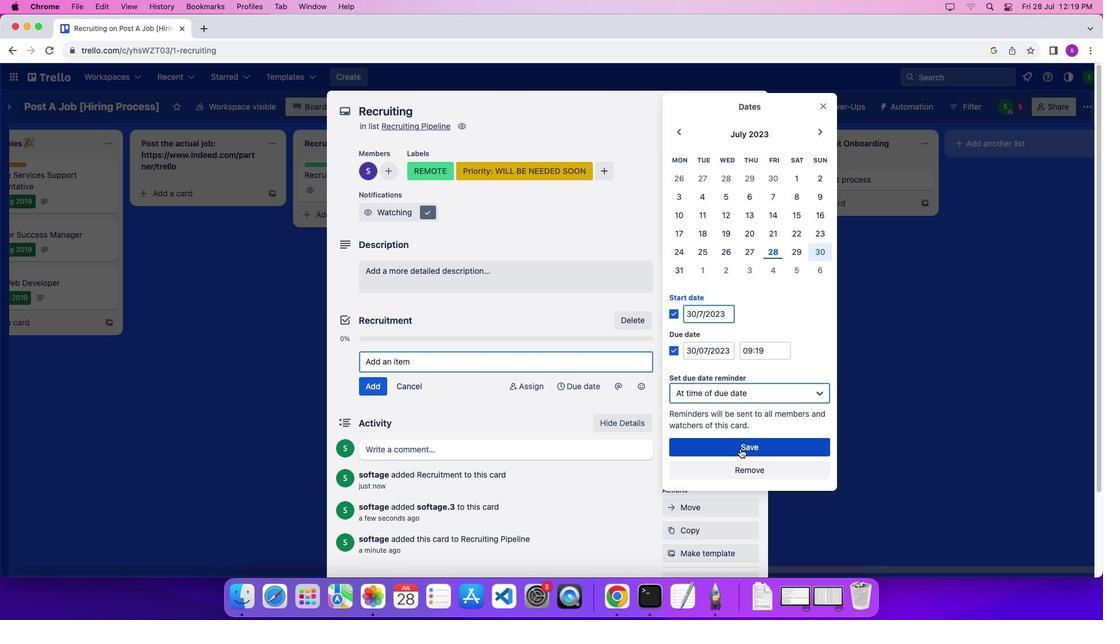 
Action: Mouse pressed left at (726, 447)
Screenshot: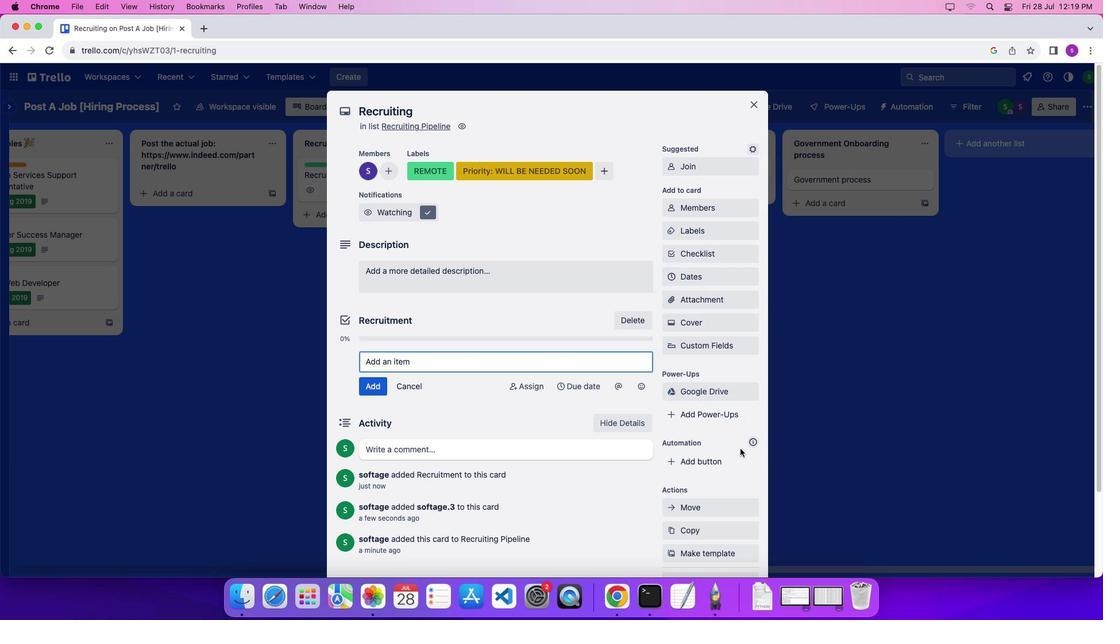 
Action: Mouse moved to (691, 308)
Screenshot: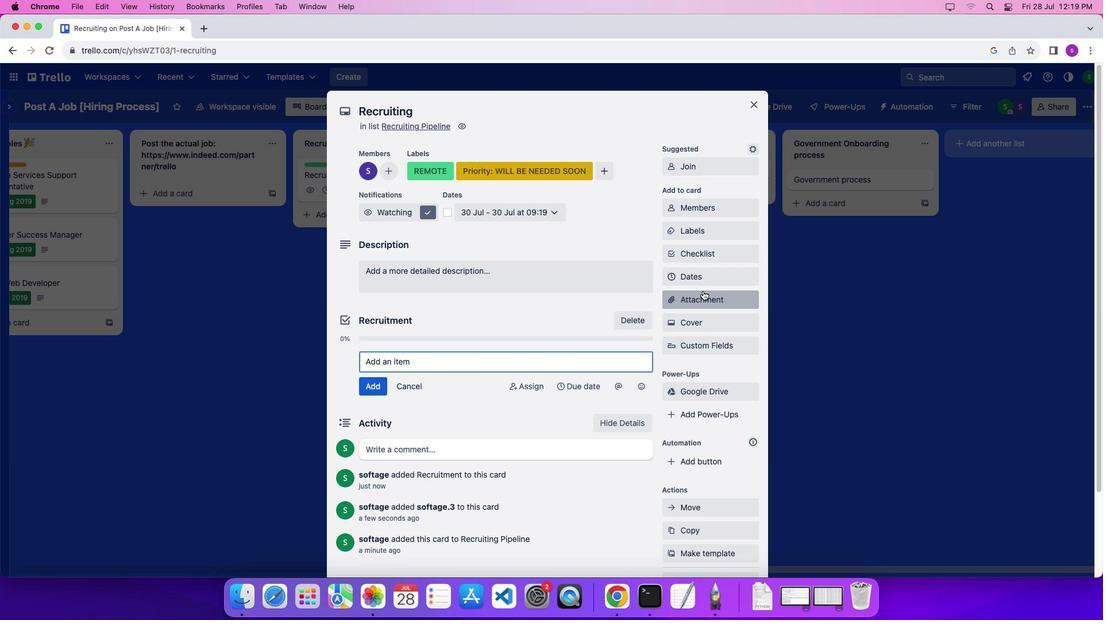 
Action: Mouse pressed left at (691, 308)
Screenshot: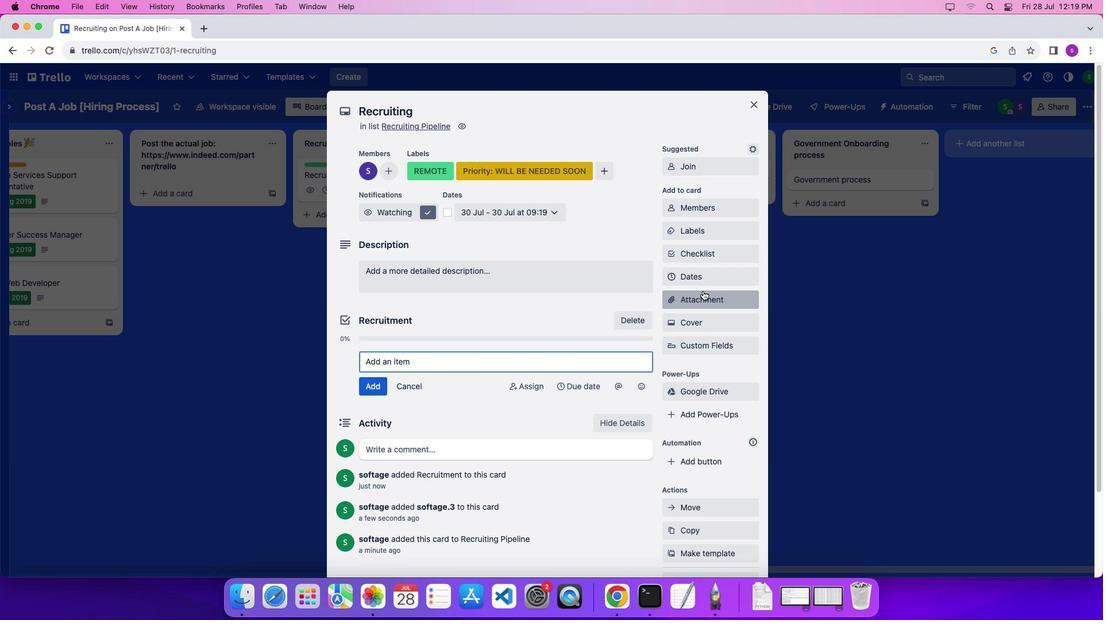
Action: Mouse moved to (703, 410)
Screenshot: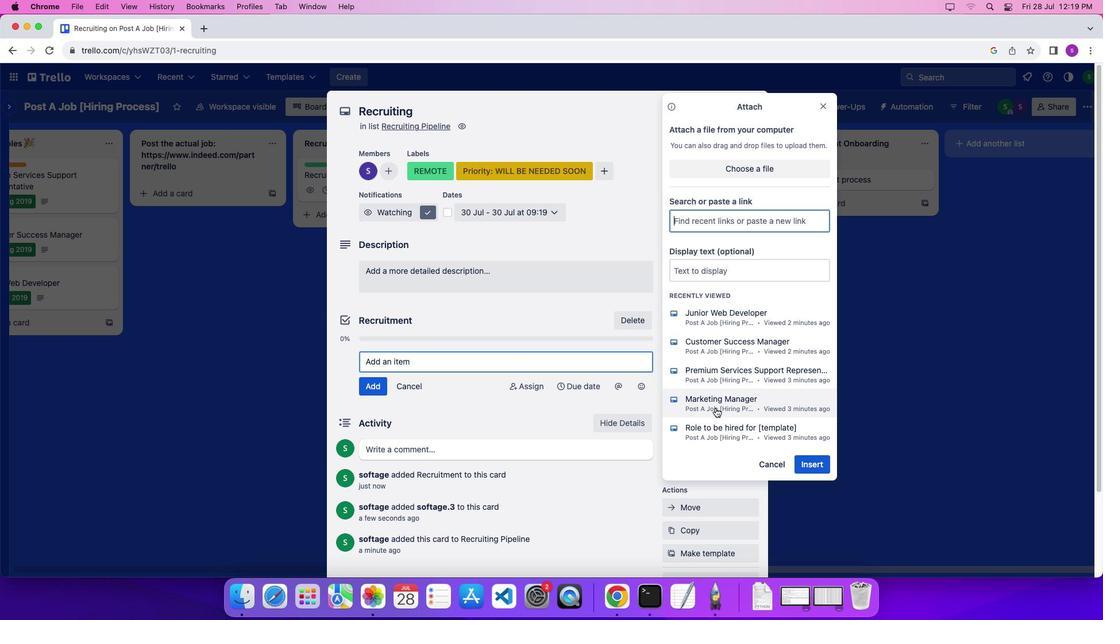 
Action: Mouse pressed left at (703, 410)
Screenshot: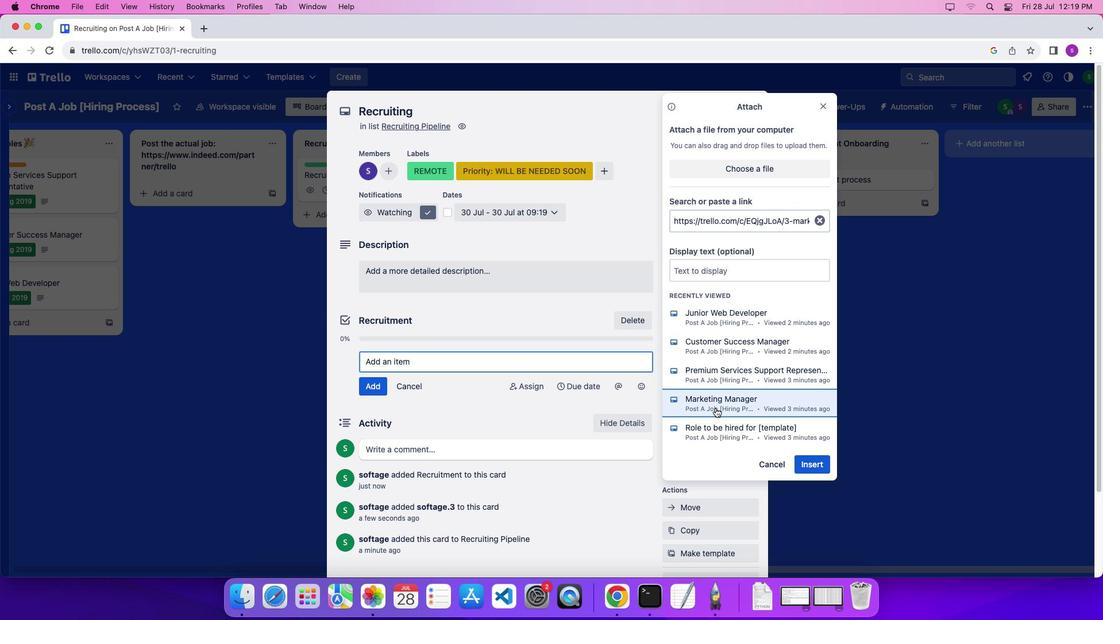 
Action: Mouse moved to (685, 333)
Screenshot: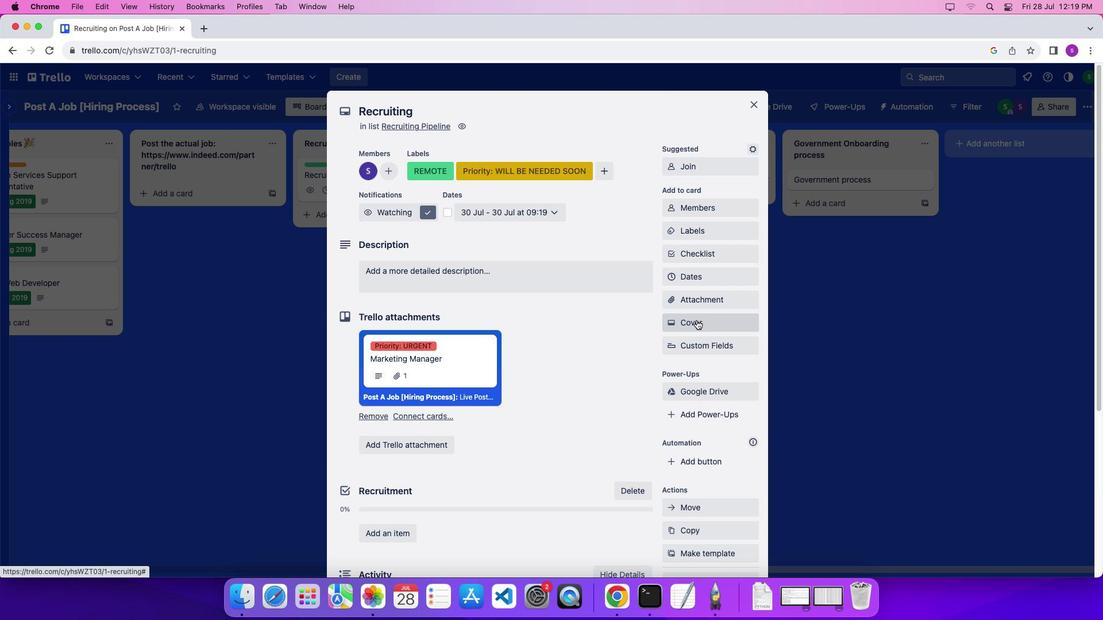 
Action: Mouse pressed left at (685, 333)
Screenshot: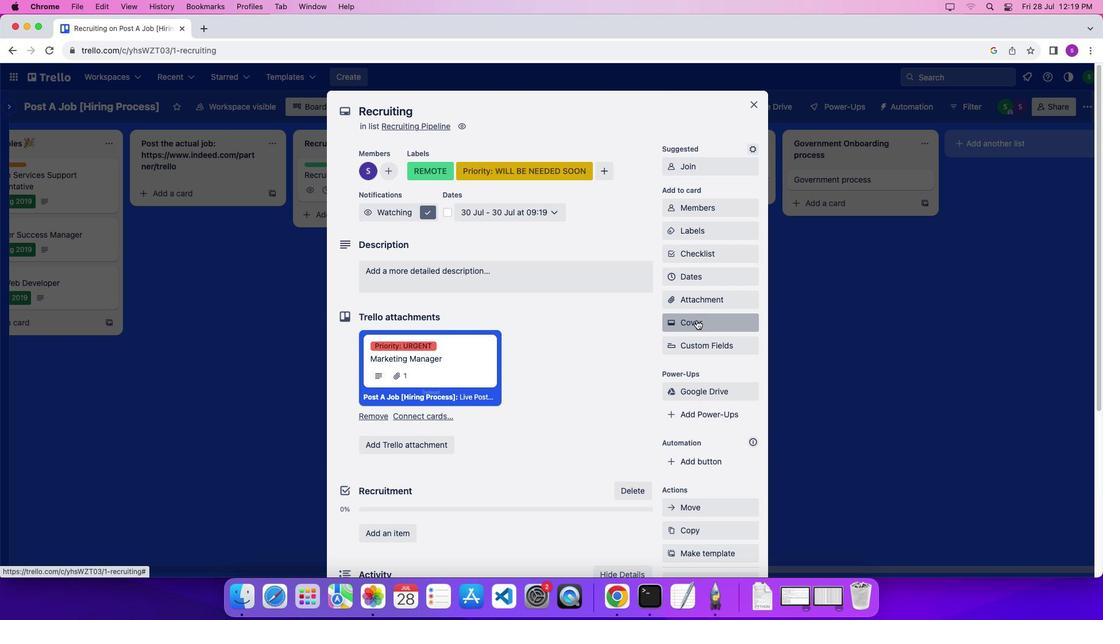 
Action: Mouse moved to (735, 524)
Screenshot: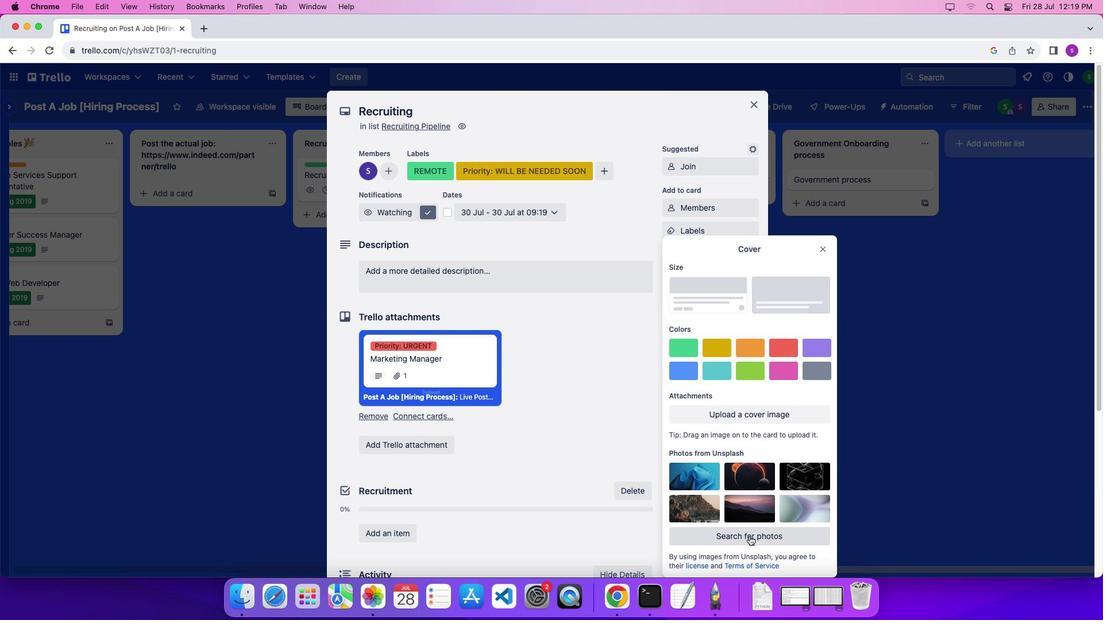 
Action: Mouse pressed left at (735, 524)
Screenshot: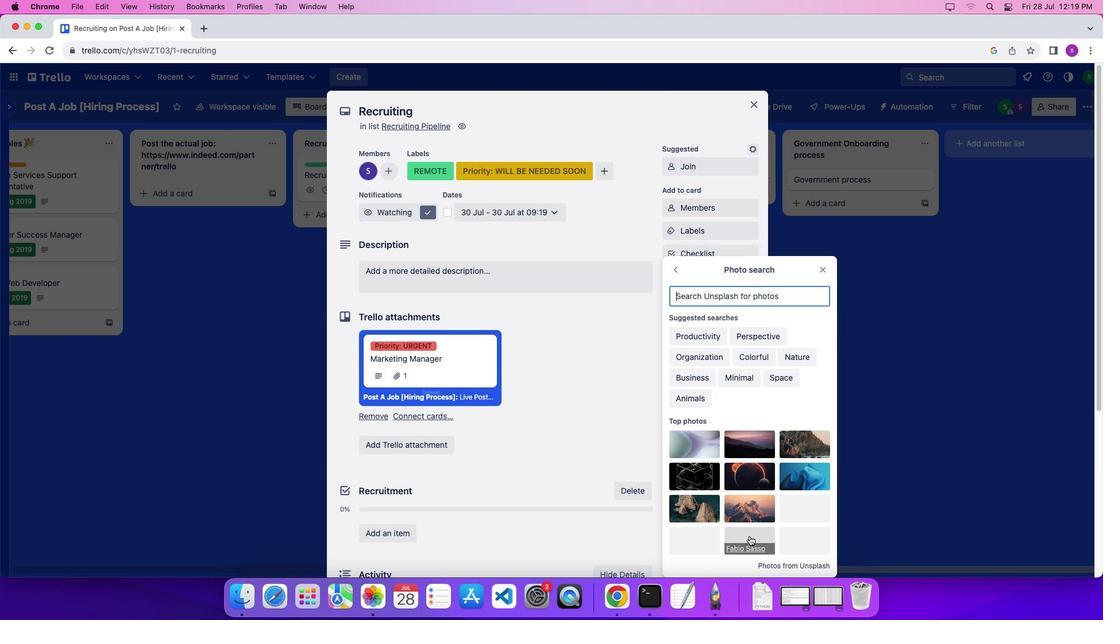
Action: Mouse moved to (689, 367)
Screenshot: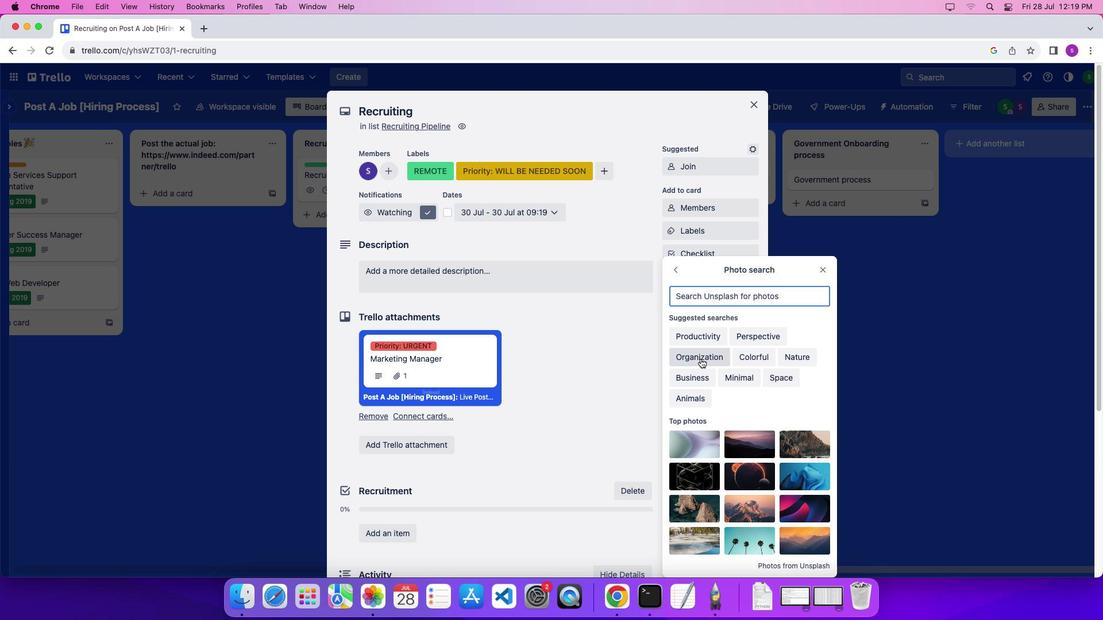 
Action: Mouse pressed left at (689, 367)
Screenshot: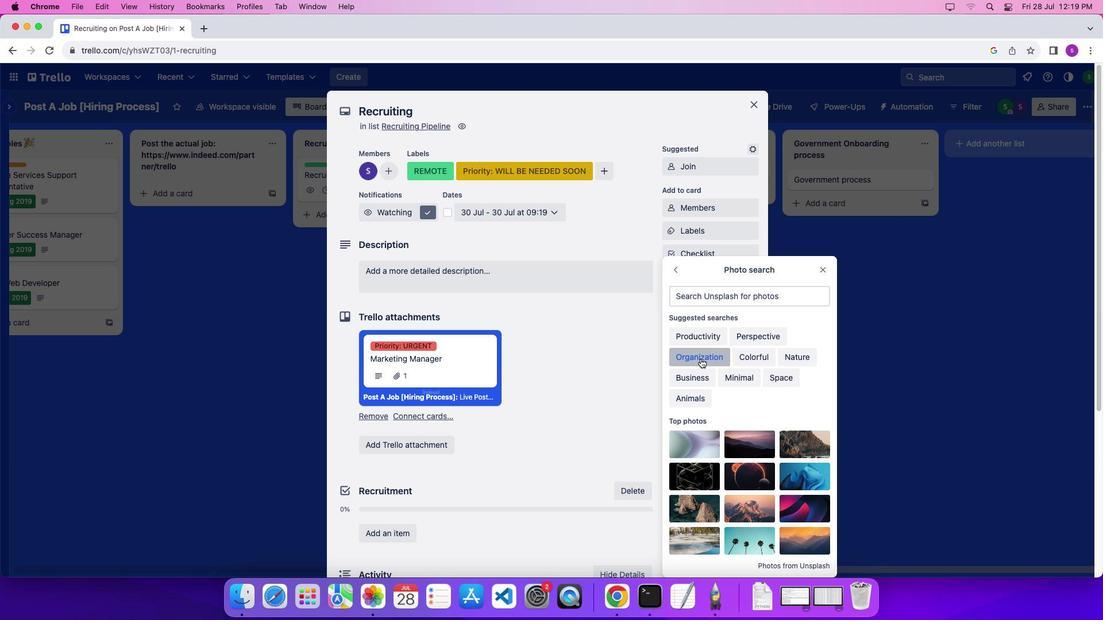 
Action: Mouse moved to (691, 371)
Screenshot: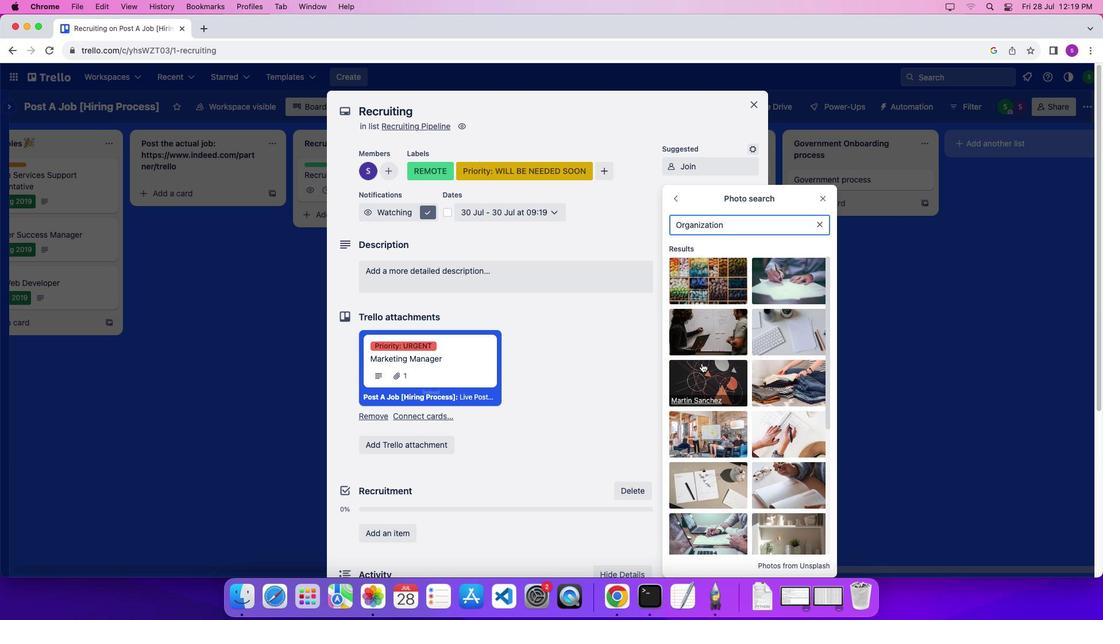
Action: Mouse scrolled (691, 371) with delta (31, 51)
Screenshot: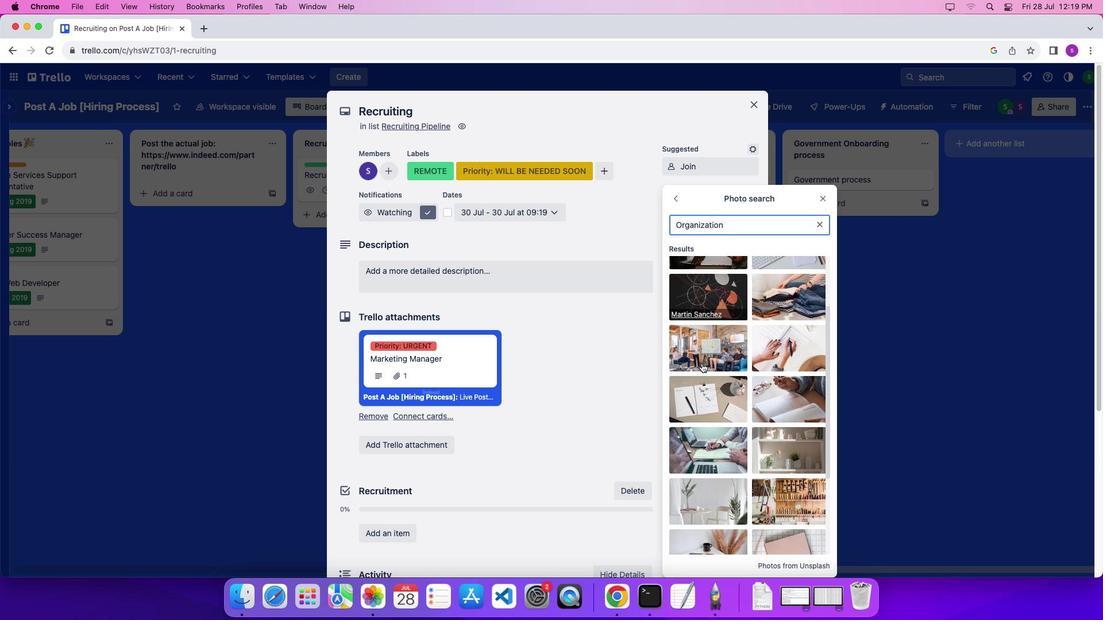 
Action: Mouse scrolled (691, 371) with delta (31, 51)
Screenshot: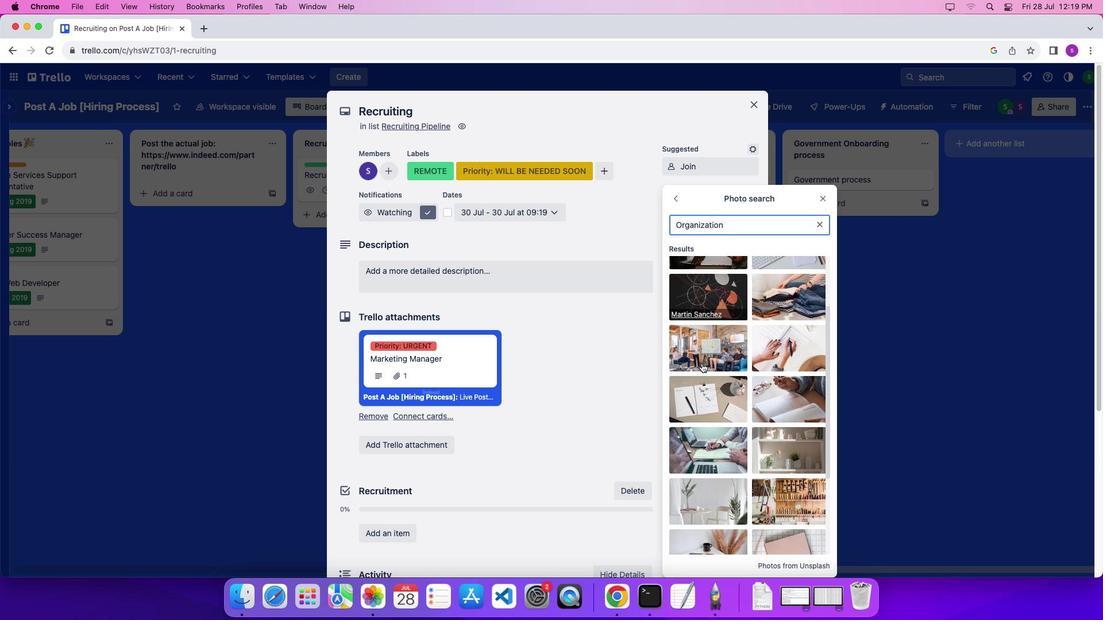 
Action: Mouse scrolled (691, 371) with delta (31, 49)
Screenshot: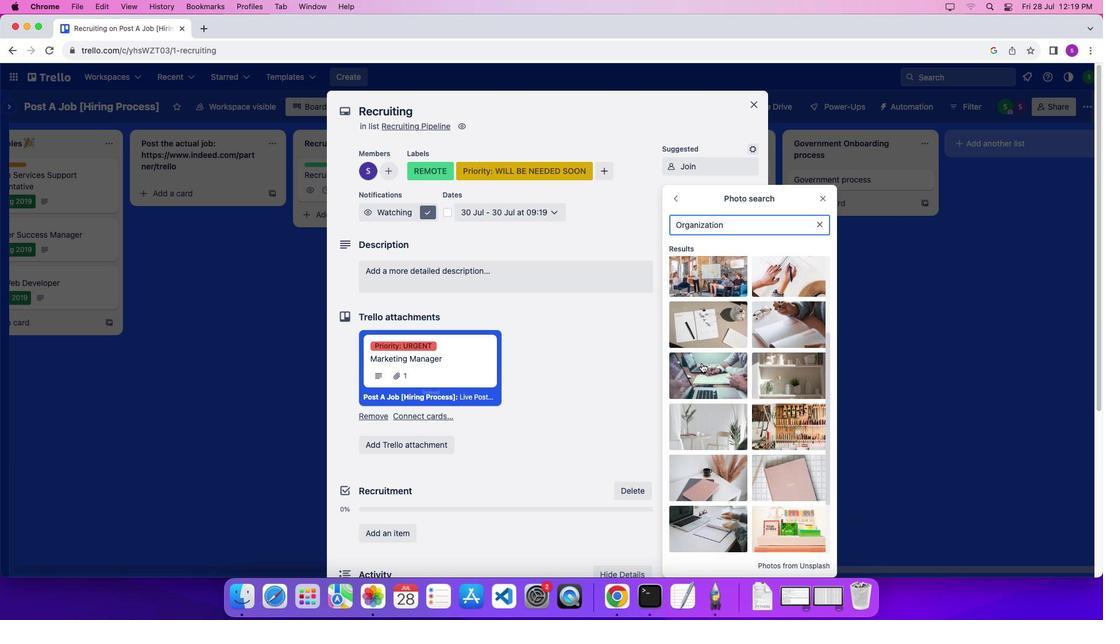 
Action: Mouse scrolled (691, 371) with delta (31, 51)
Screenshot: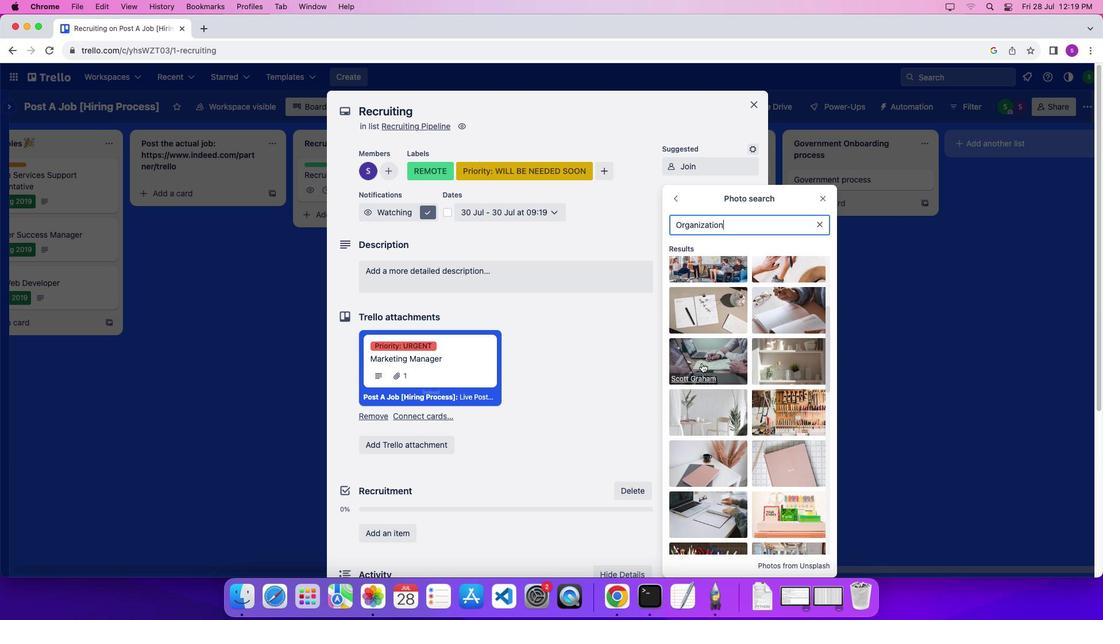 
Action: Mouse scrolled (691, 371) with delta (31, 51)
Screenshot: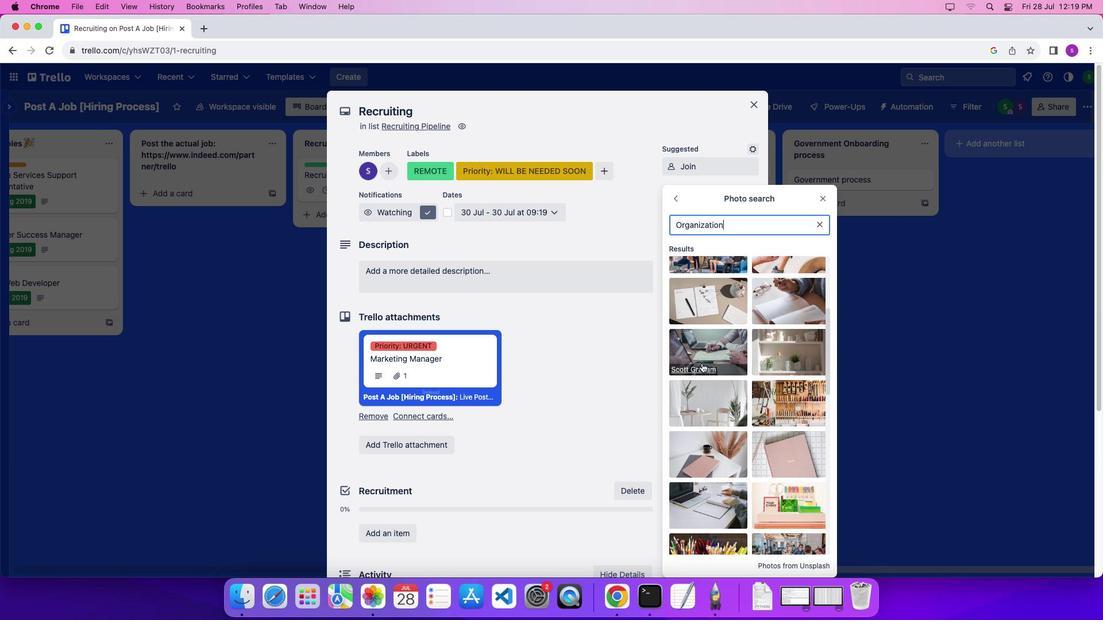 
Action: Mouse scrolled (691, 371) with delta (31, 50)
Screenshot: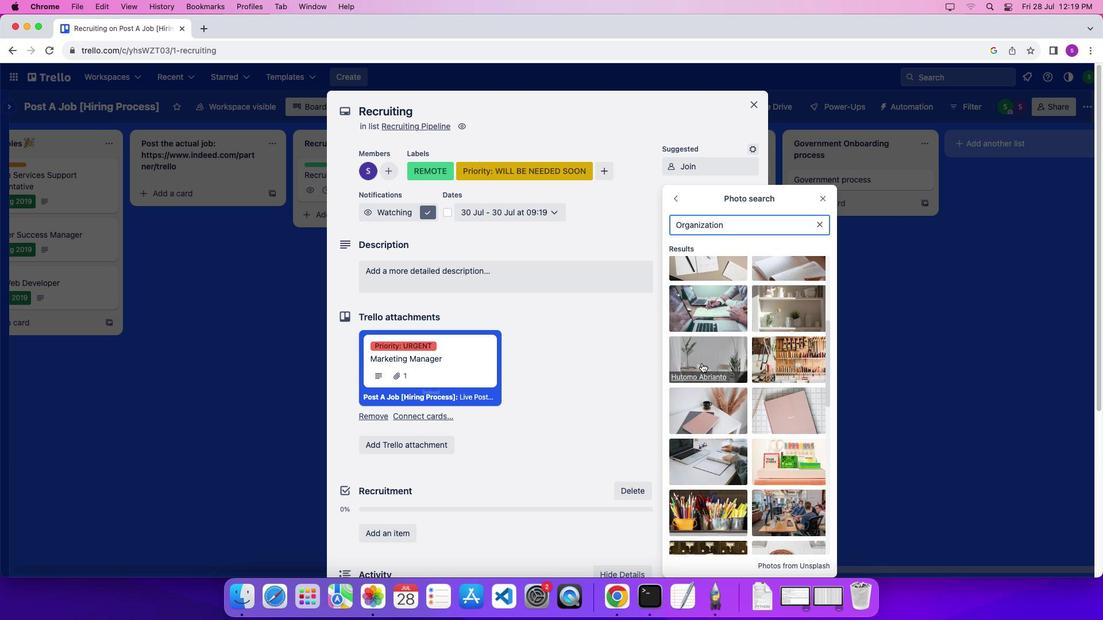 
Action: Mouse scrolled (691, 371) with delta (31, 51)
Screenshot: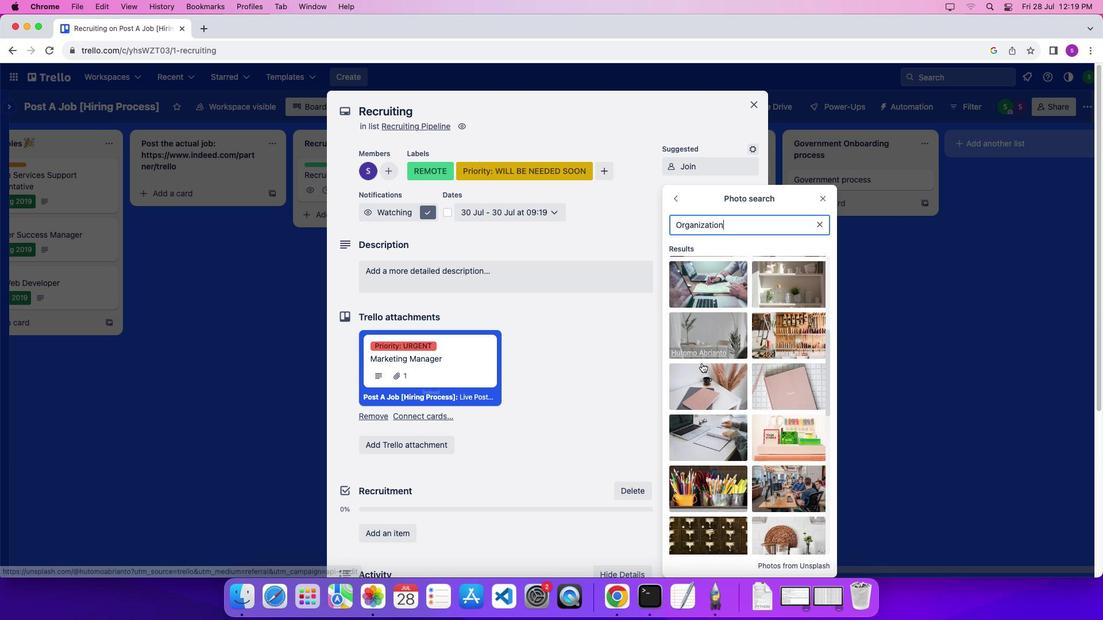 
Action: Mouse scrolled (691, 371) with delta (31, 51)
Screenshot: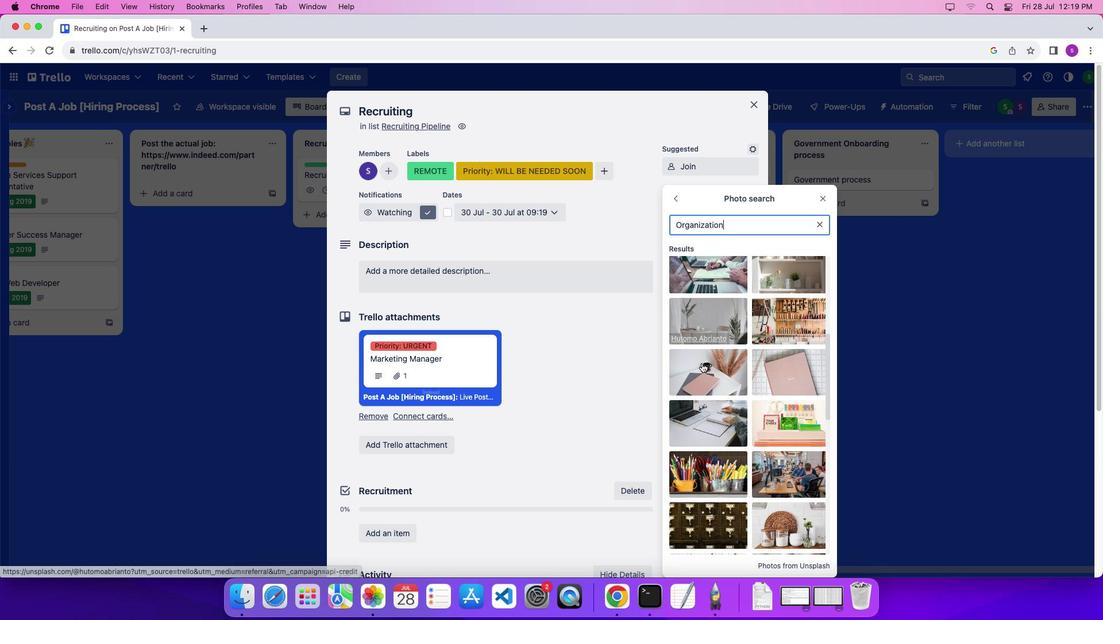 
Action: Mouse scrolled (691, 371) with delta (31, 51)
Screenshot: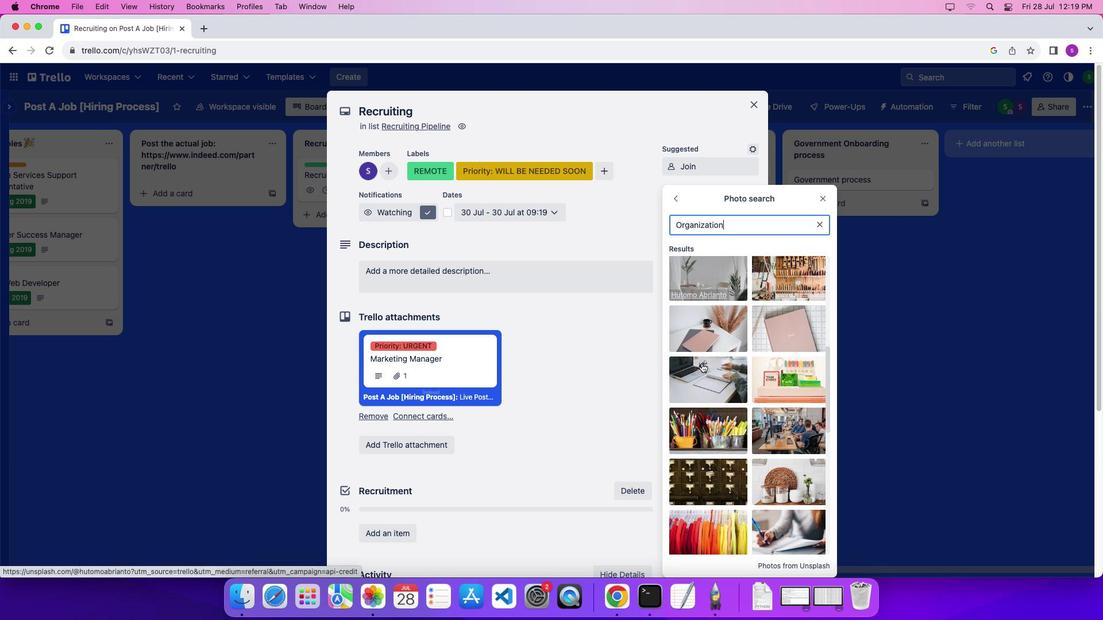 
Action: Mouse scrolled (691, 371) with delta (31, 51)
Screenshot: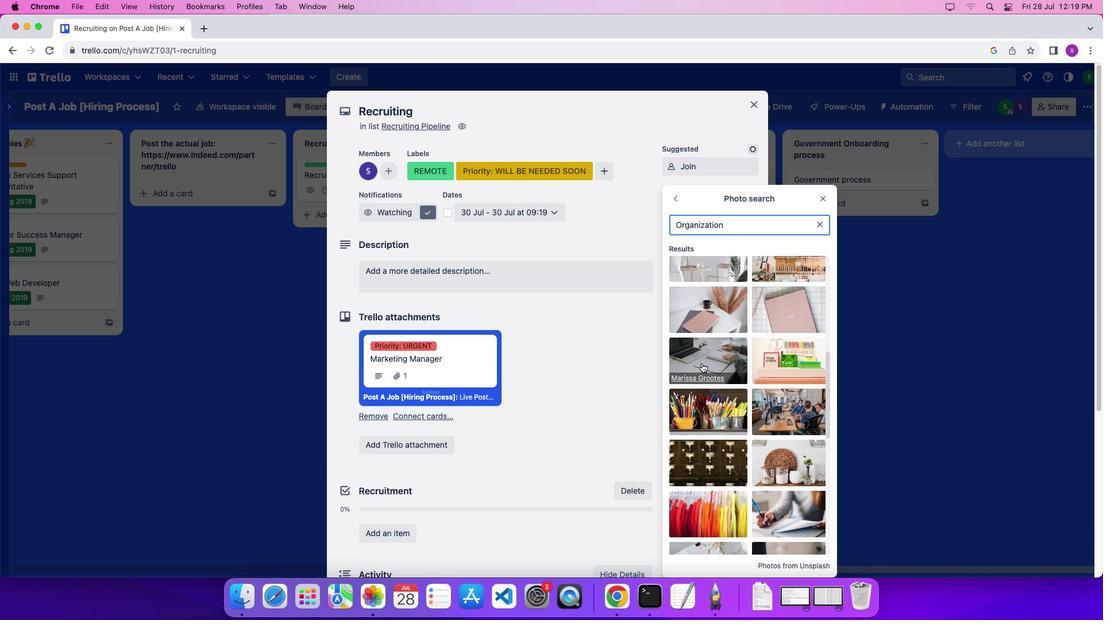 
Action: Mouse scrolled (691, 371) with delta (31, 51)
Screenshot: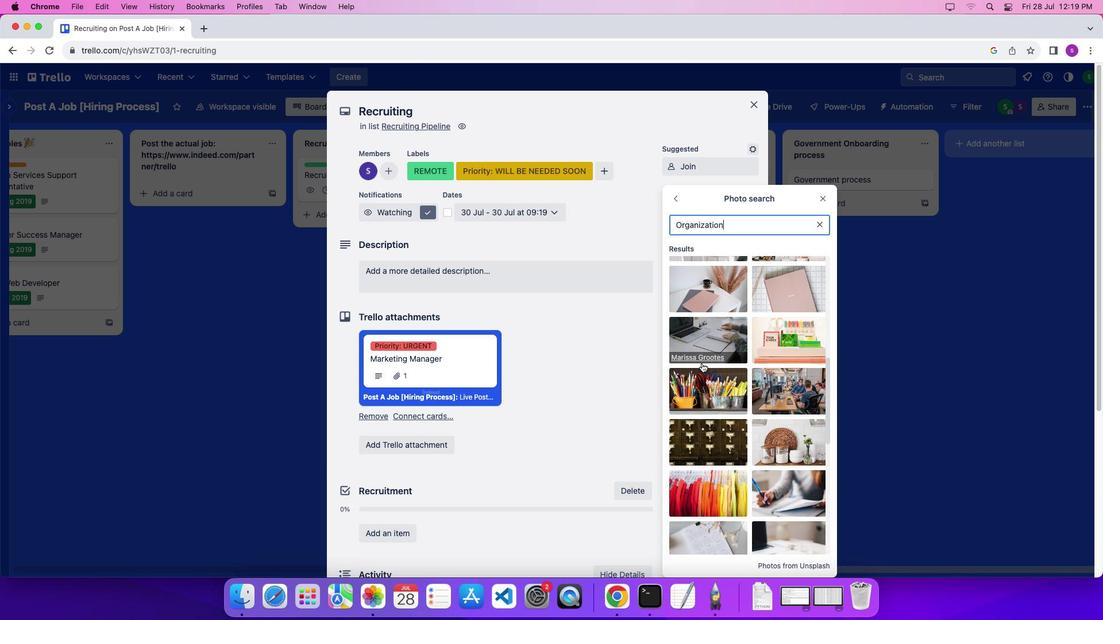 
Action: Mouse scrolled (691, 371) with delta (31, 51)
Screenshot: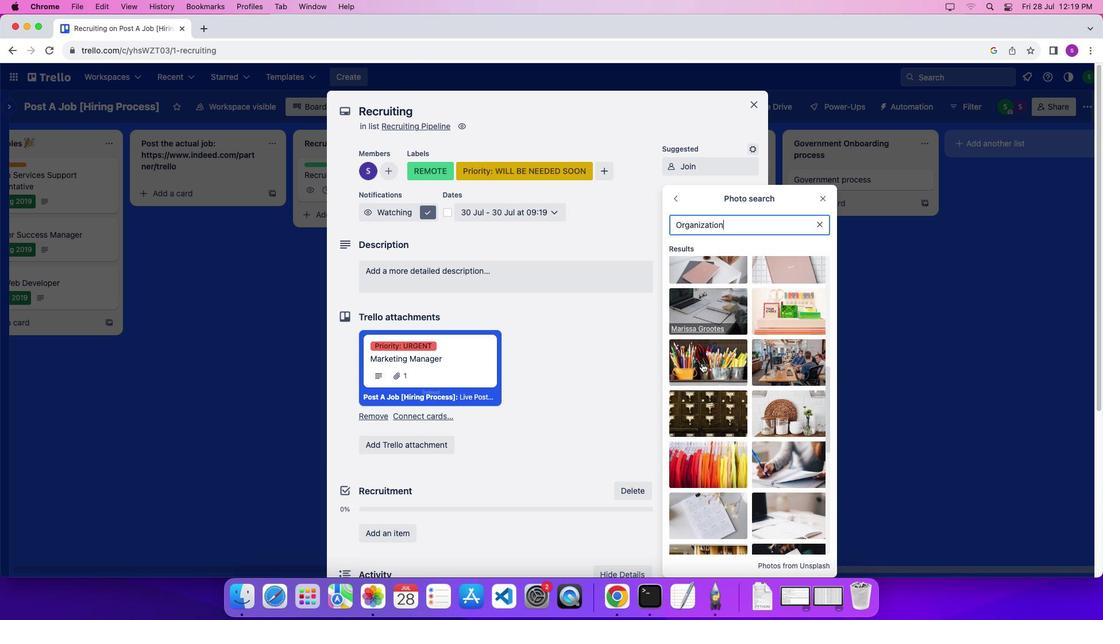 
Action: Mouse scrolled (691, 371) with delta (31, 51)
Screenshot: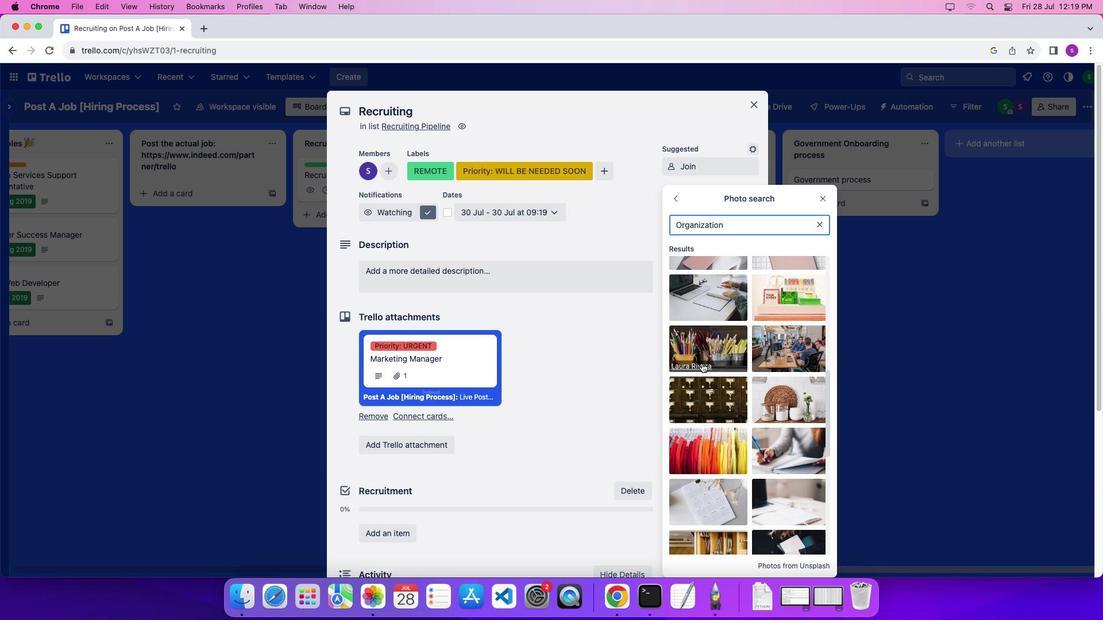 
Action: Mouse scrolled (691, 371) with delta (31, 51)
Screenshot: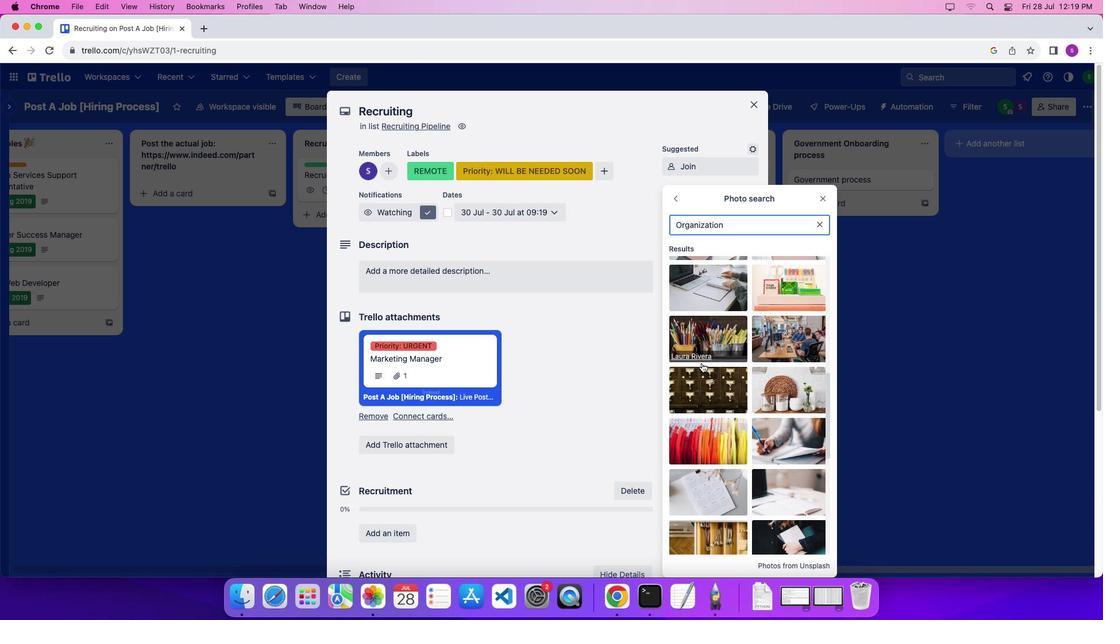 
Action: Mouse moved to (756, 344)
Screenshot: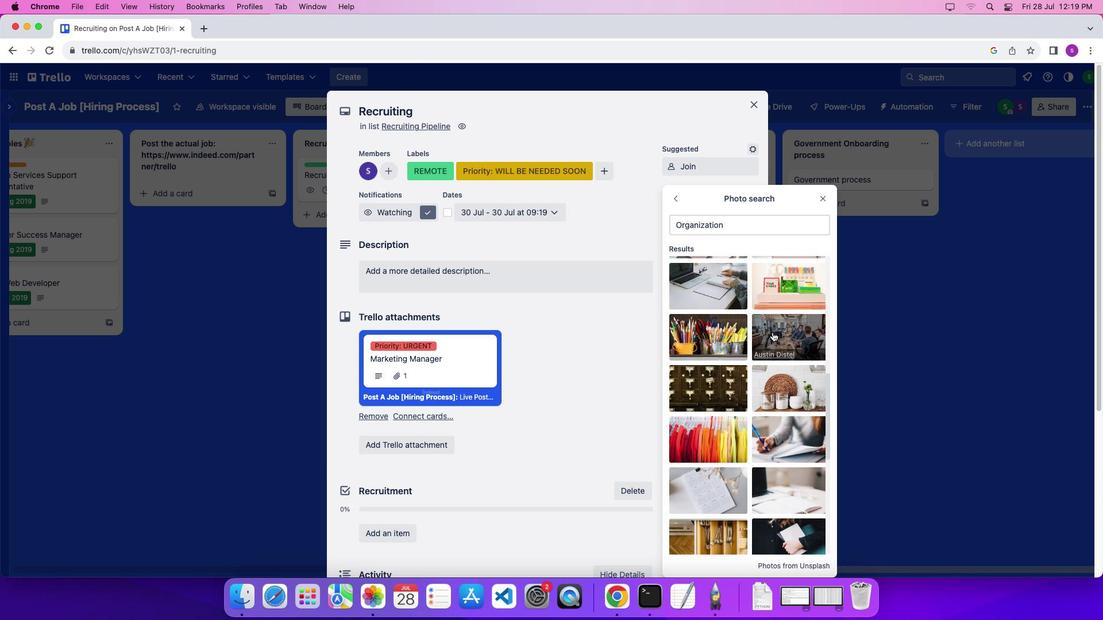 
Action: Mouse pressed left at (756, 344)
Screenshot: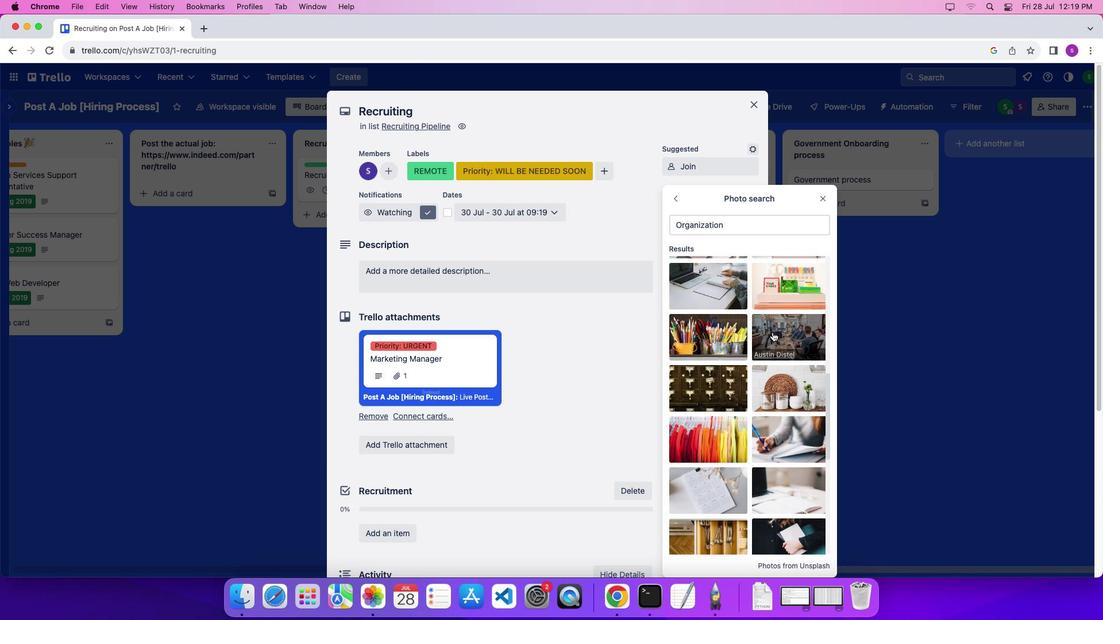 
Action: Mouse moved to (803, 140)
Screenshot: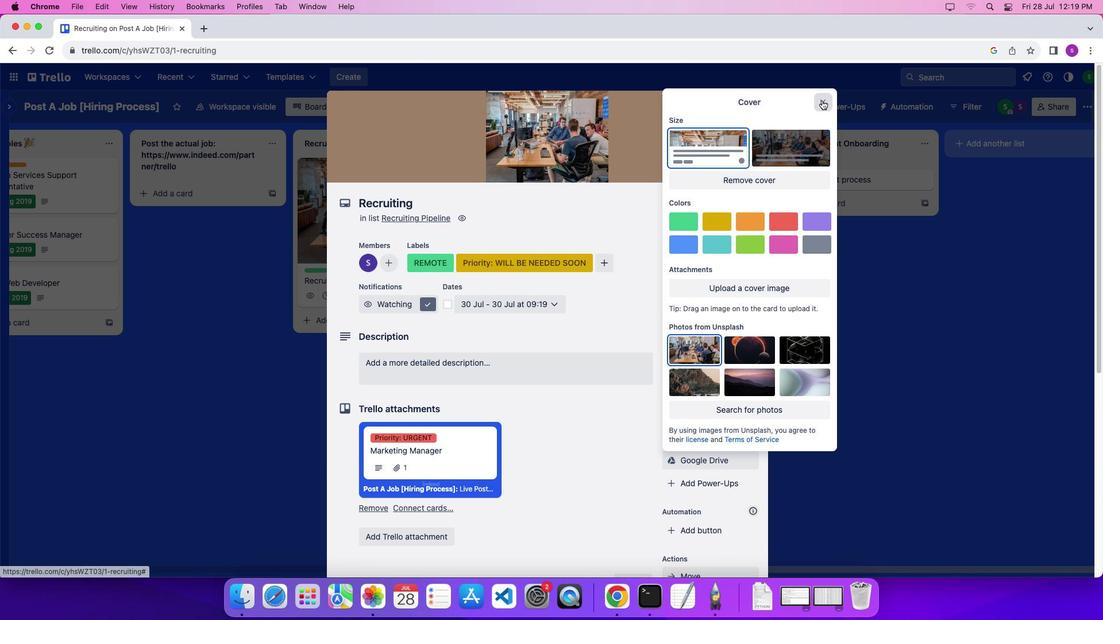 
Action: Mouse pressed left at (803, 140)
Screenshot: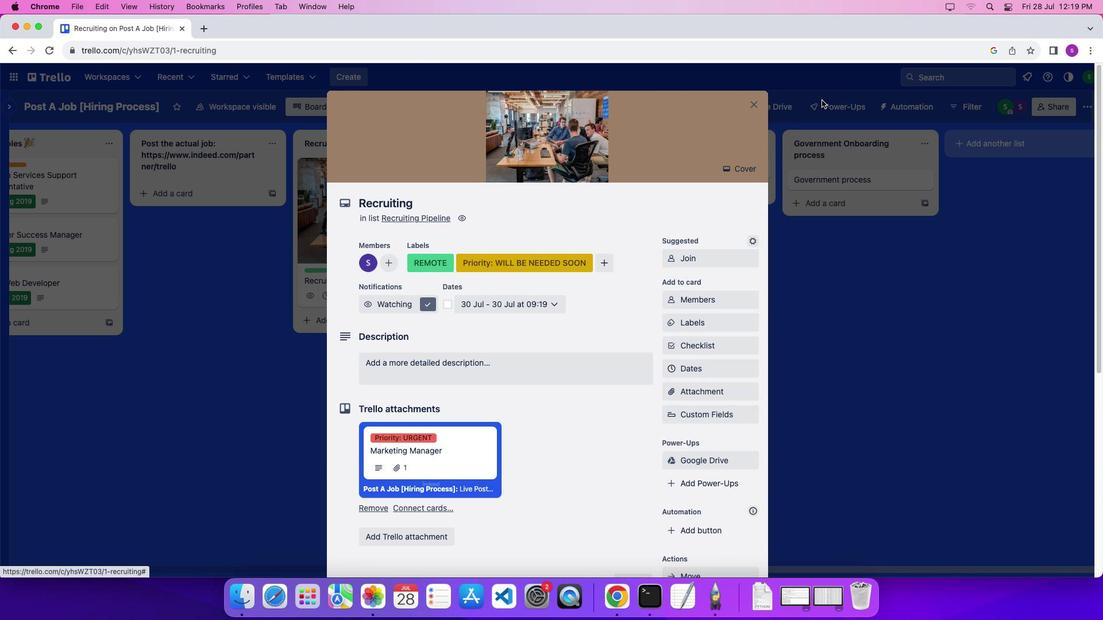 
Action: Mouse moved to (576, 351)
Screenshot: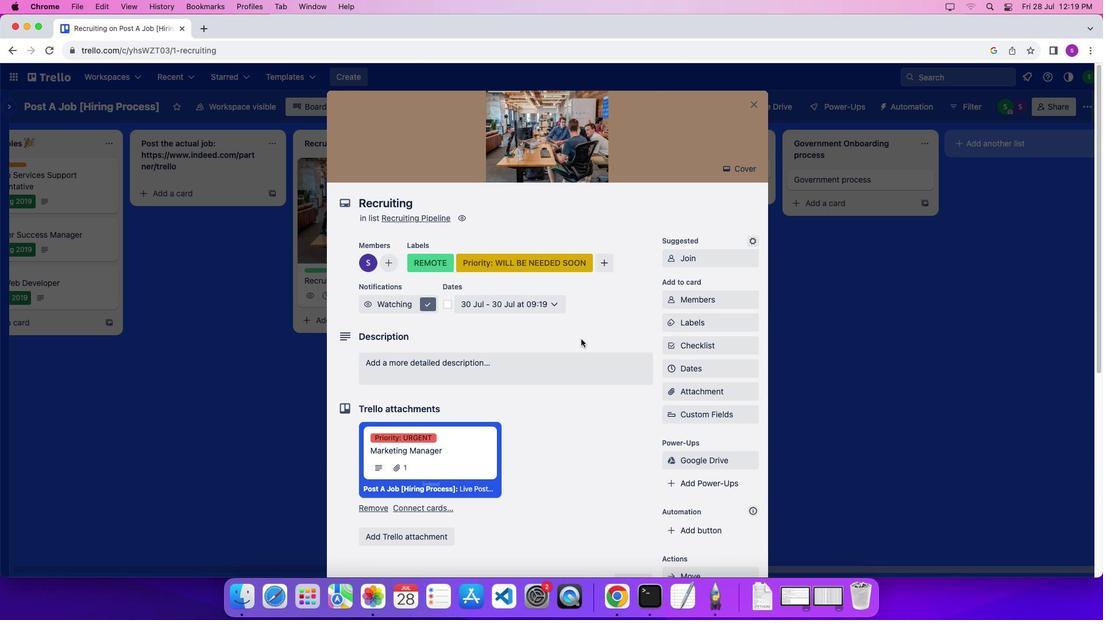 
Action: Mouse scrolled (576, 351) with delta (31, 51)
Screenshot: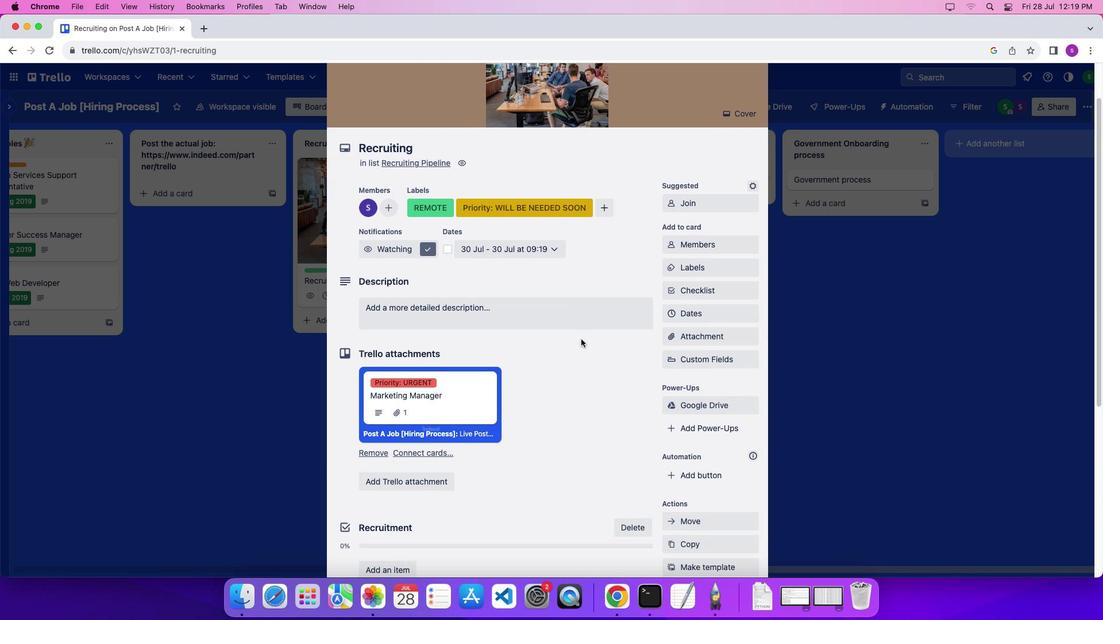 
Action: Mouse scrolled (576, 351) with delta (31, 51)
Screenshot: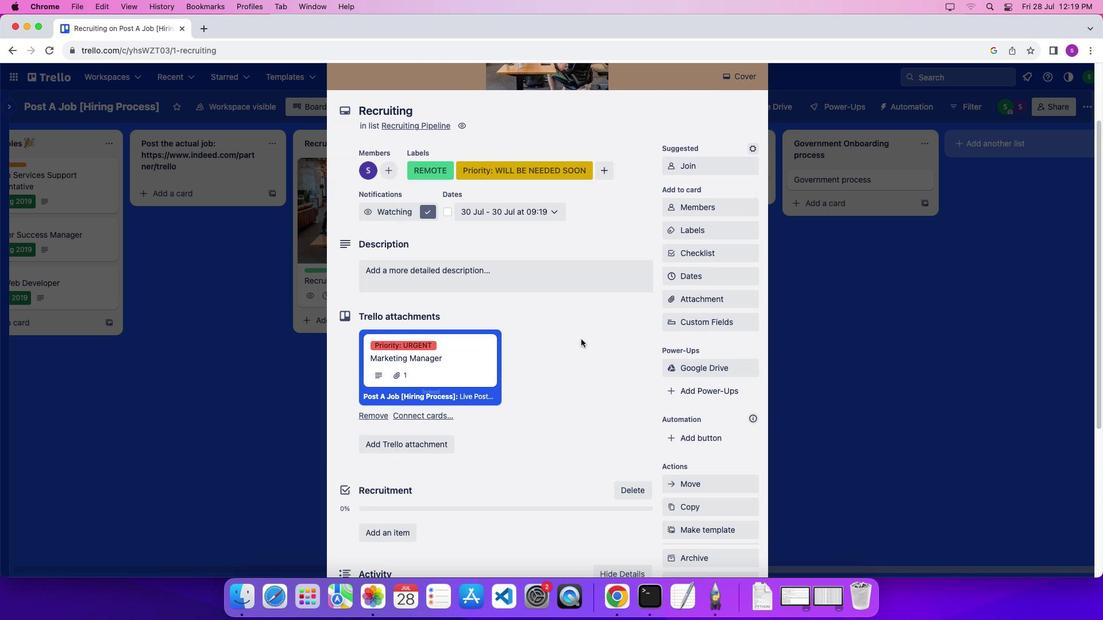 
Action: Mouse scrolled (576, 351) with delta (31, 49)
Screenshot: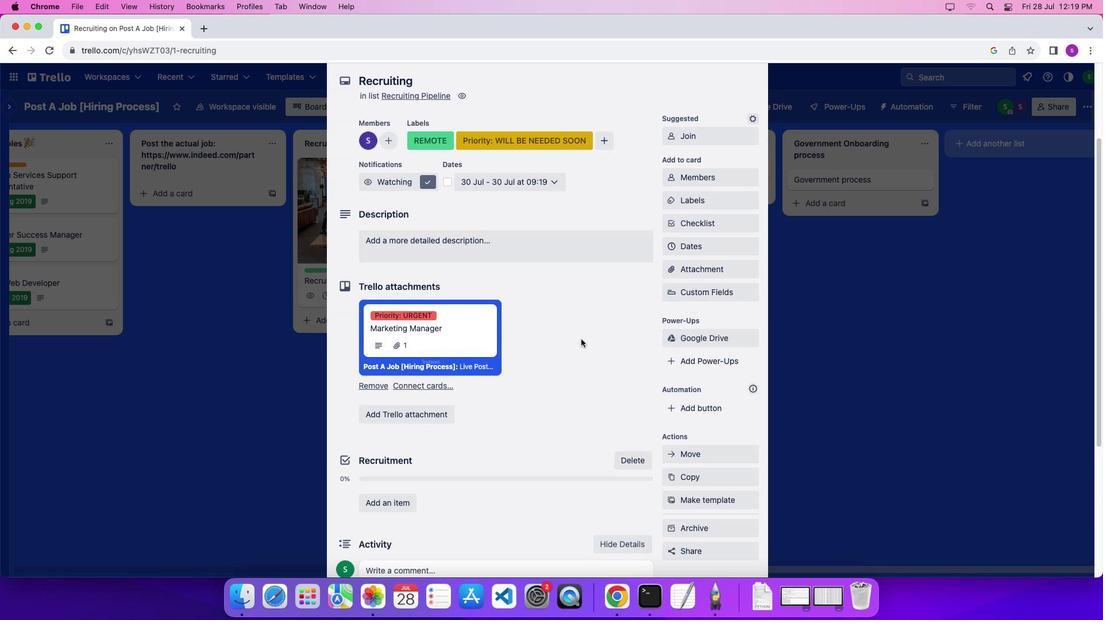 
Action: Mouse moved to (449, 200)
Screenshot: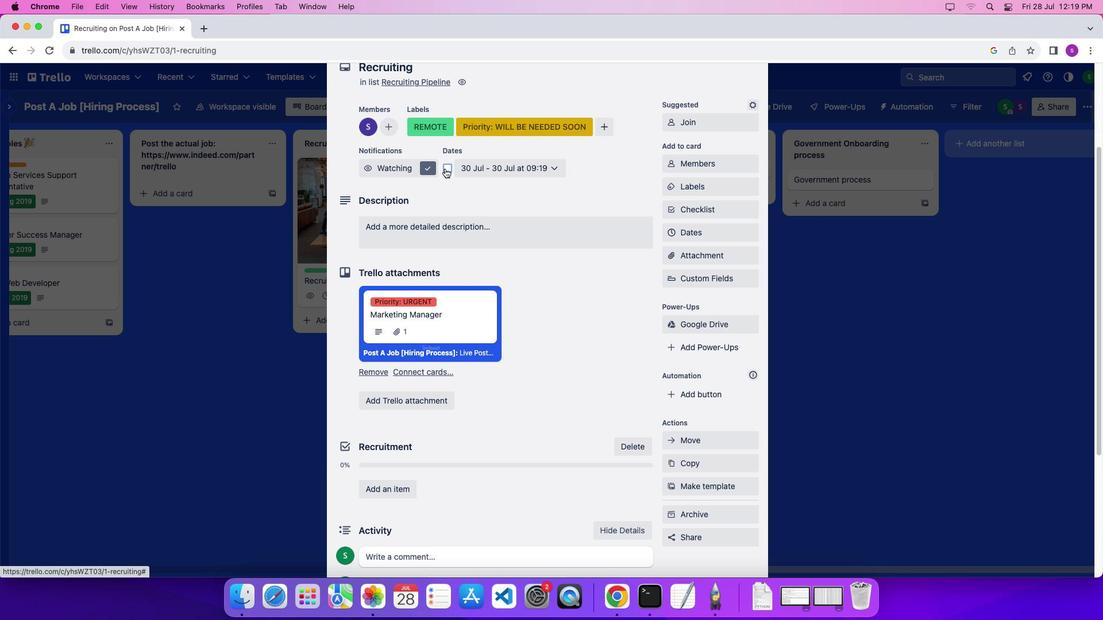 
Action: Mouse pressed left at (449, 200)
Screenshot: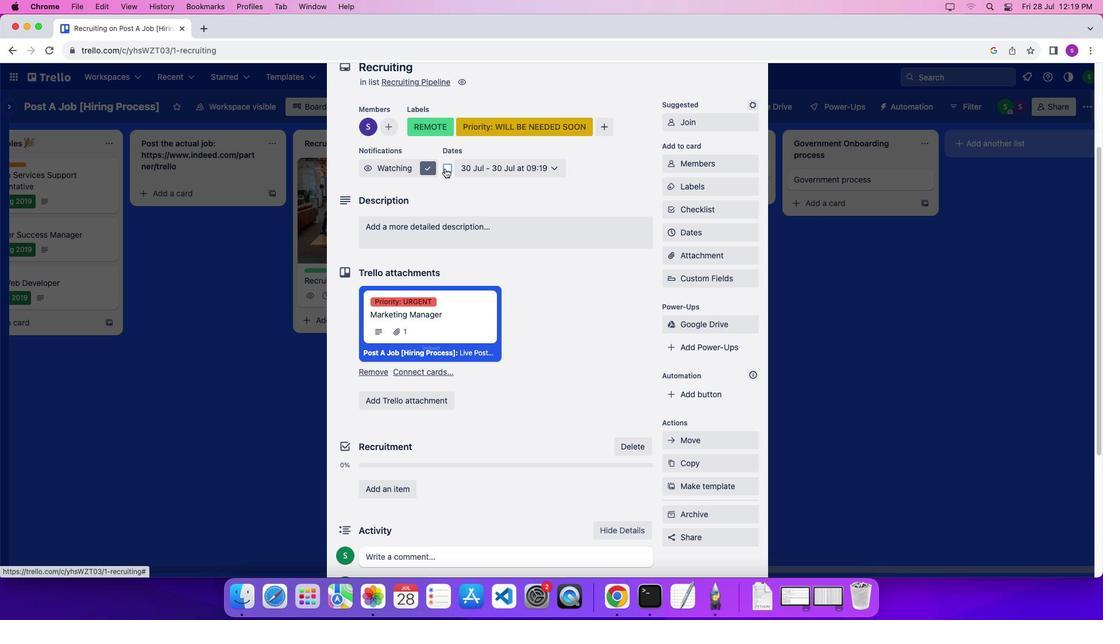 
Action: Mouse moved to (459, 249)
Screenshot: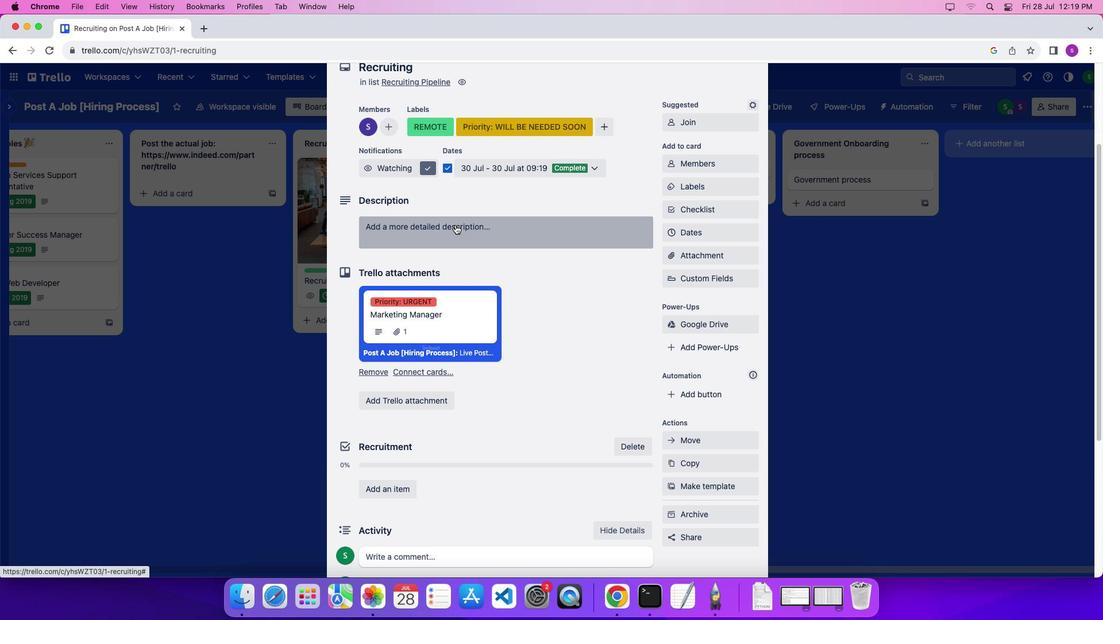 
Action: Mouse pressed left at (459, 249)
Screenshot: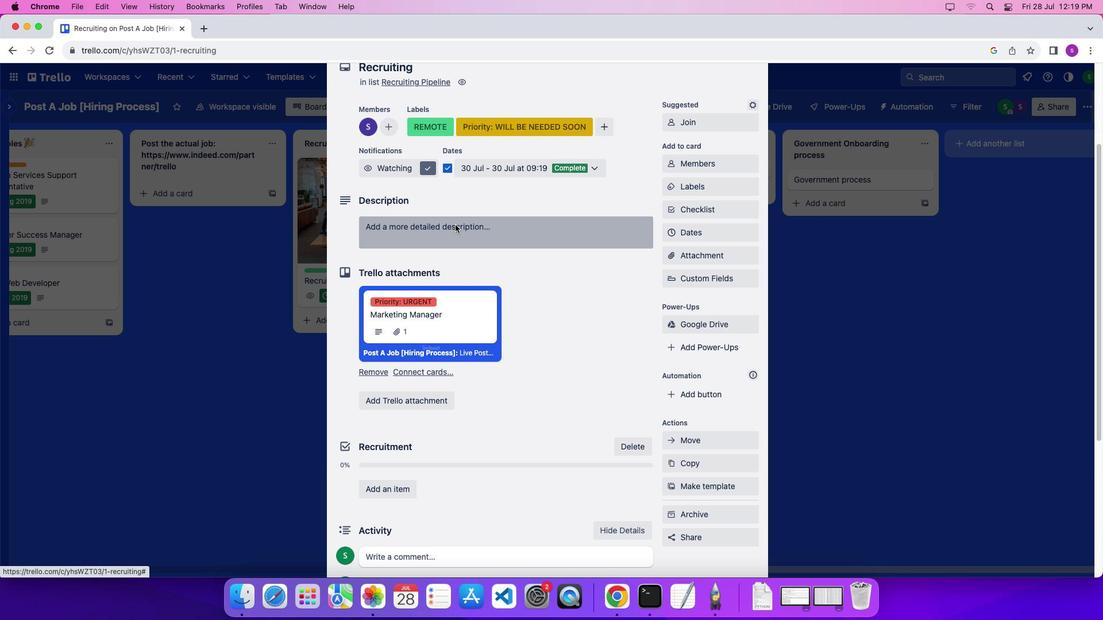 
Action: Mouse moved to (445, 298)
Screenshot: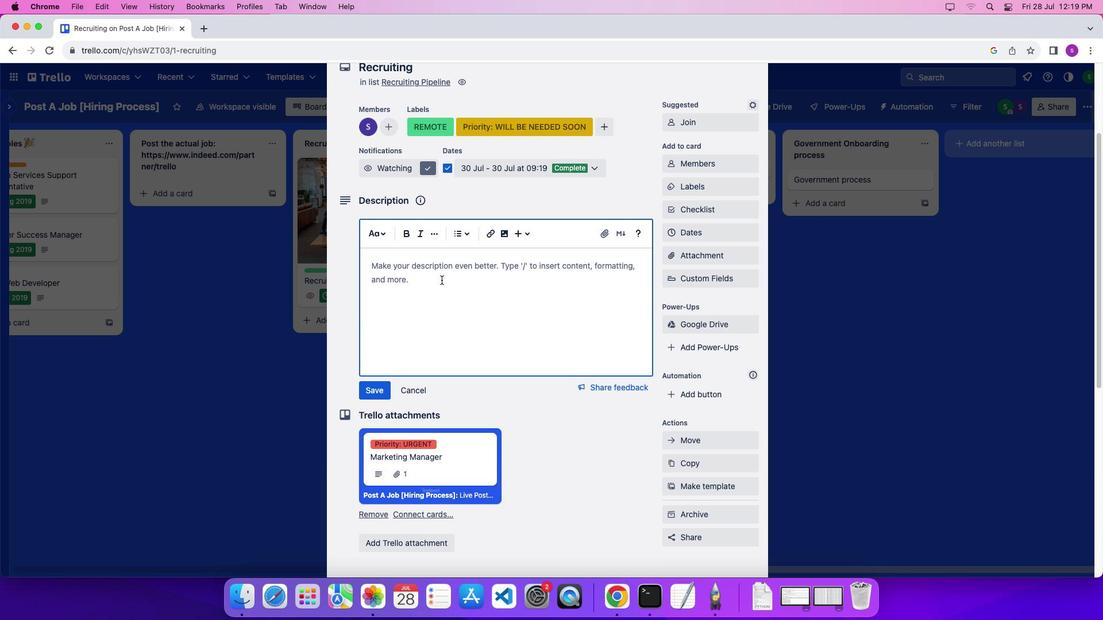 
Action: Mouse pressed left at (445, 298)
Screenshot: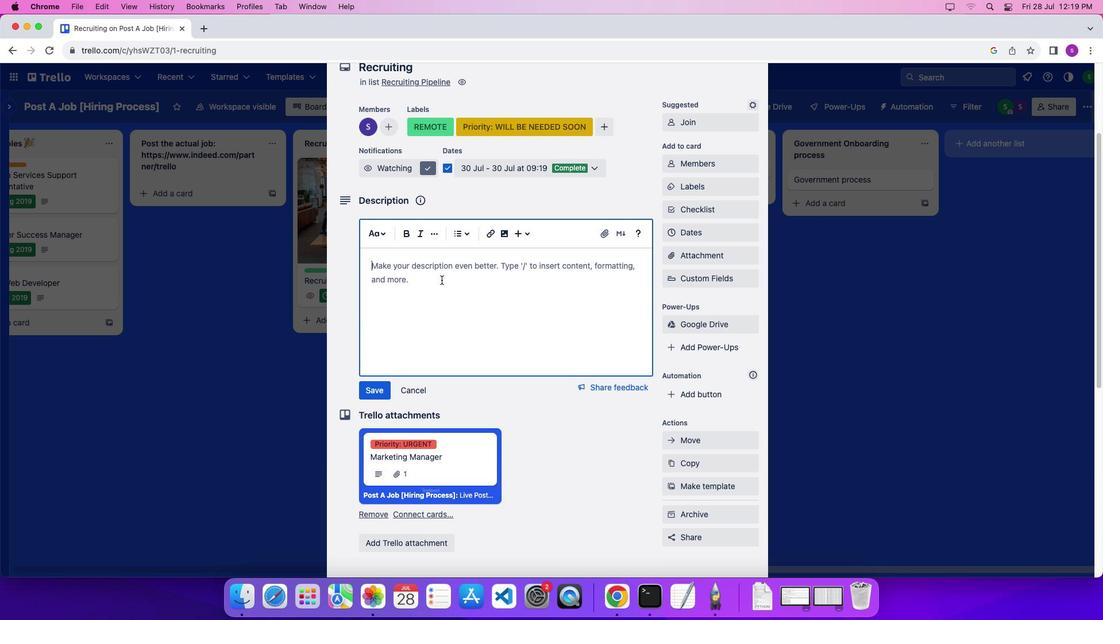 
Action: Mouse moved to (446, 298)
Screenshot: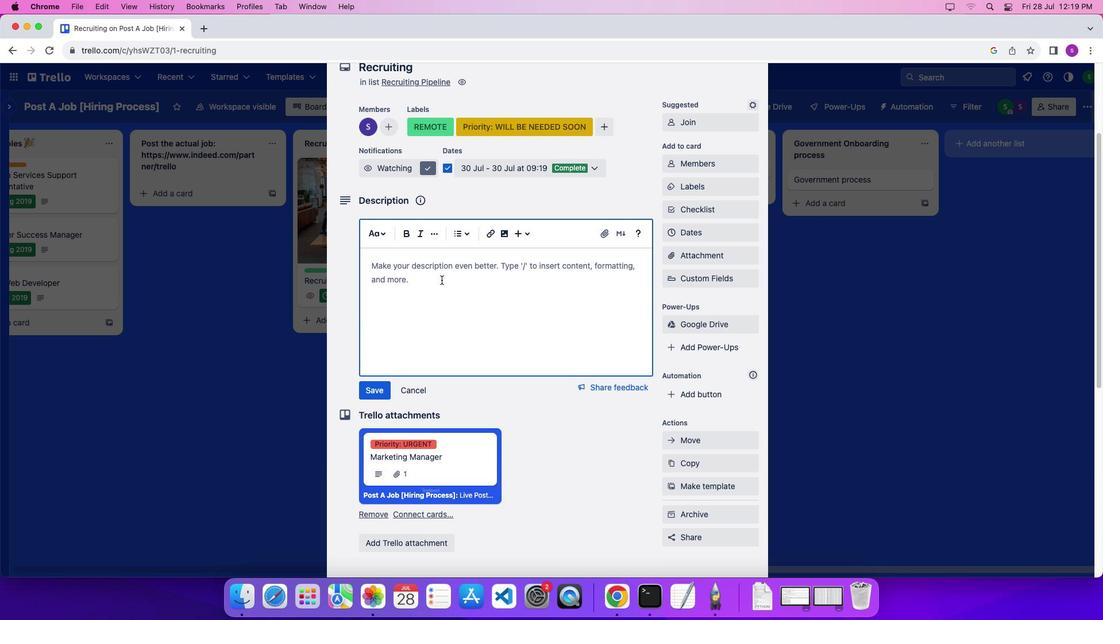 
Action: Key pressed Key.shift'M''a''n''a''g''e'Key.space'y''o''u''r'Key.space'r''e''c''r''u''i''t''i''n''g'Key.space'p''i''p''e''l''i''n''e'Key.space'f''r''o''m'Key.space'a''n''t''i''c''i''p''a''t''e''d'Key.space'f''u''t''u''r''e'Key.space'n''e''e''d''s'Key.space't''o'Key.space'c''l''o''s''e''d'Key.space'p''o''s''i''t''i''o''n''s''.'
Screenshot: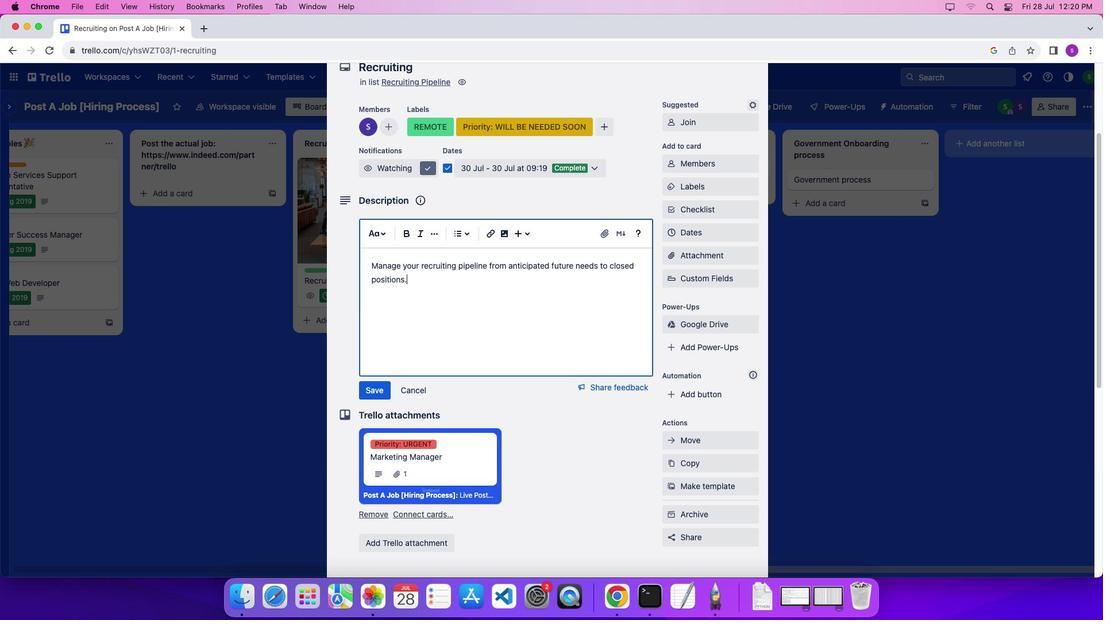 
Action: Mouse moved to (436, 302)
Screenshot: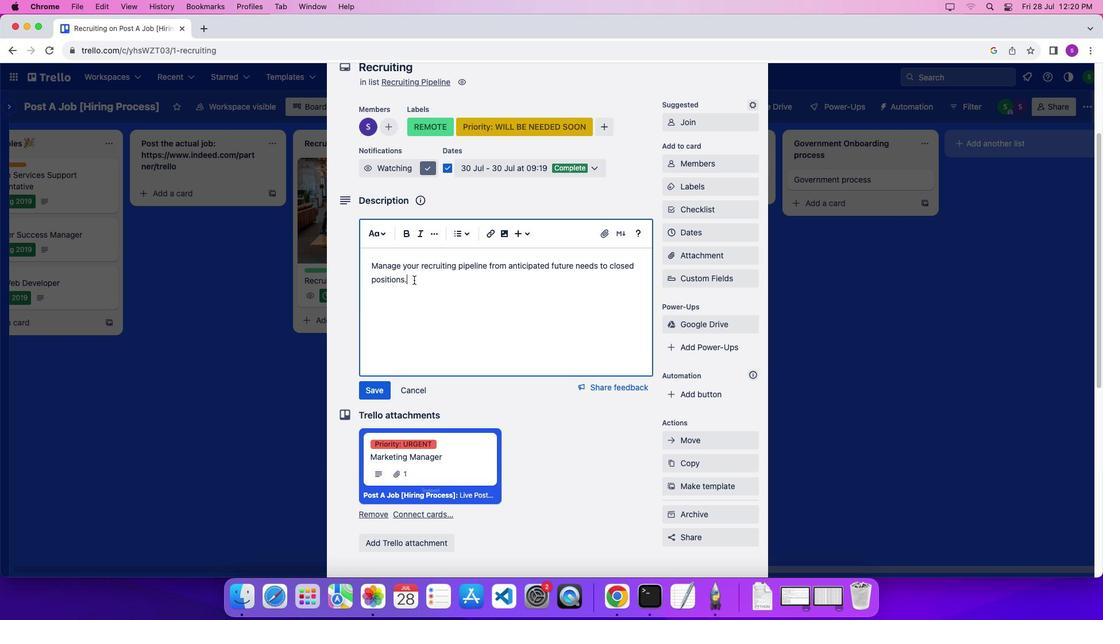 
Action: Mouse pressed left at (436, 302)
Screenshot: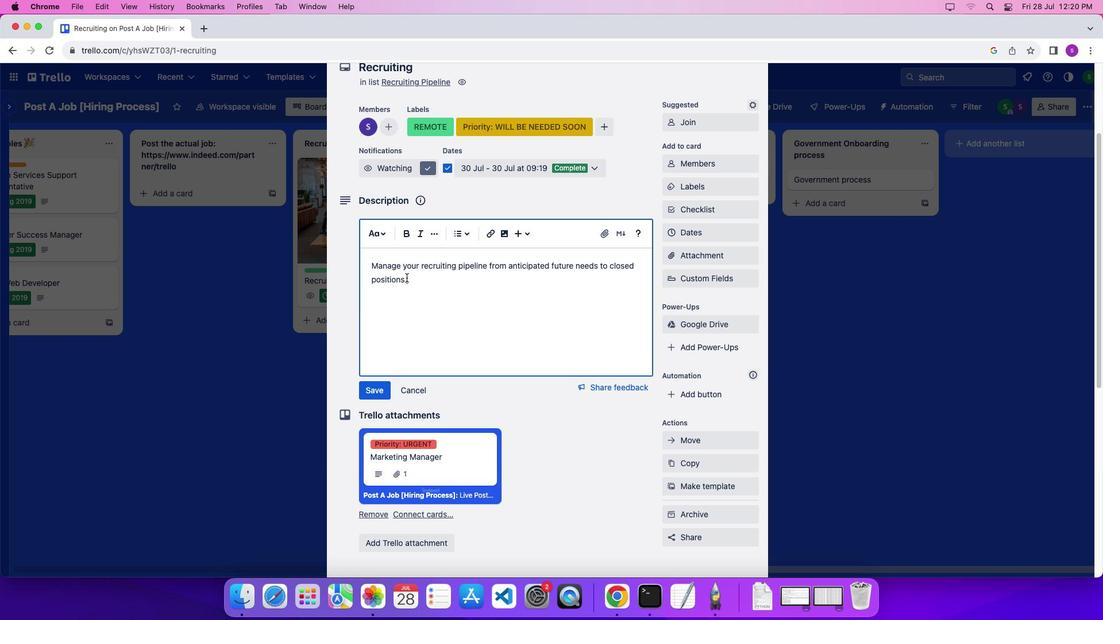 
Action: Mouse moved to (389, 255)
Screenshot: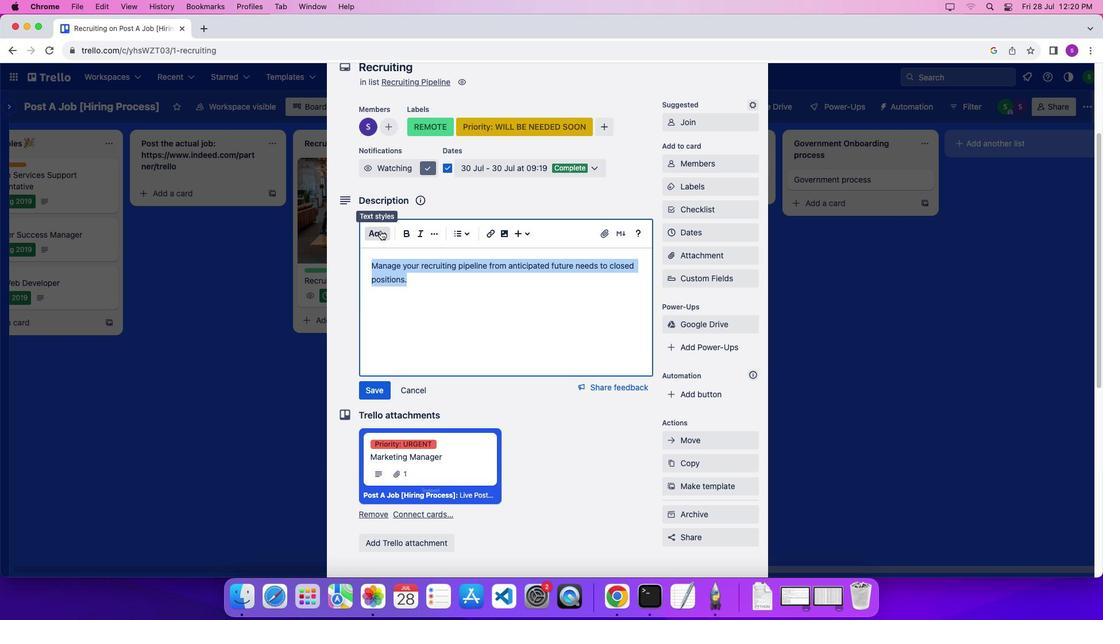 
Action: Mouse pressed left at (389, 255)
Screenshot: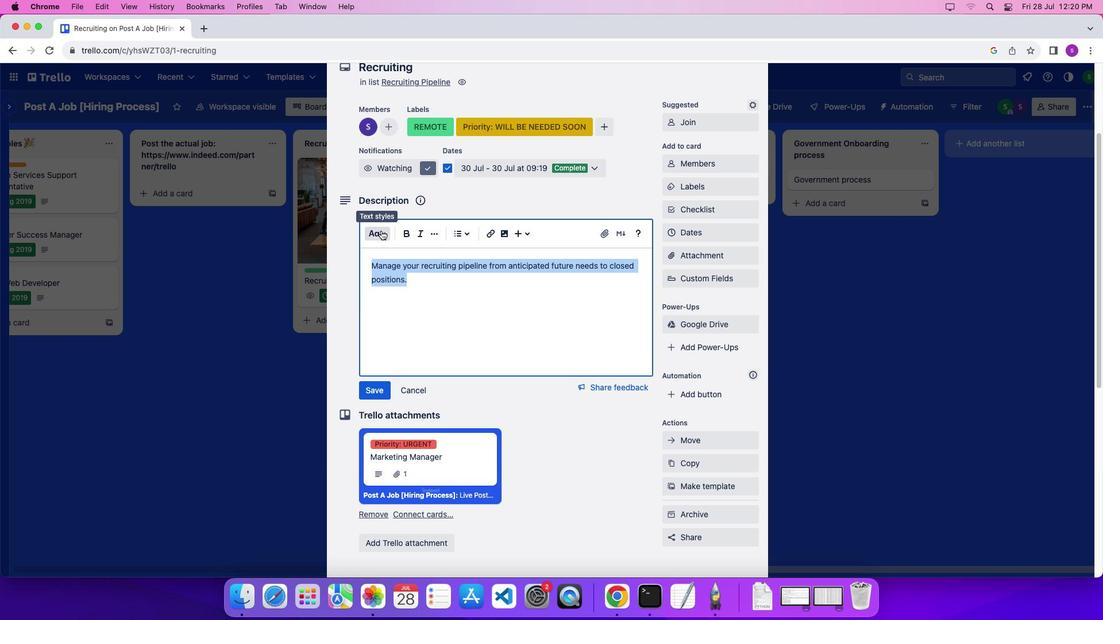 
Action: Mouse moved to (410, 299)
Screenshot: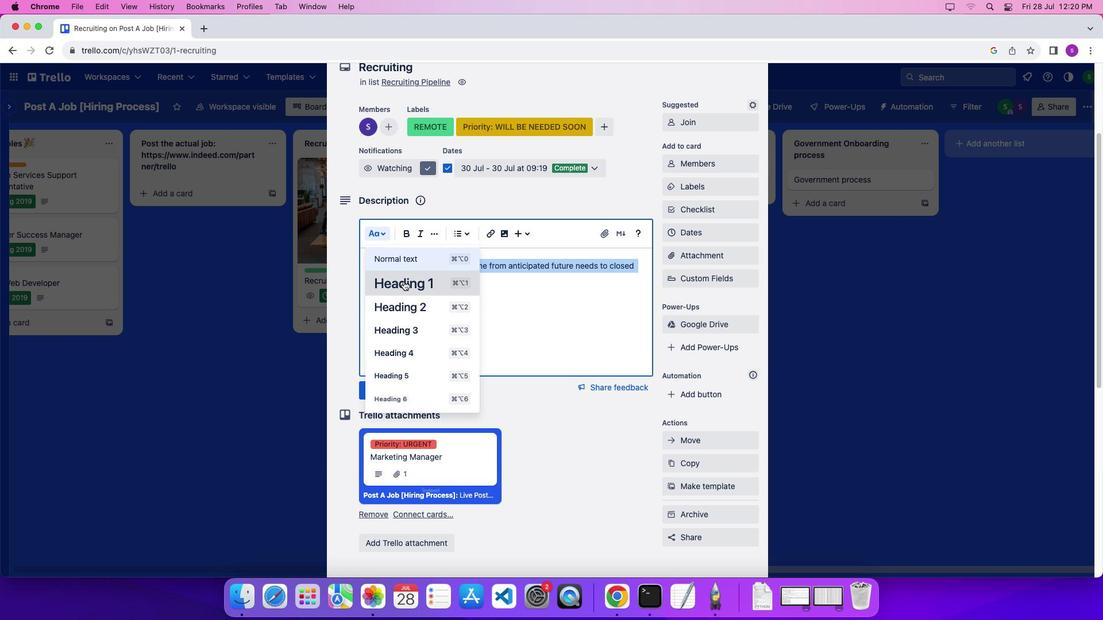 
Action: Mouse pressed left at (410, 299)
Screenshot: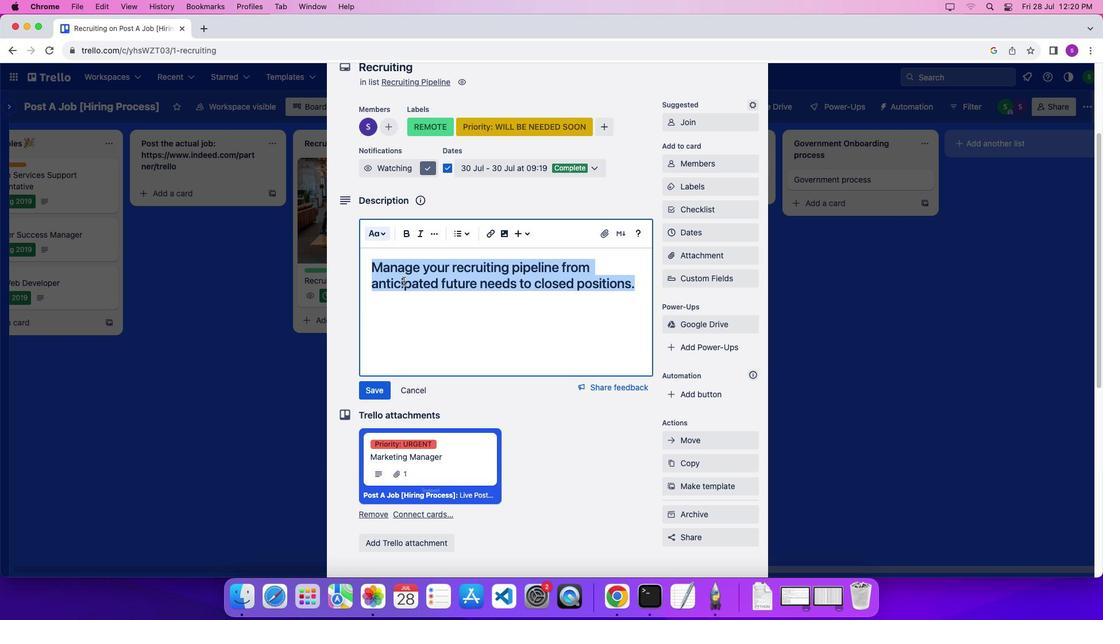 
Action: Mouse moved to (412, 261)
Screenshot: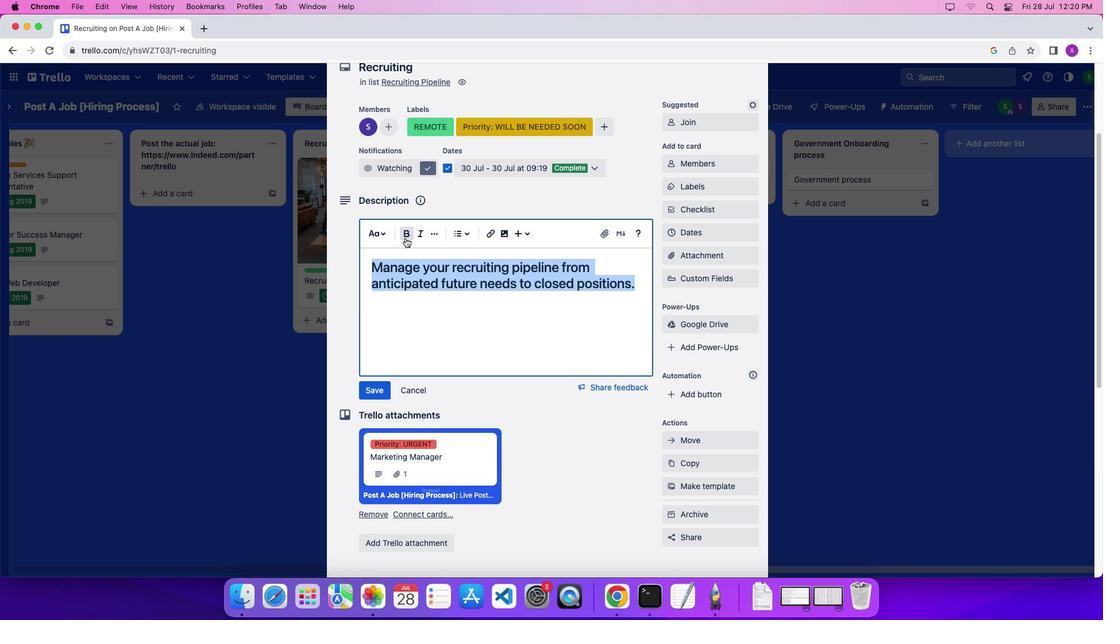 
Action: Mouse pressed left at (412, 261)
Screenshot: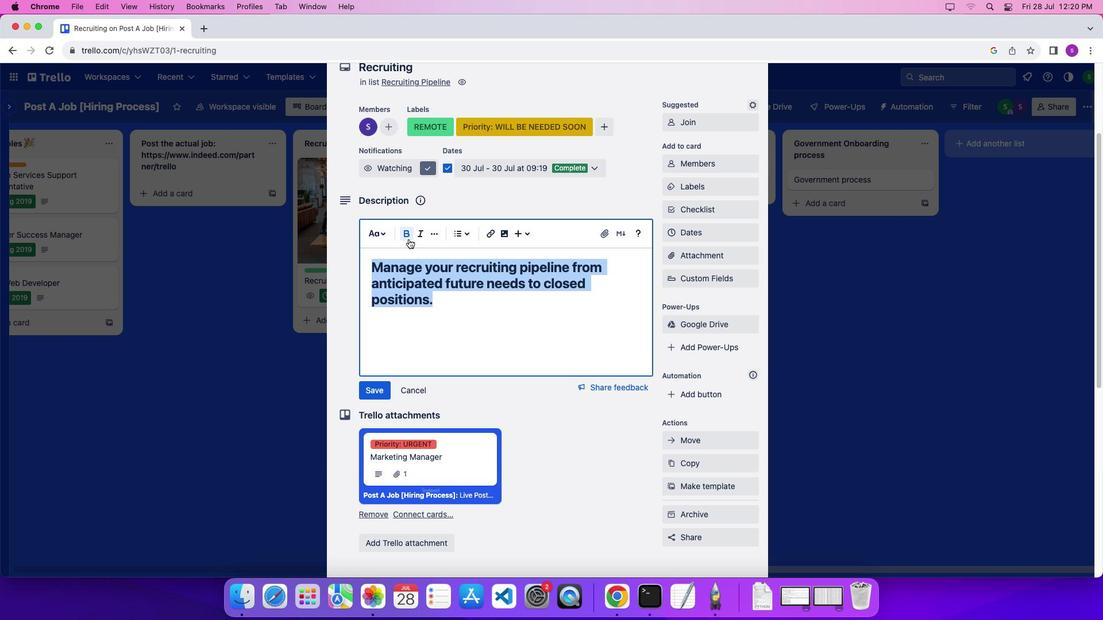 
Action: Mouse moved to (425, 260)
Screenshot: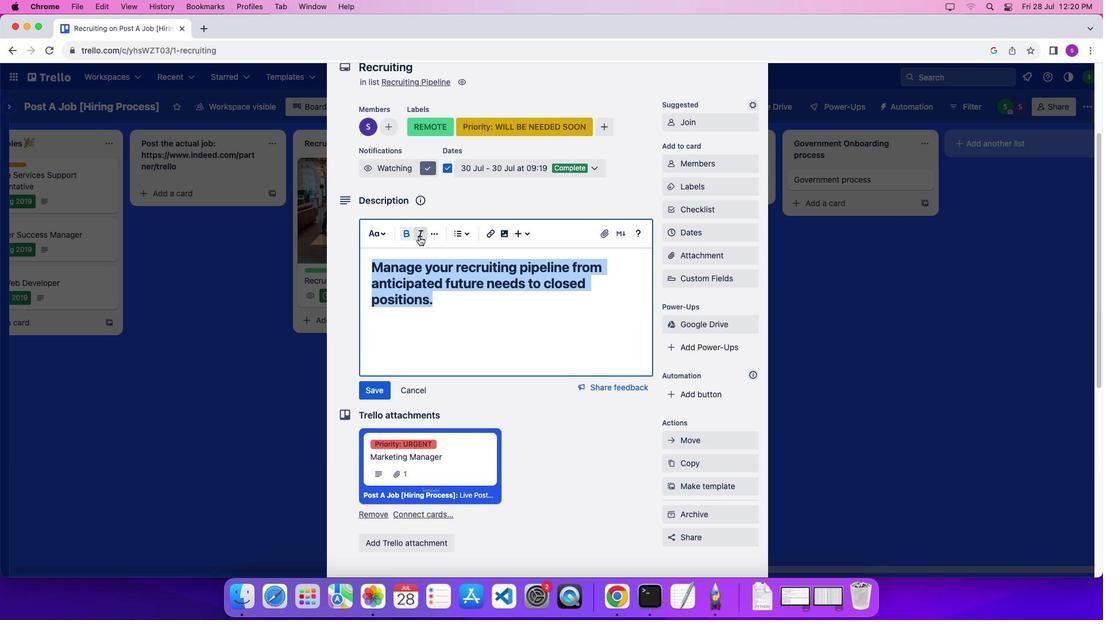 
Action: Mouse pressed left at (425, 260)
Screenshot: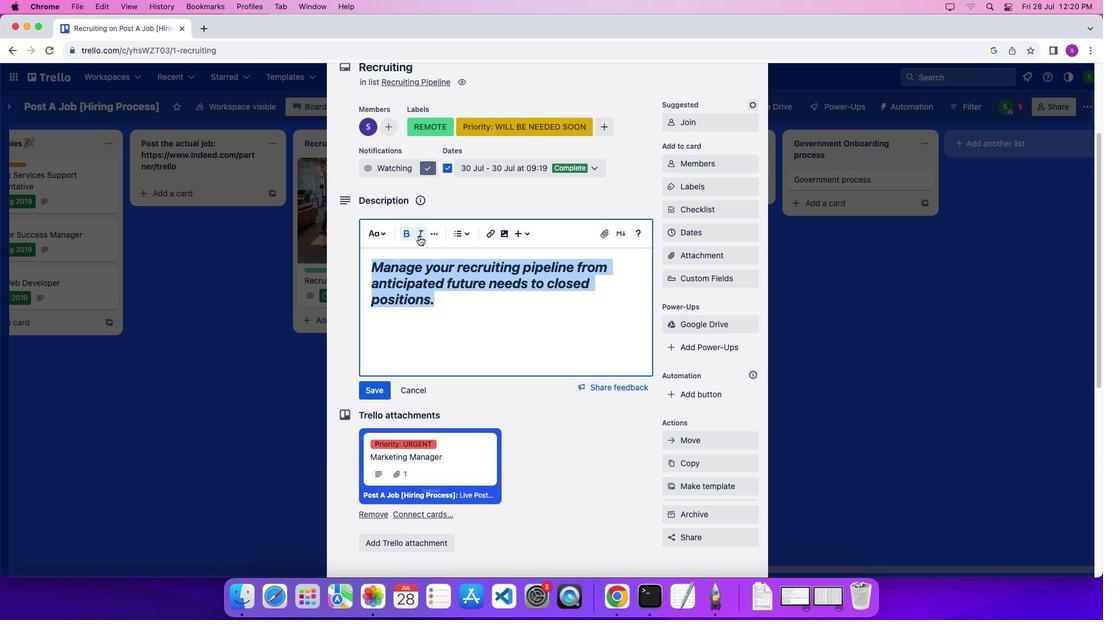 
Action: Mouse moved to (424, 356)
Screenshot: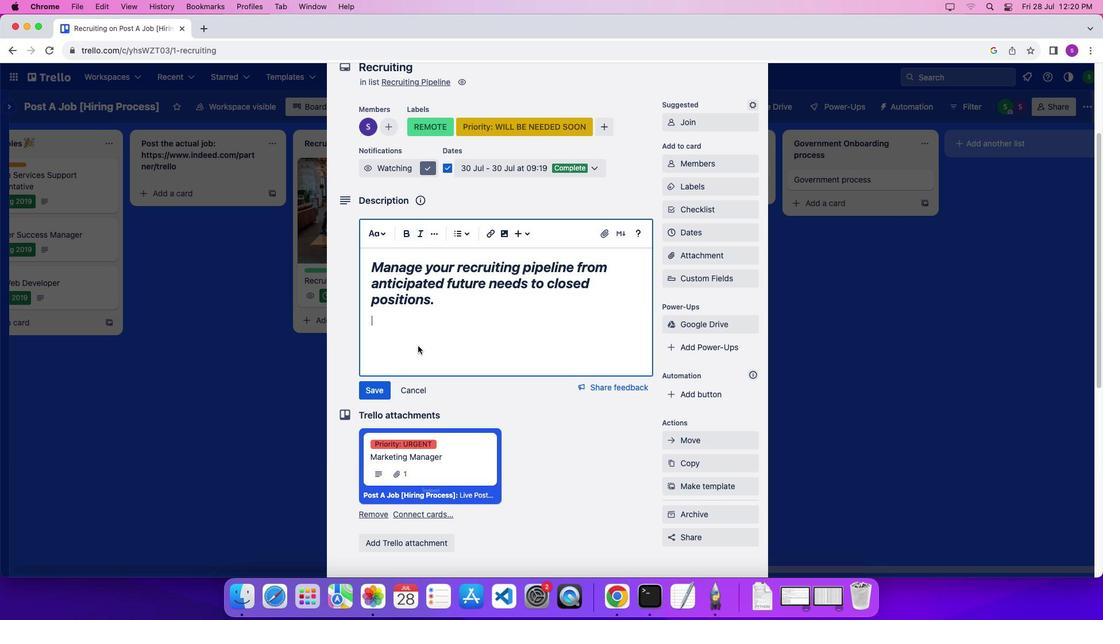 
Action: Mouse pressed left at (424, 356)
Screenshot: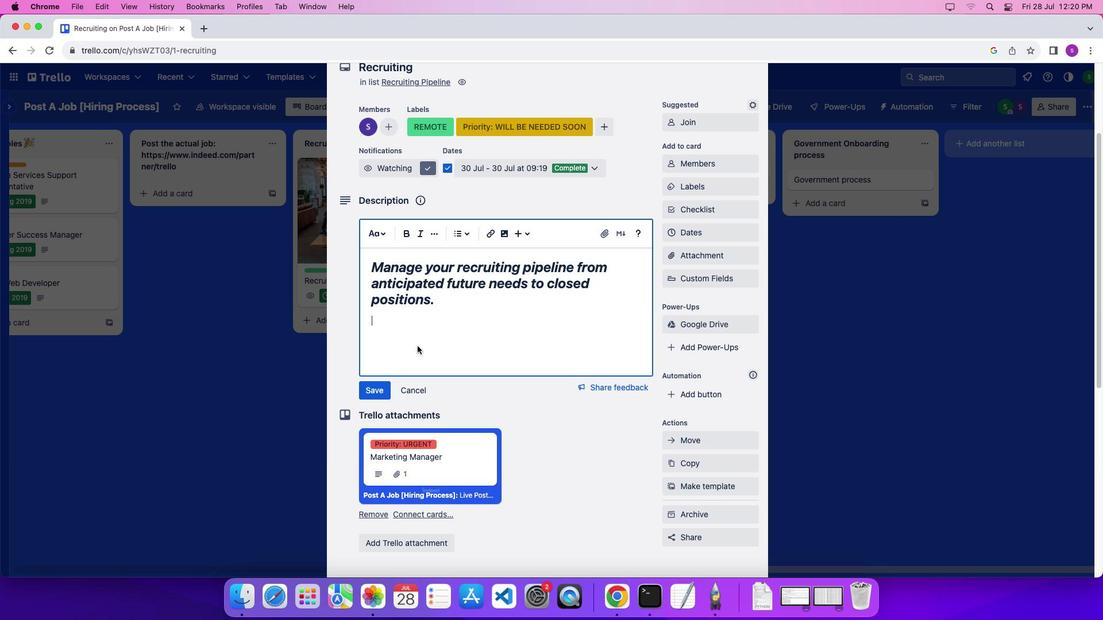
Action: Mouse moved to (383, 398)
Screenshot: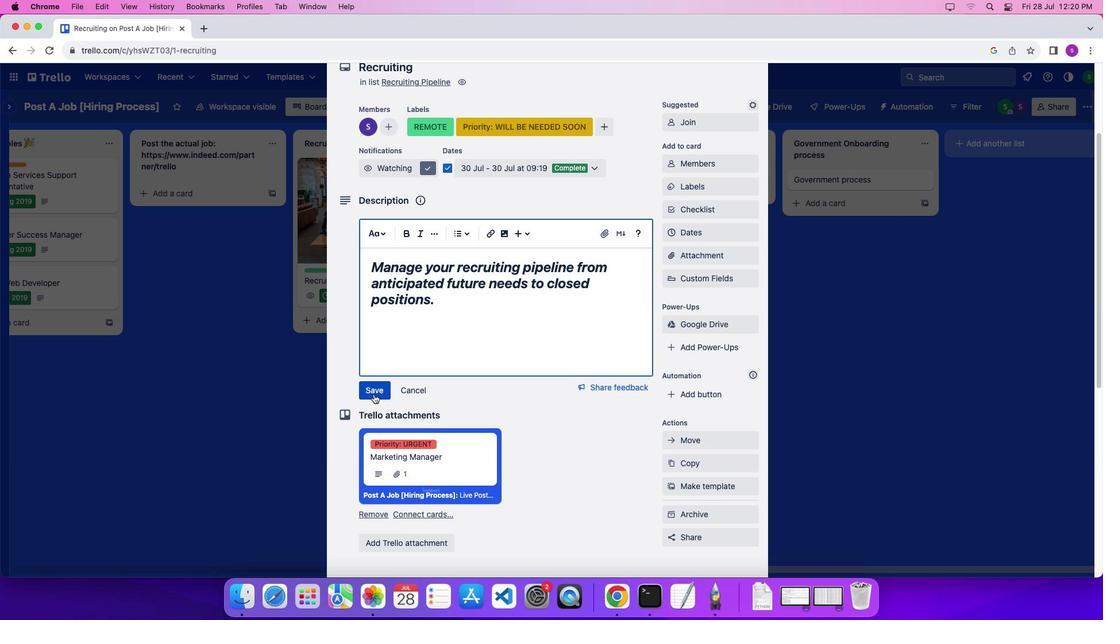 
Action: Mouse pressed left at (383, 398)
Screenshot: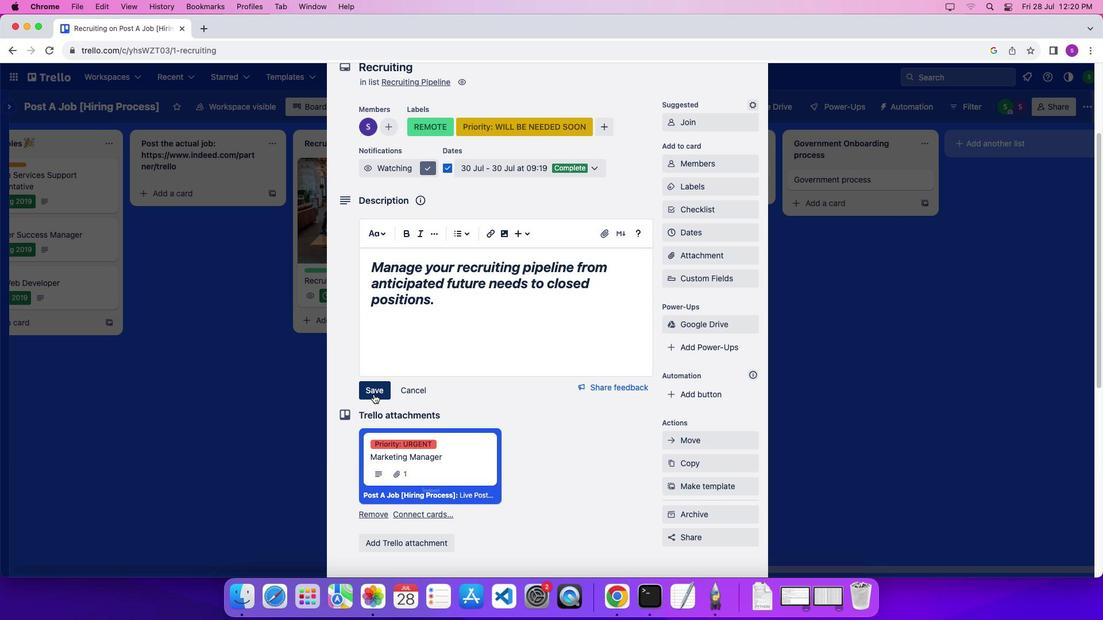
Action: Mouse moved to (405, 389)
